 Task: Plan a trip to Settat, Morocco from 5th December, 2023 to 13th December, 2023 for 6 adults.3 bedrooms having 3 beds and 3 bathrooms. Property type can be house. Booking option can be shelf check-in. Look for 5 properties as per requirement.
Action: Mouse moved to (442, 65)
Screenshot: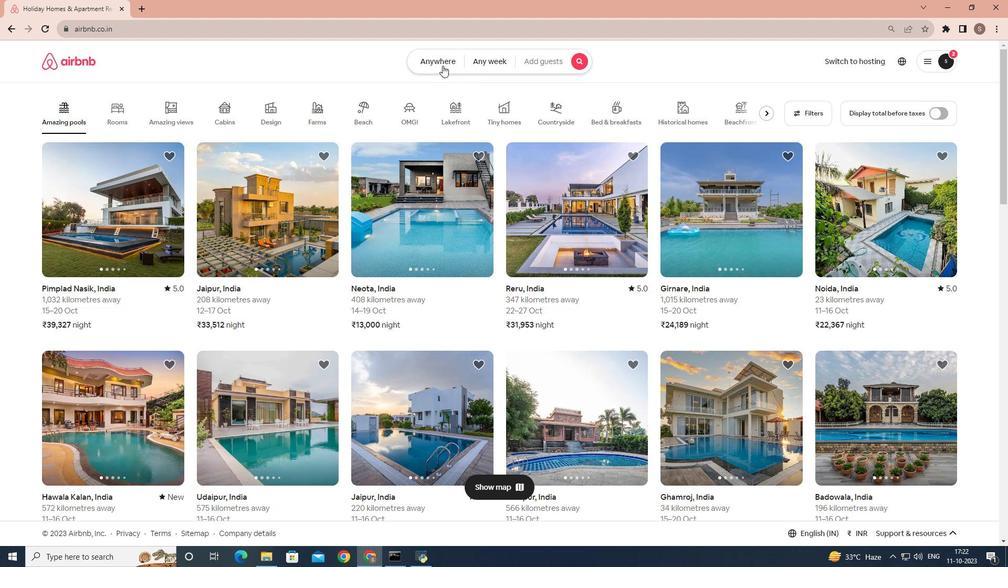 
Action: Mouse pressed left at (442, 65)
Screenshot: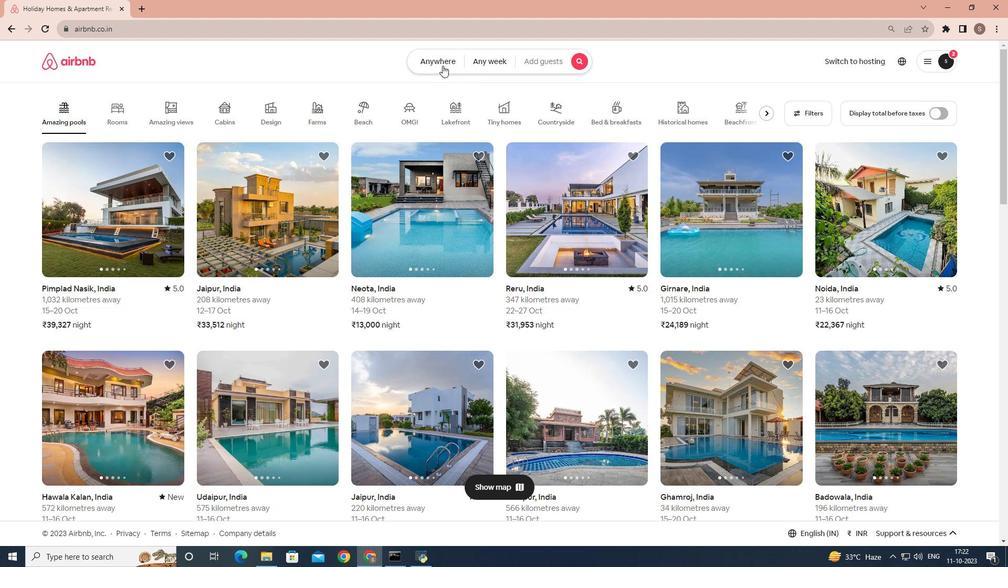 
Action: Mouse moved to (366, 101)
Screenshot: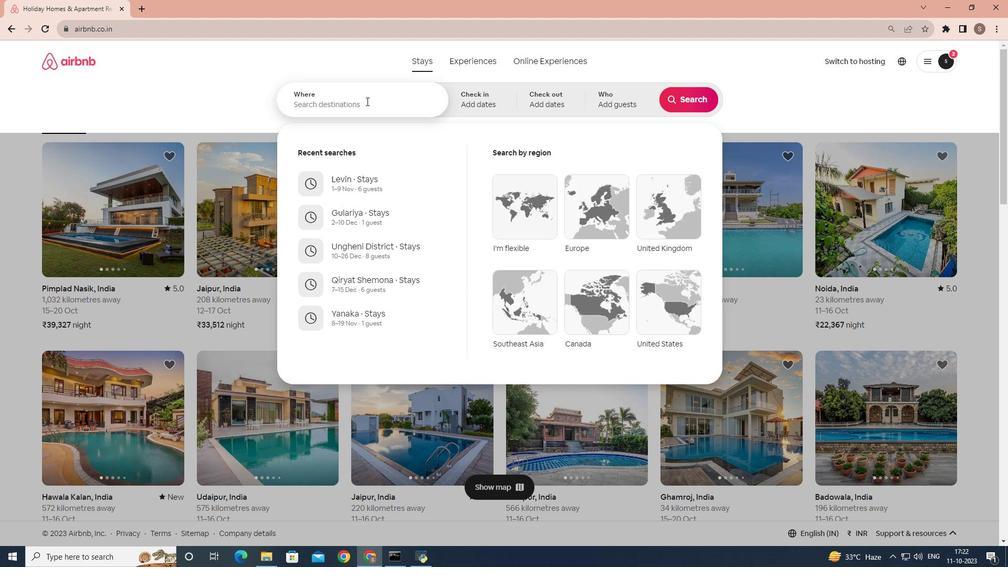 
Action: Mouse pressed left at (366, 101)
Screenshot: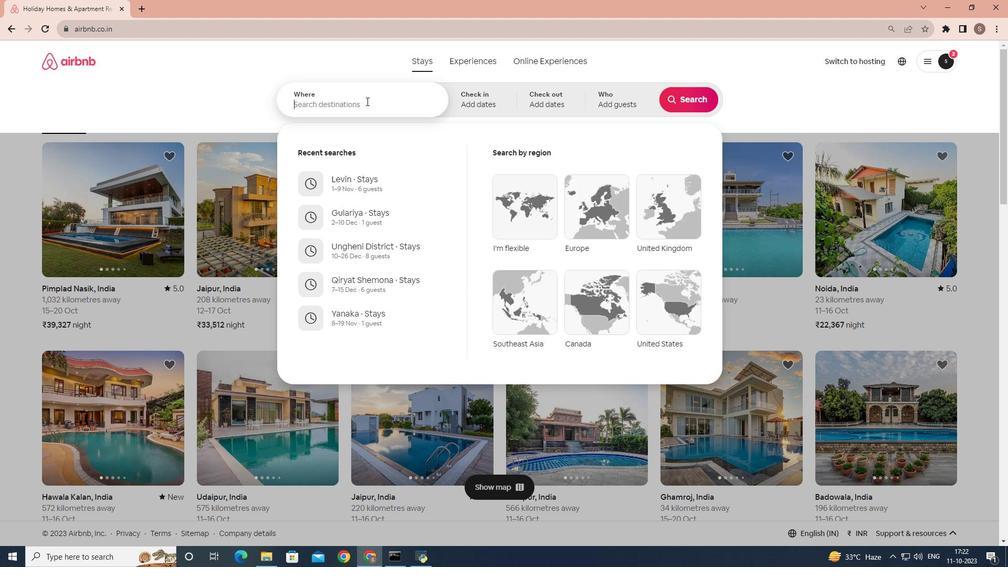 
Action: Key pressed <Key.shift>Settat,<Key.space><Key.shift>Morocco
Screenshot: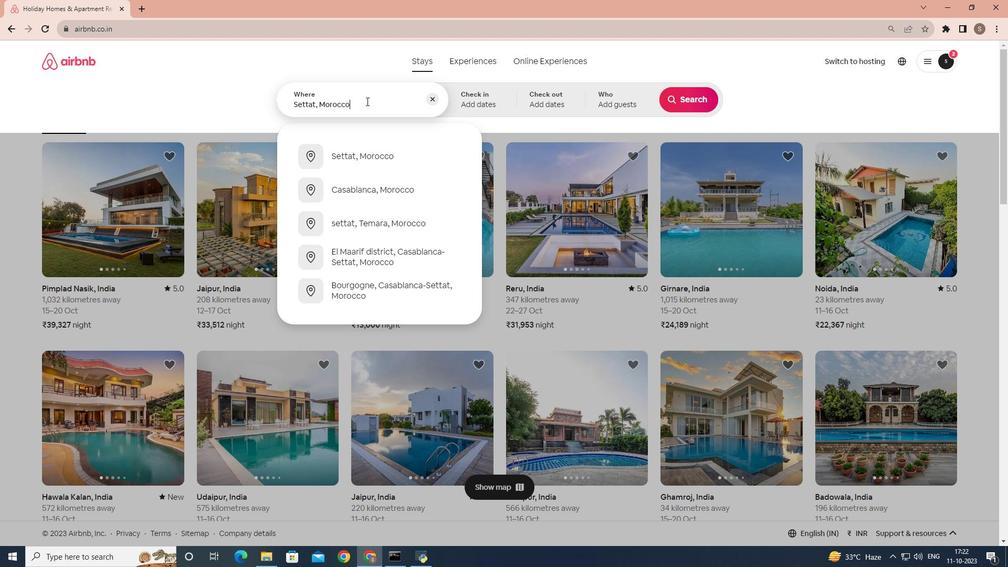 
Action: Mouse moved to (387, 152)
Screenshot: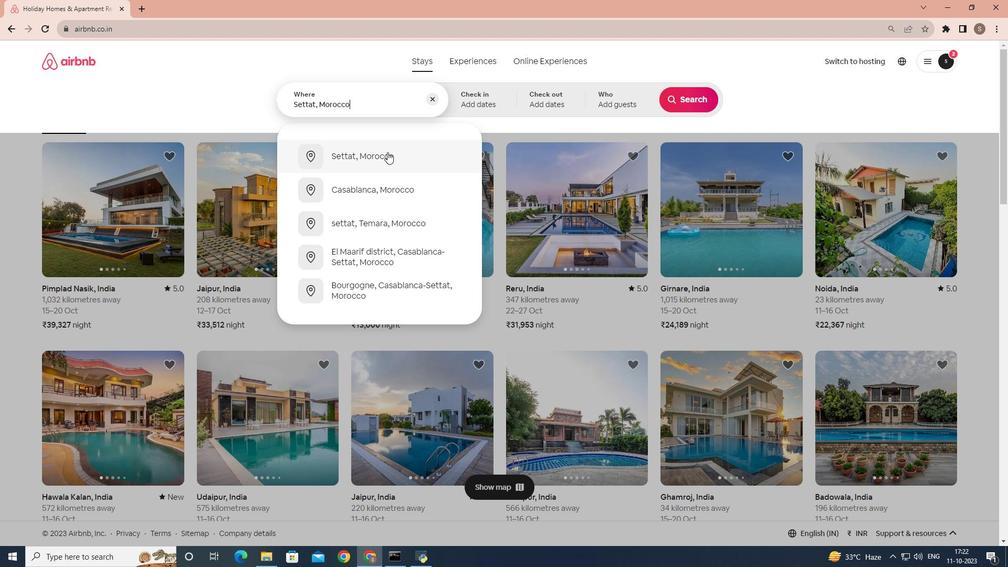 
Action: Mouse pressed left at (387, 152)
Screenshot: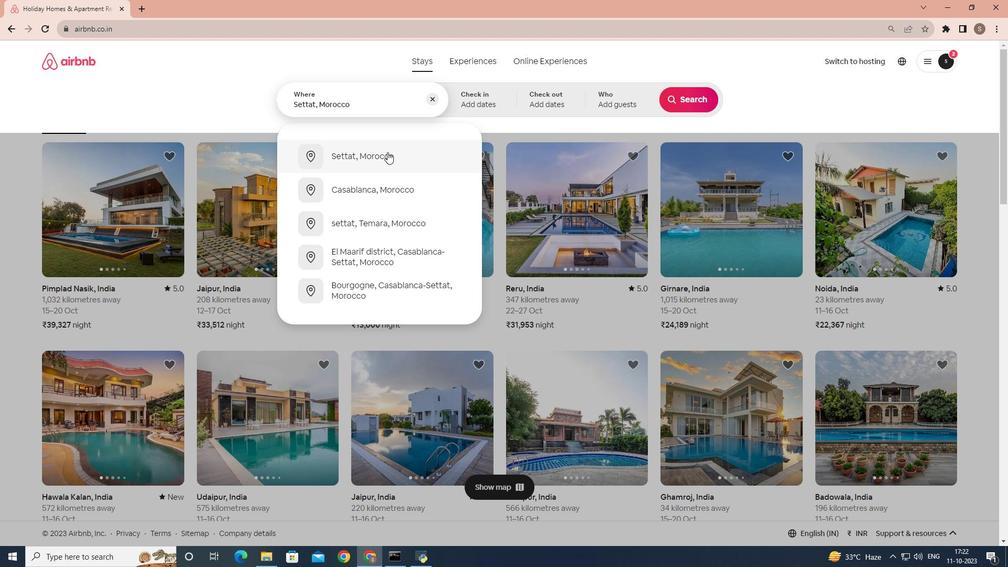 
Action: Mouse moved to (684, 184)
Screenshot: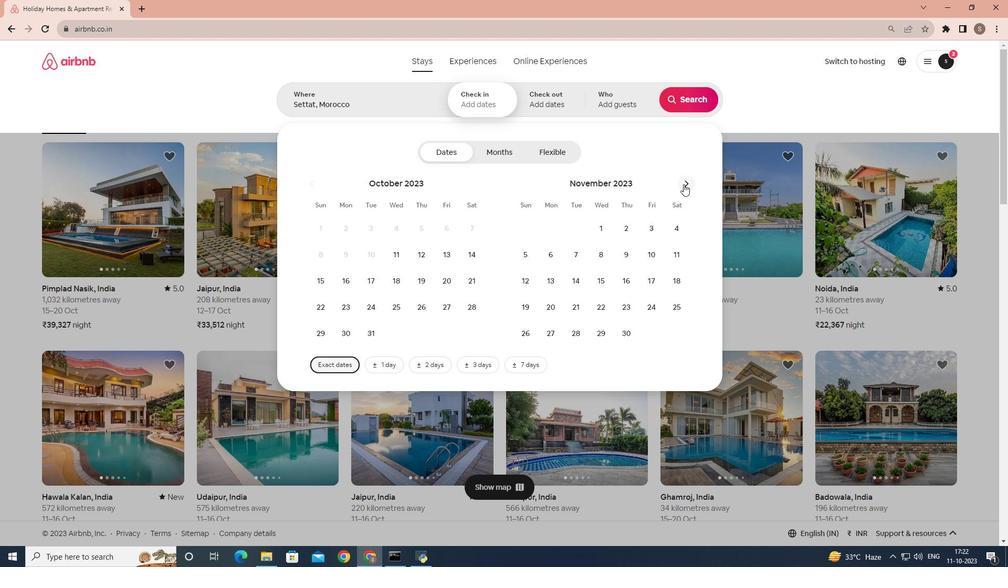 
Action: Mouse pressed left at (684, 184)
Screenshot: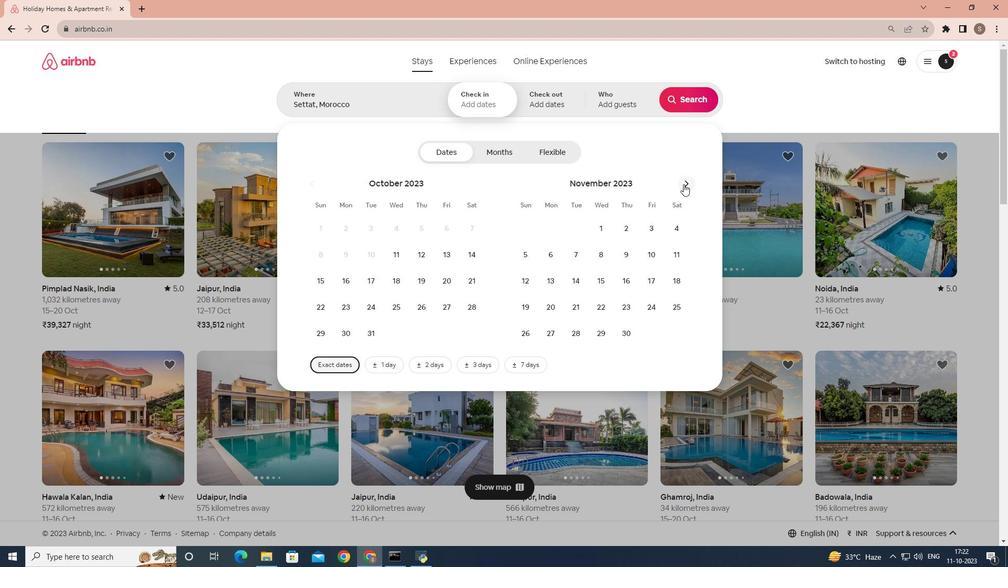 
Action: Mouse moved to (583, 258)
Screenshot: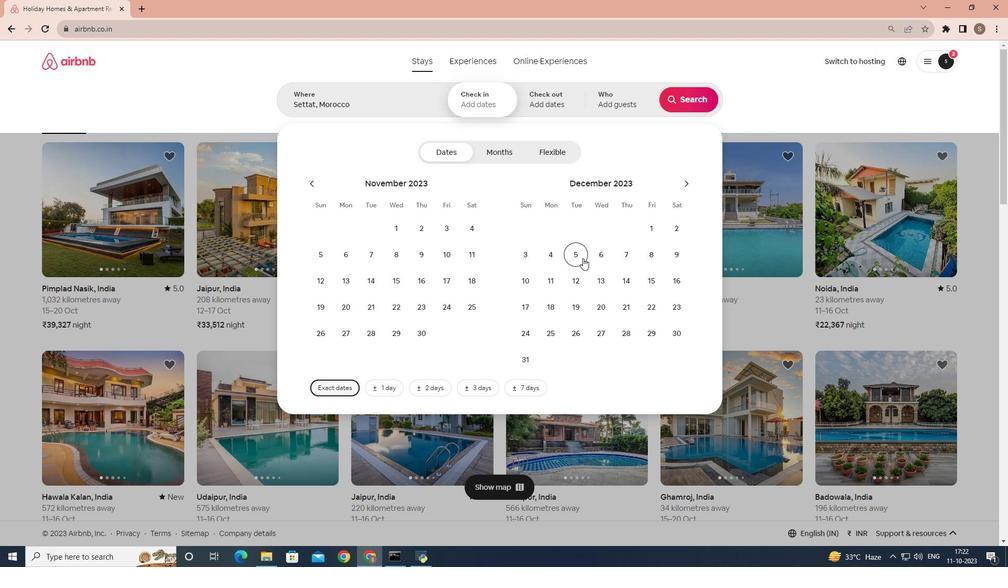 
Action: Mouse pressed left at (583, 258)
Screenshot: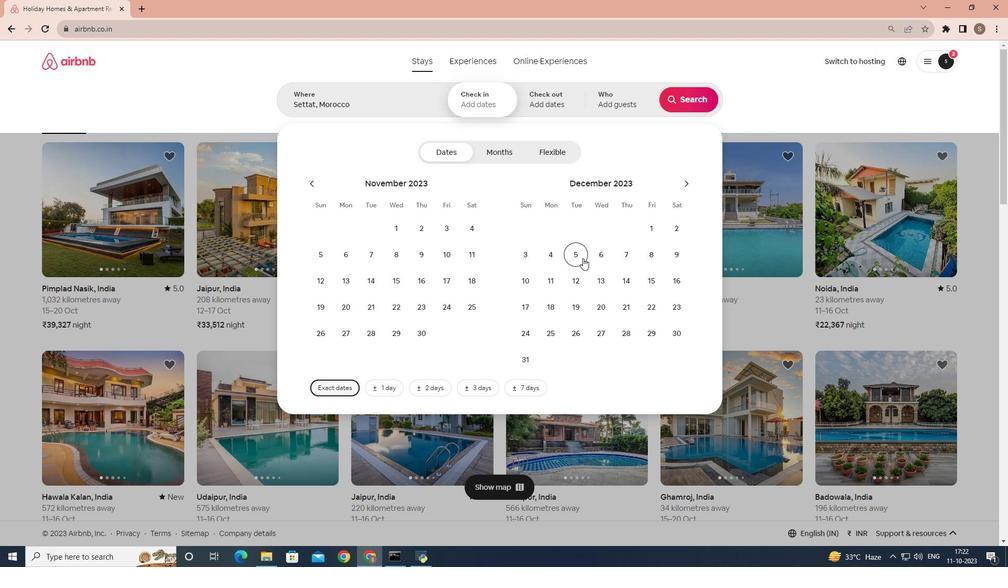 
Action: Mouse moved to (604, 284)
Screenshot: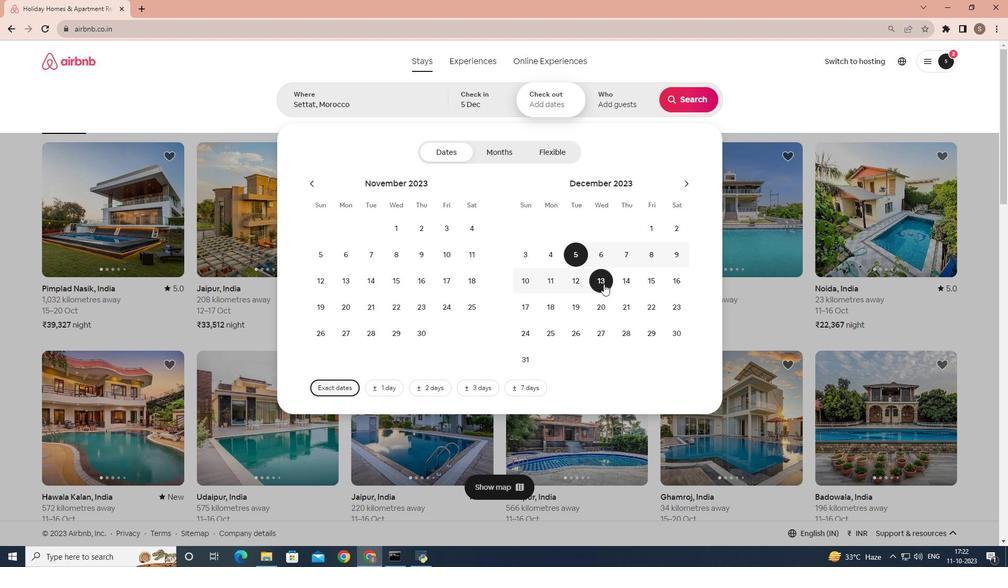 
Action: Mouse pressed left at (604, 284)
Screenshot: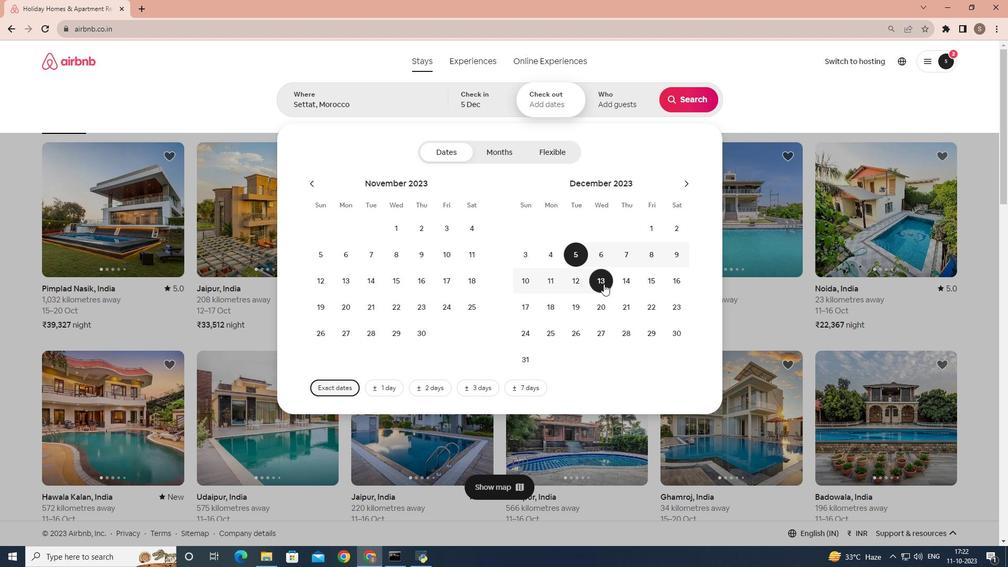 
Action: Mouse moved to (618, 106)
Screenshot: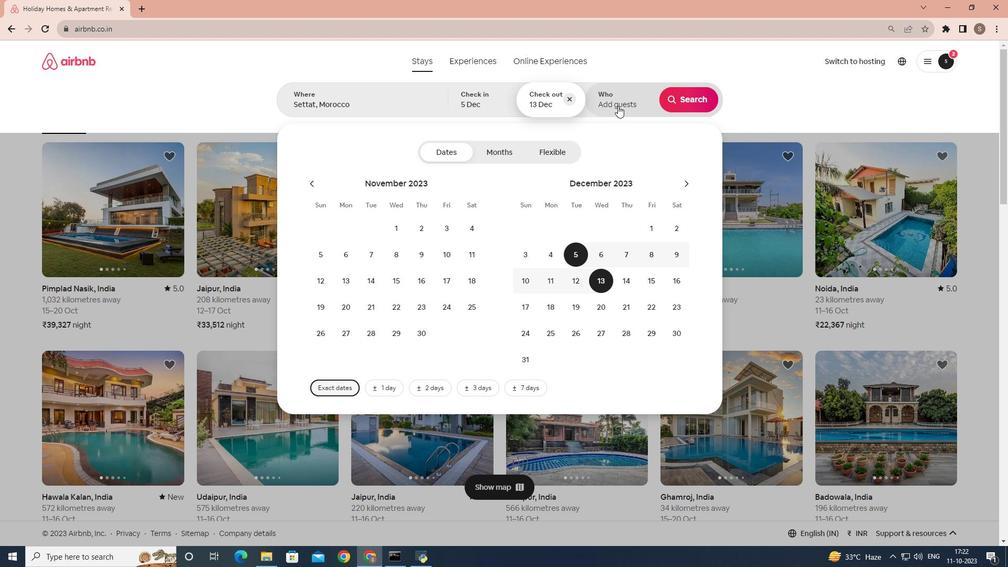 
Action: Mouse pressed left at (618, 106)
Screenshot: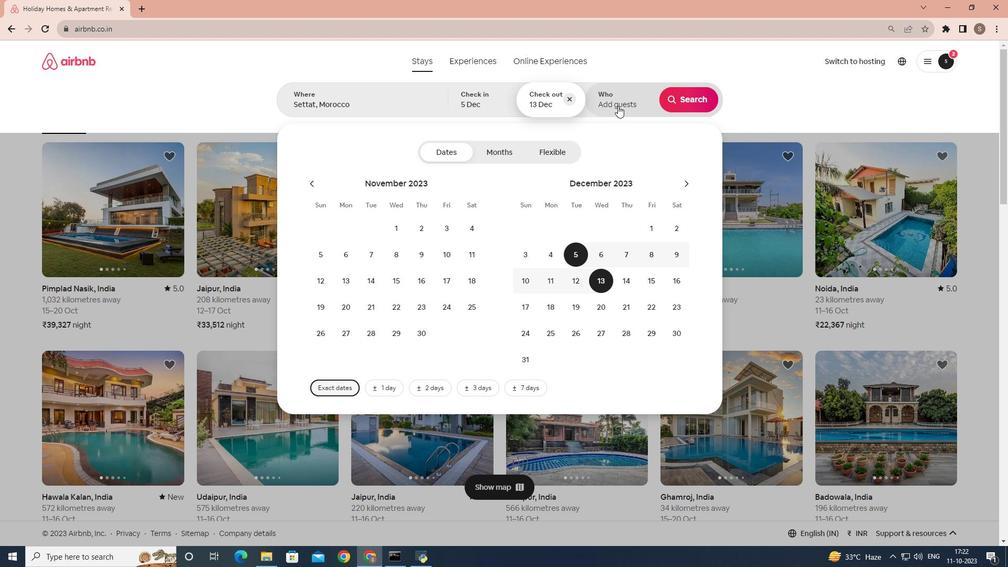
Action: Mouse moved to (692, 158)
Screenshot: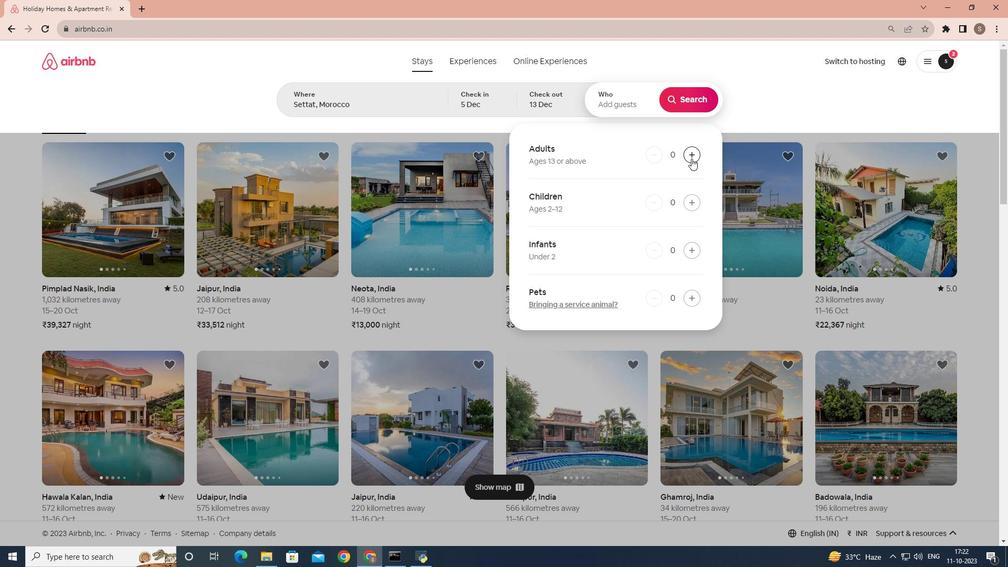 
Action: Mouse pressed left at (692, 158)
Screenshot: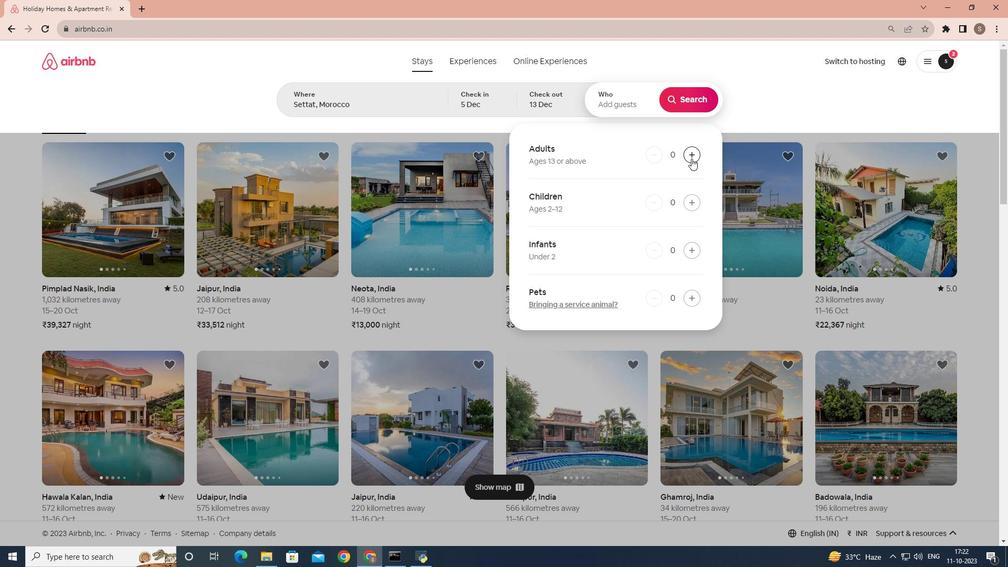 
Action: Mouse pressed left at (692, 158)
Screenshot: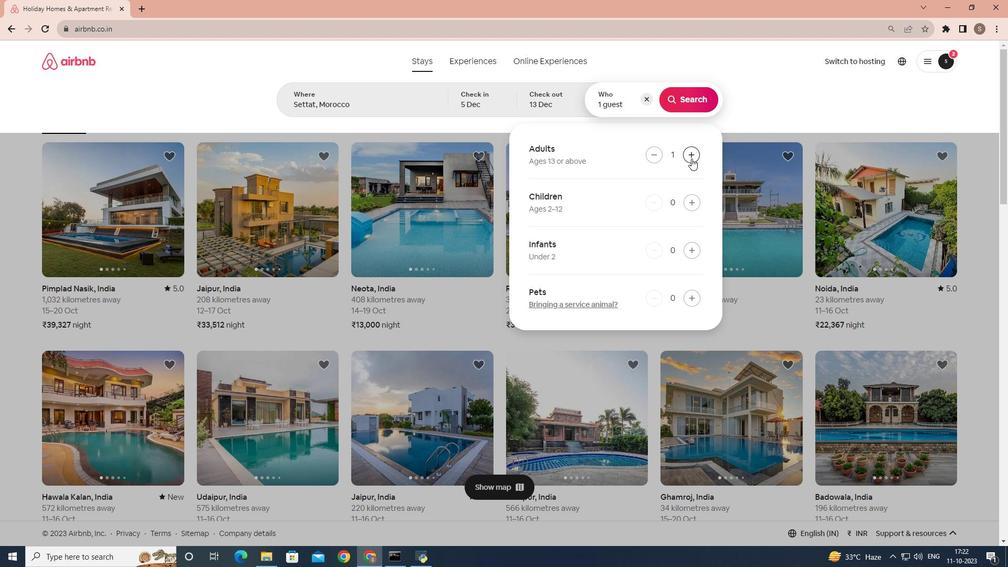 
Action: Mouse pressed left at (692, 158)
Screenshot: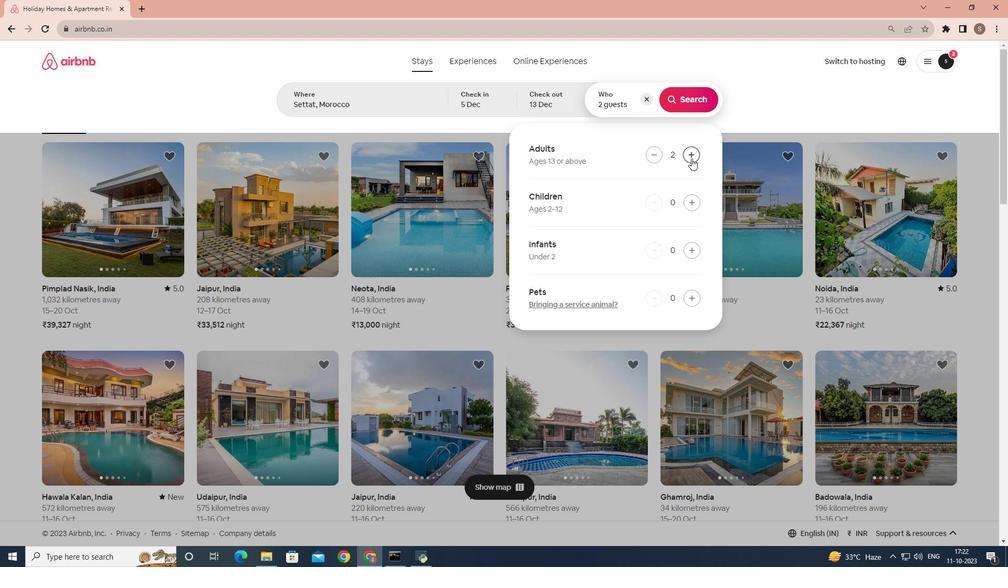 
Action: Mouse pressed left at (692, 158)
Screenshot: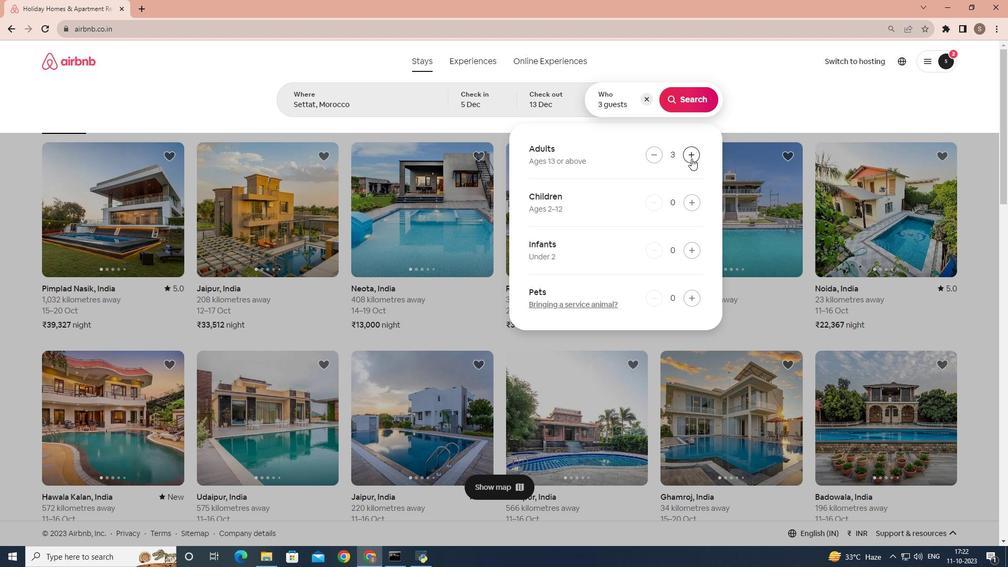 
Action: Mouse pressed left at (692, 158)
Screenshot: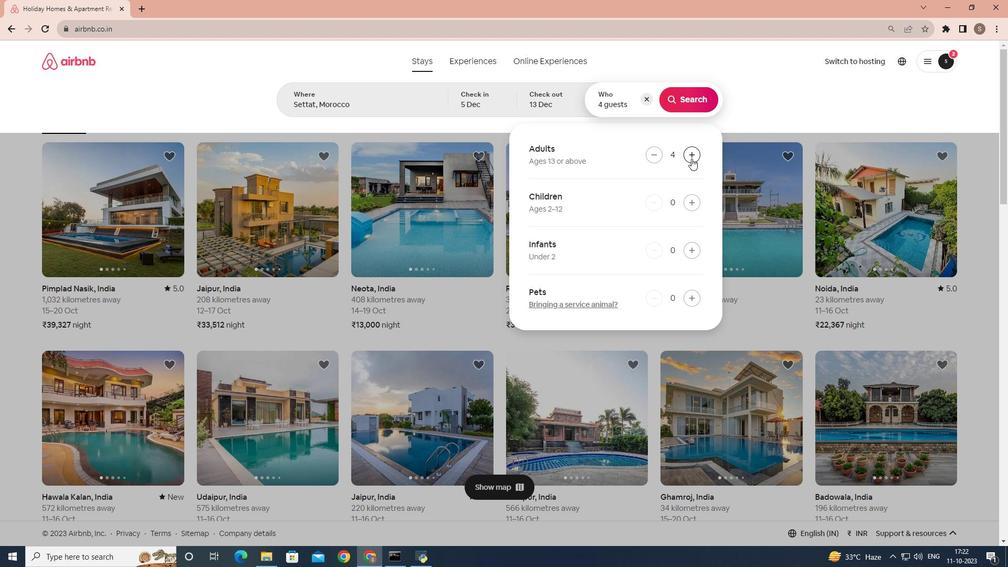 
Action: Mouse pressed left at (692, 158)
Screenshot: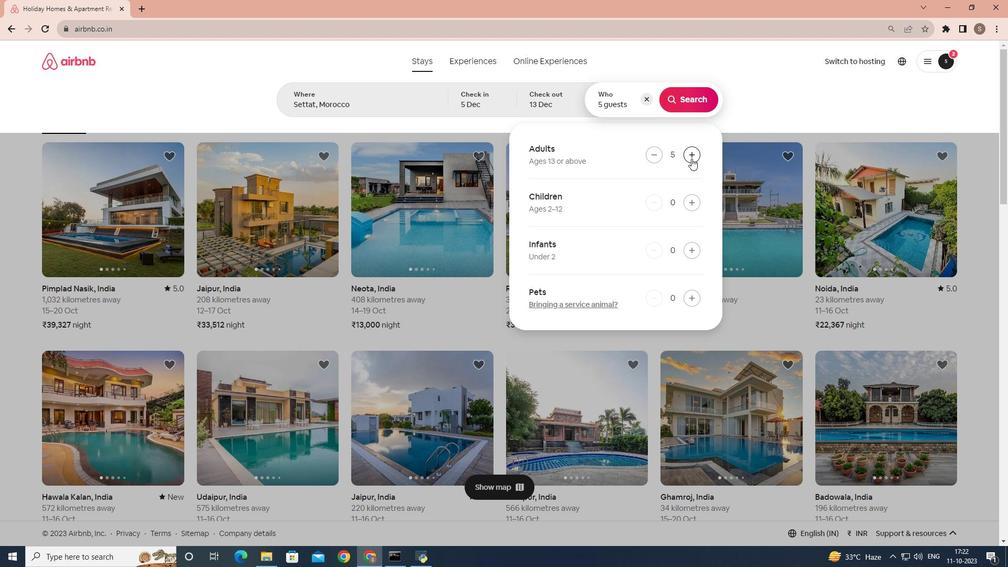
Action: Mouse moved to (688, 101)
Screenshot: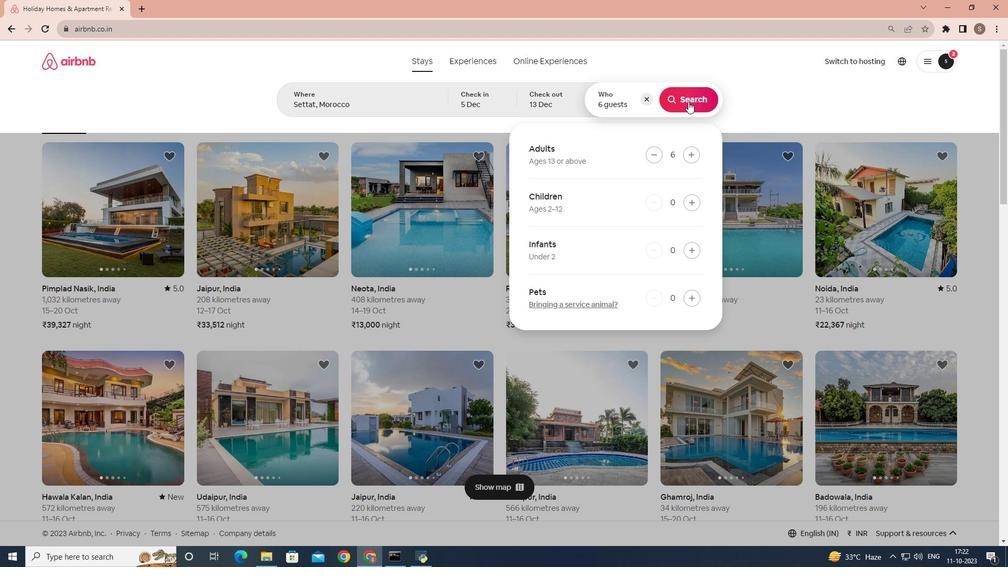 
Action: Mouse pressed left at (688, 101)
Screenshot: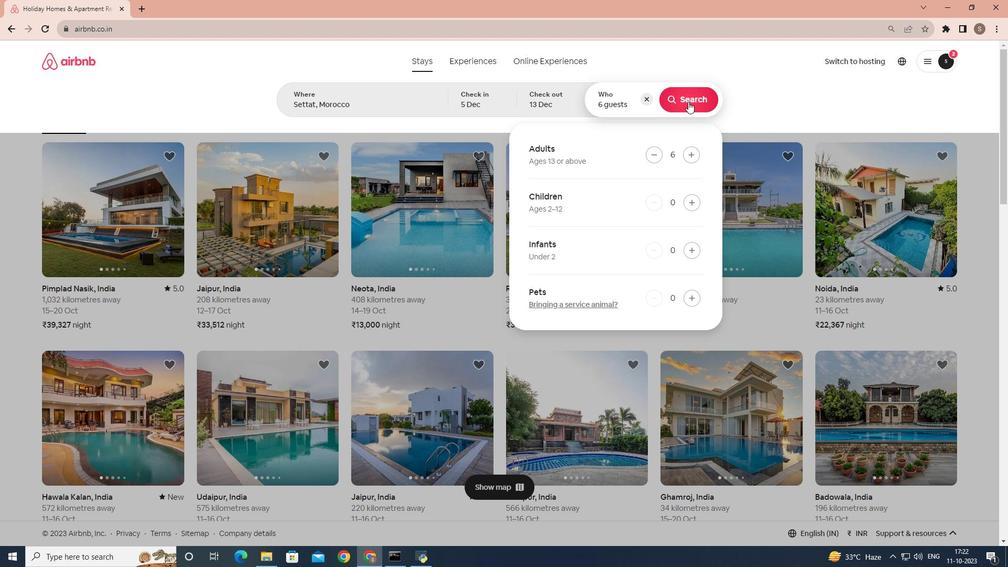 
Action: Mouse moved to (839, 98)
Screenshot: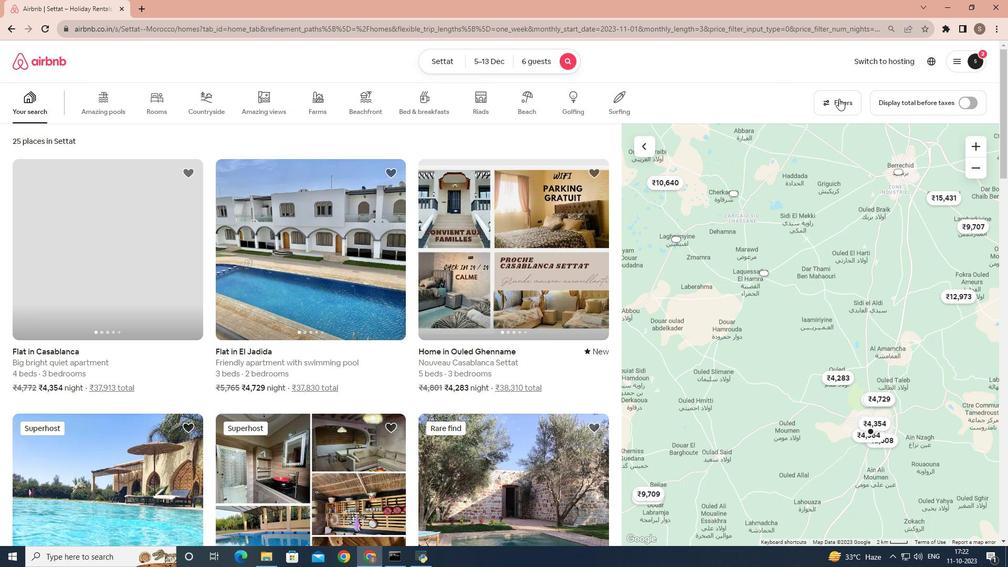 
Action: Mouse pressed left at (839, 98)
Screenshot: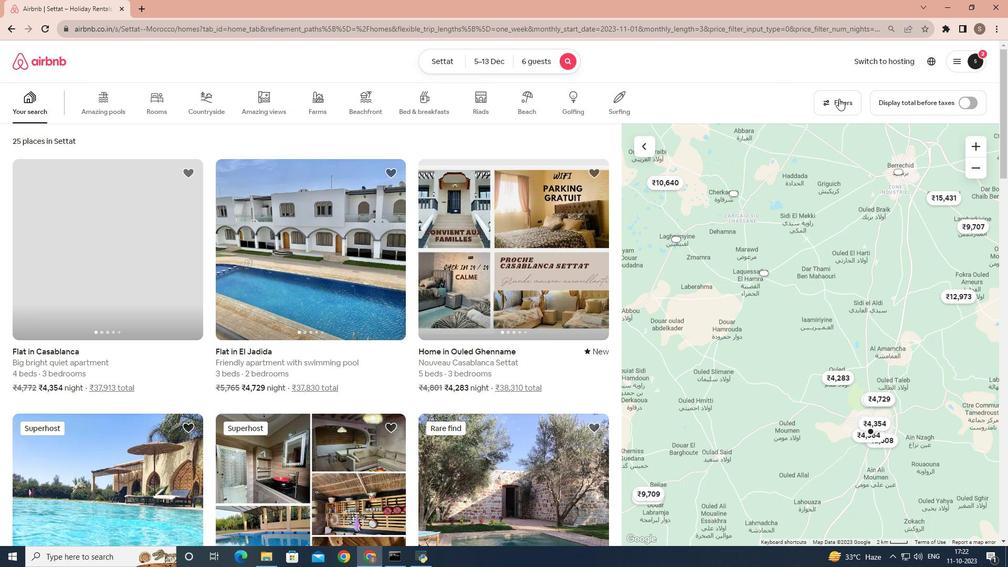 
Action: Mouse moved to (520, 306)
Screenshot: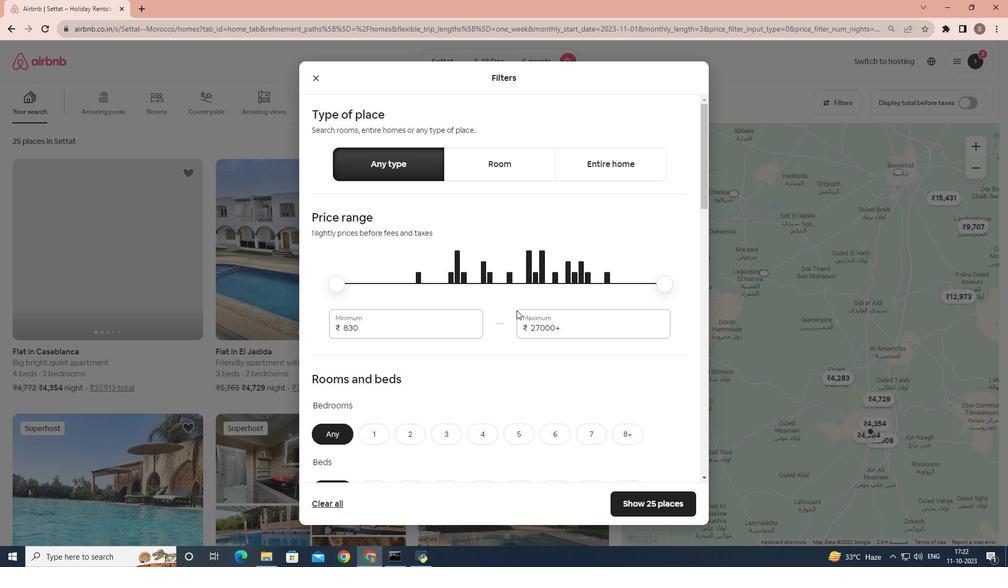 
Action: Mouse scrolled (520, 305) with delta (0, 0)
Screenshot: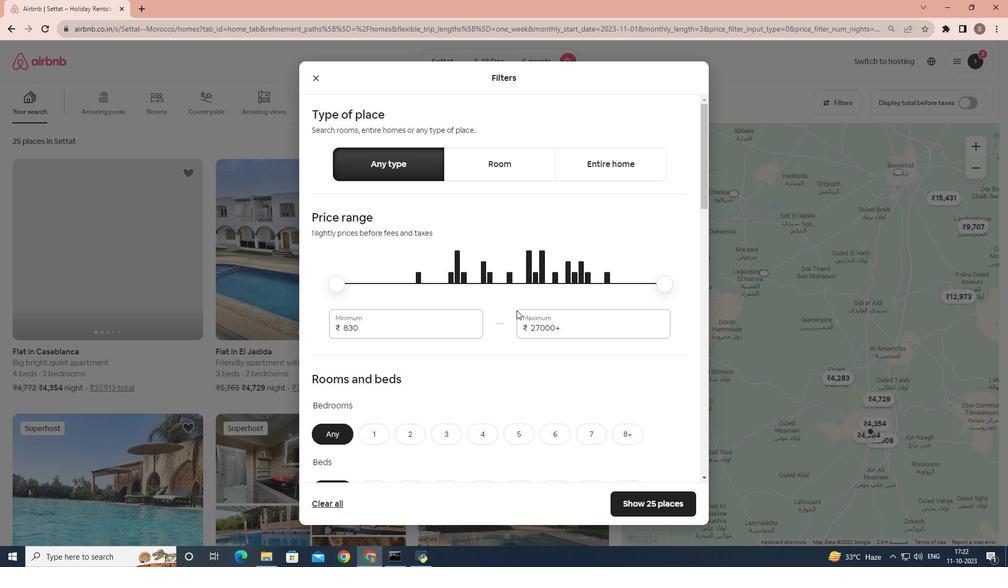 
Action: Mouse moved to (514, 312)
Screenshot: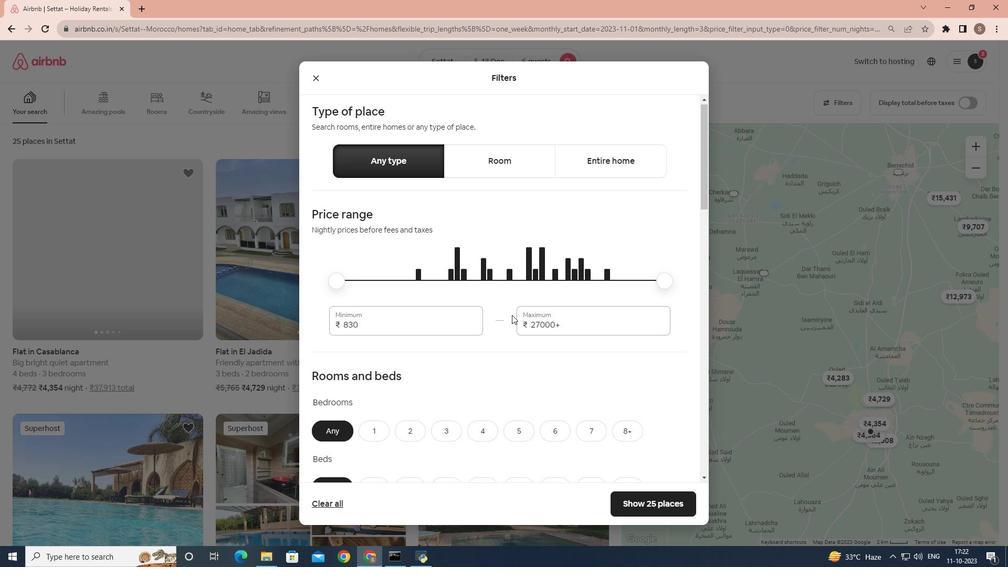 
Action: Mouse scrolled (514, 312) with delta (0, 0)
Screenshot: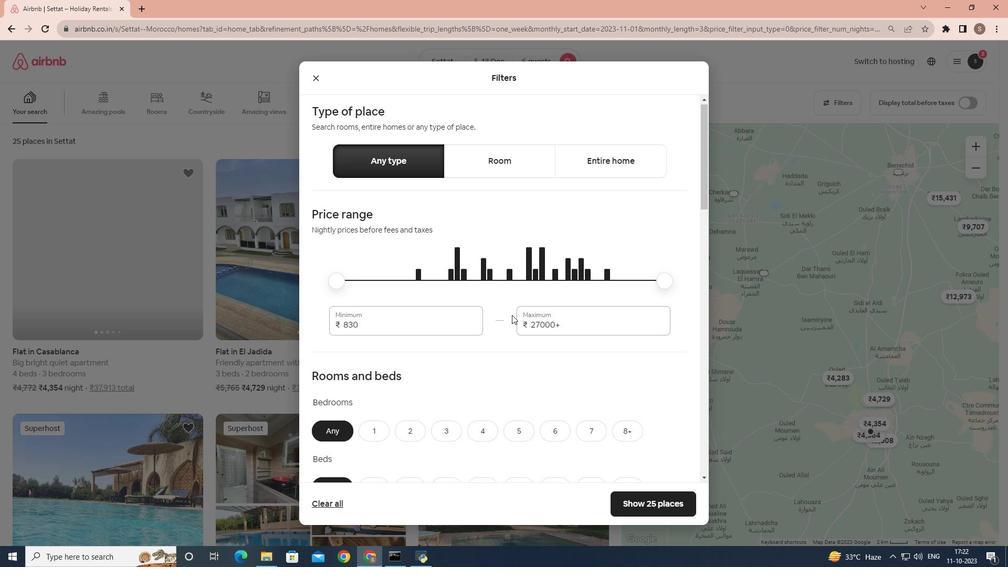 
Action: Mouse moved to (449, 326)
Screenshot: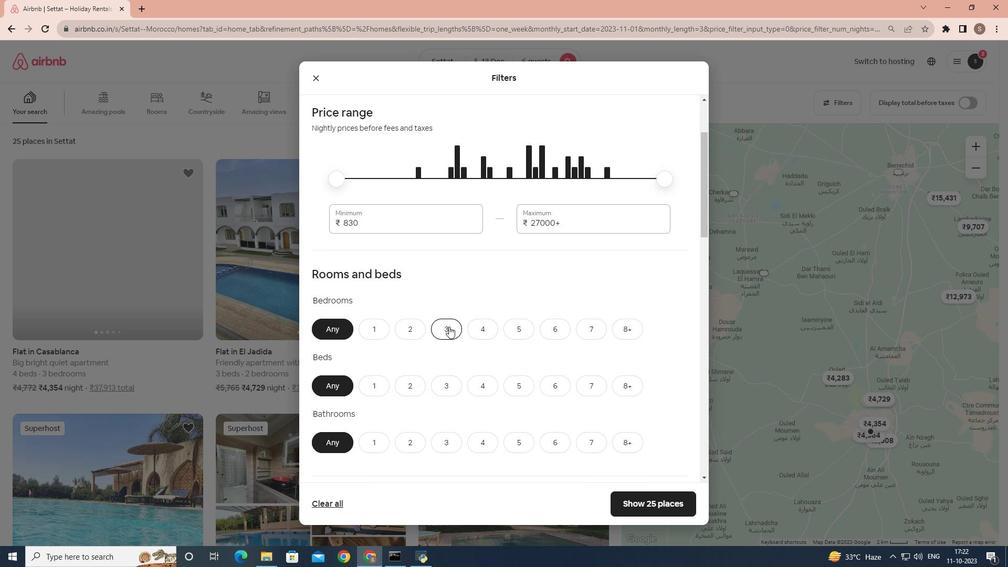 
Action: Mouse pressed left at (449, 326)
Screenshot: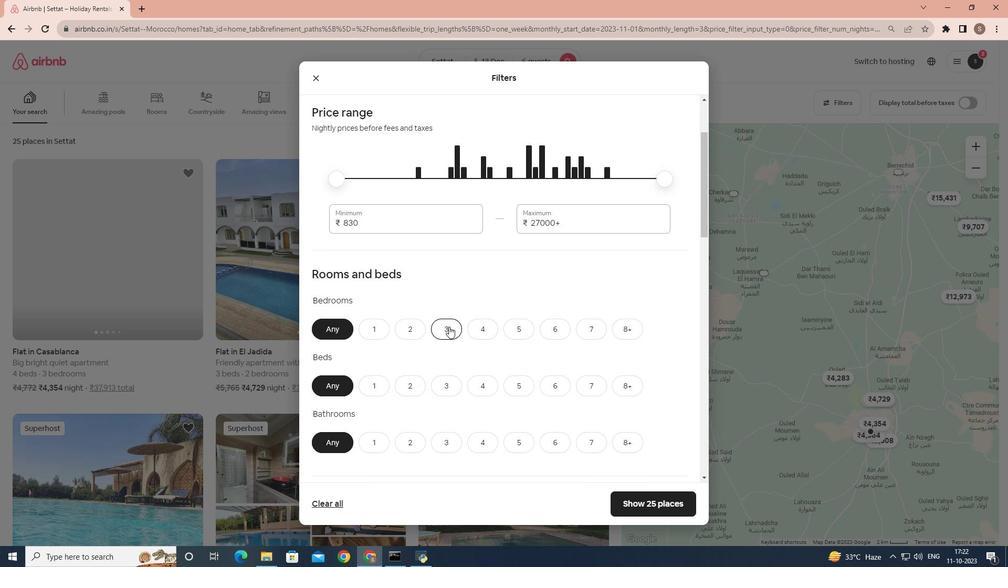 
Action: Mouse scrolled (449, 326) with delta (0, 0)
Screenshot: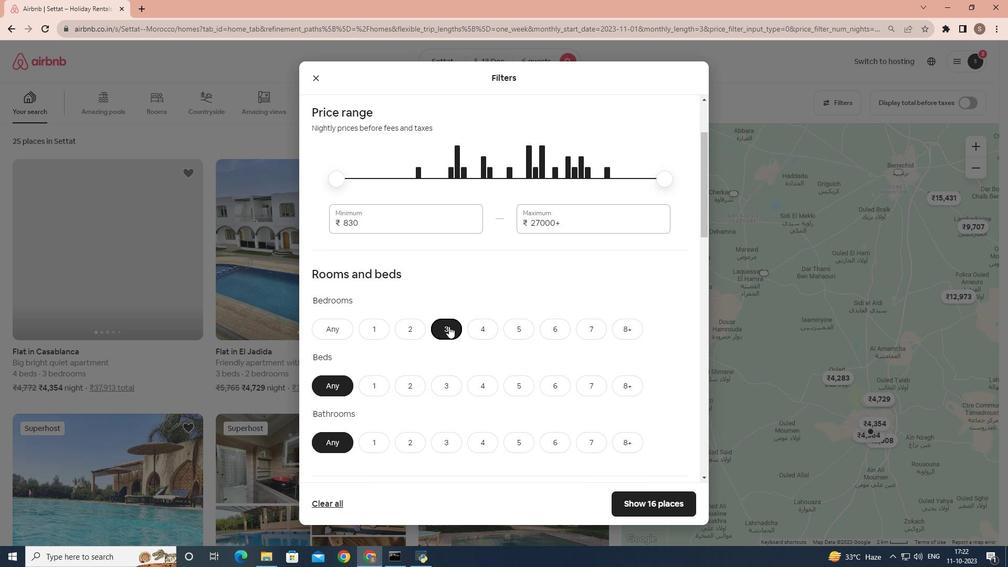 
Action: Mouse moved to (442, 336)
Screenshot: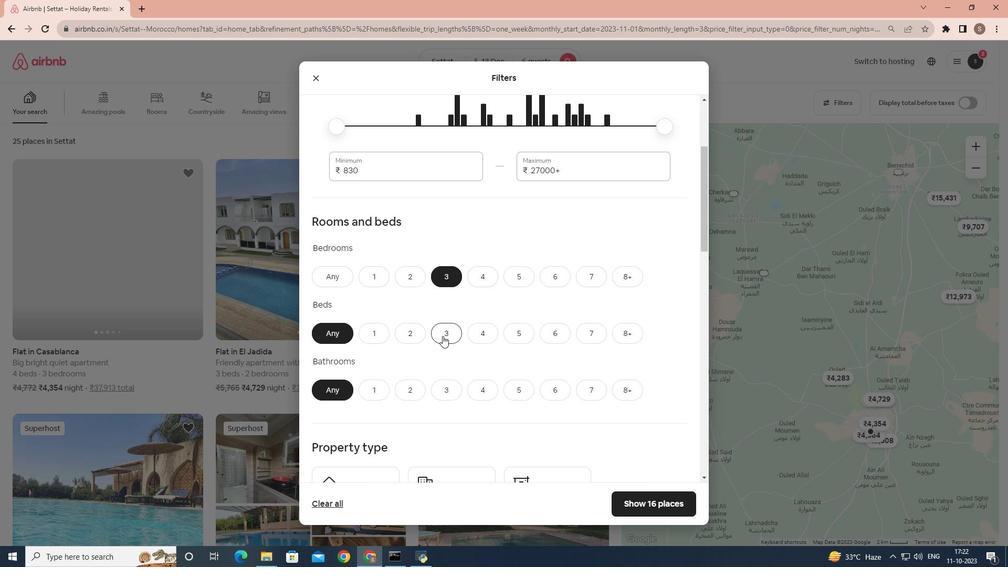 
Action: Mouse pressed left at (442, 336)
Screenshot: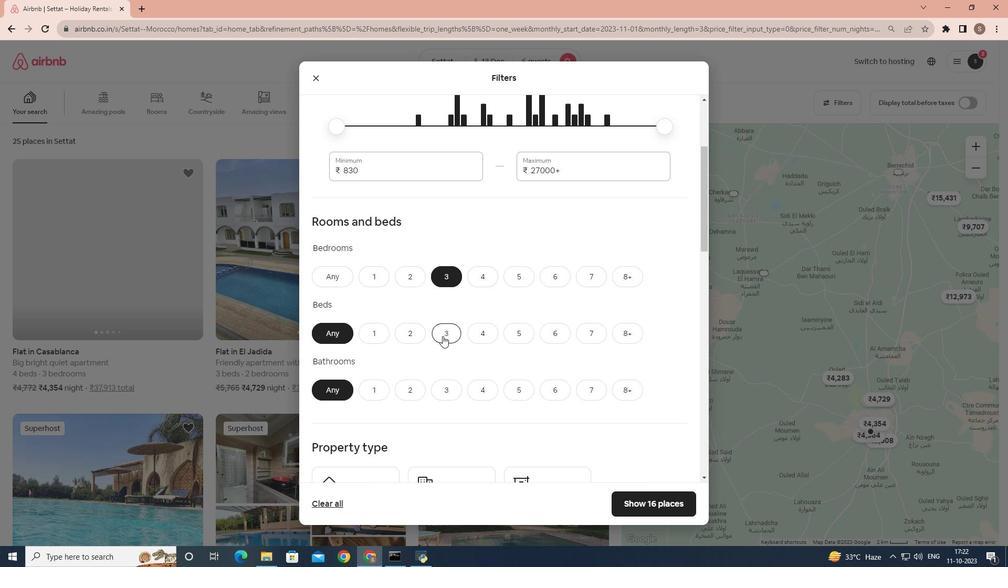 
Action: Mouse scrolled (442, 335) with delta (0, 0)
Screenshot: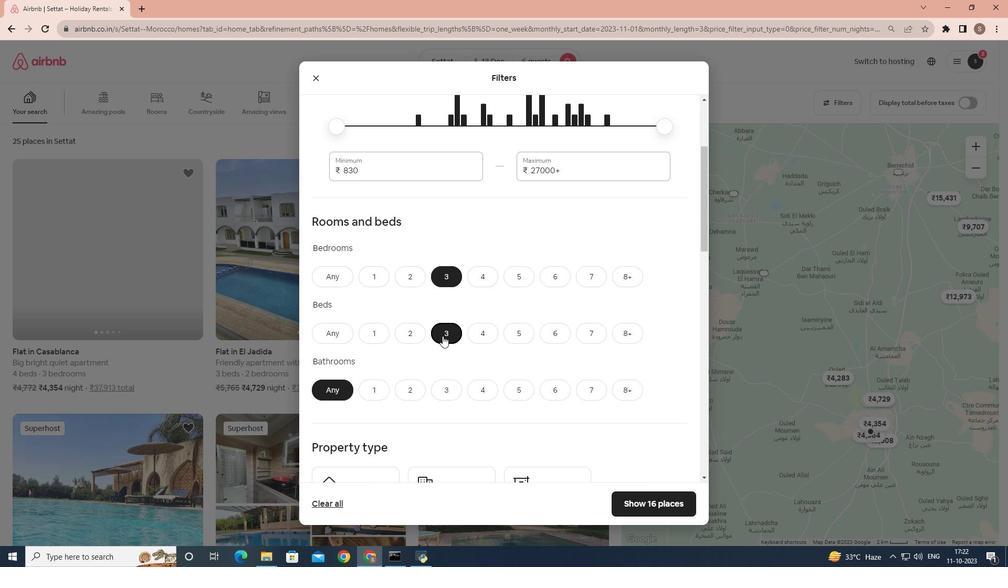 
Action: Mouse moved to (445, 331)
Screenshot: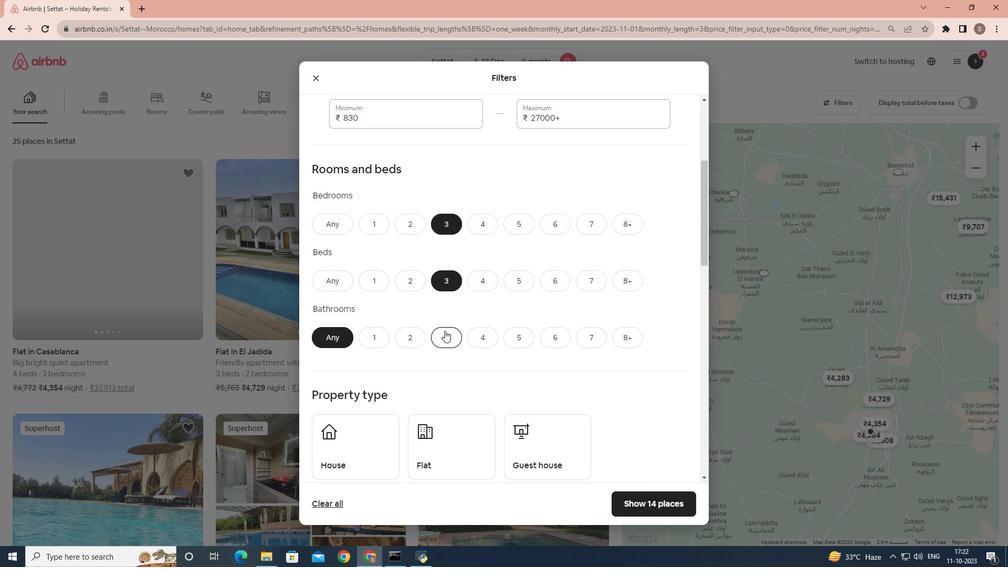 
Action: Mouse pressed left at (445, 331)
Screenshot: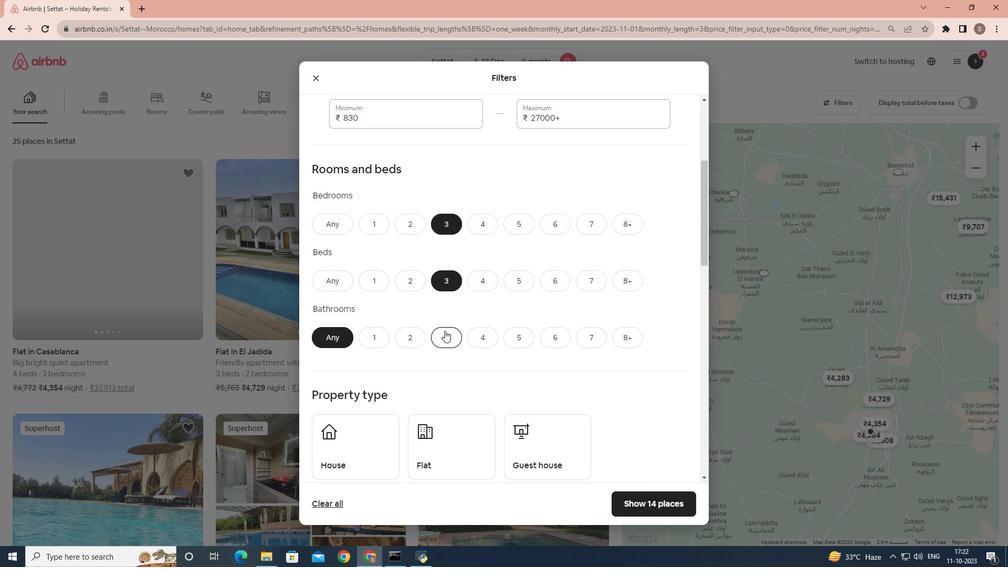 
Action: Mouse moved to (453, 355)
Screenshot: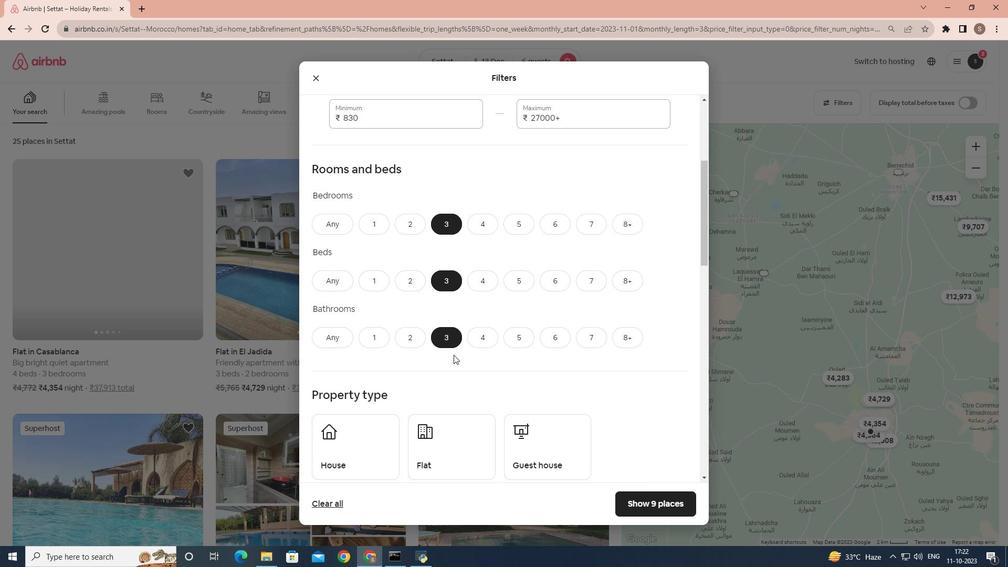 
Action: Mouse scrolled (453, 354) with delta (0, 0)
Screenshot: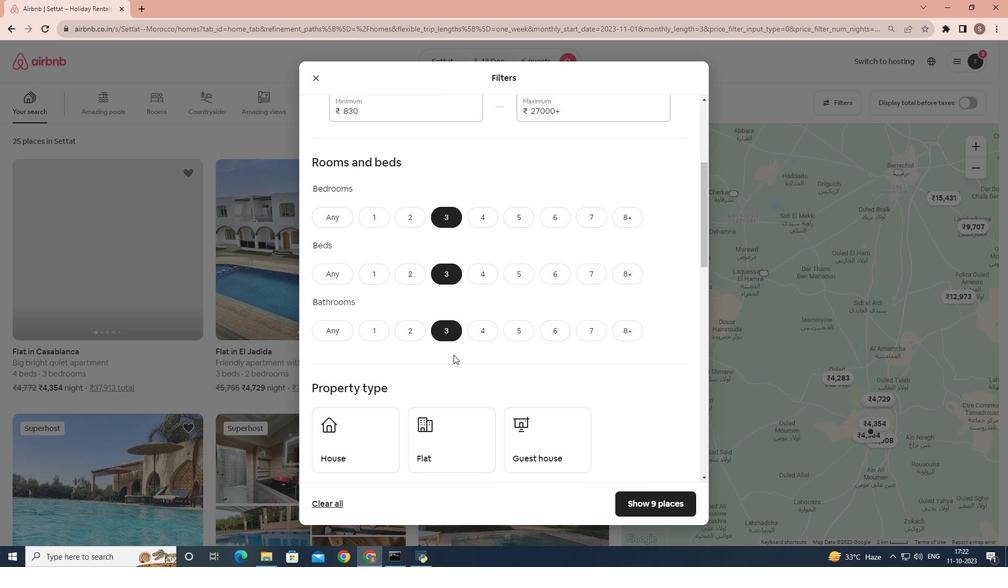 
Action: Mouse scrolled (453, 354) with delta (0, 0)
Screenshot: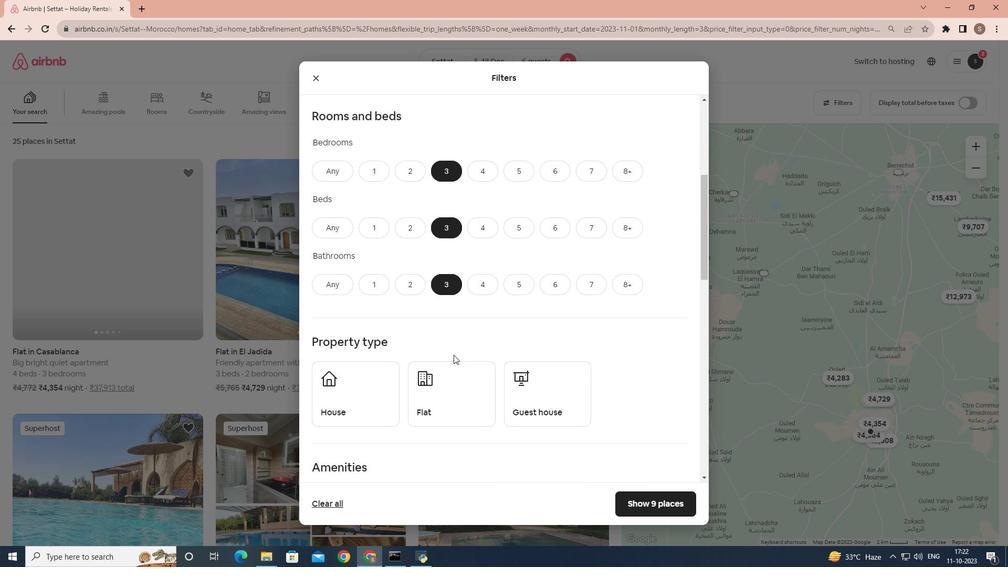 
Action: Mouse moved to (359, 348)
Screenshot: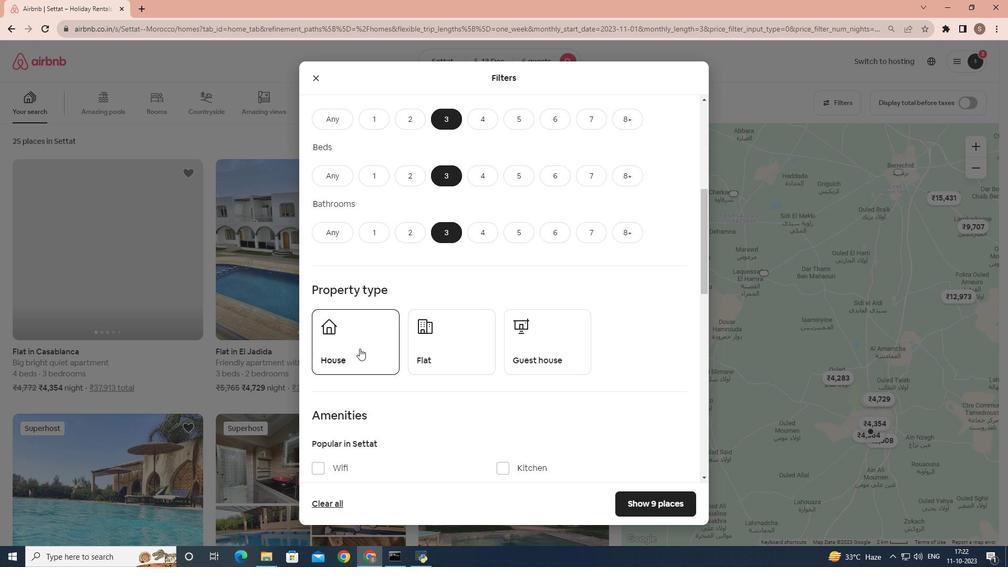 
Action: Mouse pressed left at (359, 348)
Screenshot: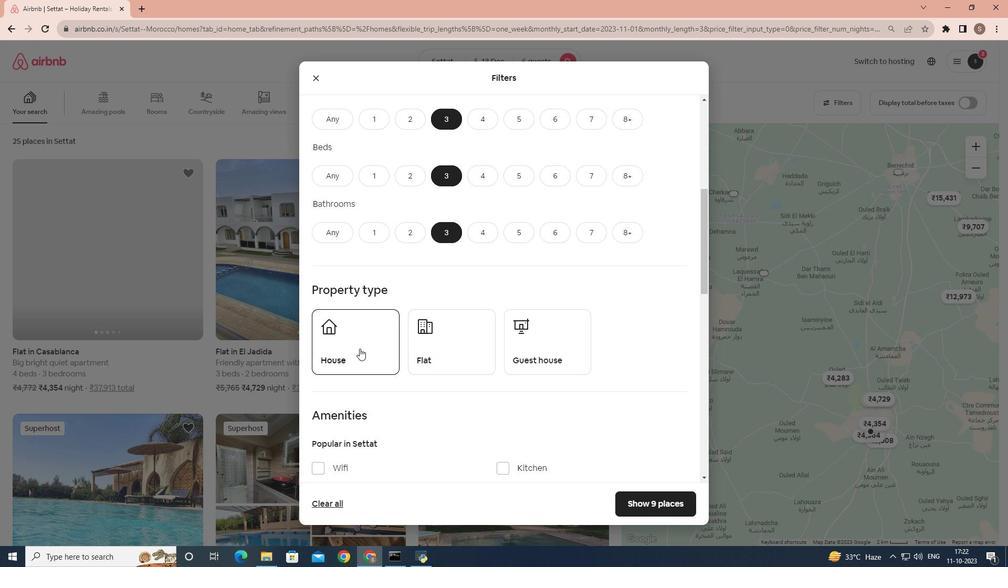 
Action: Mouse moved to (400, 327)
Screenshot: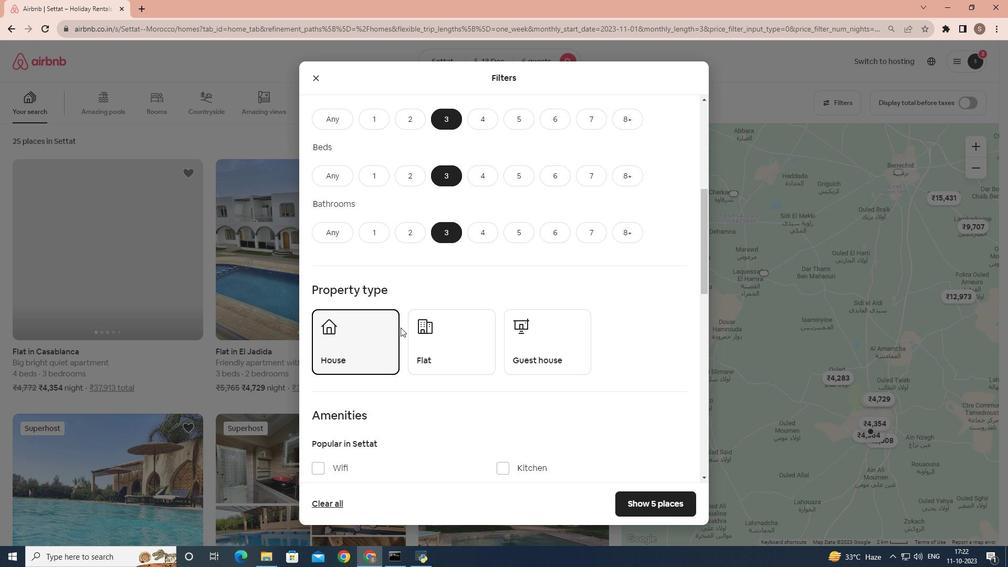 
Action: Mouse scrolled (400, 327) with delta (0, 0)
Screenshot: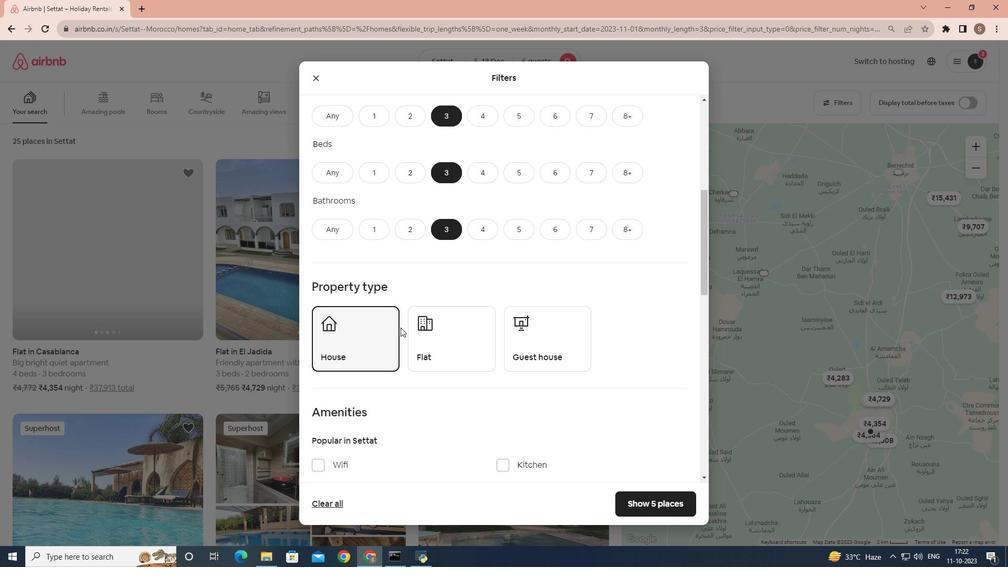
Action: Mouse scrolled (400, 327) with delta (0, 0)
Screenshot: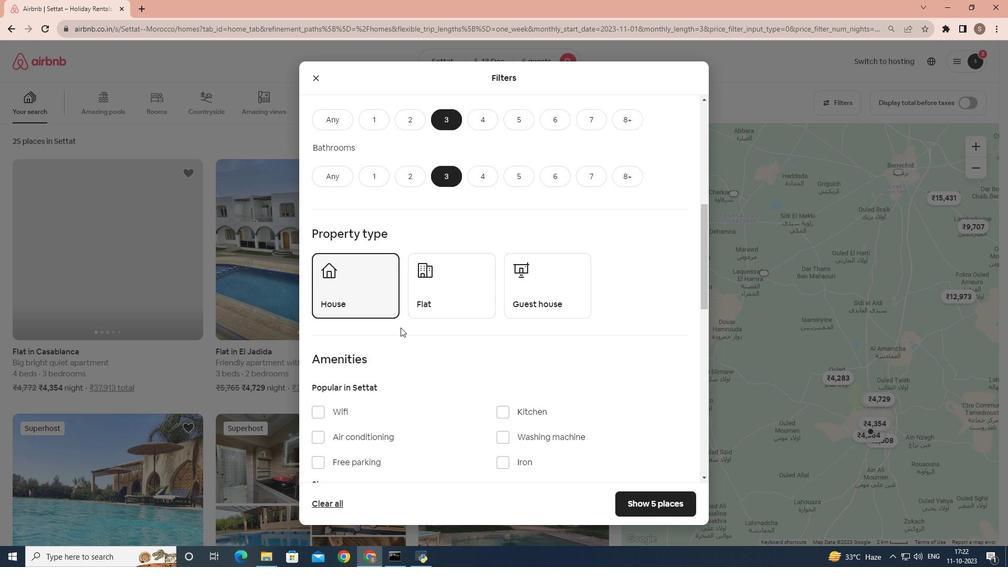 
Action: Mouse moved to (431, 333)
Screenshot: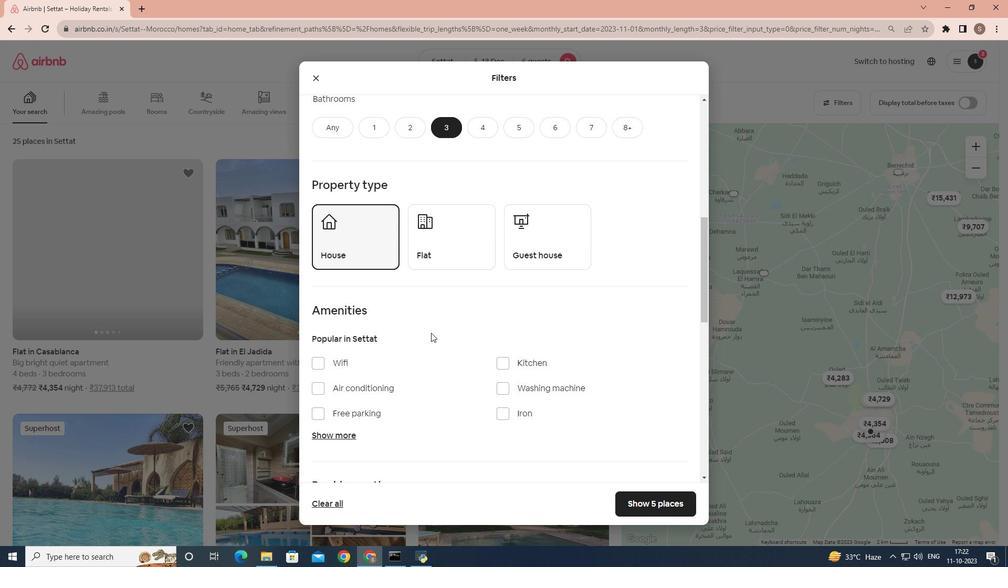 
Action: Mouse scrolled (431, 332) with delta (0, 0)
Screenshot: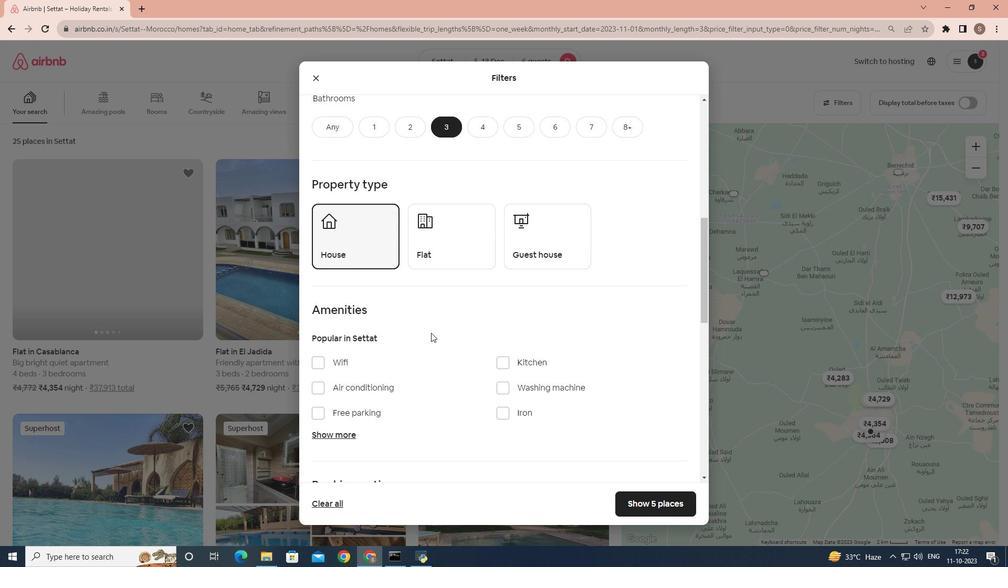 
Action: Mouse scrolled (431, 332) with delta (0, 0)
Screenshot: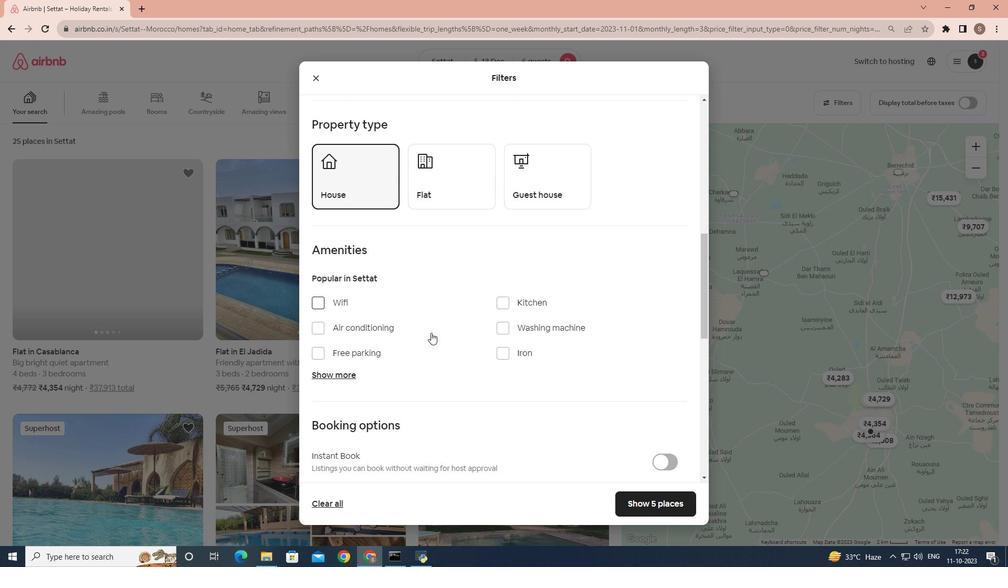 
Action: Mouse moved to (483, 331)
Screenshot: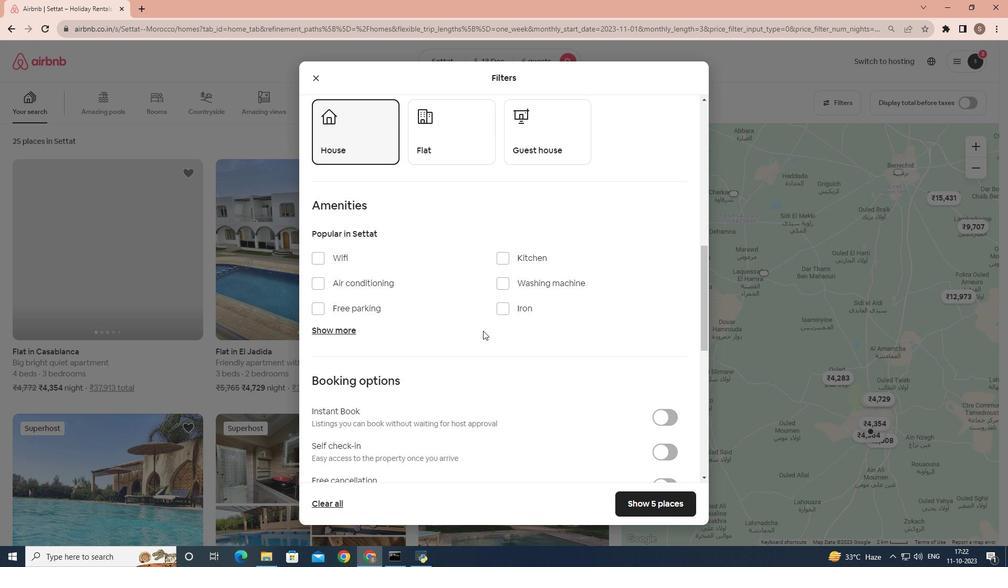 
Action: Mouse scrolled (483, 330) with delta (0, 0)
Screenshot: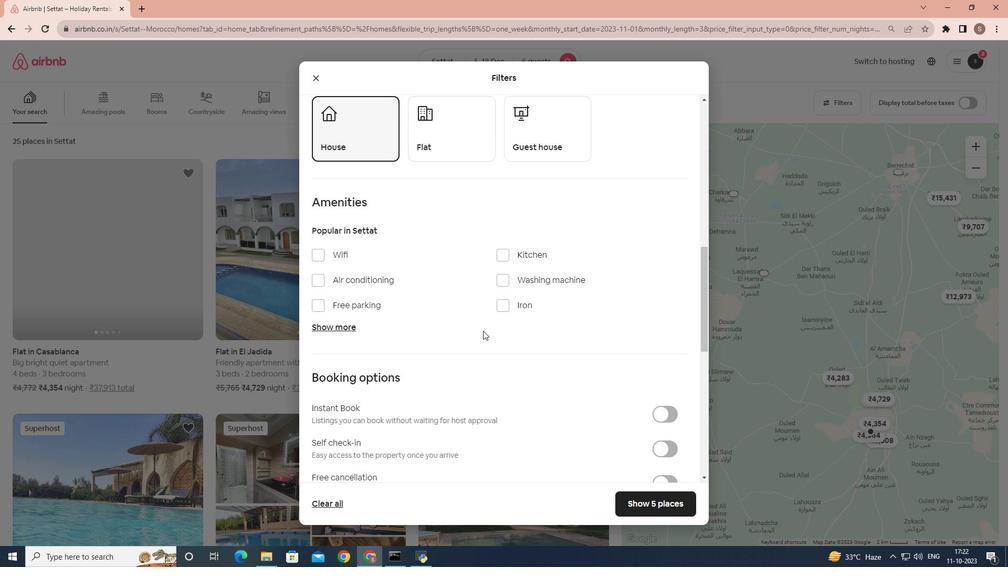 
Action: Mouse scrolled (483, 330) with delta (0, 0)
Screenshot: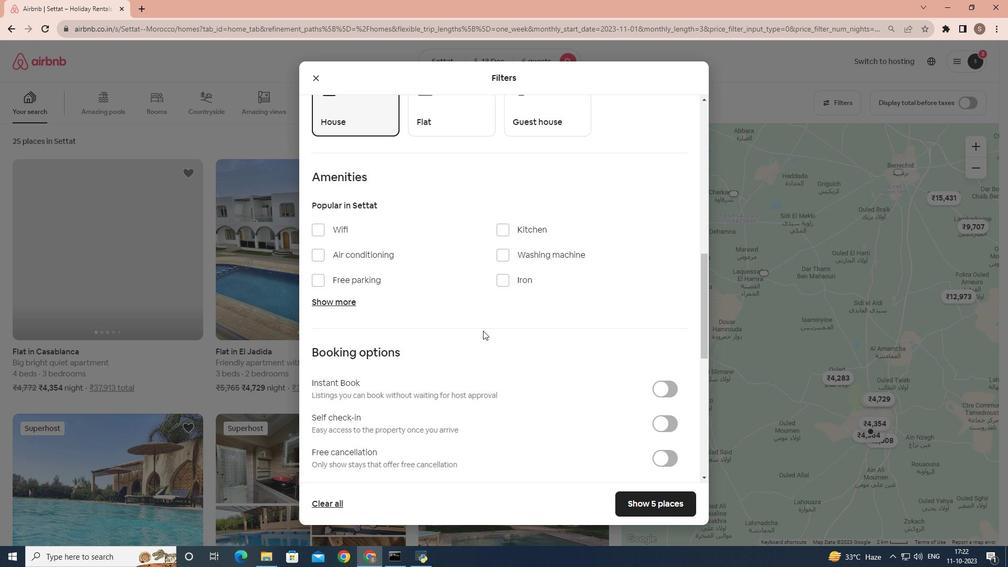 
Action: Mouse moved to (680, 342)
Screenshot: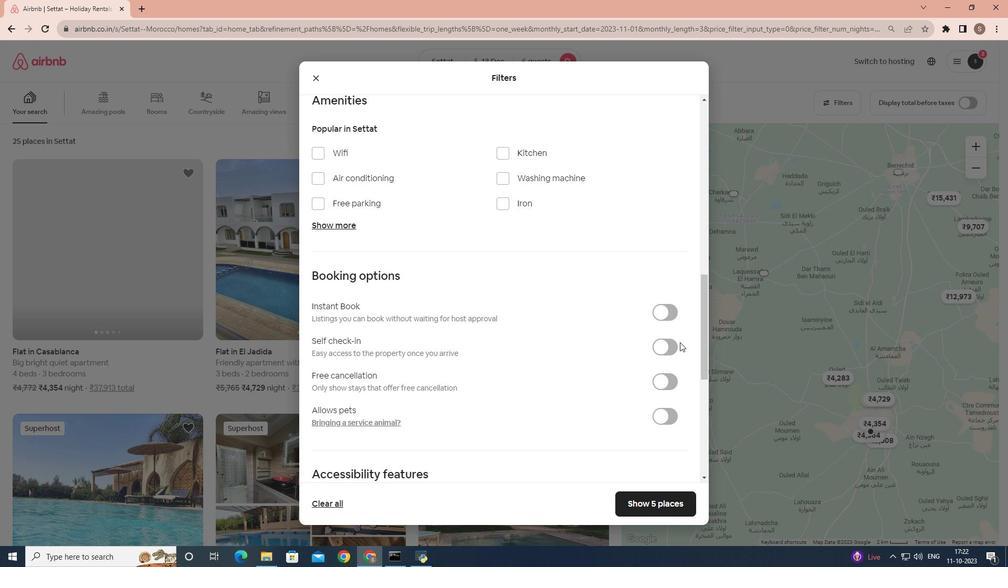 
Action: Mouse pressed left at (680, 342)
Screenshot: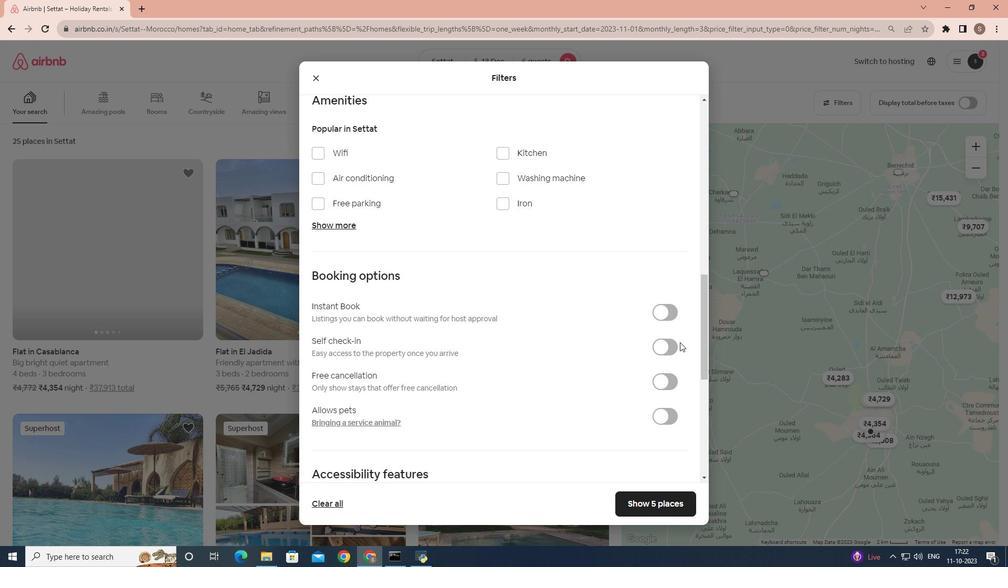 
Action: Mouse moved to (670, 348)
Screenshot: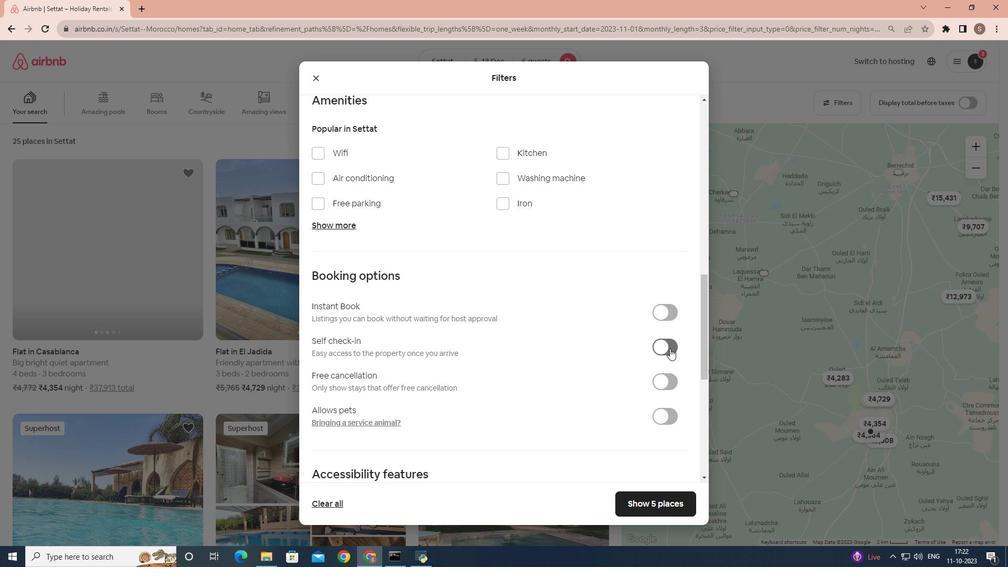 
Action: Mouse pressed left at (670, 348)
Screenshot: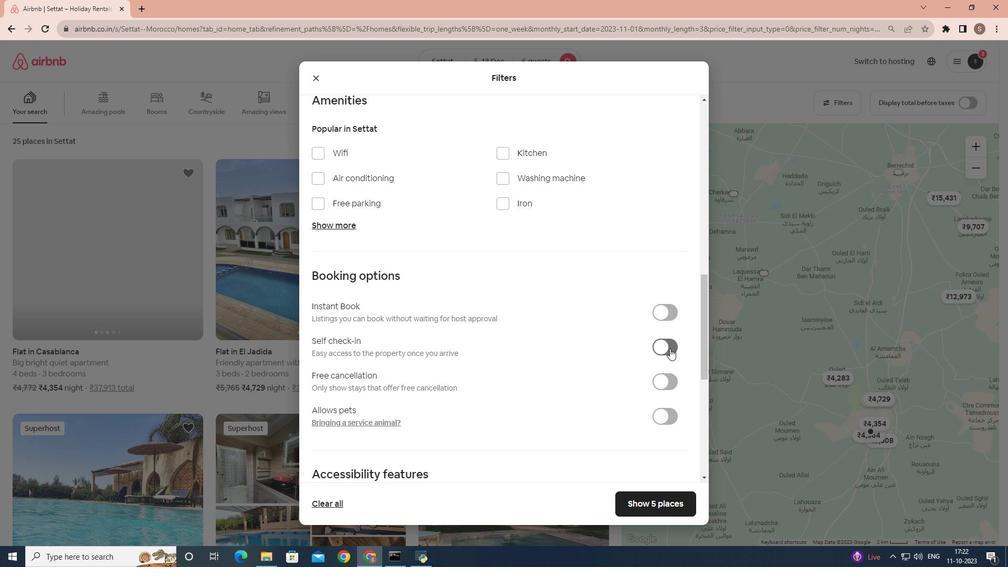 
Action: Mouse moved to (677, 504)
Screenshot: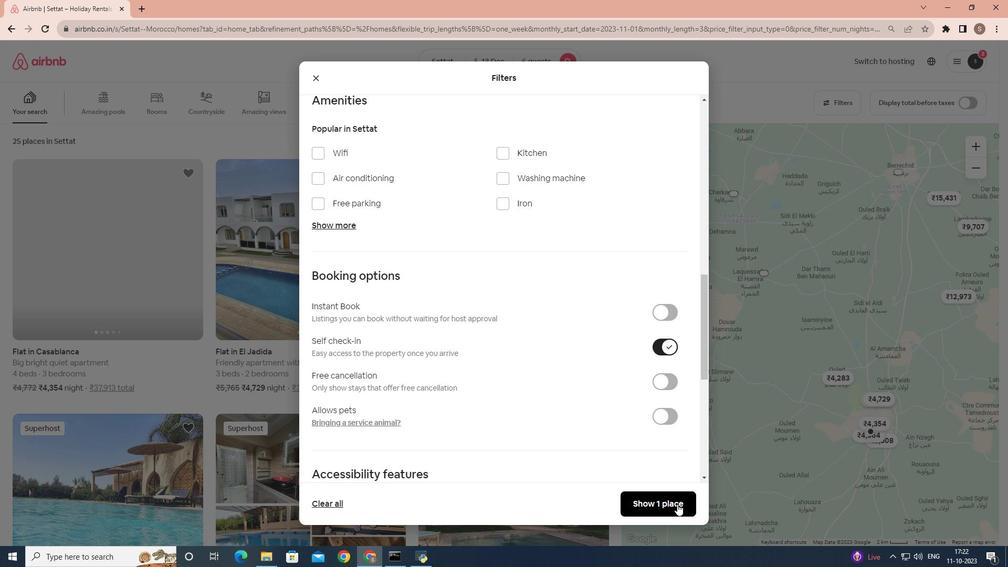 
Action: Mouse pressed left at (677, 504)
Screenshot: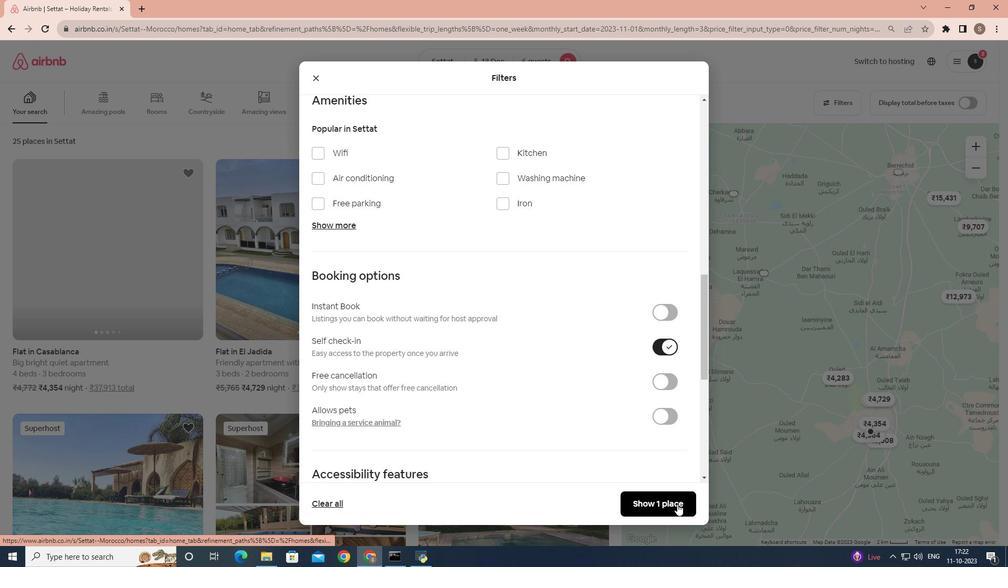 
Action: Mouse moved to (149, 291)
Screenshot: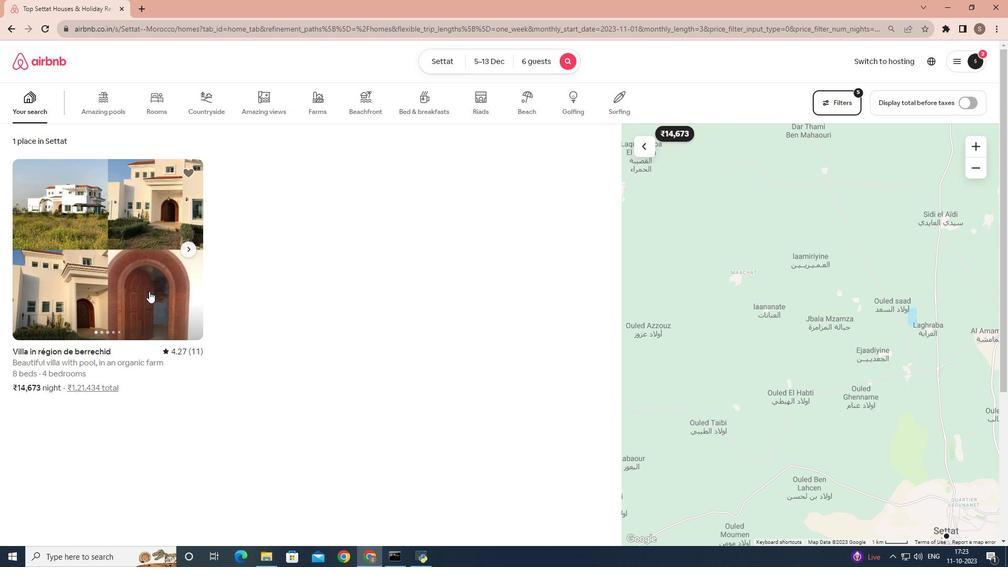 
Action: Mouse pressed left at (149, 291)
Screenshot: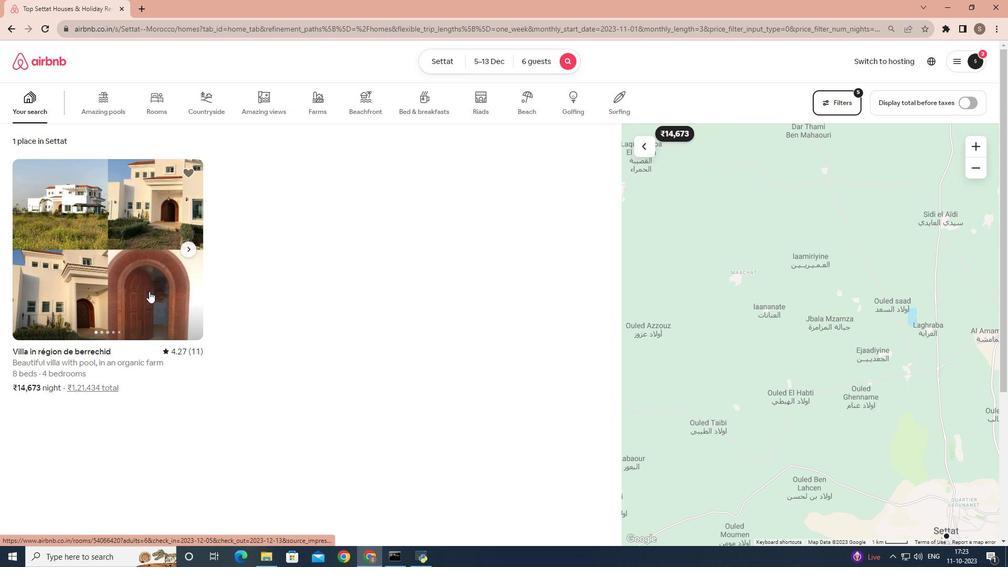 
Action: Mouse moved to (738, 388)
Screenshot: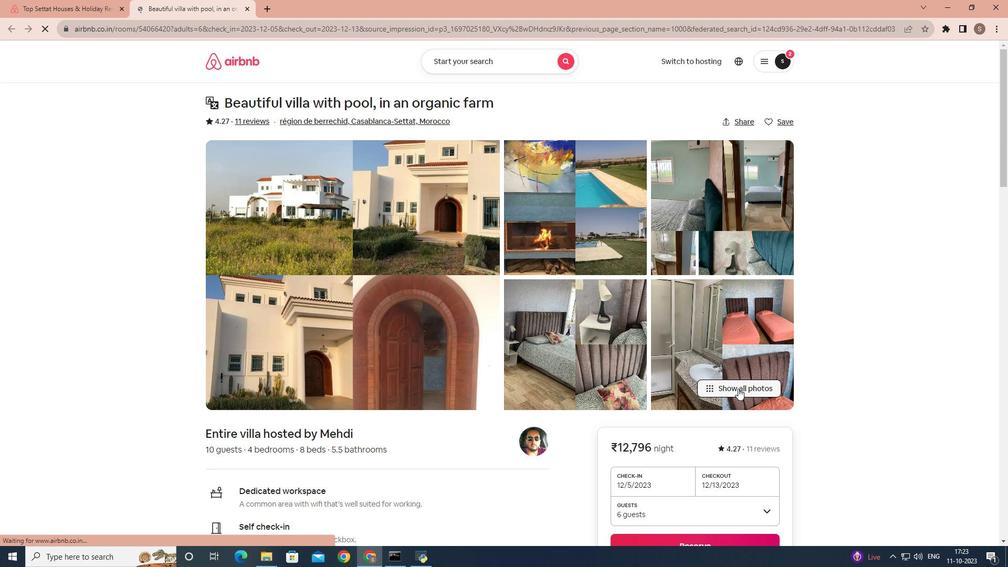 
Action: Mouse pressed left at (738, 388)
Screenshot: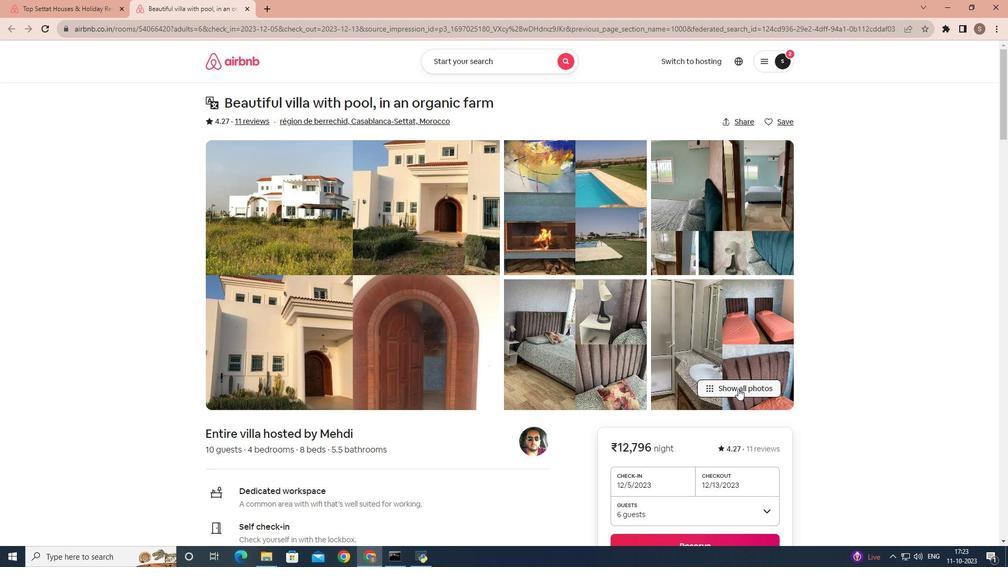 
Action: Mouse moved to (762, 354)
Screenshot: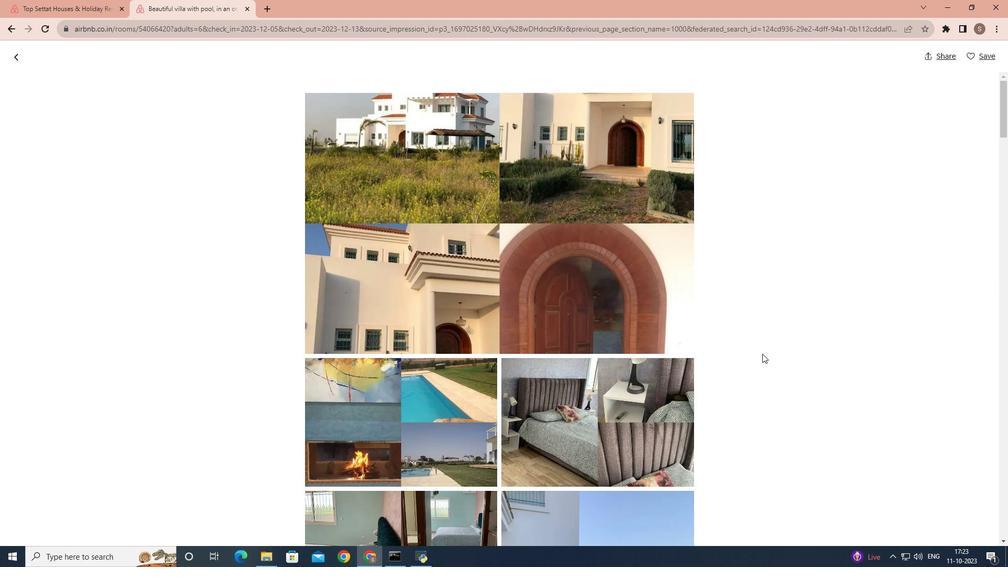 
Action: Mouse scrolled (762, 353) with delta (0, 0)
Screenshot: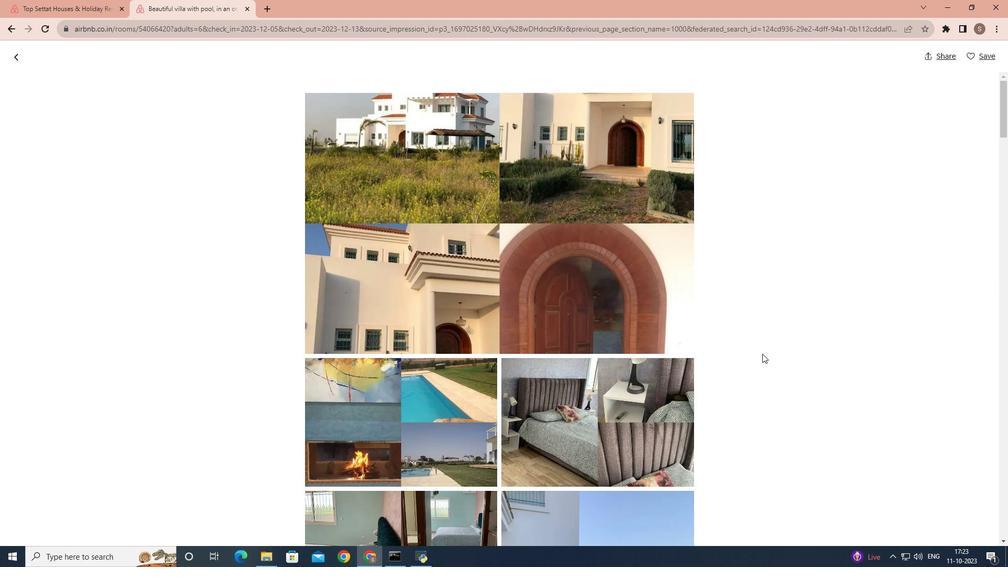 
Action: Mouse scrolled (762, 353) with delta (0, 0)
Screenshot: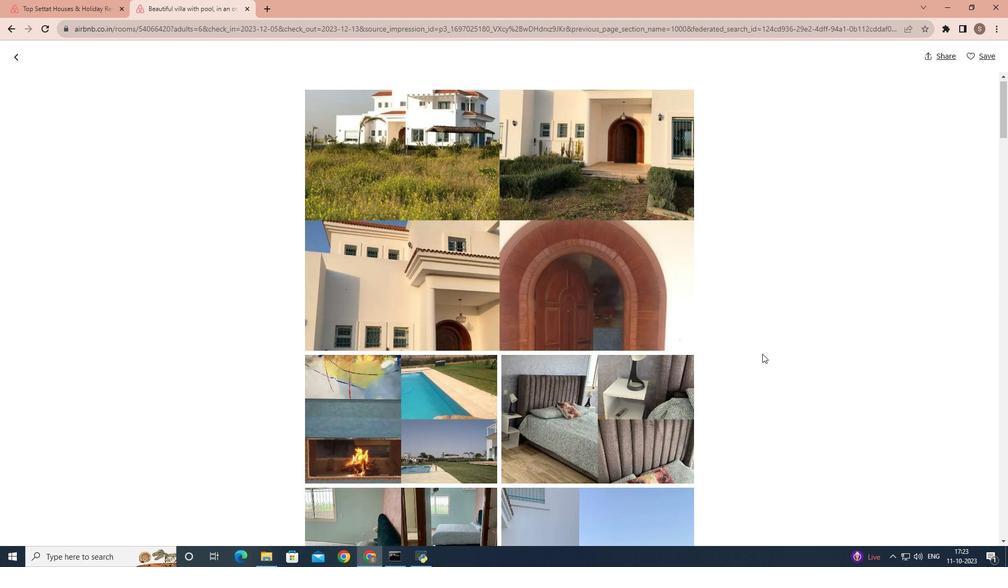 
Action: Mouse scrolled (762, 353) with delta (0, 0)
Screenshot: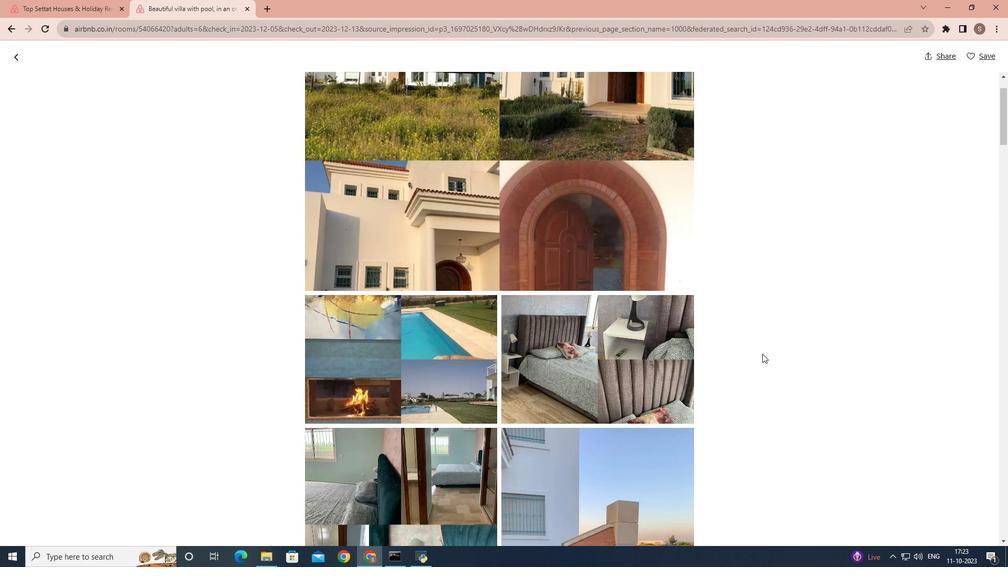 
Action: Mouse scrolled (762, 353) with delta (0, 0)
Screenshot: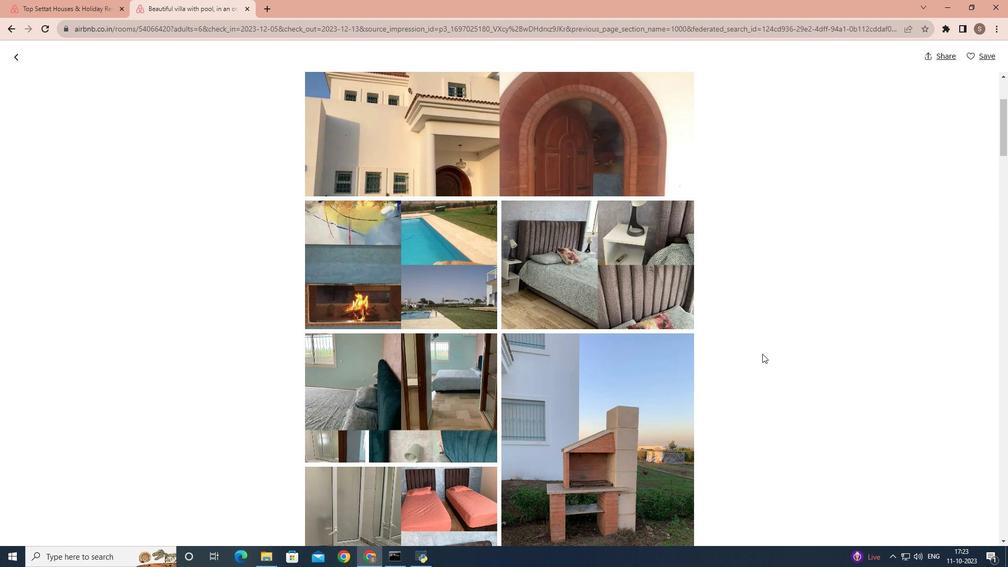 
Action: Mouse scrolled (762, 353) with delta (0, 0)
Screenshot: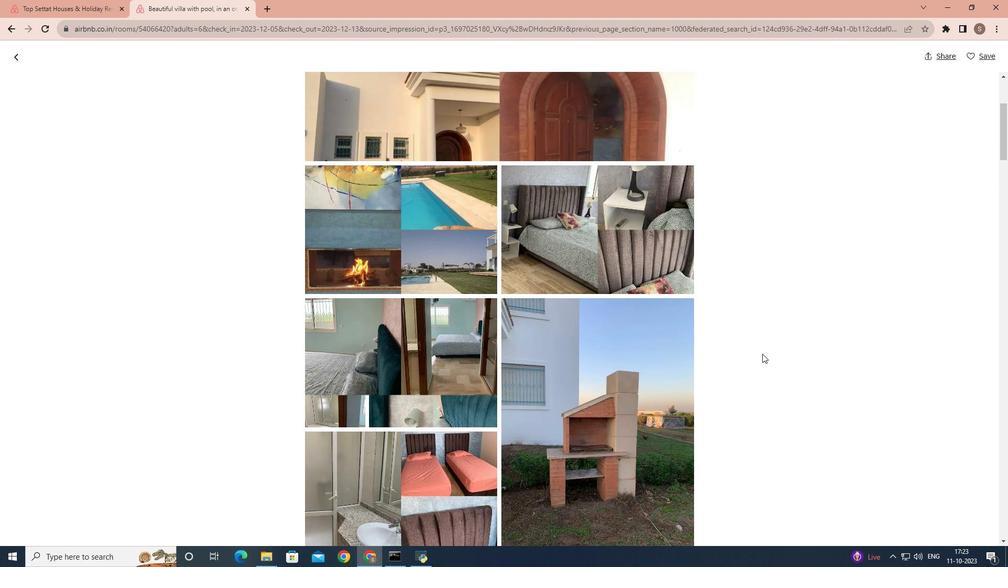 
Action: Mouse scrolled (762, 353) with delta (0, 0)
Screenshot: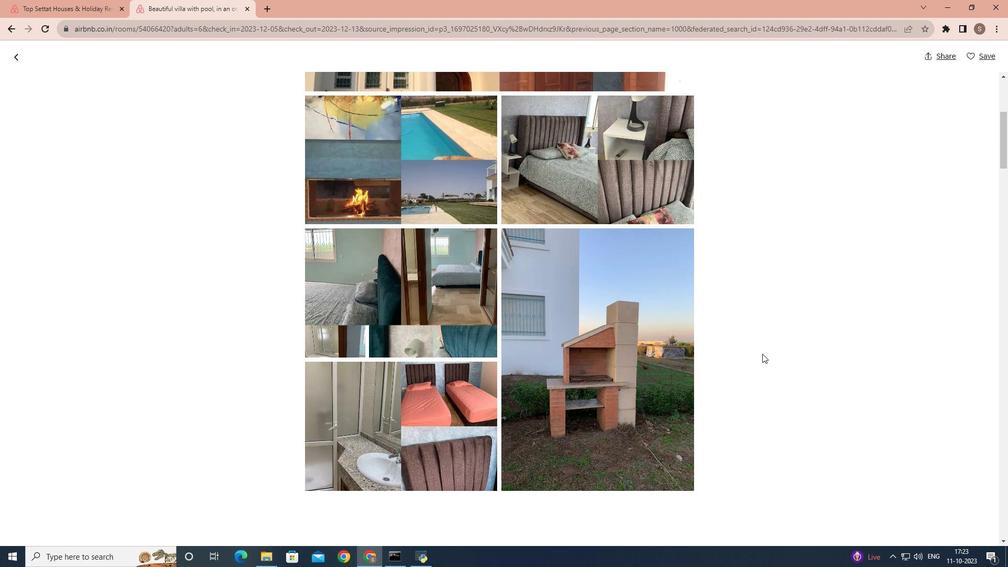 
Action: Mouse scrolled (762, 353) with delta (0, 0)
Screenshot: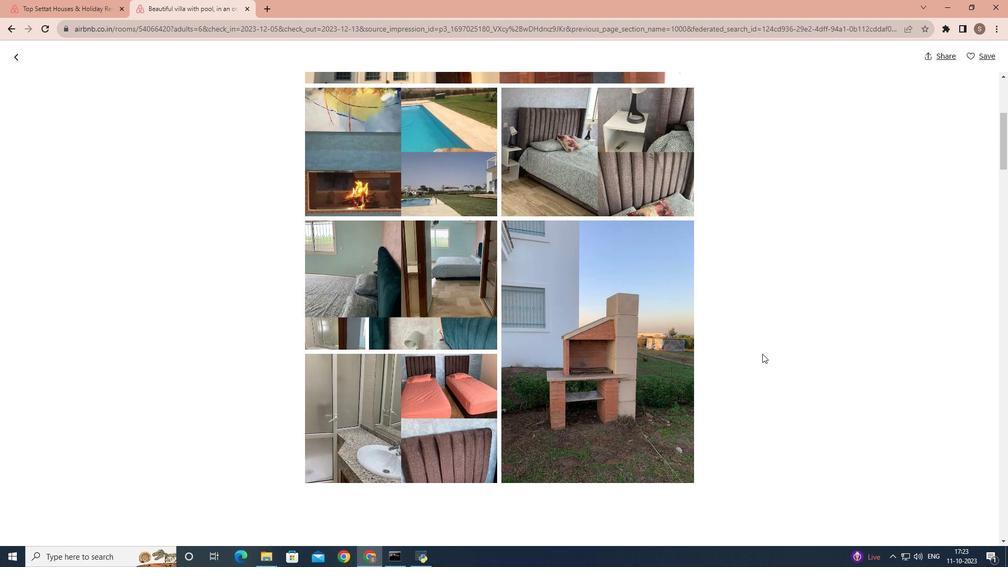 
Action: Mouse scrolled (762, 353) with delta (0, 0)
Screenshot: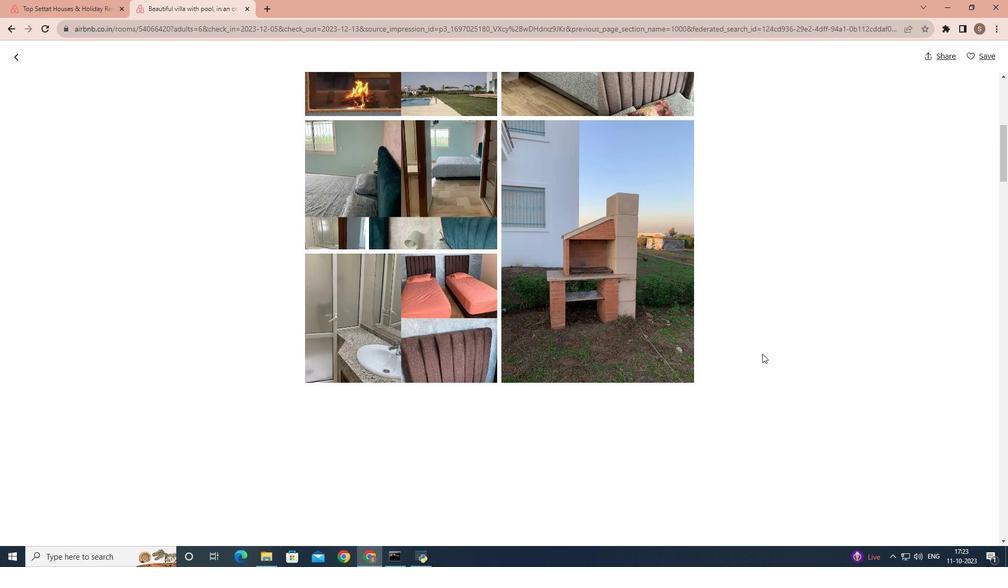 
Action: Mouse scrolled (762, 353) with delta (0, 0)
Screenshot: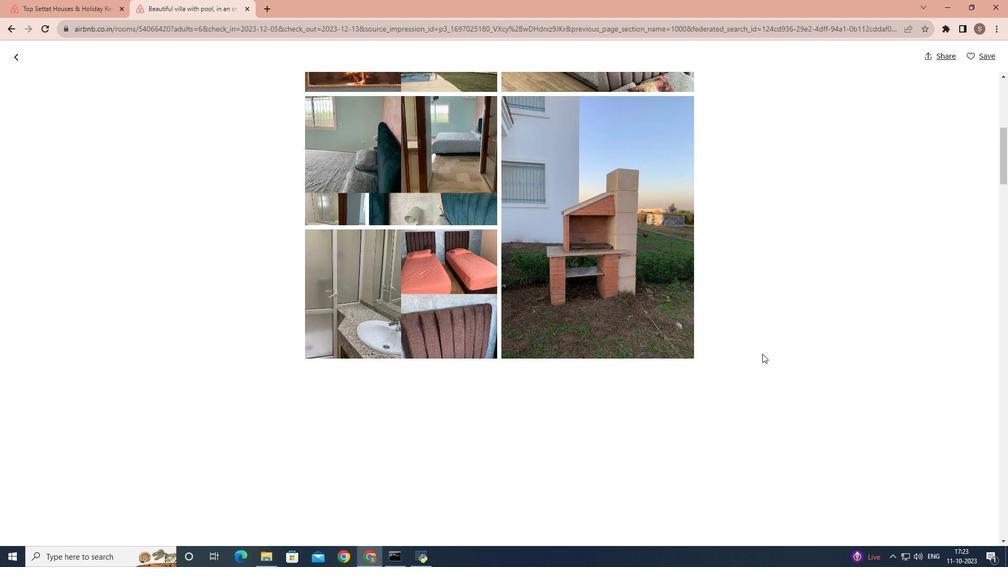 
Action: Mouse scrolled (762, 353) with delta (0, 0)
Screenshot: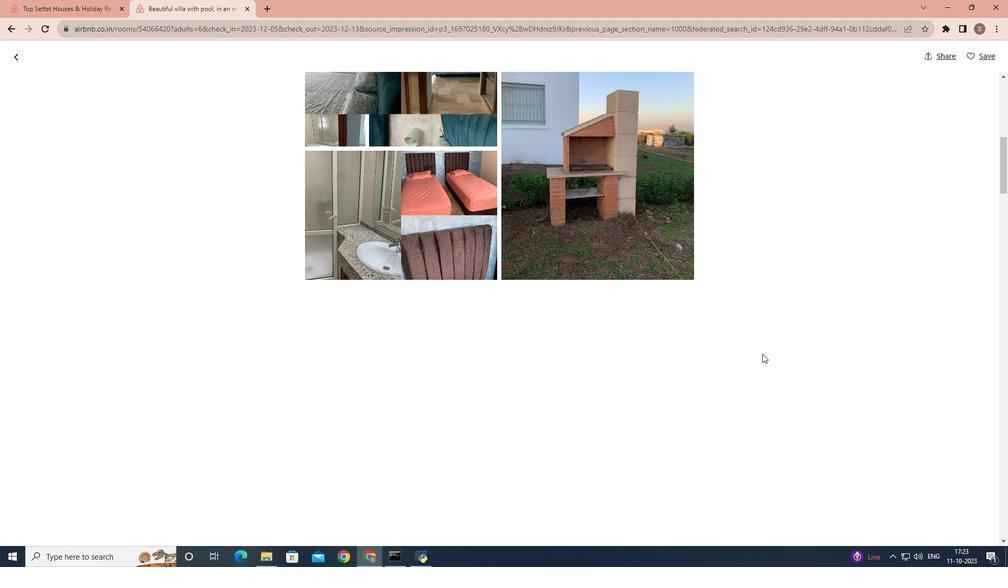 
Action: Mouse scrolled (762, 353) with delta (0, 0)
Screenshot: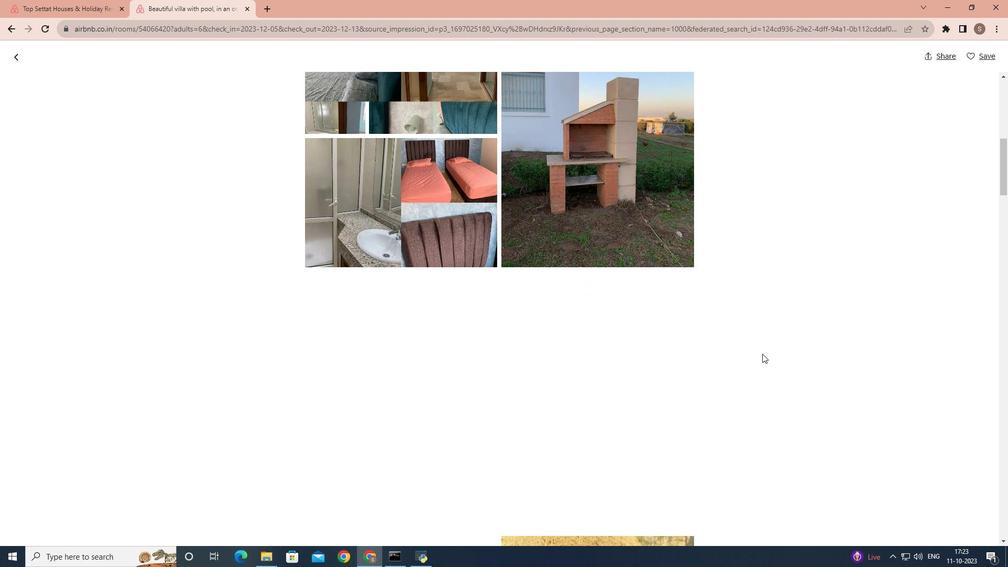 
Action: Mouse scrolled (762, 353) with delta (0, 0)
Screenshot: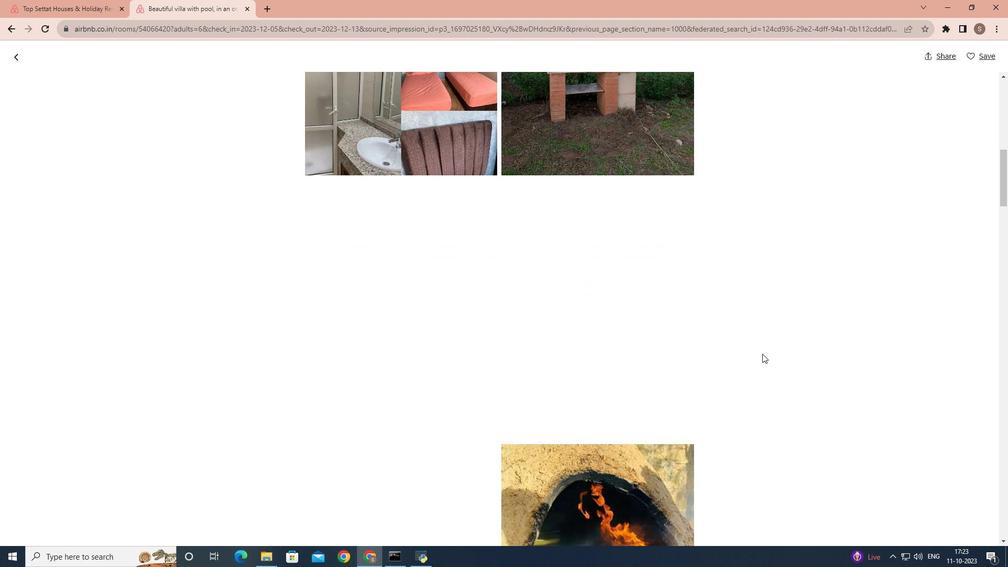 
Action: Mouse scrolled (762, 353) with delta (0, 0)
Screenshot: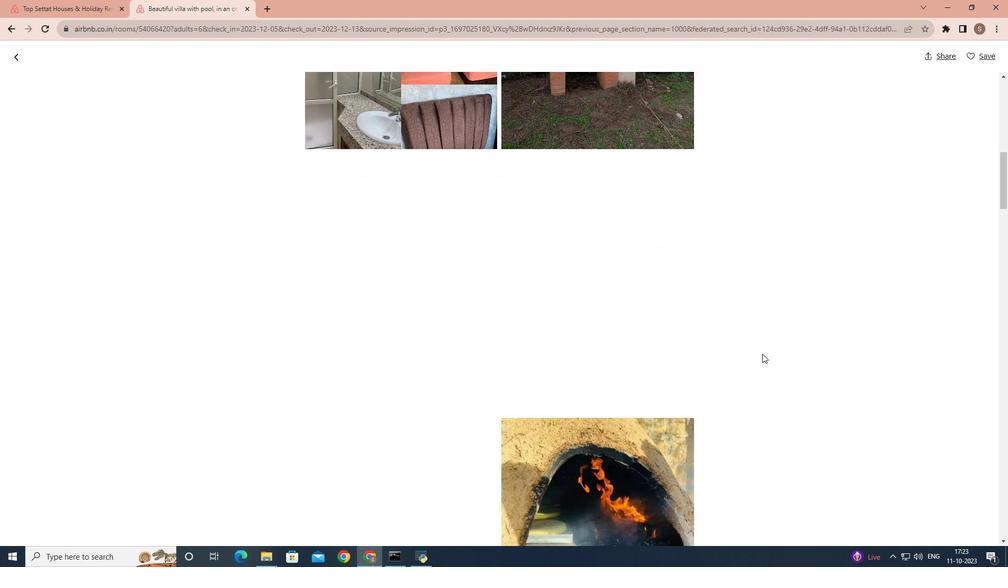 
Action: Mouse scrolled (762, 353) with delta (0, 0)
Screenshot: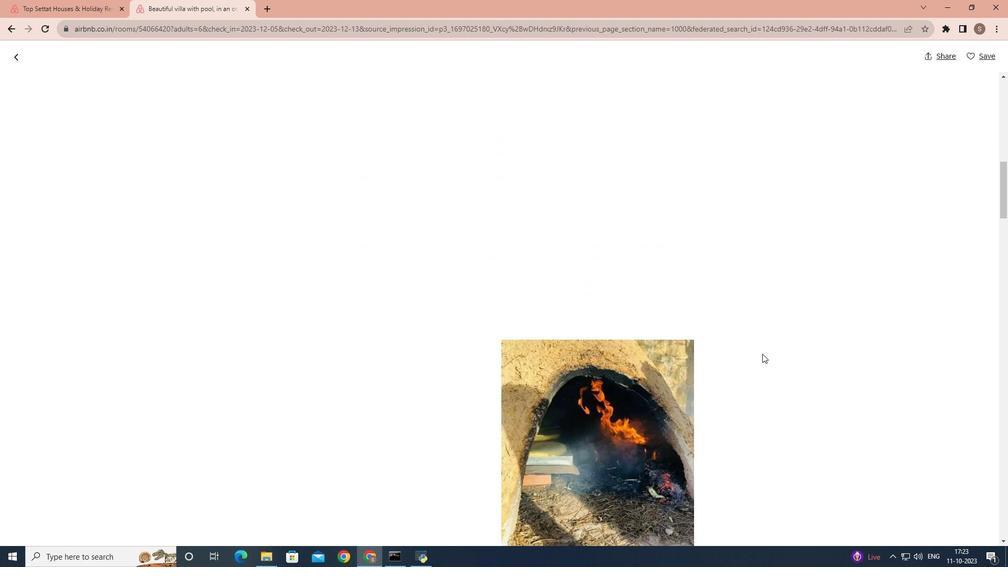 
Action: Mouse scrolled (762, 353) with delta (0, 0)
Screenshot: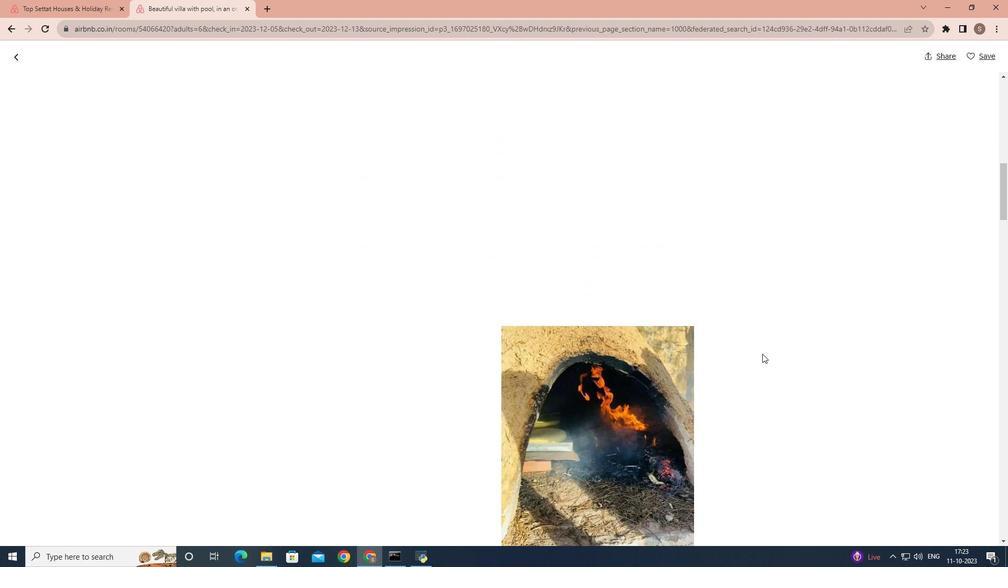 
Action: Mouse scrolled (762, 353) with delta (0, 0)
Screenshot: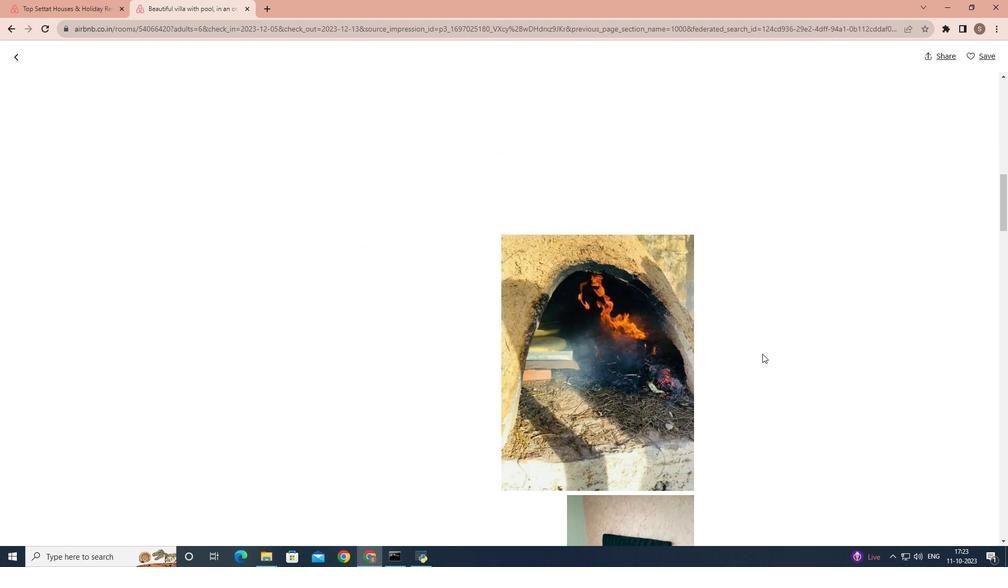 
Action: Mouse scrolled (762, 353) with delta (0, 0)
Screenshot: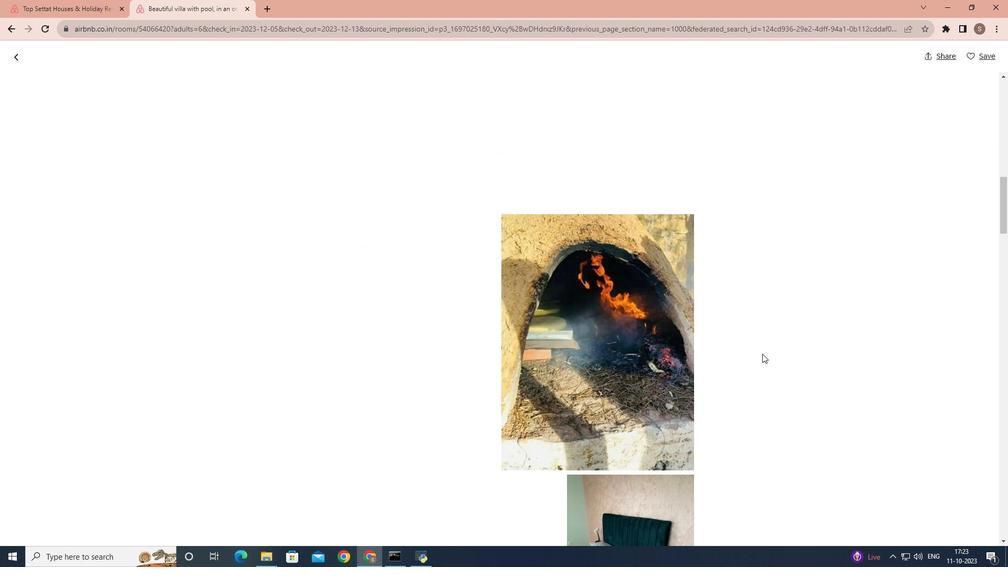 
Action: Mouse scrolled (762, 353) with delta (0, 0)
Screenshot: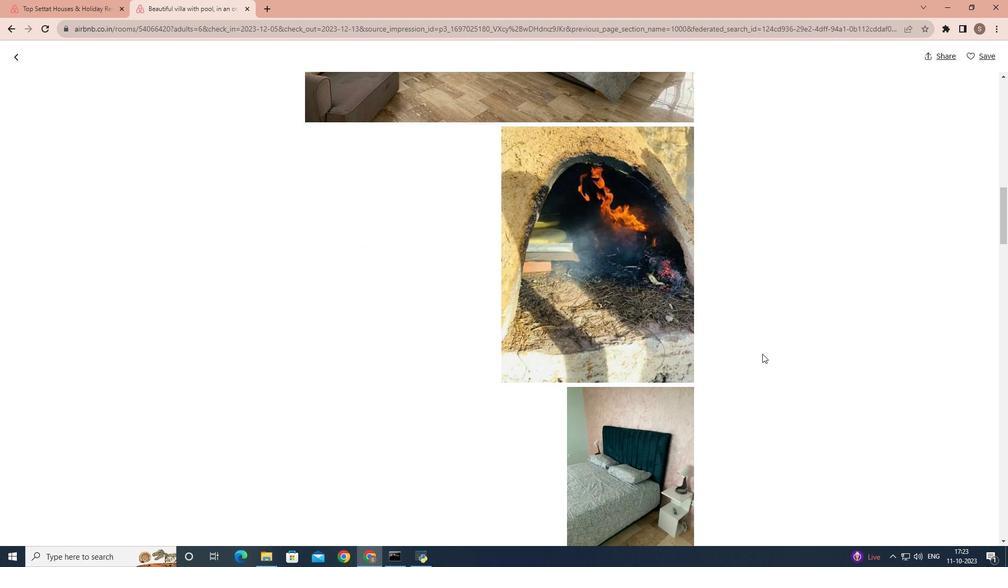 
Action: Mouse scrolled (762, 353) with delta (0, 0)
Screenshot: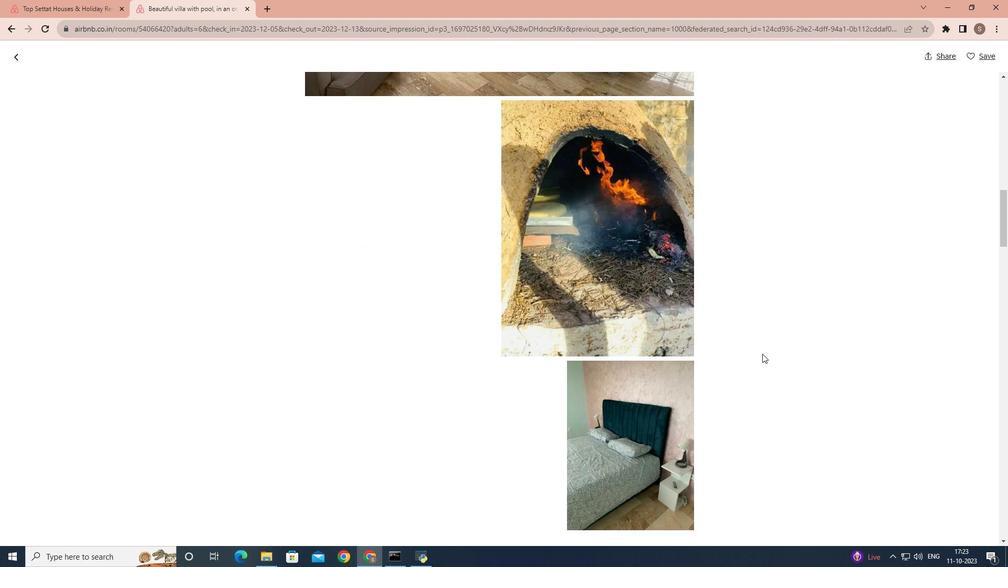 
Action: Mouse scrolled (762, 353) with delta (0, 0)
Screenshot: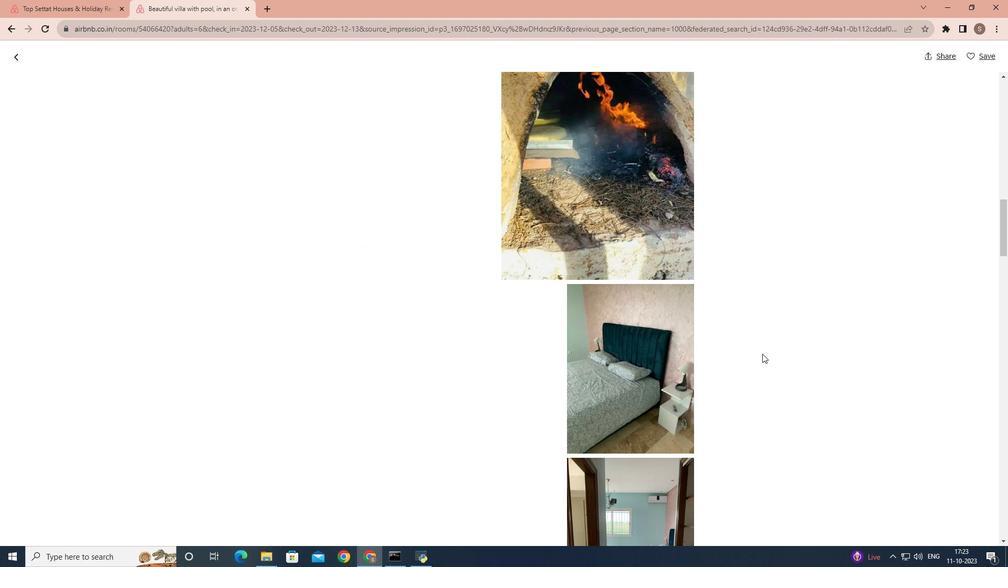 
Action: Mouse scrolled (762, 353) with delta (0, 0)
Screenshot: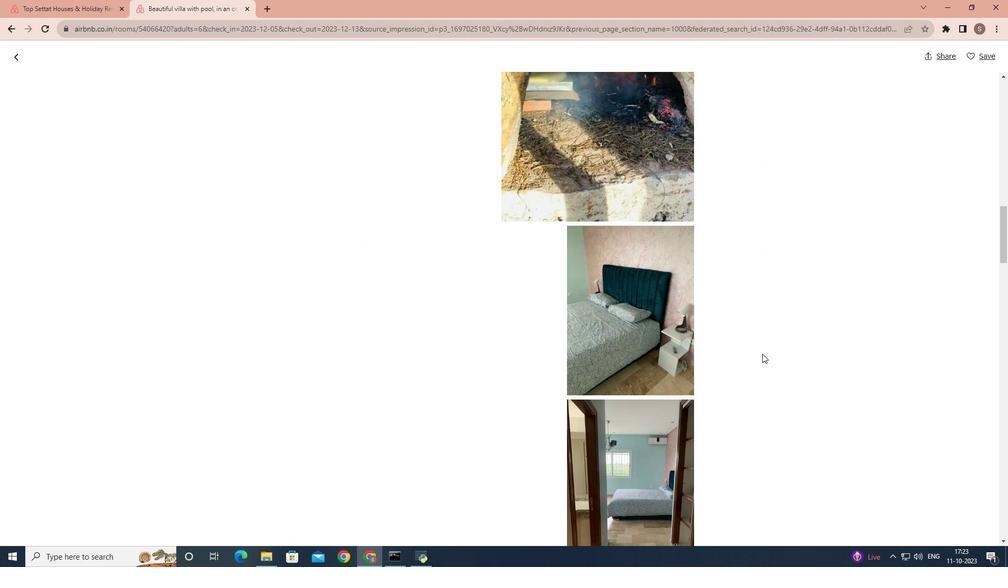
Action: Mouse scrolled (762, 353) with delta (0, 0)
Screenshot: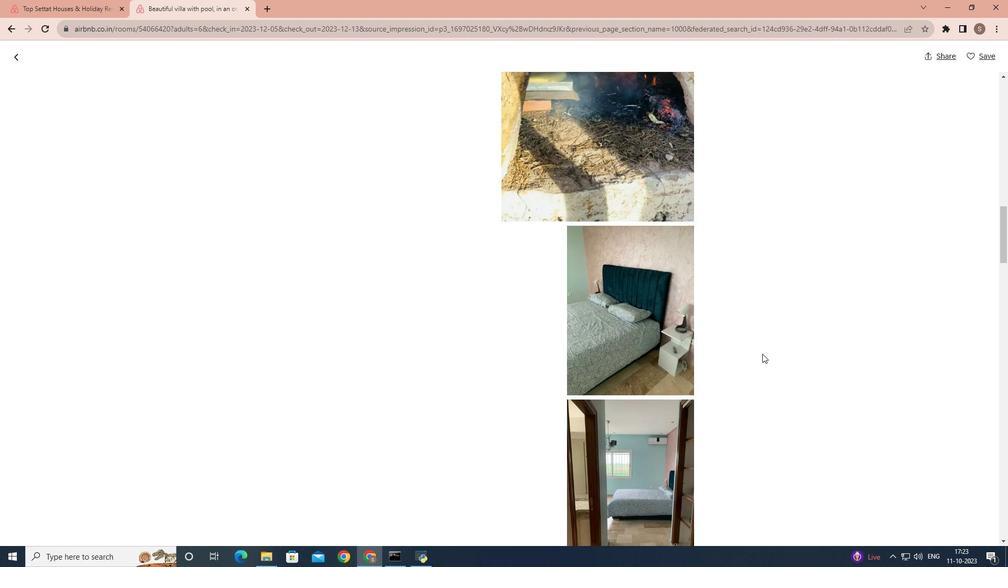 
Action: Mouse scrolled (762, 353) with delta (0, 0)
Screenshot: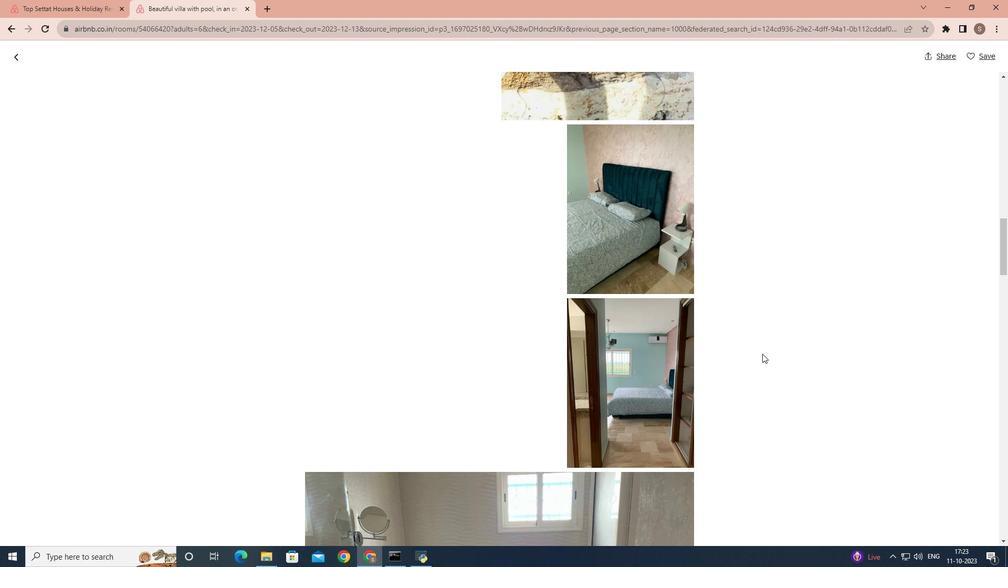 
Action: Mouse scrolled (762, 353) with delta (0, 0)
Screenshot: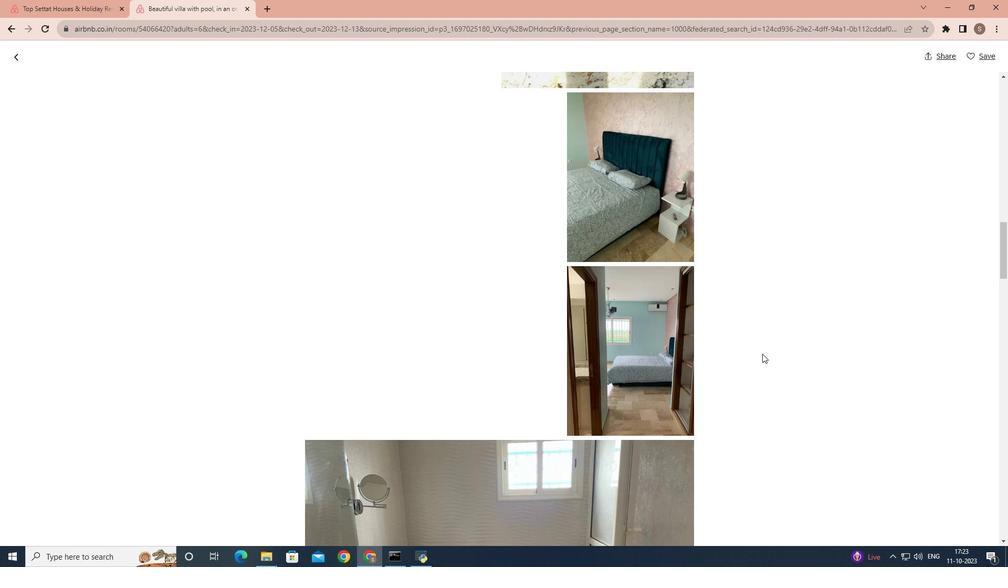 
Action: Mouse scrolled (762, 353) with delta (0, 0)
Screenshot: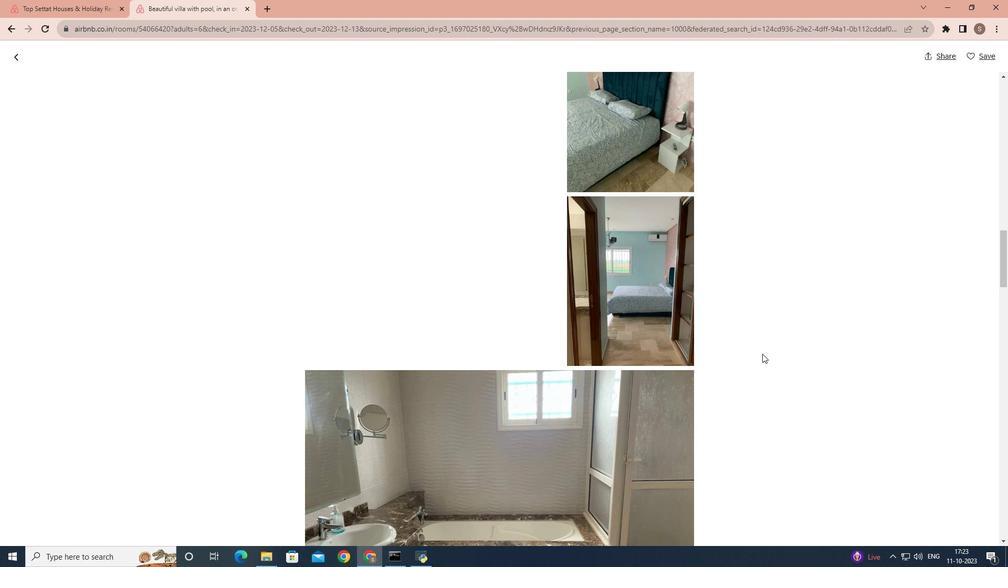 
Action: Mouse scrolled (762, 353) with delta (0, 0)
Screenshot: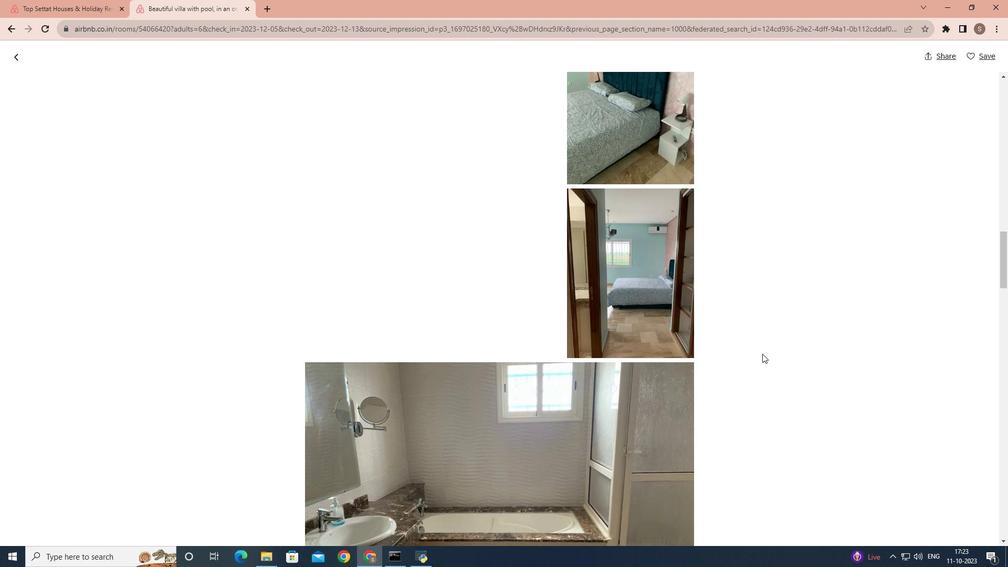 
Action: Mouse scrolled (762, 353) with delta (0, 0)
Screenshot: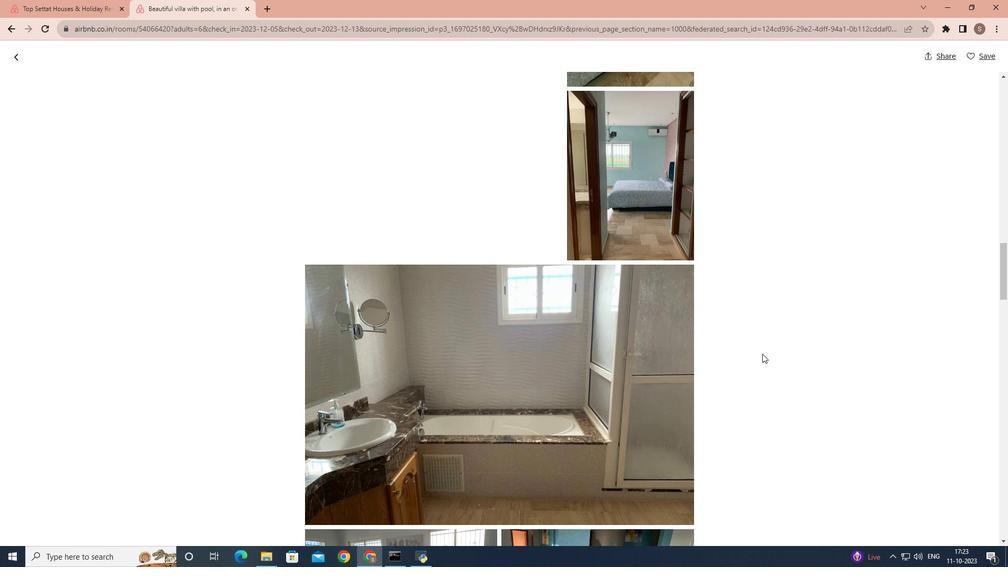 
Action: Mouse scrolled (762, 353) with delta (0, 0)
Screenshot: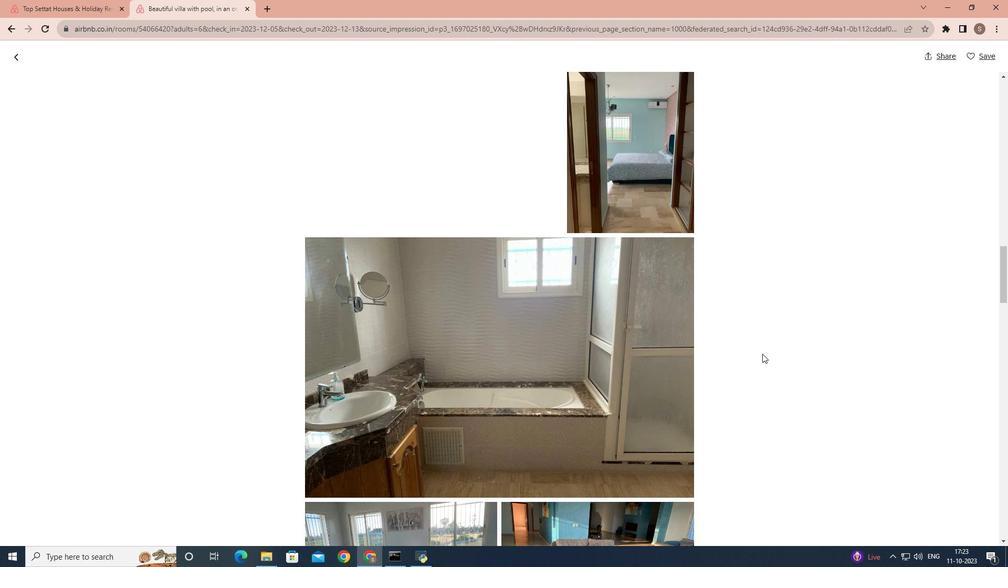 
Action: Mouse scrolled (762, 353) with delta (0, 0)
Screenshot: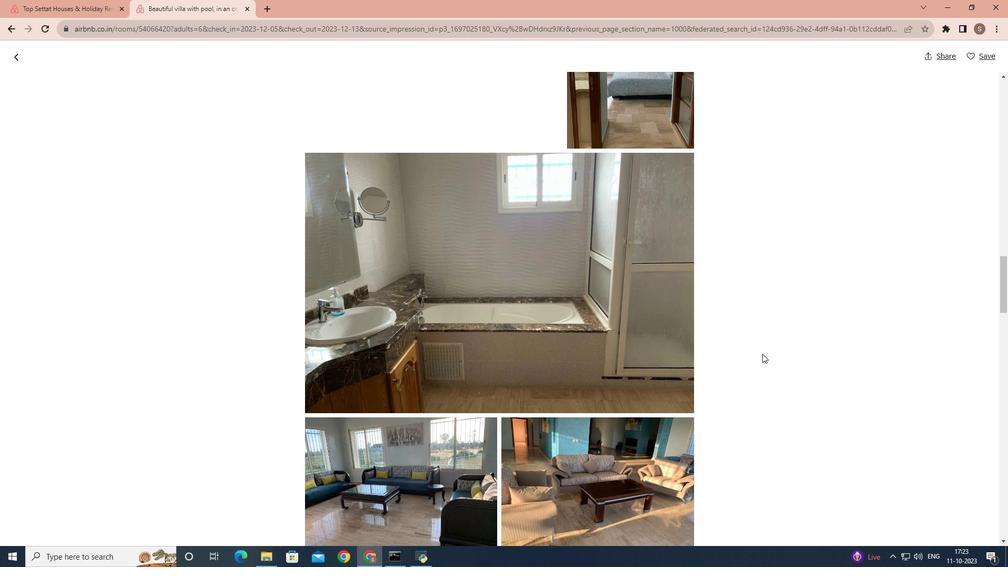 
Action: Mouse scrolled (762, 353) with delta (0, 0)
Screenshot: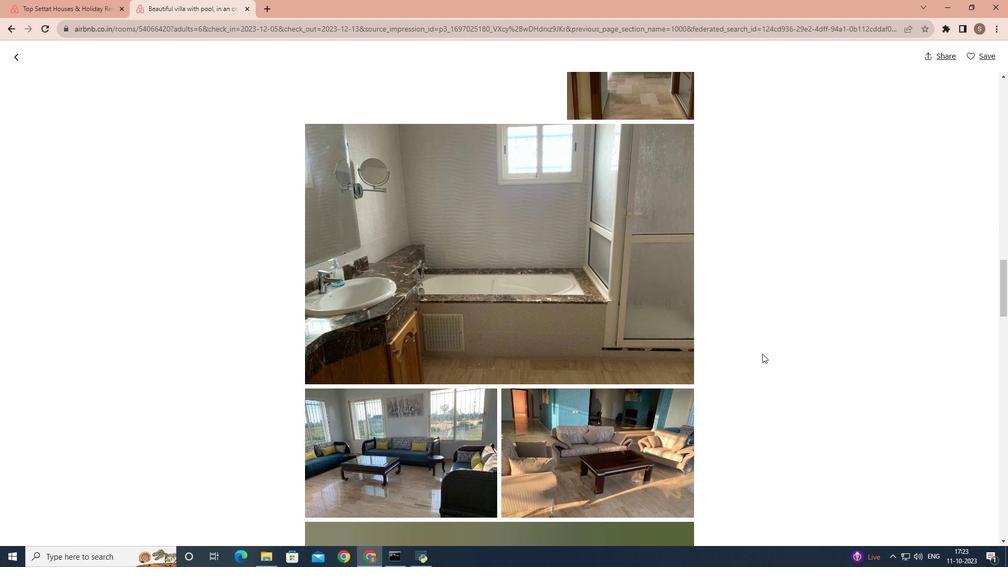 
Action: Mouse scrolled (762, 353) with delta (0, 0)
Screenshot: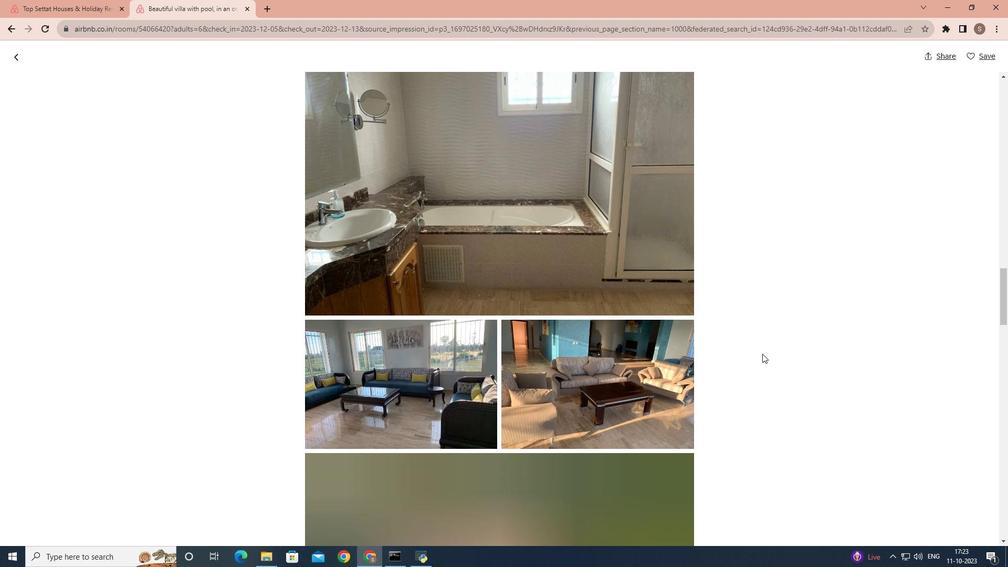 
Action: Mouse scrolled (762, 353) with delta (0, 0)
Screenshot: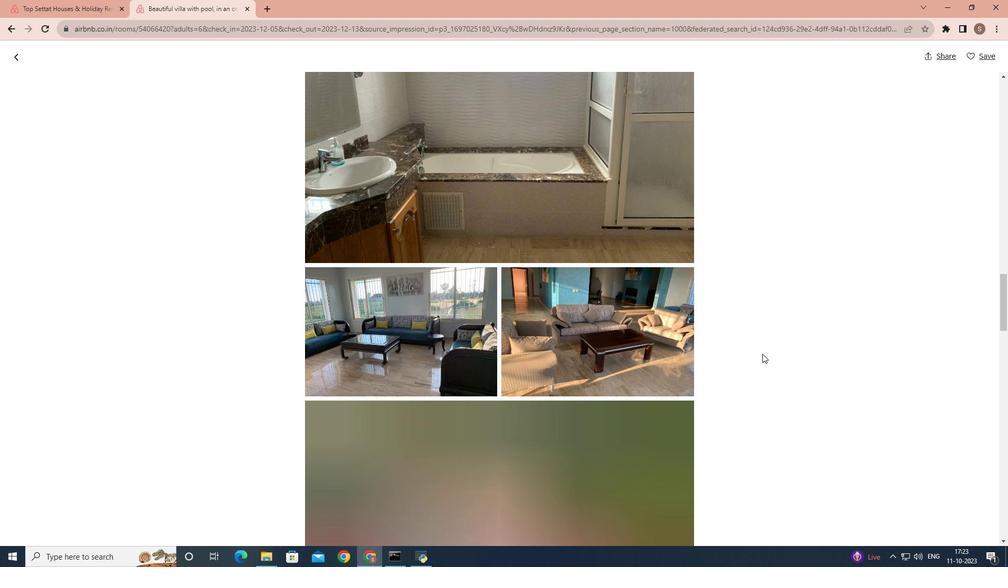 
Action: Mouse scrolled (762, 353) with delta (0, 0)
Screenshot: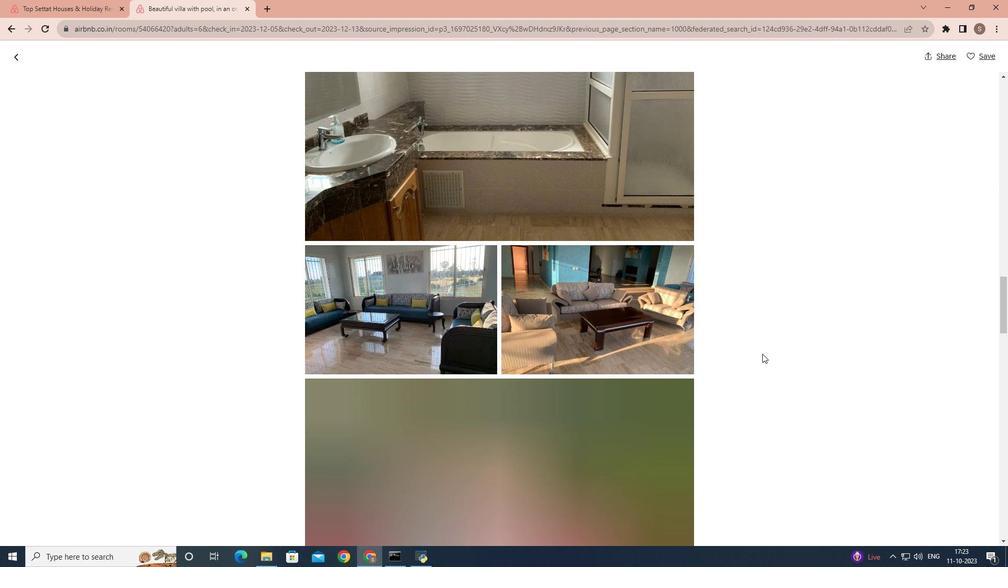 
Action: Mouse scrolled (762, 353) with delta (0, 0)
Screenshot: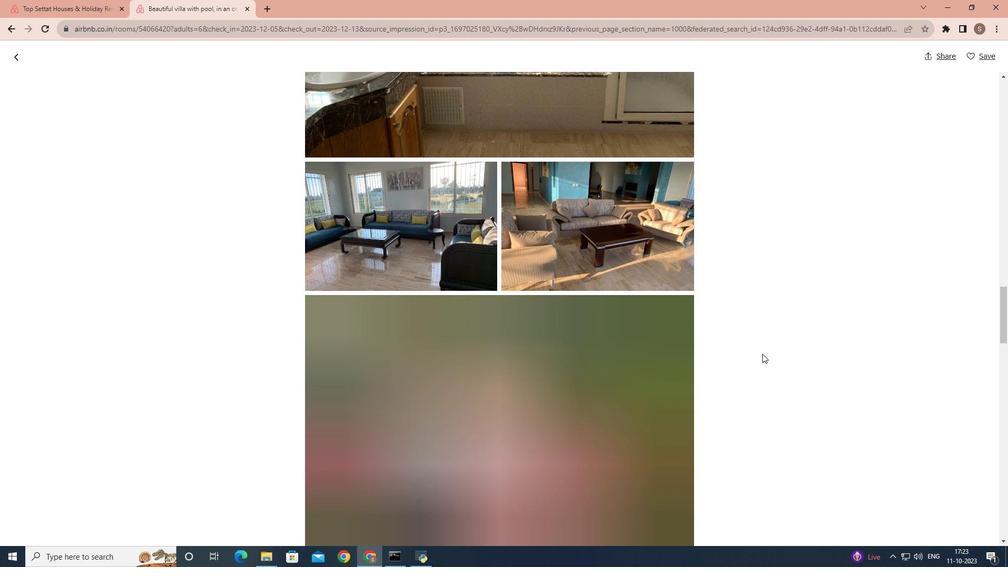 
Action: Mouse scrolled (762, 353) with delta (0, 0)
Screenshot: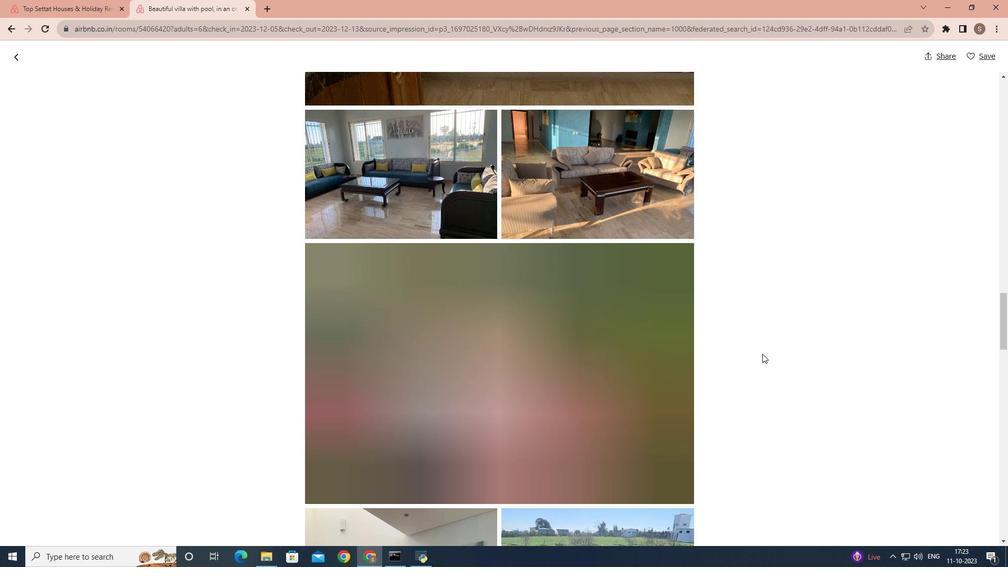 
Action: Mouse scrolled (762, 353) with delta (0, 0)
Screenshot: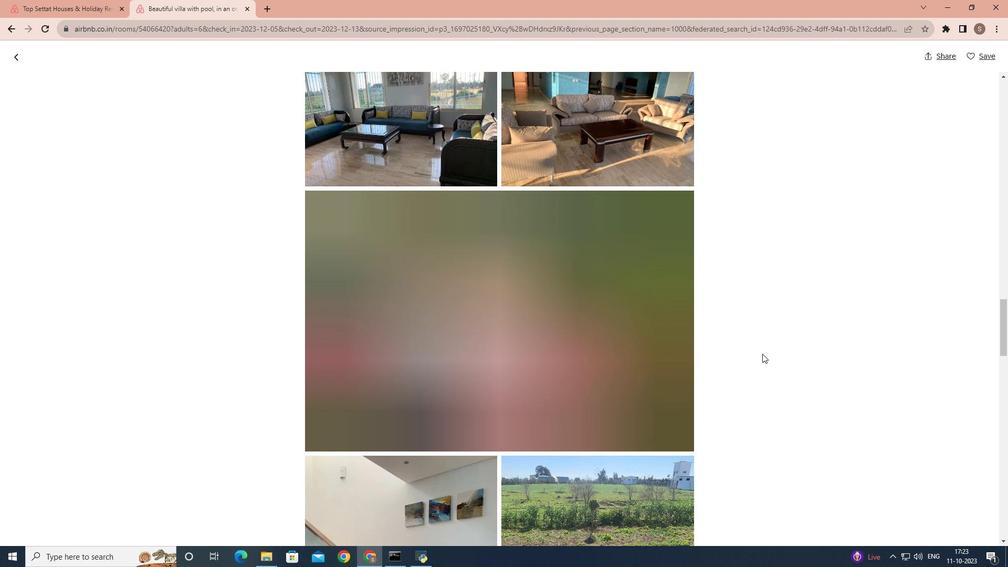 
Action: Mouse scrolled (762, 353) with delta (0, 0)
Screenshot: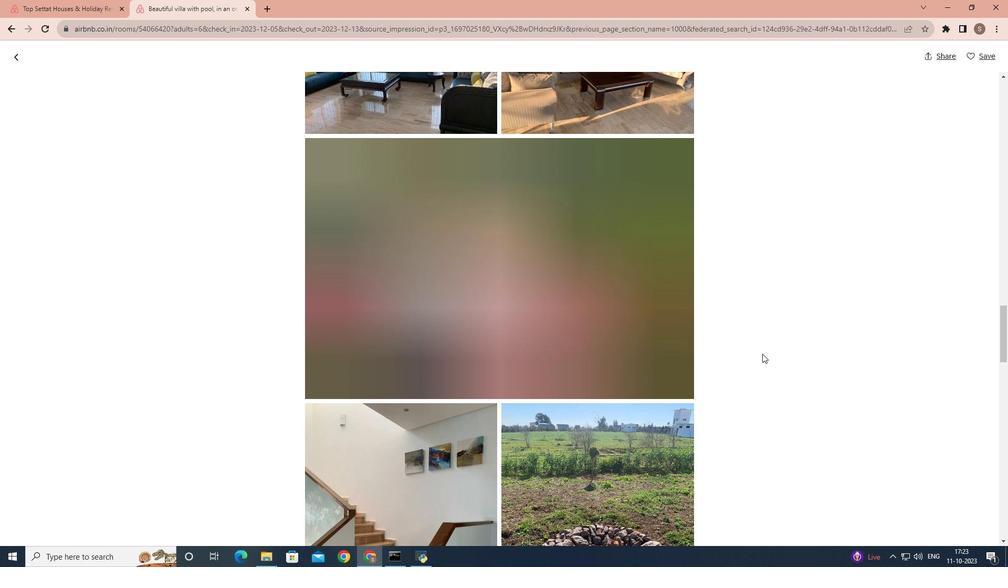 
Action: Mouse scrolled (762, 353) with delta (0, 0)
Screenshot: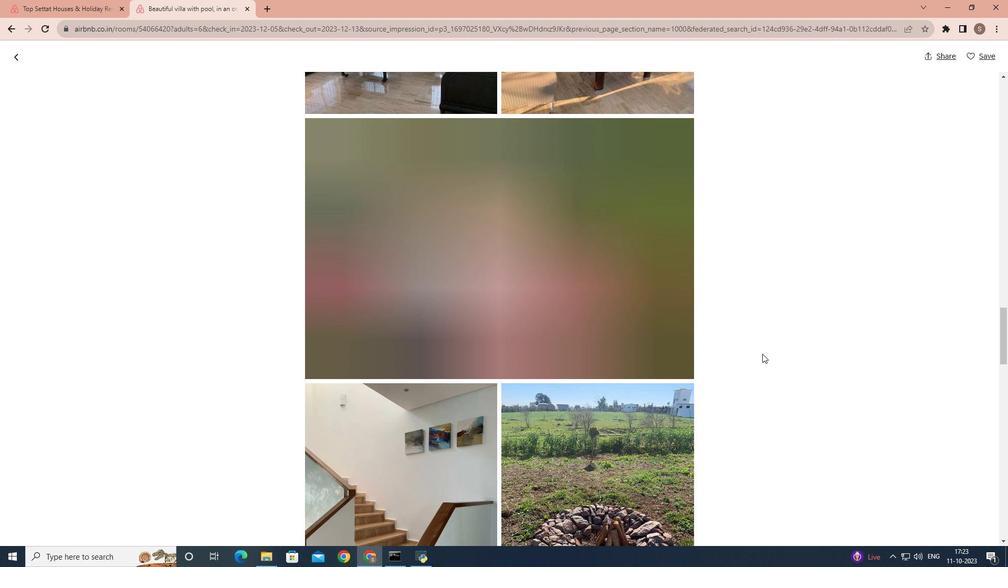 
Action: Mouse scrolled (762, 353) with delta (0, 0)
Screenshot: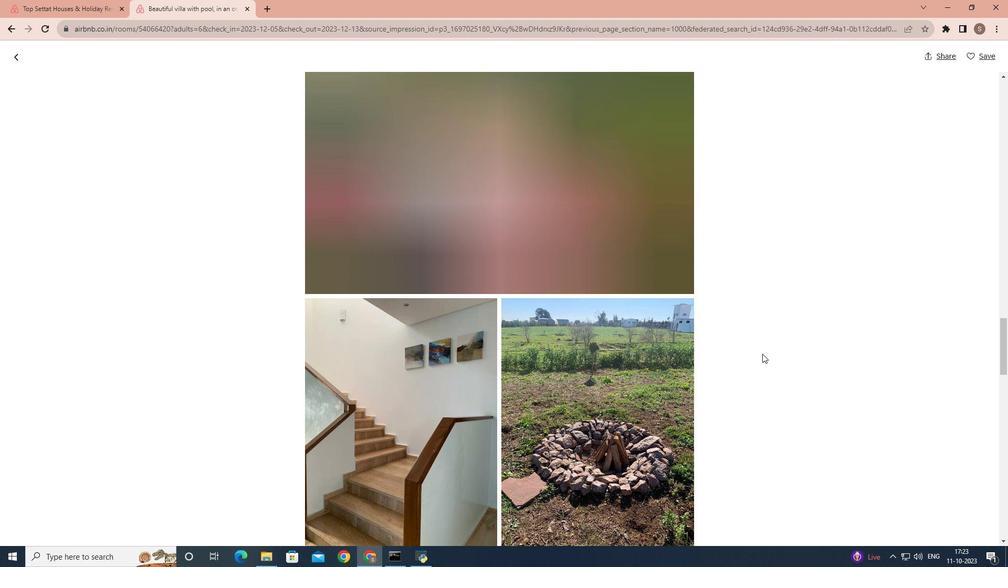 
Action: Mouse scrolled (762, 353) with delta (0, 0)
Screenshot: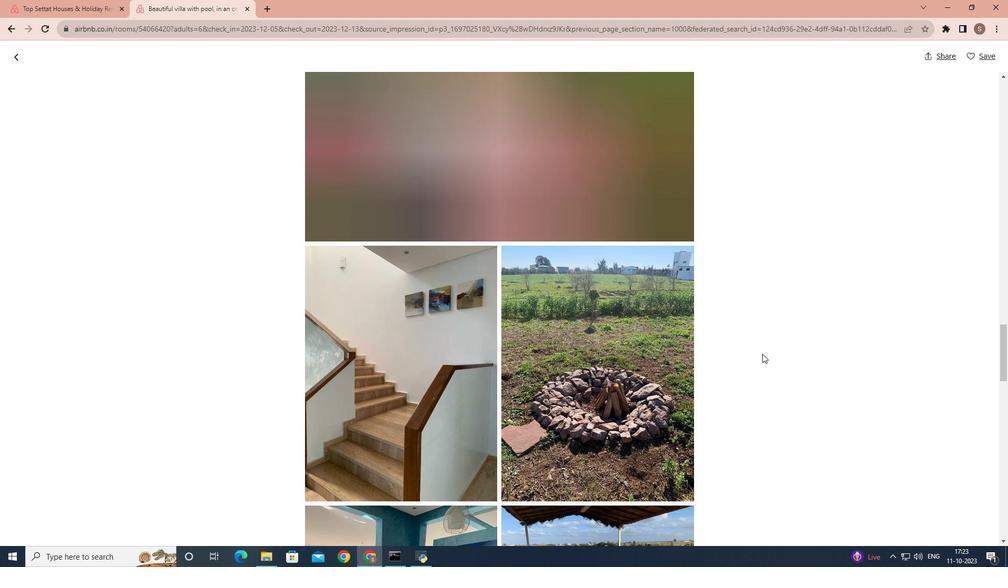 
Action: Mouse scrolled (762, 353) with delta (0, 0)
Screenshot: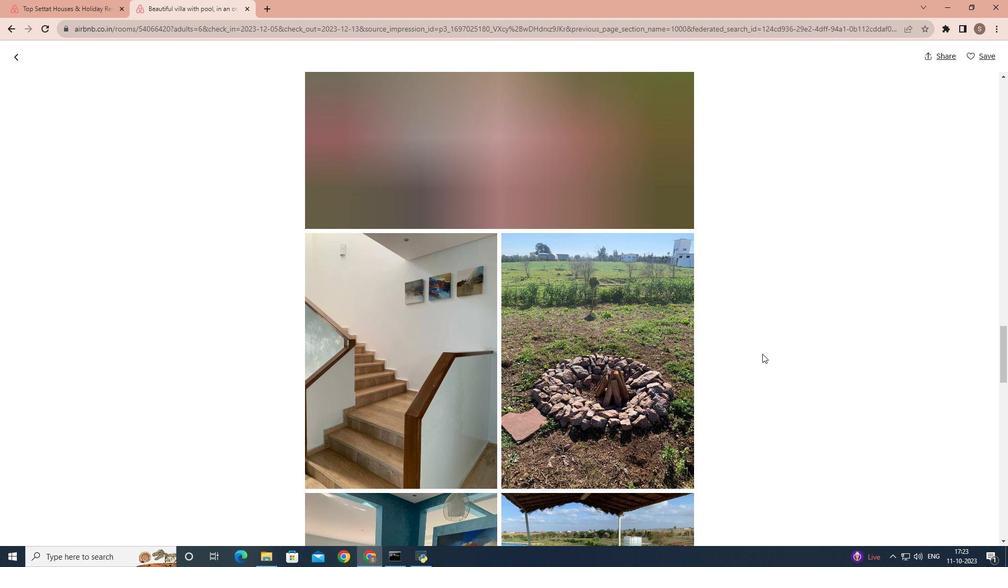 
Action: Mouse scrolled (762, 353) with delta (0, 0)
Screenshot: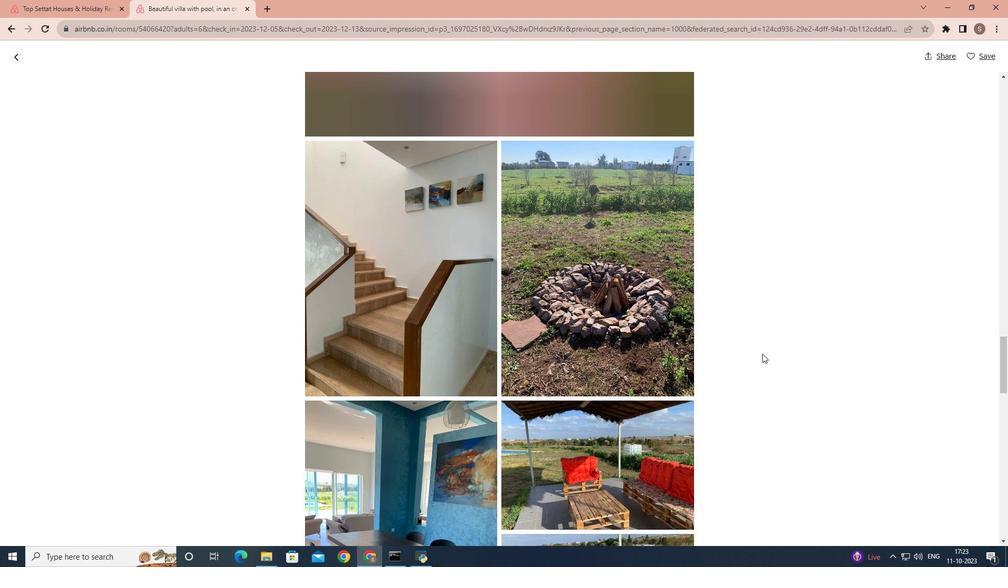 
Action: Mouse scrolled (762, 353) with delta (0, 0)
Screenshot: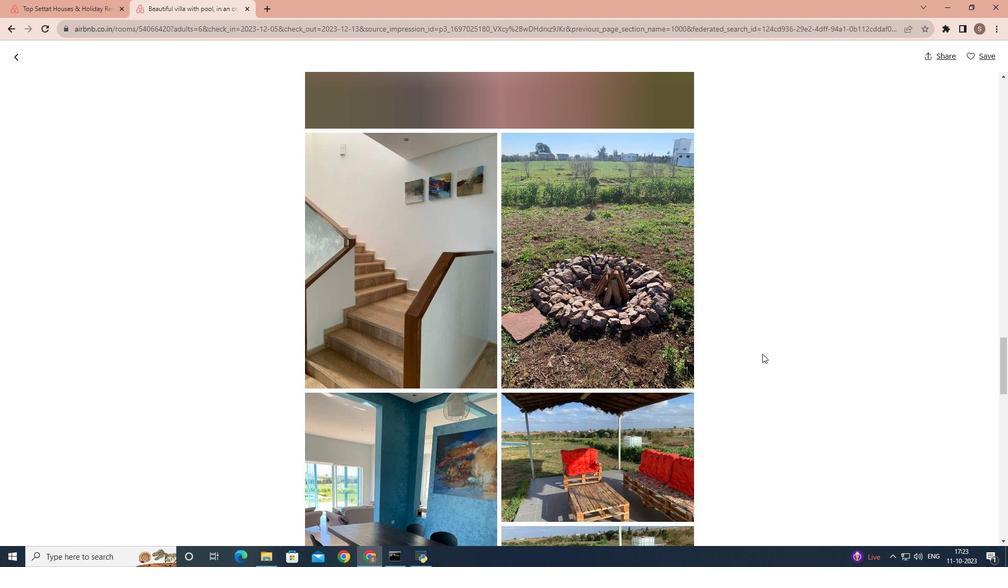 
Action: Mouse scrolled (762, 353) with delta (0, 0)
Screenshot: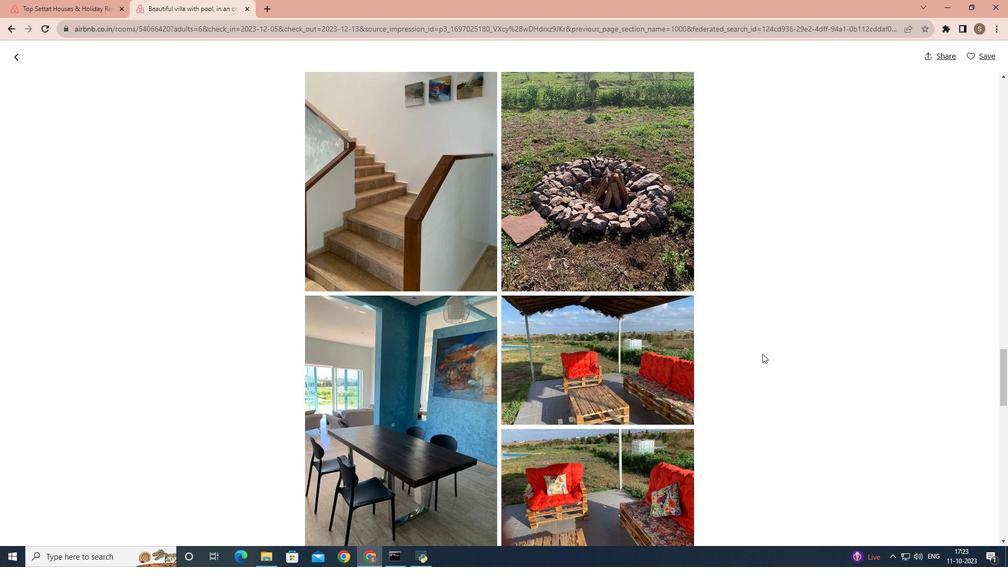 
Action: Mouse scrolled (762, 353) with delta (0, 0)
Screenshot: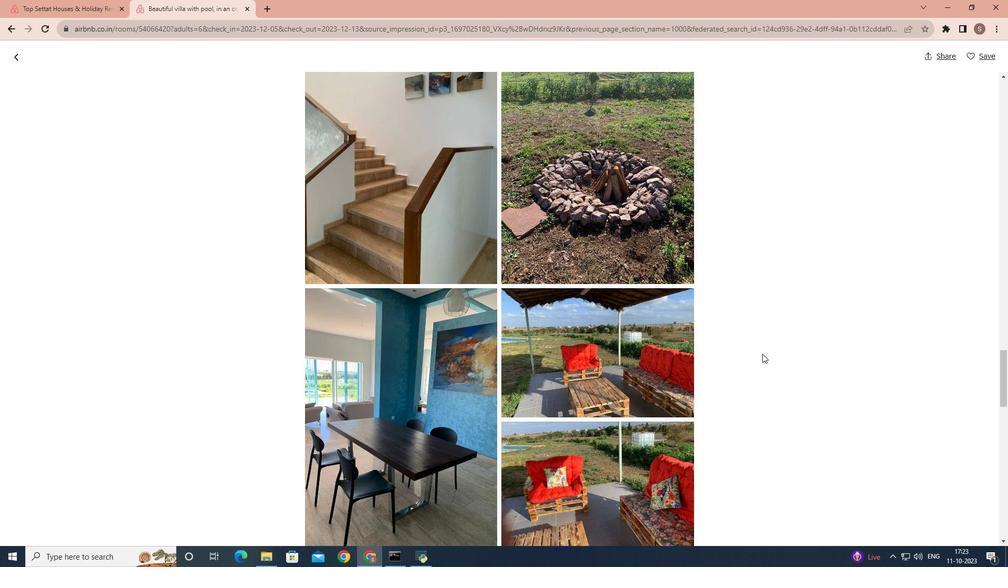 
Action: Mouse scrolled (762, 353) with delta (0, 0)
Screenshot: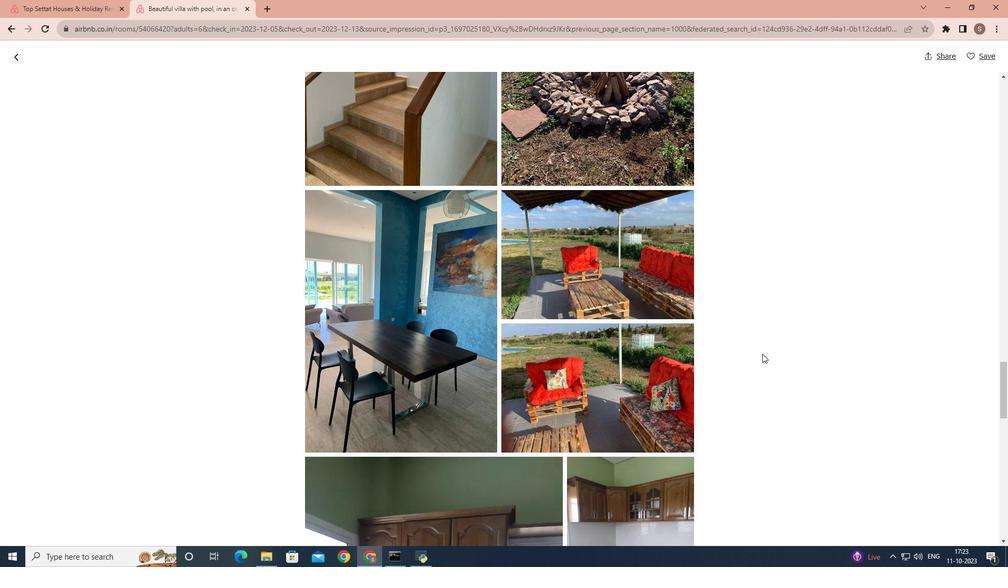 
Action: Mouse scrolled (762, 353) with delta (0, 0)
Screenshot: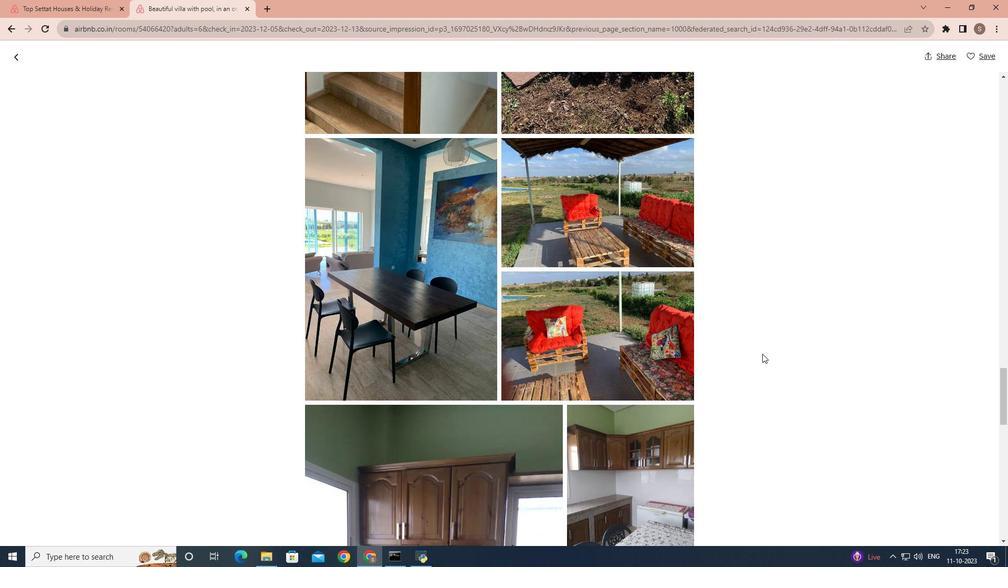 
Action: Mouse scrolled (762, 353) with delta (0, 0)
Screenshot: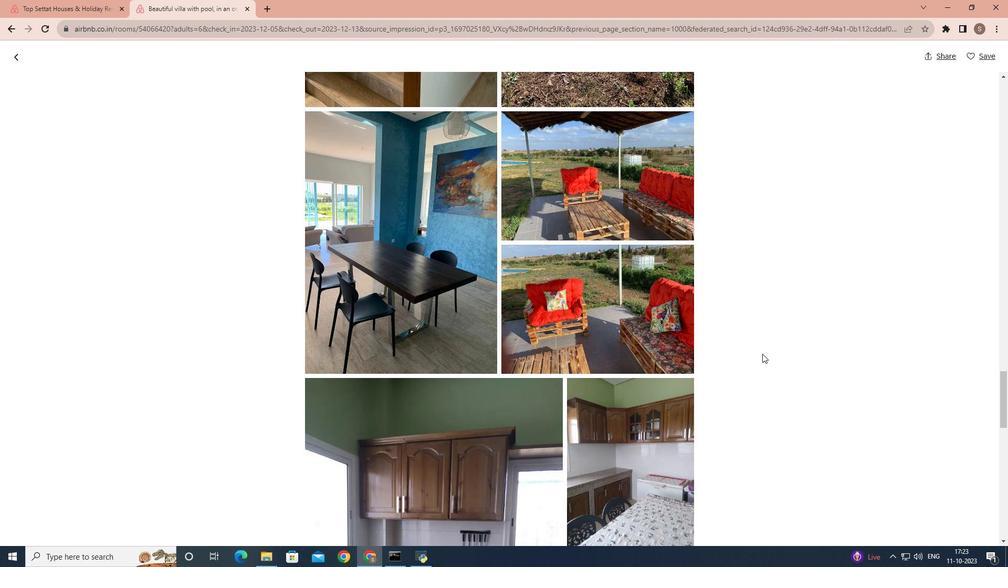 
Action: Mouse scrolled (762, 353) with delta (0, 0)
Screenshot: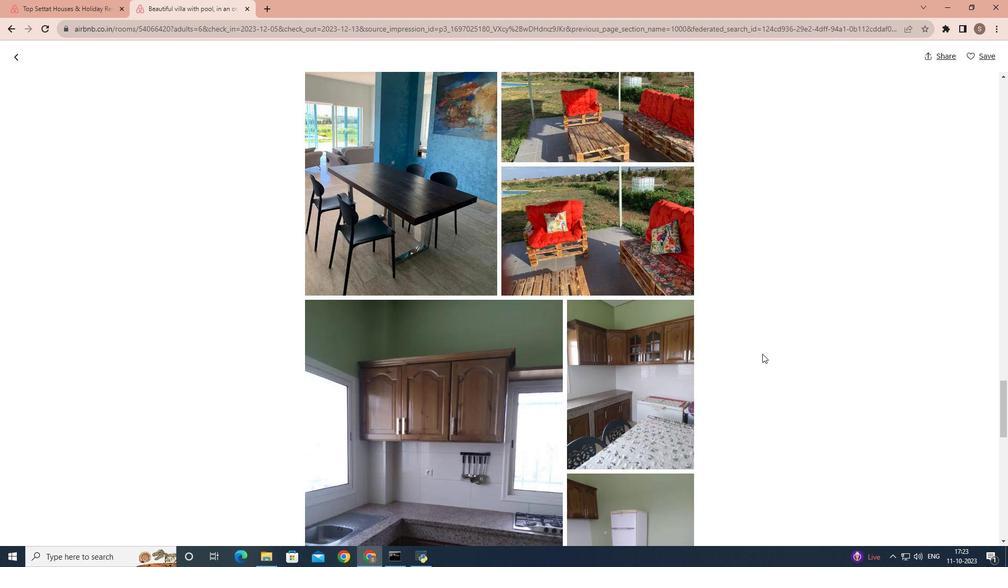 
Action: Mouse scrolled (762, 353) with delta (0, 0)
Screenshot: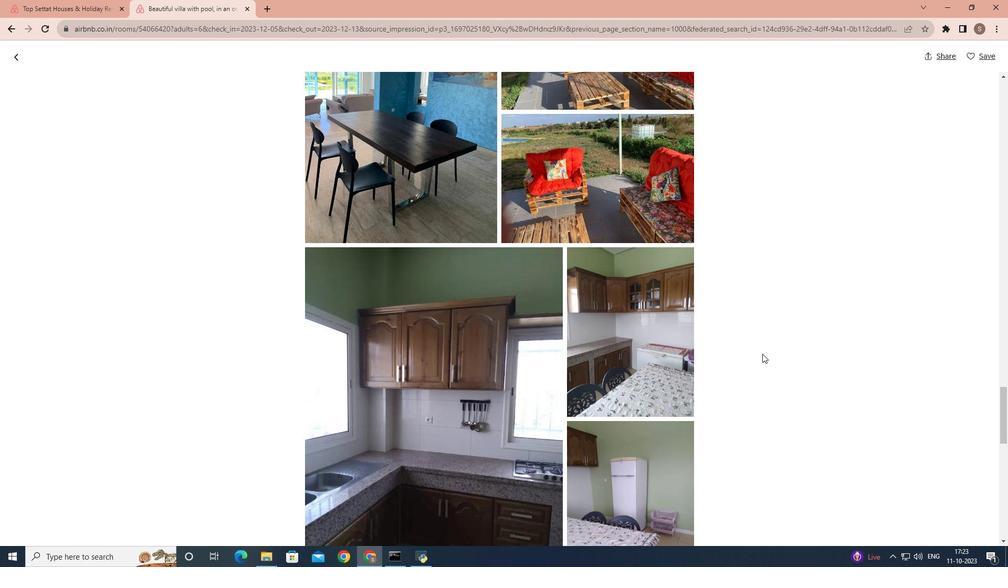 
Action: Mouse scrolled (762, 353) with delta (0, 0)
Screenshot: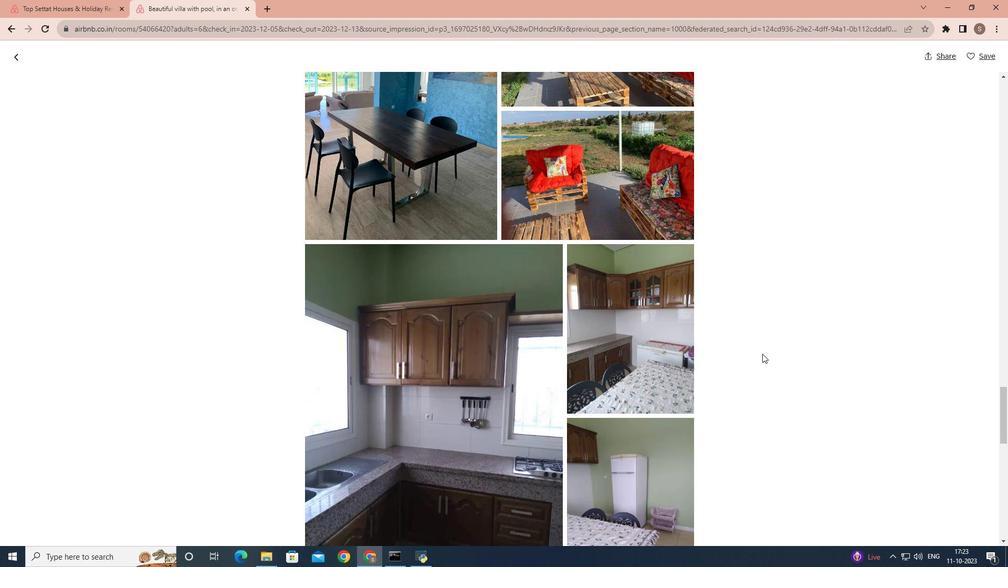 
Action: Mouse scrolled (762, 353) with delta (0, 0)
Screenshot: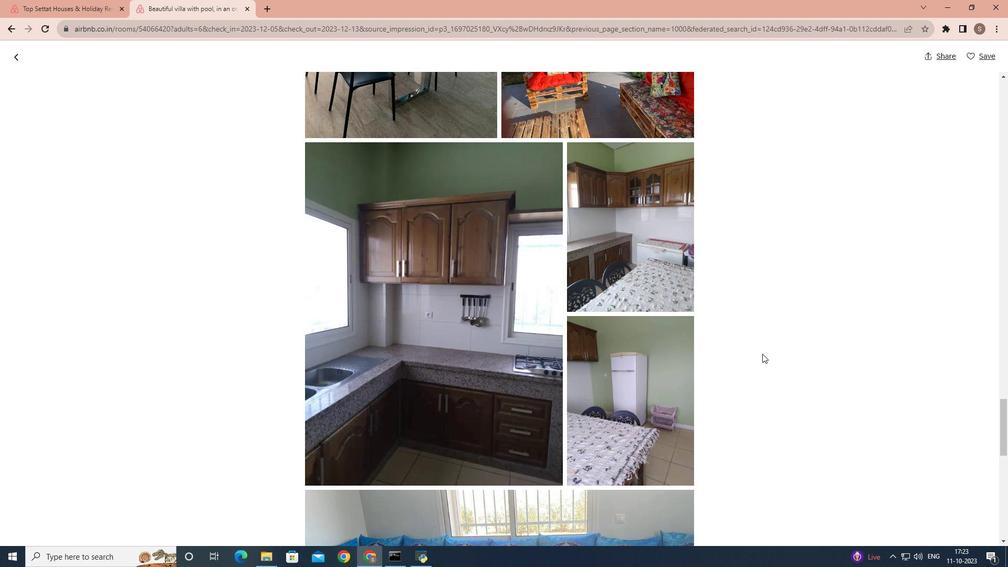 
Action: Mouse scrolled (762, 353) with delta (0, 0)
Screenshot: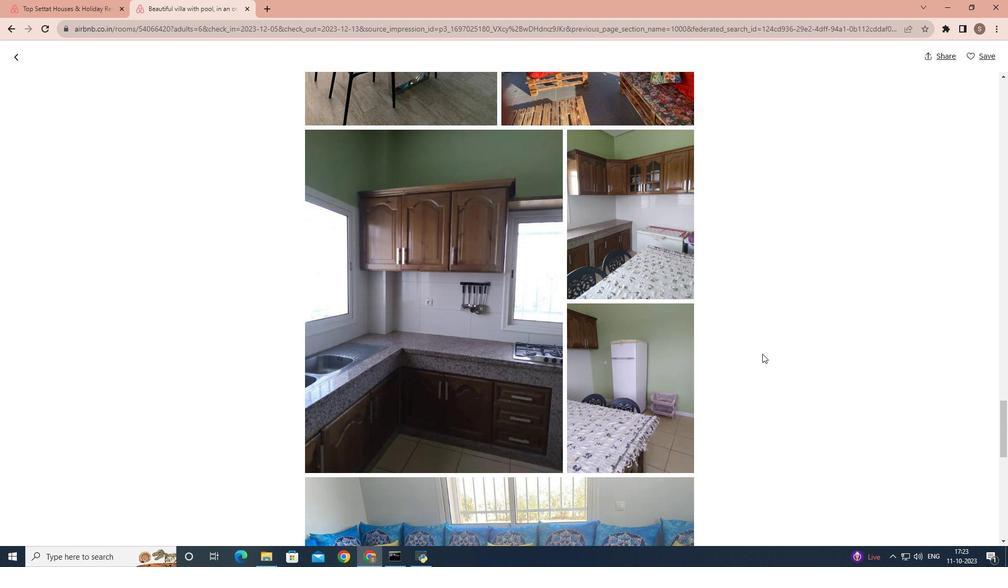 
Action: Mouse scrolled (762, 353) with delta (0, 0)
Screenshot: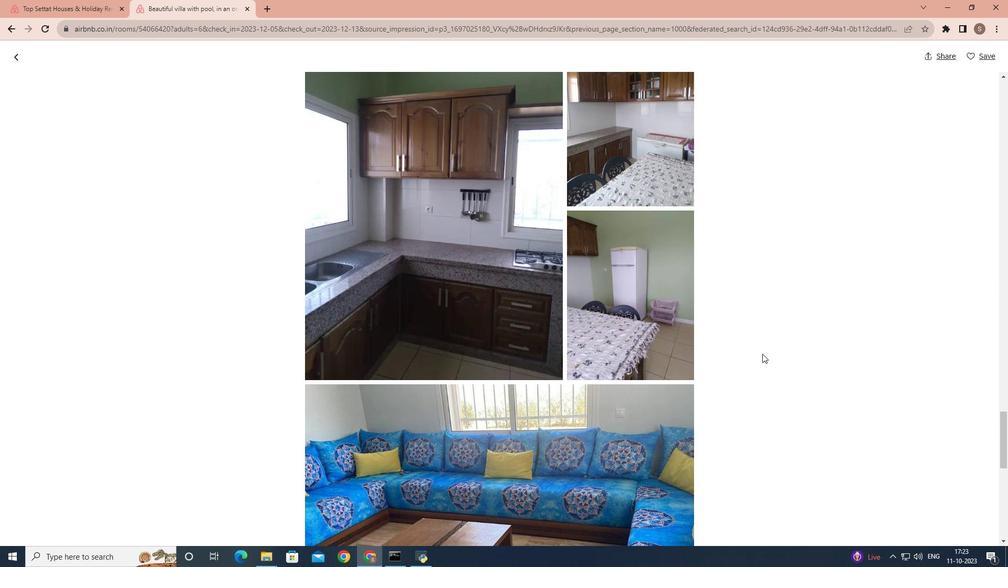 
Action: Mouse scrolled (762, 353) with delta (0, 0)
Screenshot: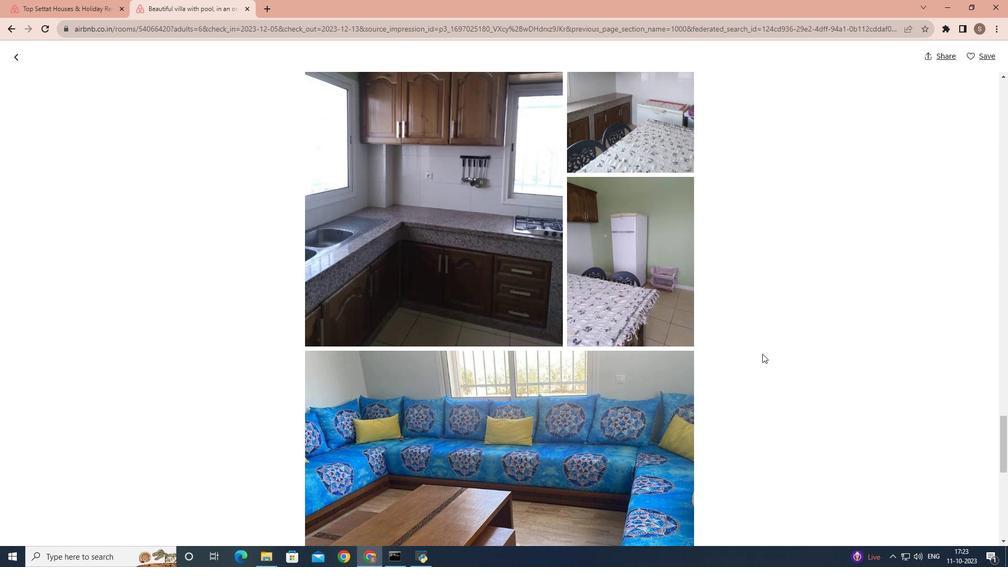 
Action: Mouse scrolled (762, 353) with delta (0, 0)
Screenshot: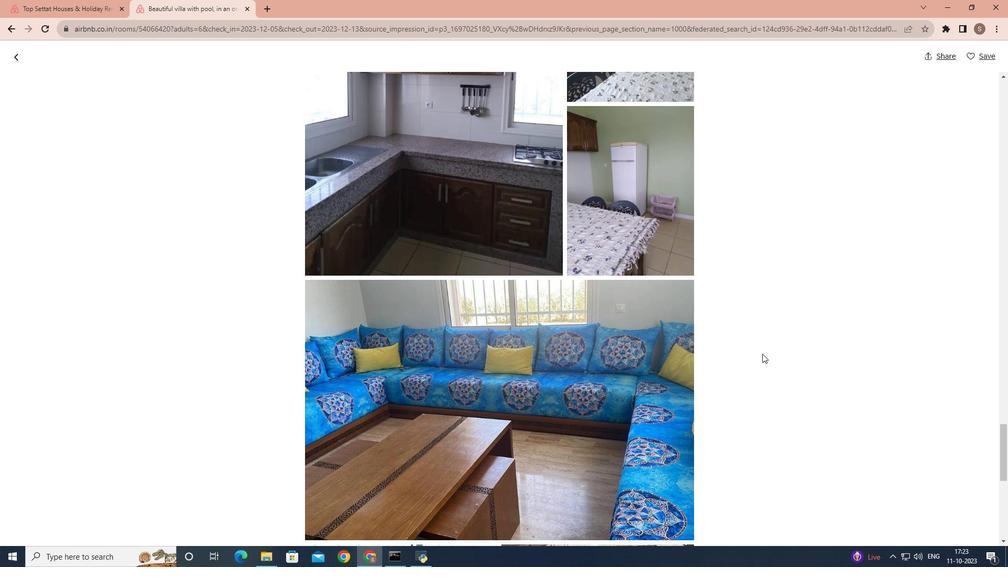 
Action: Mouse scrolled (762, 353) with delta (0, 0)
Screenshot: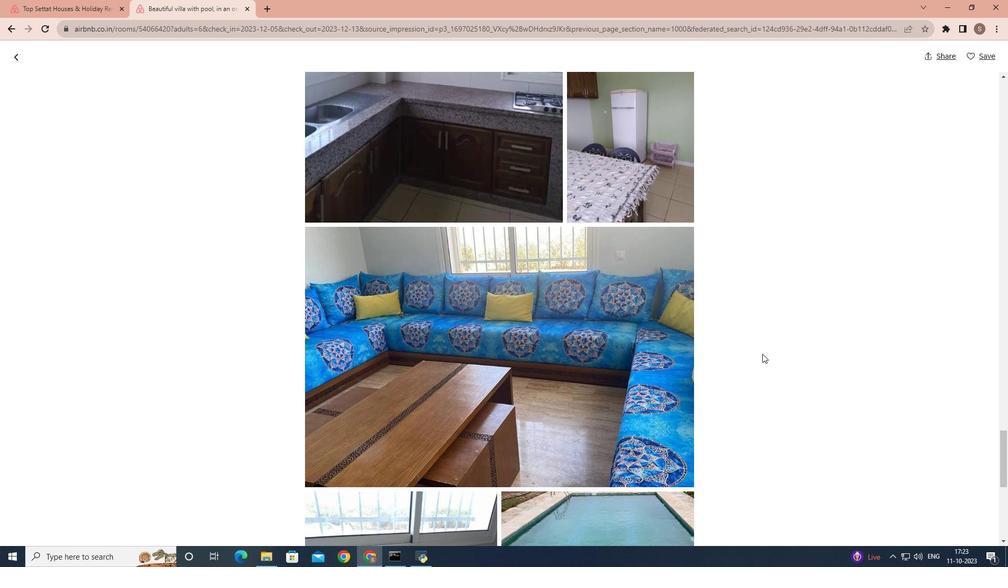 
Action: Mouse scrolled (762, 353) with delta (0, 0)
Screenshot: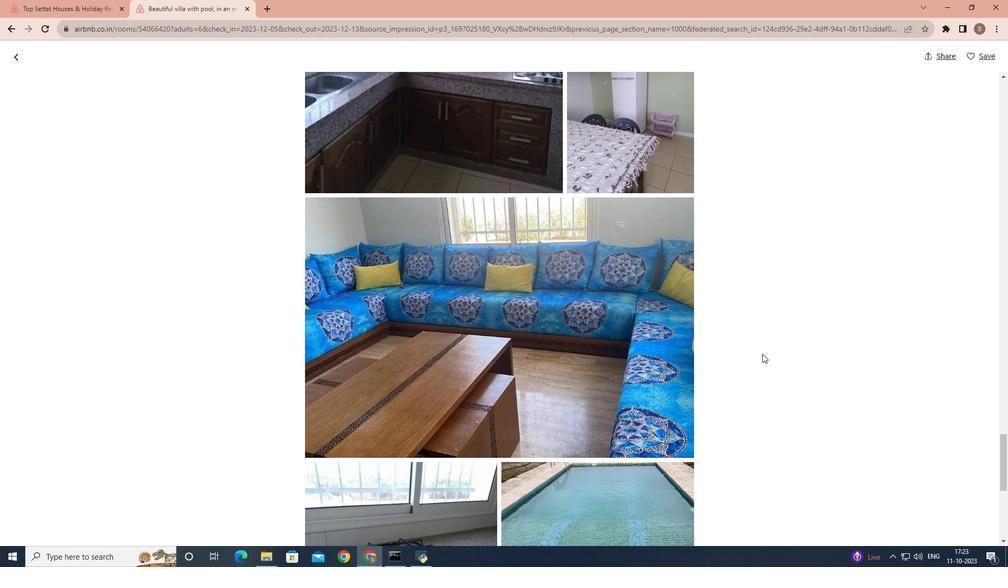 
Action: Mouse scrolled (762, 353) with delta (0, 0)
Screenshot: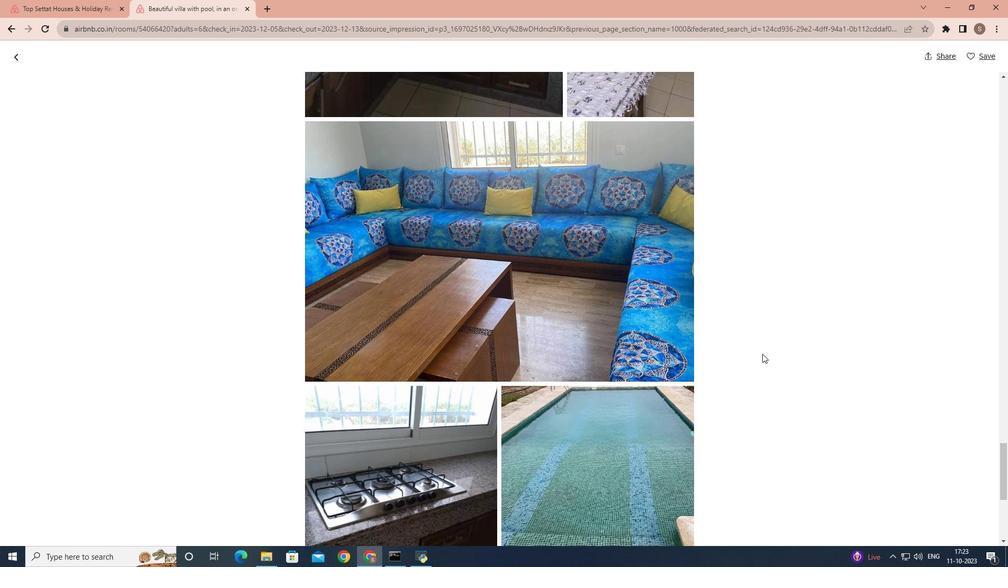
Action: Mouse scrolled (762, 353) with delta (0, 0)
Screenshot: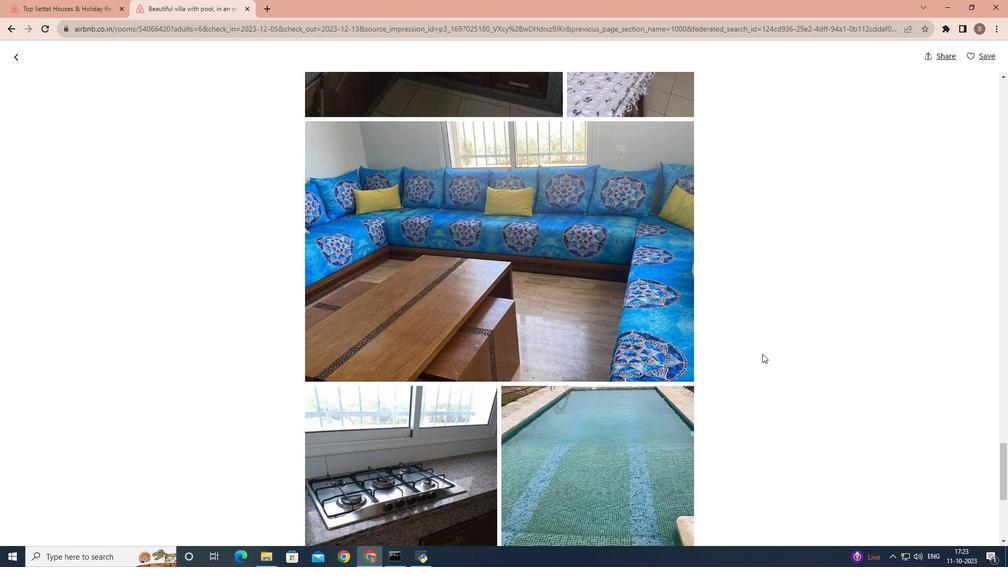 
Action: Mouse scrolled (762, 353) with delta (0, 0)
Screenshot: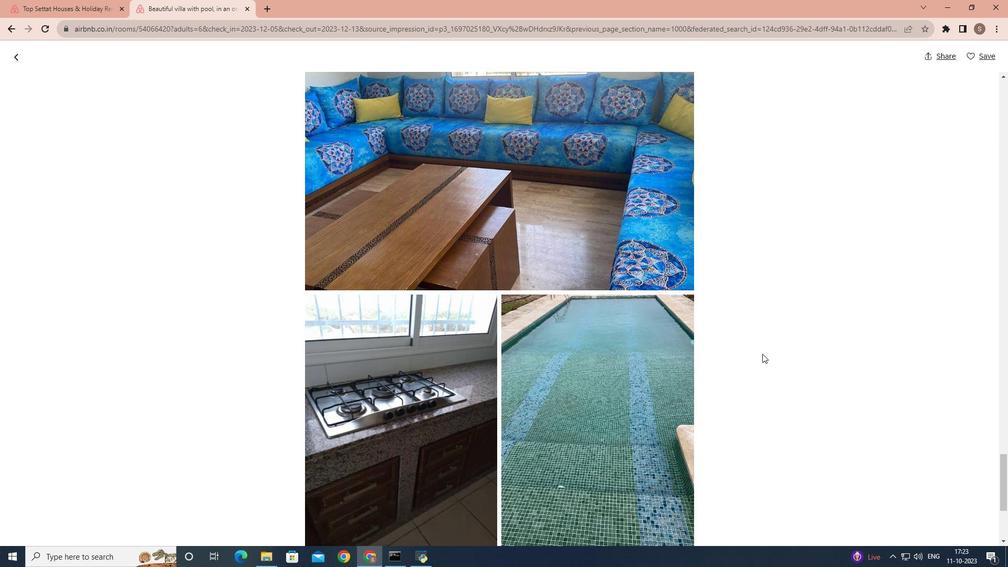 
Action: Mouse scrolled (762, 353) with delta (0, 0)
Screenshot: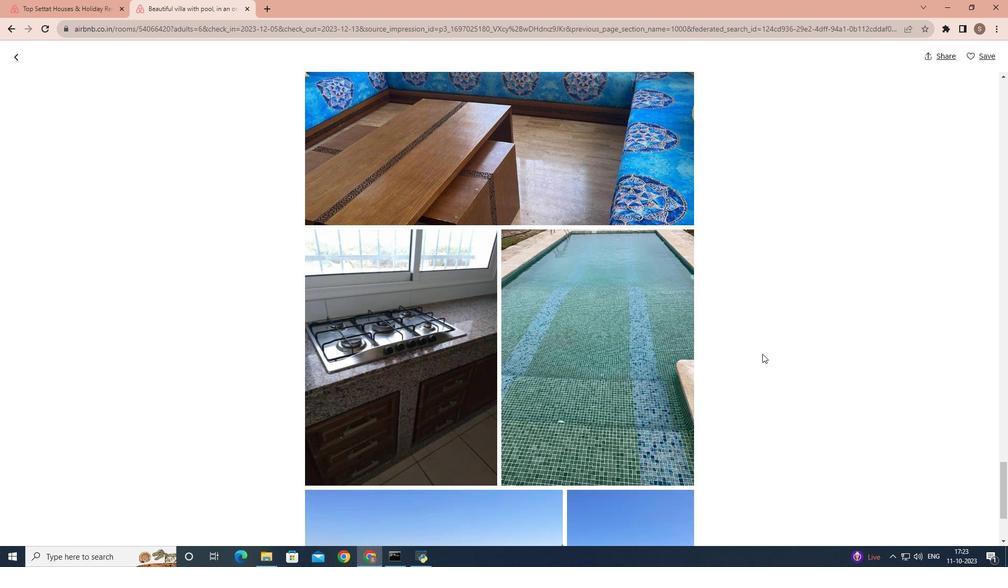 
Action: Mouse scrolled (762, 353) with delta (0, 0)
Screenshot: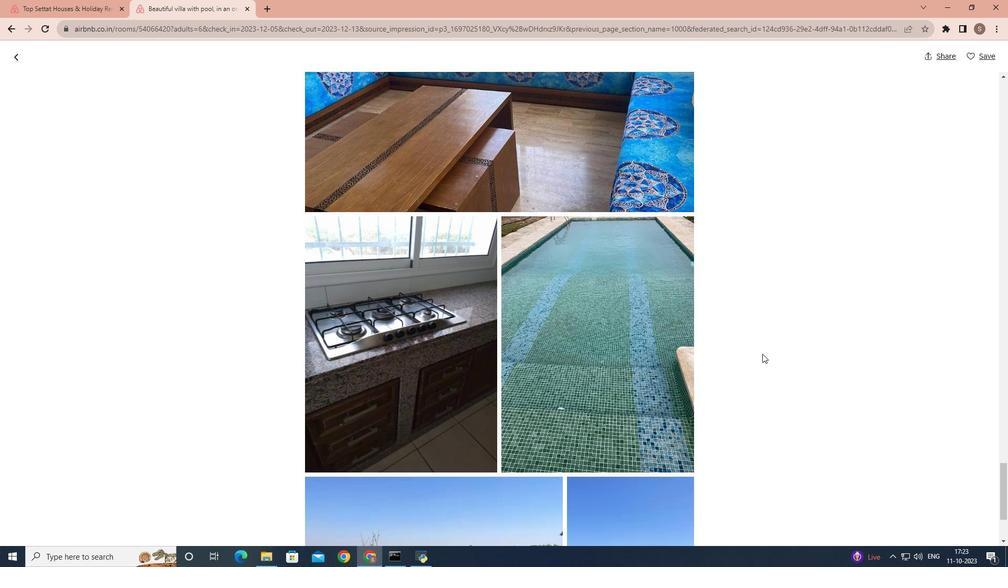 
Action: Mouse scrolled (762, 353) with delta (0, 0)
Screenshot: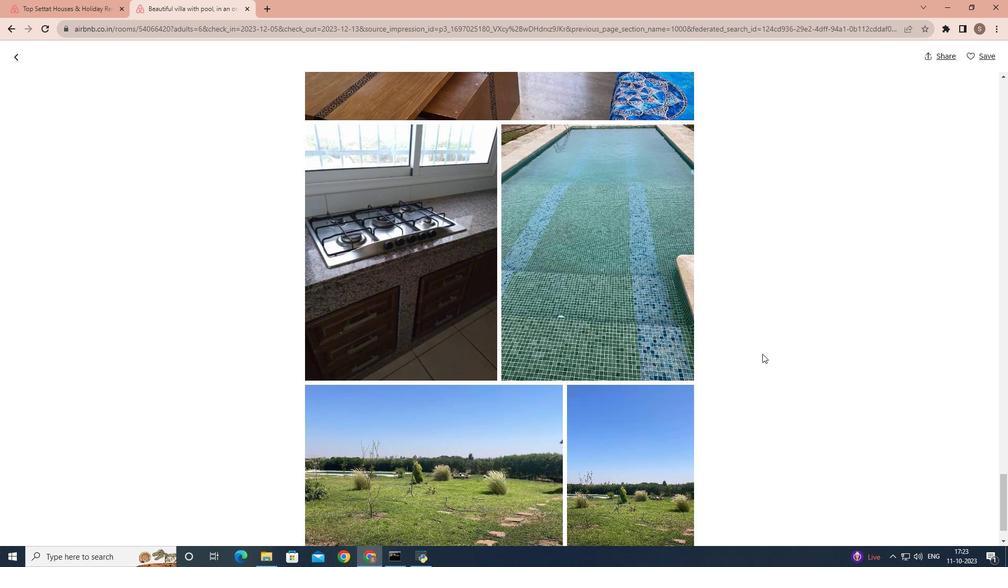 
Action: Mouse scrolled (762, 353) with delta (0, 0)
Screenshot: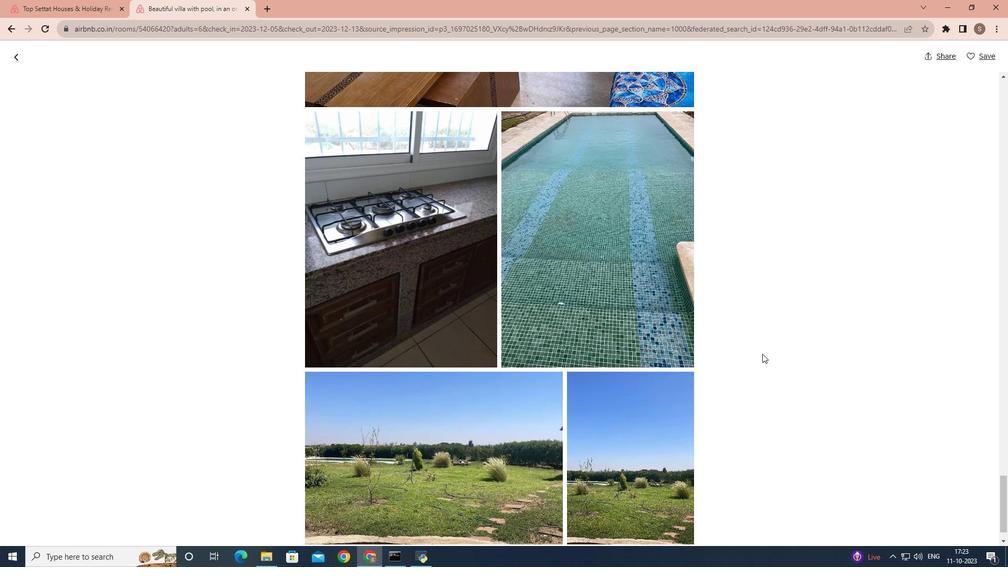 
Action: Mouse scrolled (762, 353) with delta (0, 0)
Screenshot: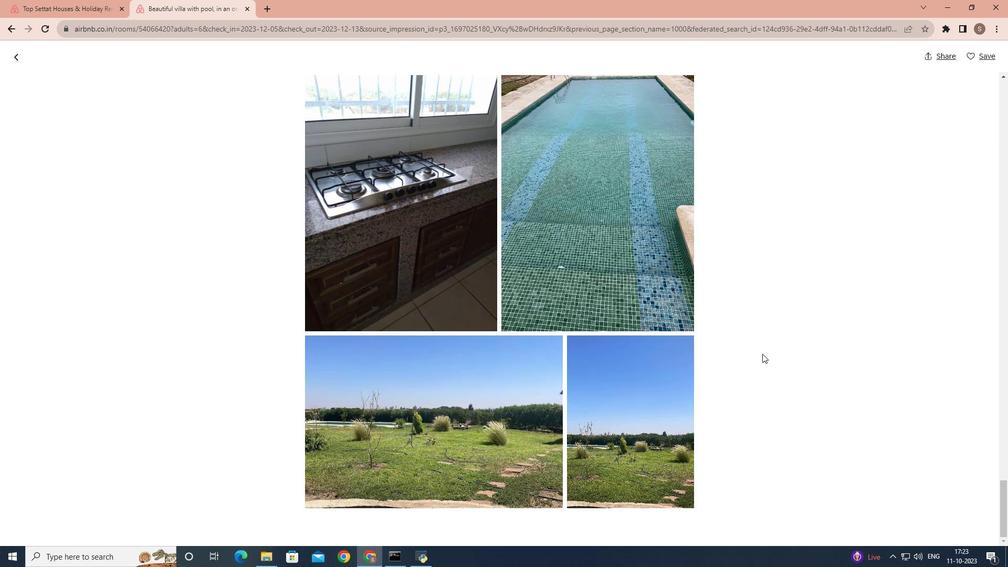 
Action: Mouse scrolled (762, 353) with delta (0, 0)
Screenshot: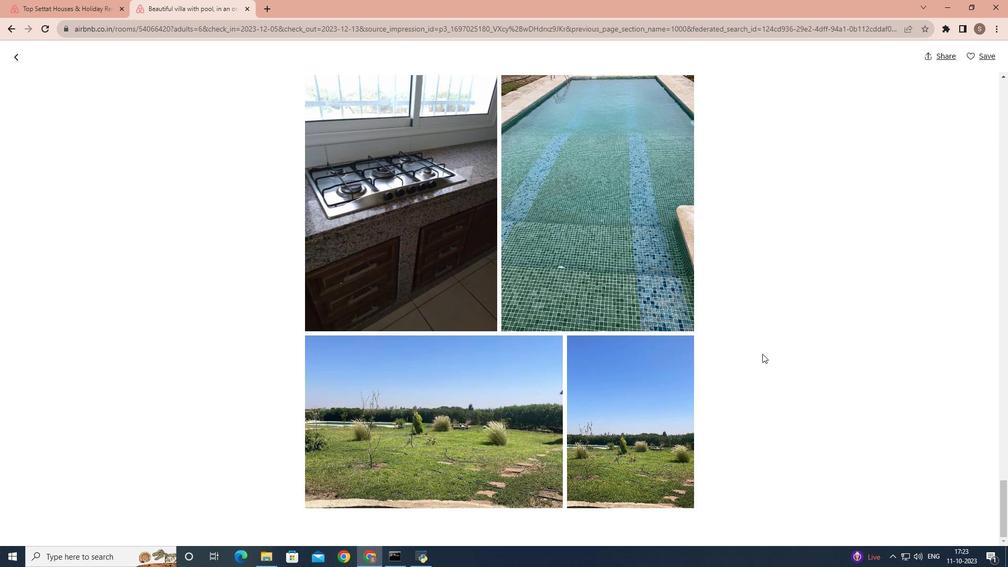 
Action: Mouse scrolled (762, 353) with delta (0, 0)
Screenshot: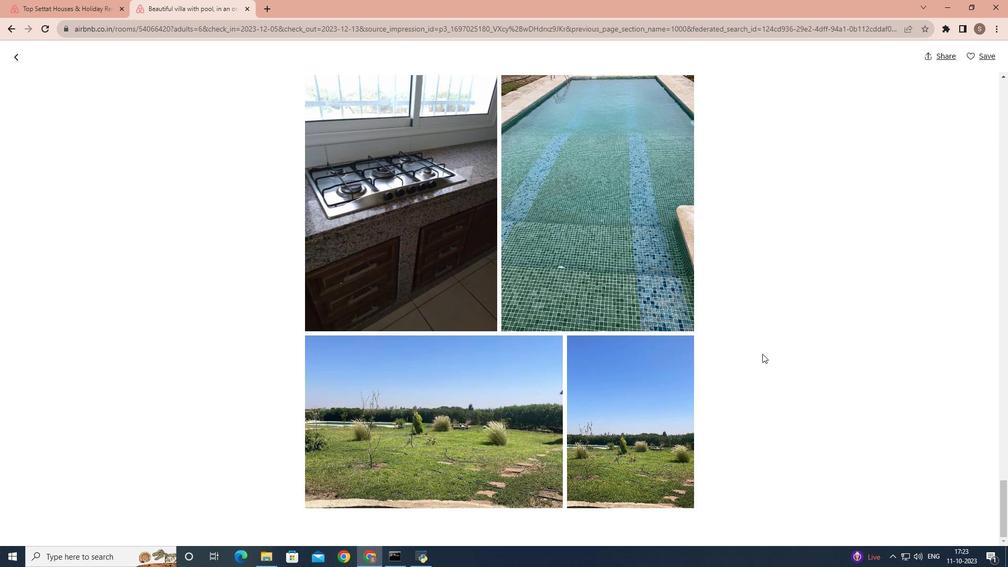 
Action: Mouse scrolled (762, 353) with delta (0, 0)
Screenshot: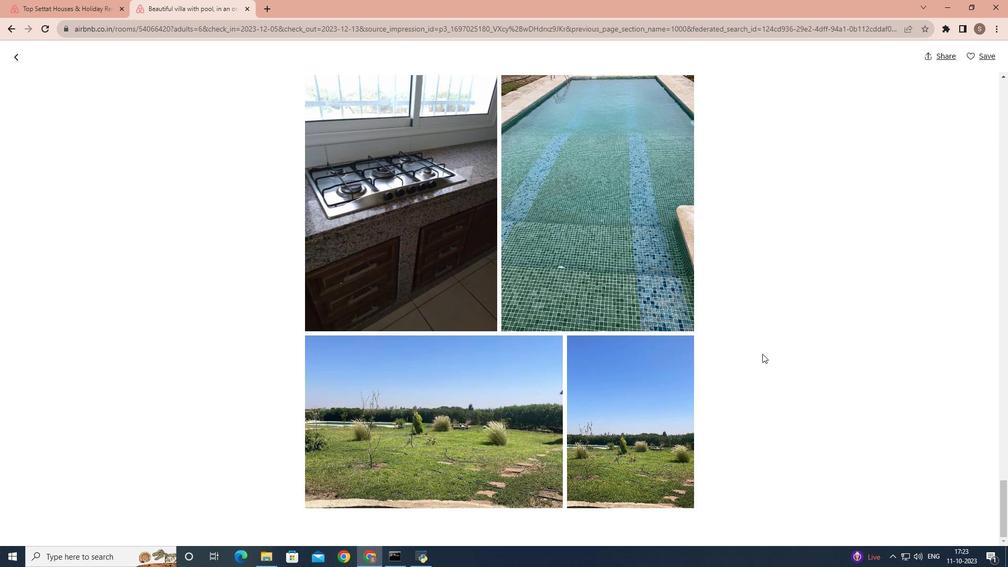 
Action: Mouse moved to (13, 58)
Screenshot: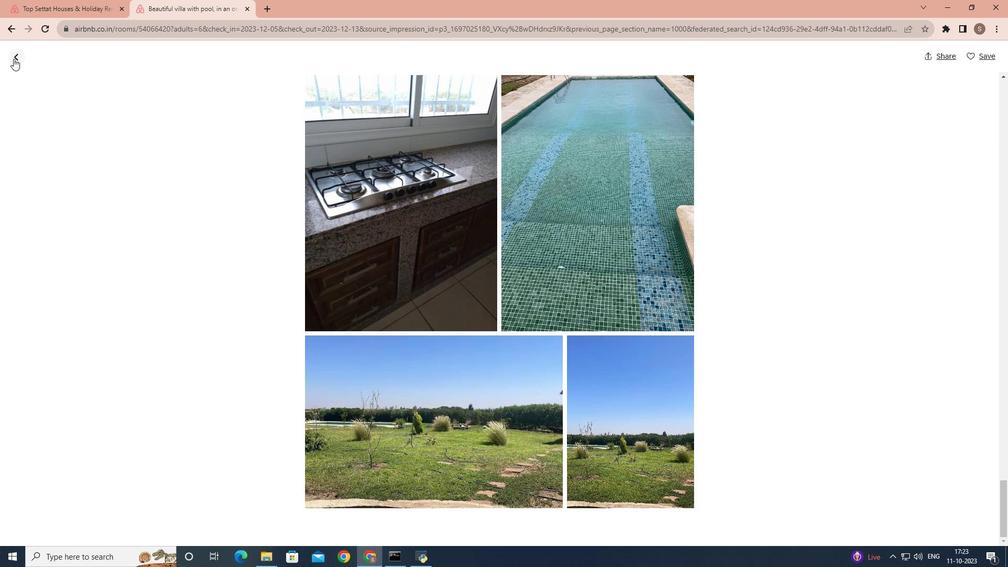 
Action: Mouse pressed left at (13, 58)
Screenshot: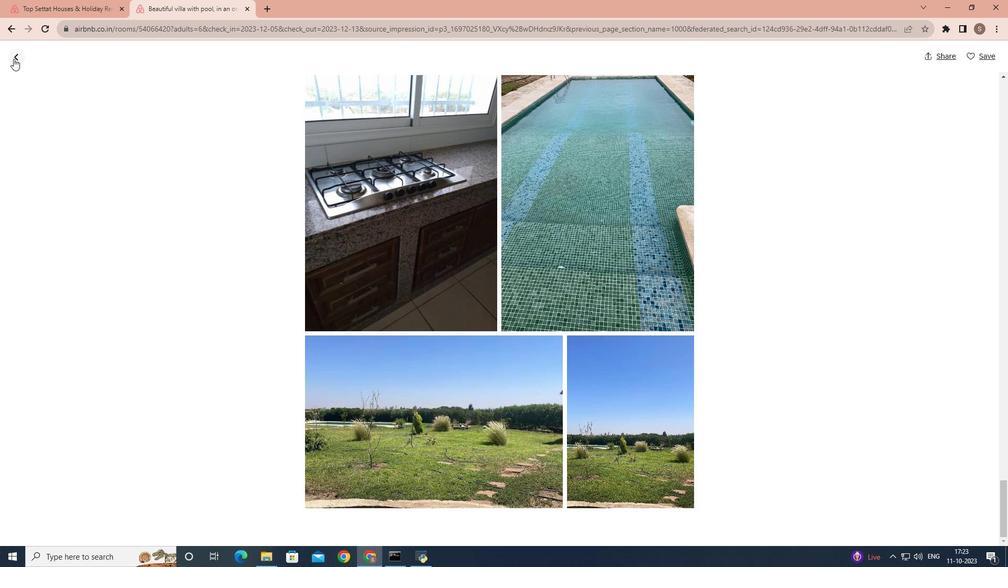 
Action: Mouse moved to (290, 243)
Screenshot: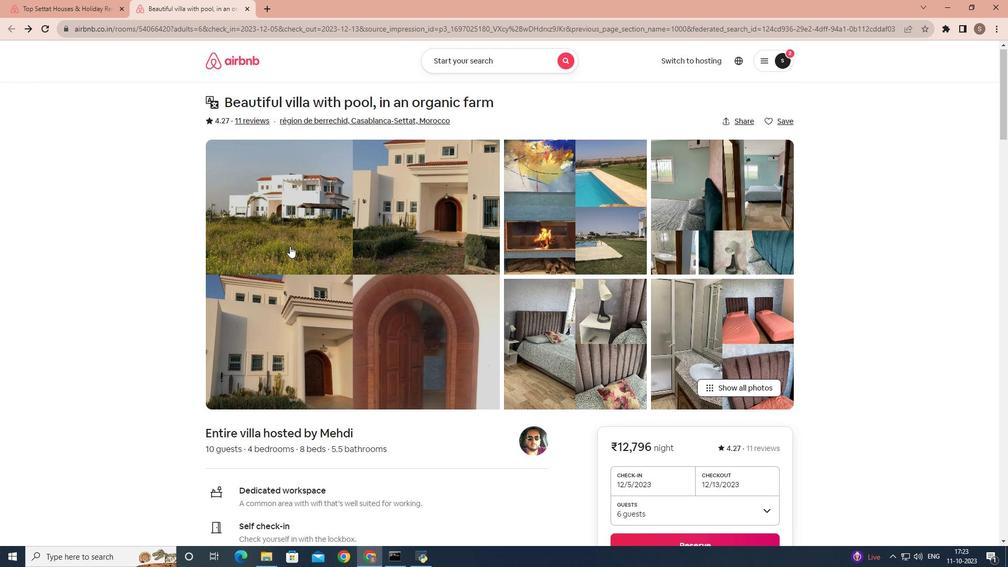 
Action: Mouse scrolled (290, 243) with delta (0, 0)
Screenshot: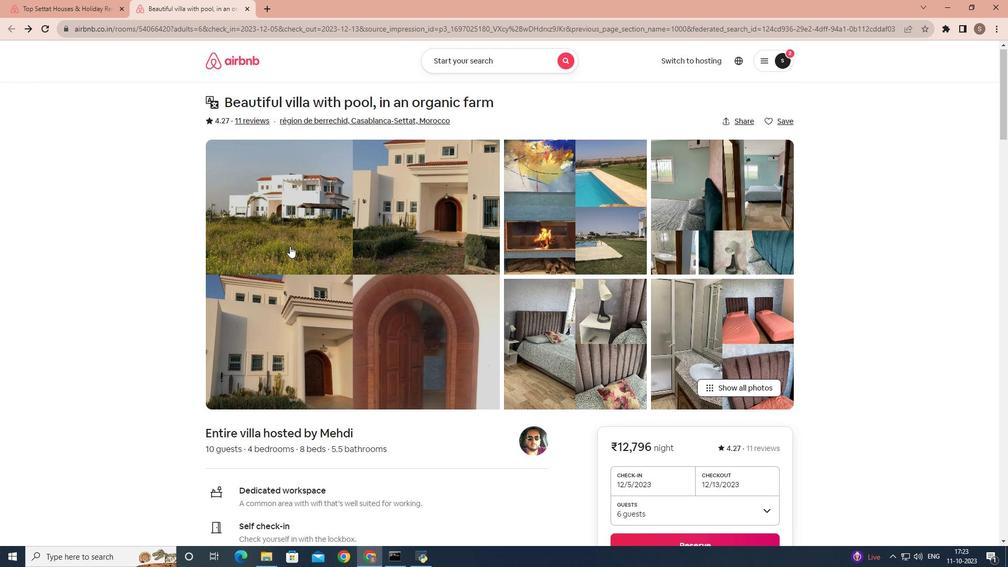 
Action: Mouse moved to (290, 246)
Screenshot: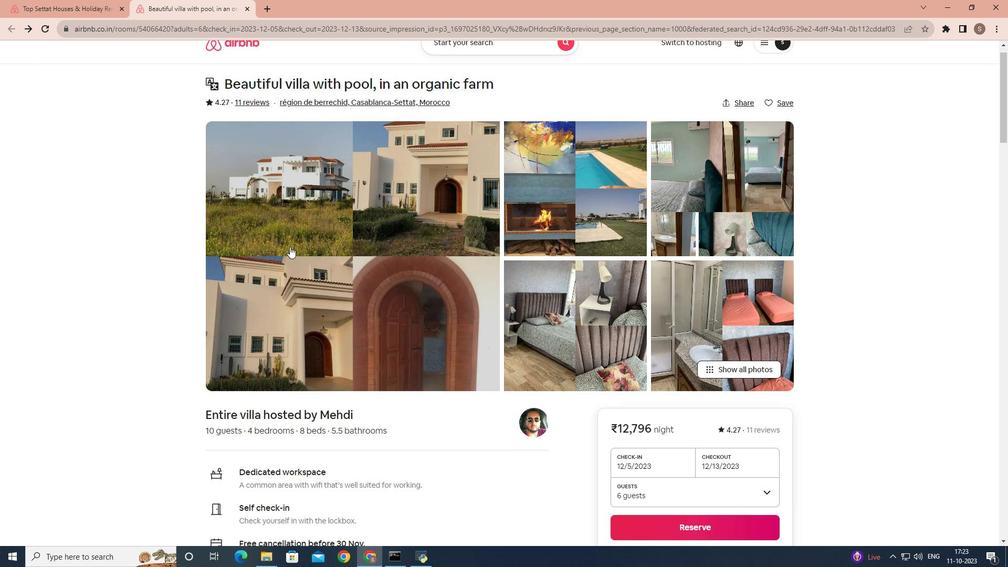 
Action: Mouse scrolled (290, 246) with delta (0, 0)
Screenshot: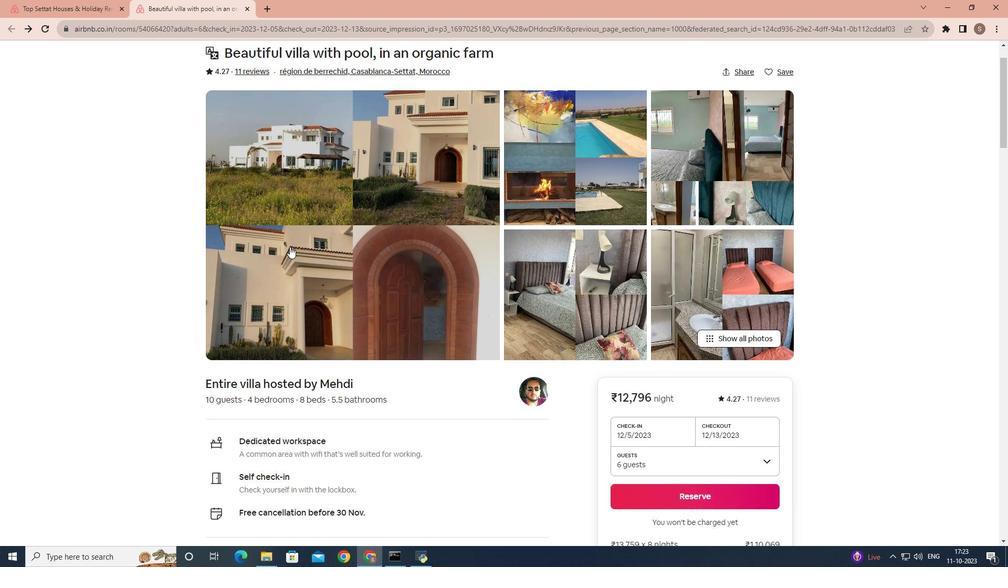 
Action: Mouse scrolled (290, 246) with delta (0, 0)
Screenshot: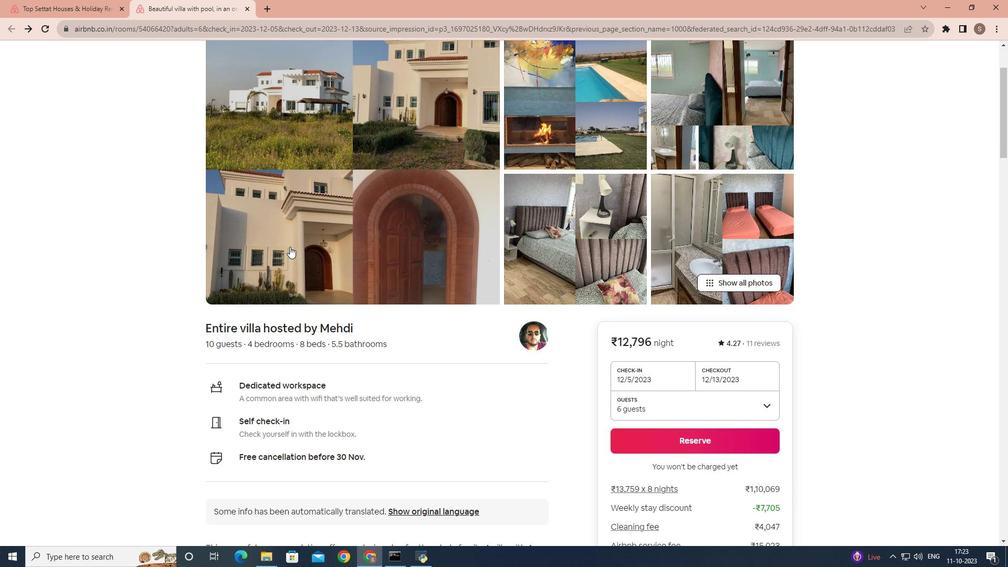 
Action: Mouse scrolled (290, 246) with delta (0, 0)
Screenshot: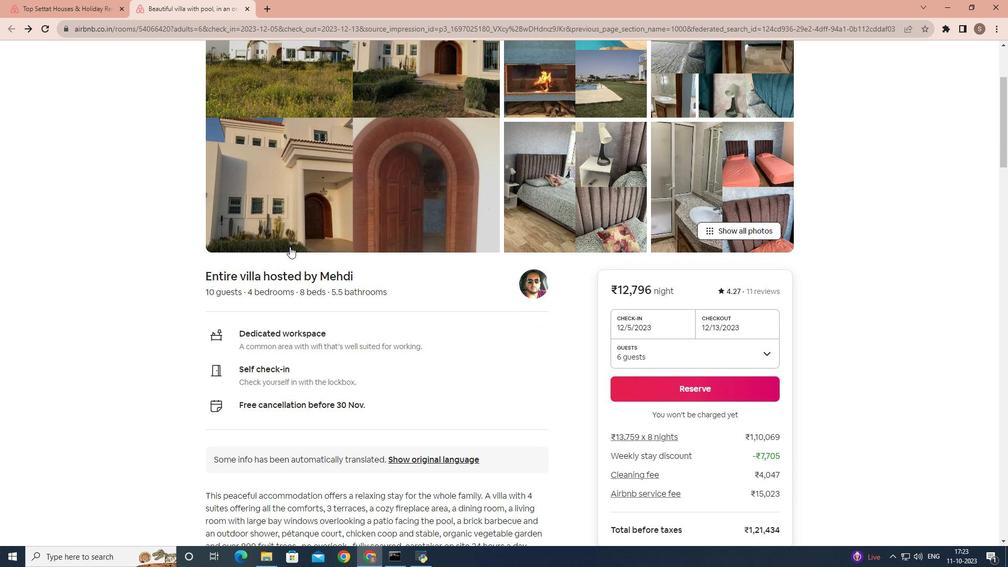 
Action: Mouse scrolled (290, 246) with delta (0, 0)
Screenshot: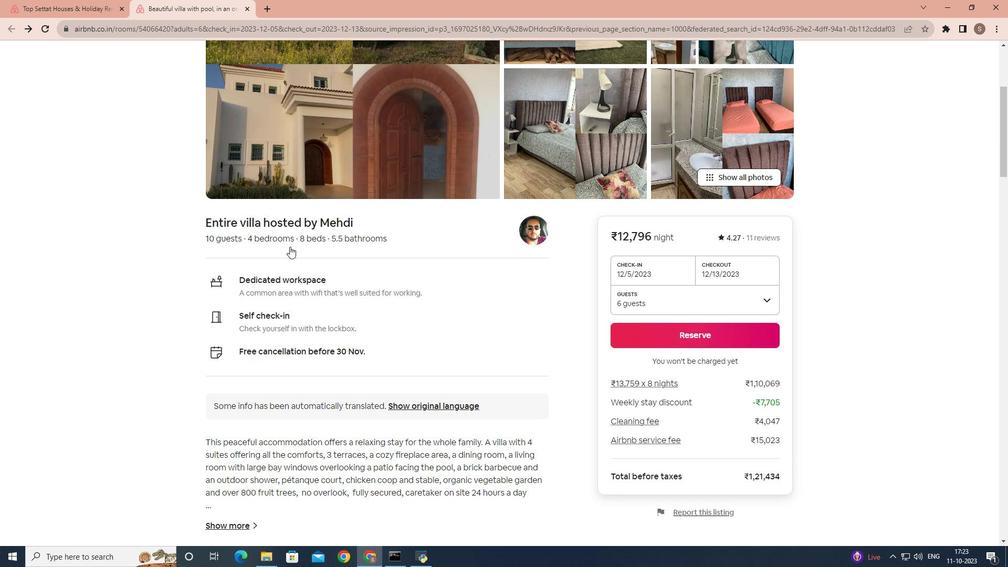 
Action: Mouse scrolled (290, 246) with delta (0, 0)
Screenshot: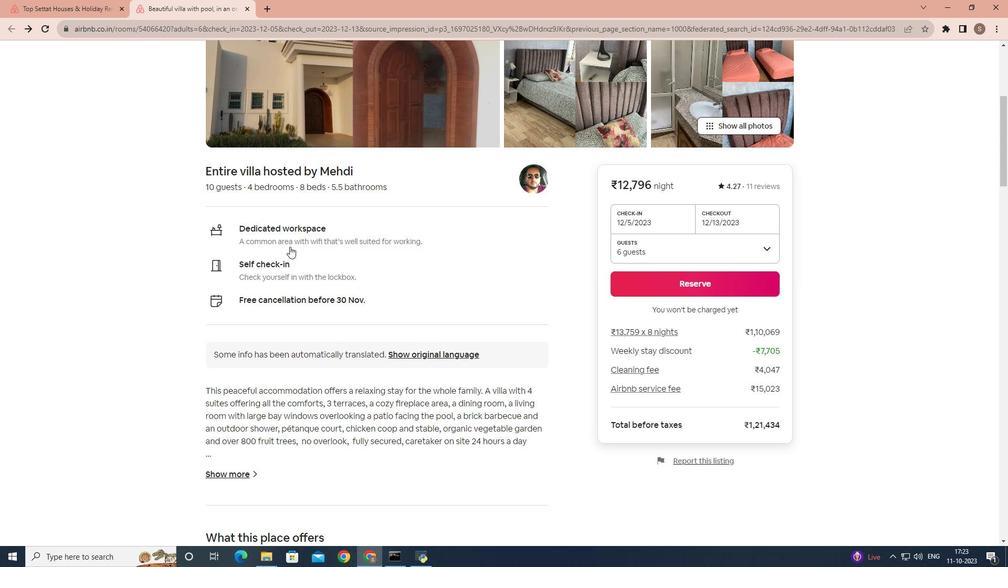 
Action: Mouse scrolled (290, 246) with delta (0, 0)
Screenshot: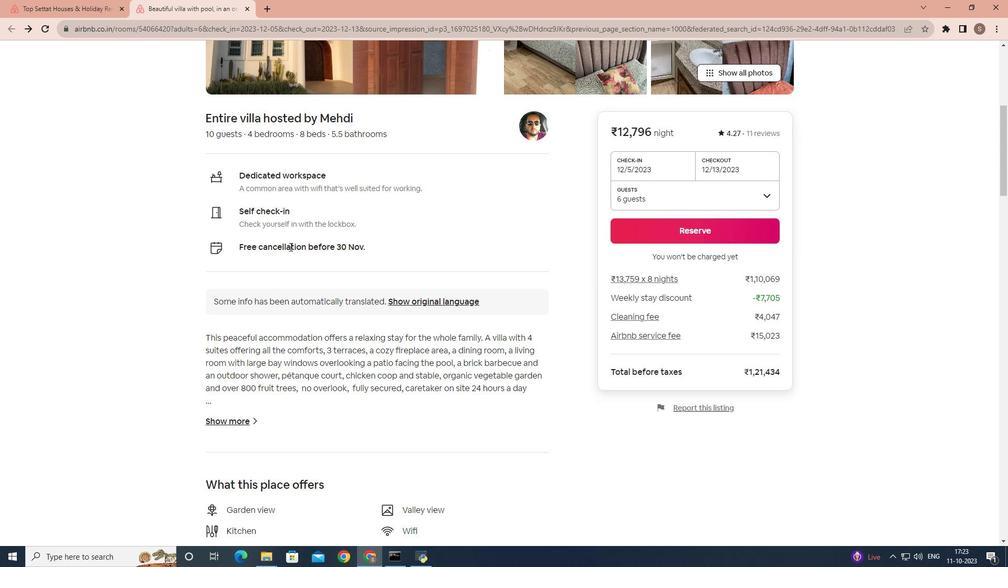 
Action: Mouse scrolled (290, 246) with delta (0, 0)
Screenshot: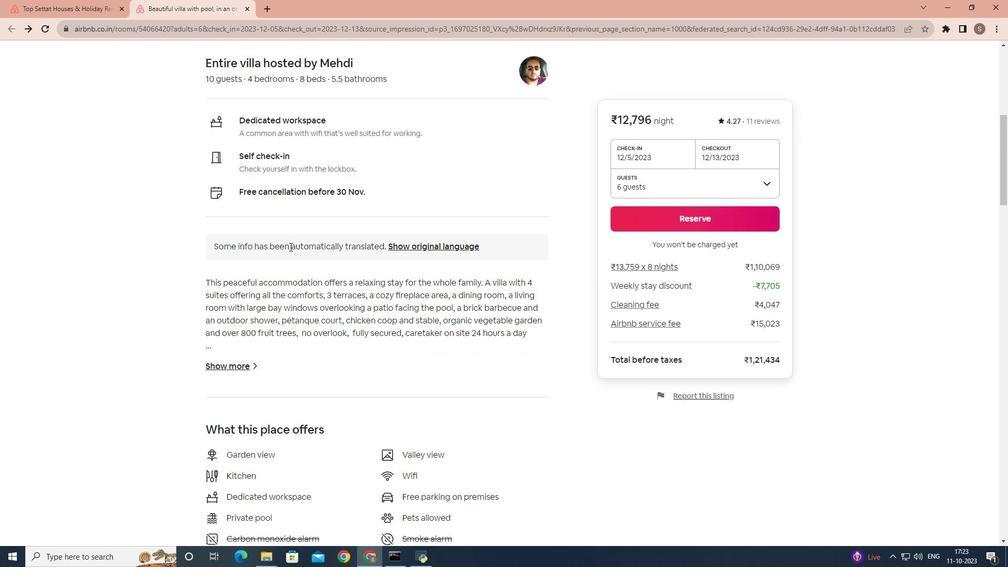 
Action: Mouse scrolled (290, 246) with delta (0, 0)
Screenshot: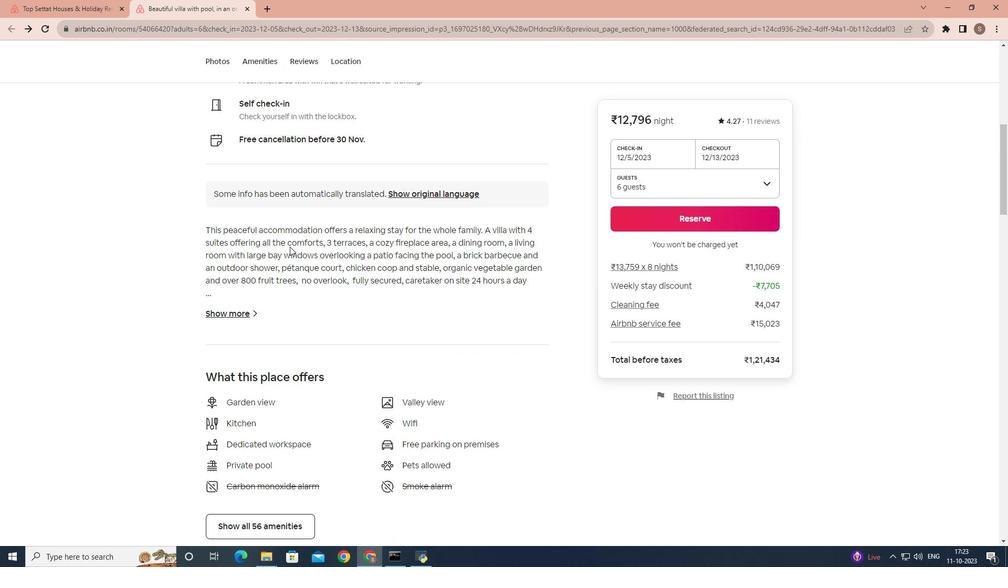 
Action: Mouse moved to (231, 266)
Screenshot: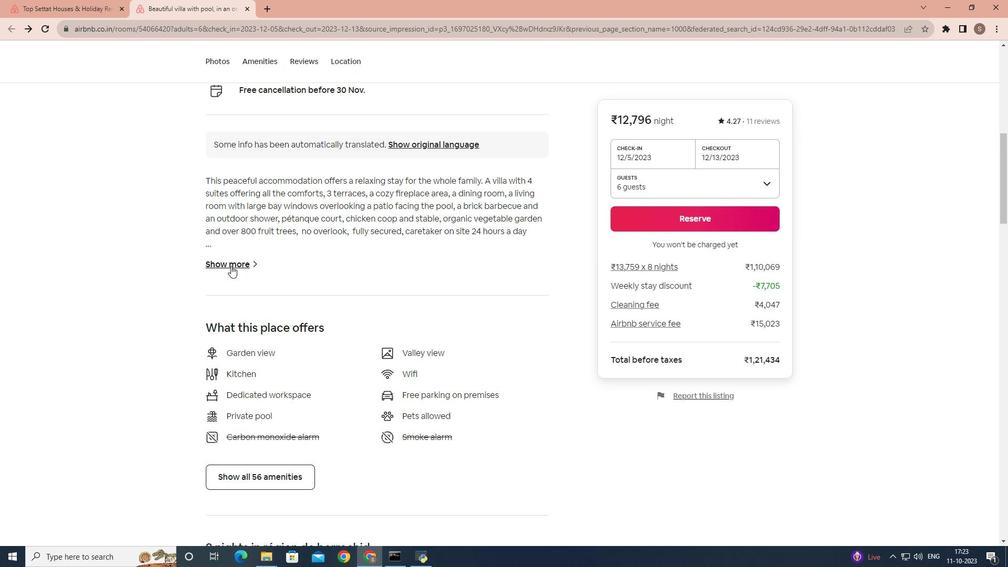 
Action: Mouse pressed left at (231, 266)
Screenshot: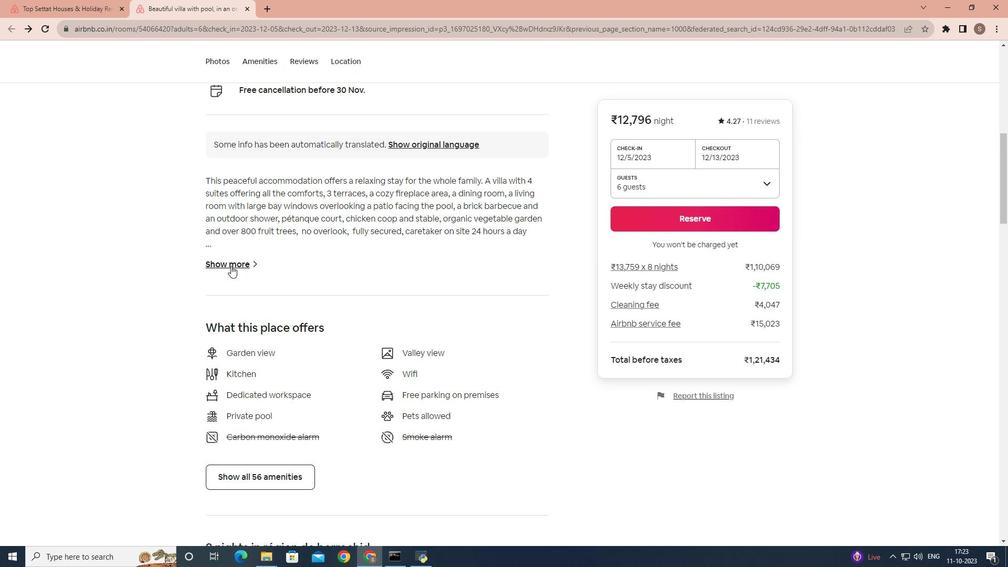 
Action: Mouse moved to (367, 273)
Screenshot: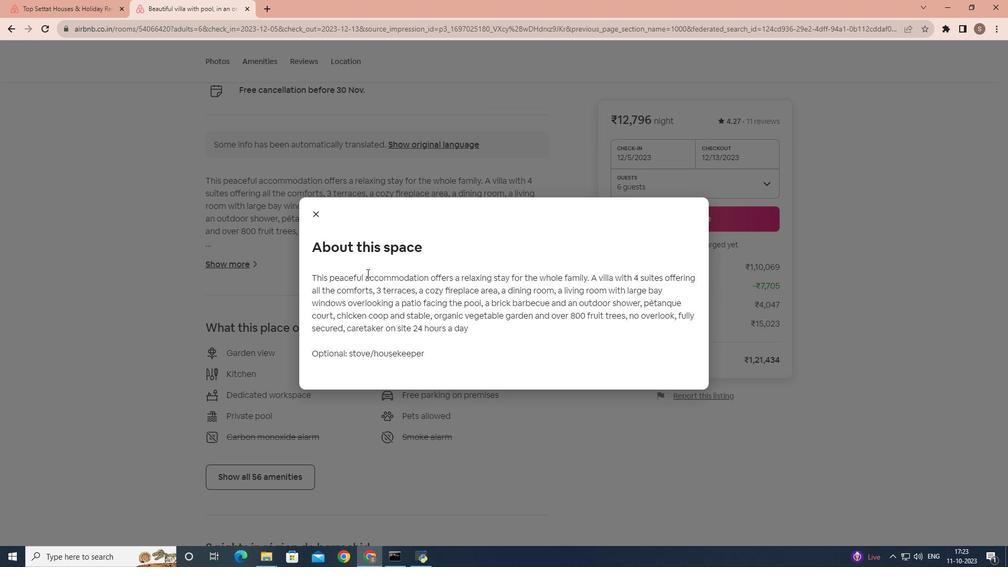 
Action: Mouse scrolled (367, 272) with delta (0, 0)
Screenshot: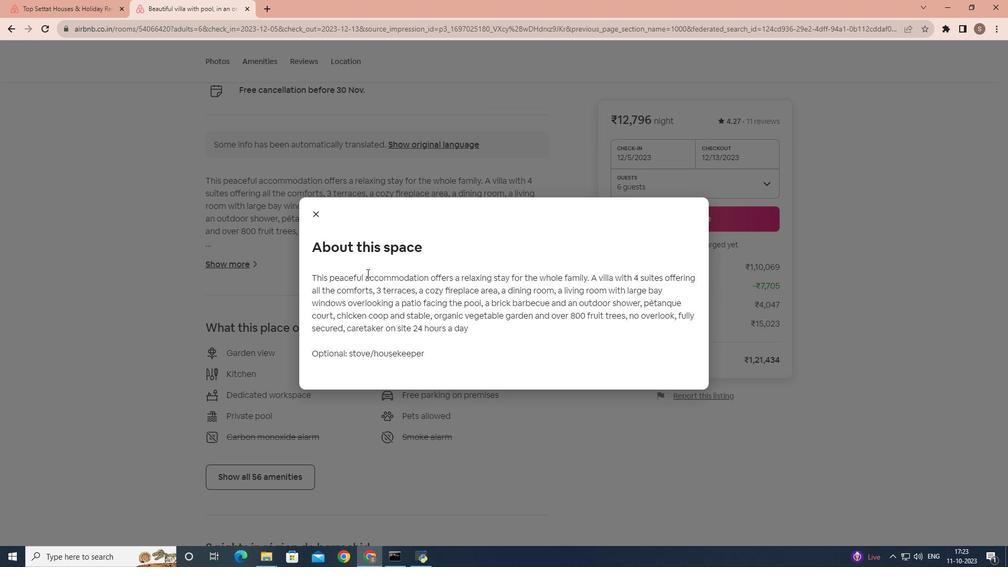 
Action: Mouse moved to (317, 217)
Screenshot: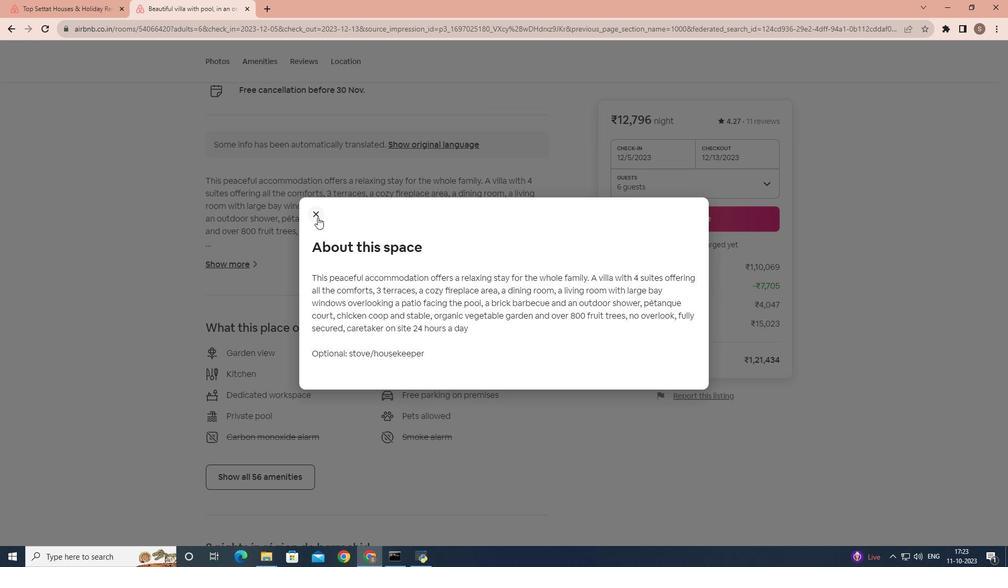 
Action: Mouse pressed left at (317, 217)
Screenshot: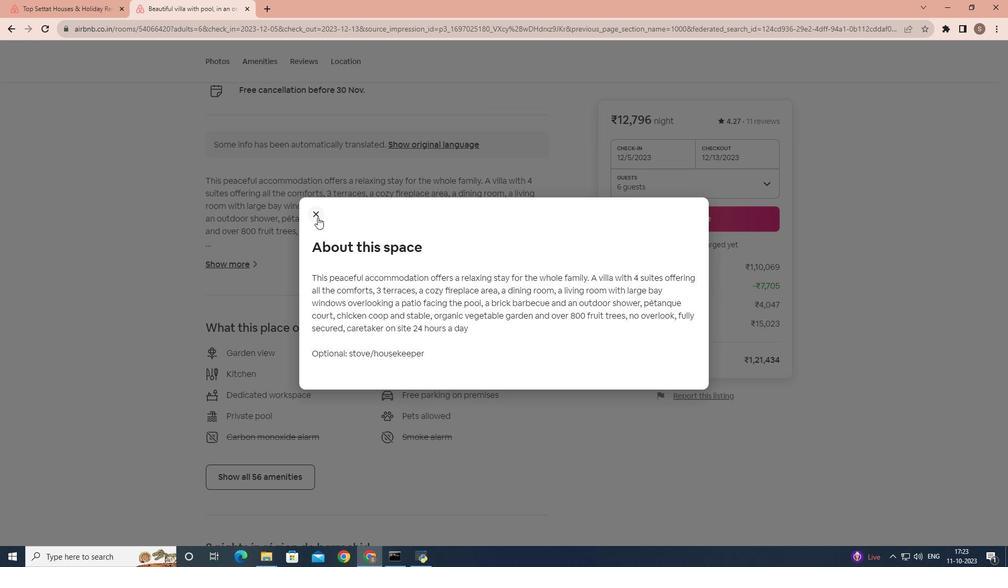 
Action: Mouse moved to (301, 269)
Screenshot: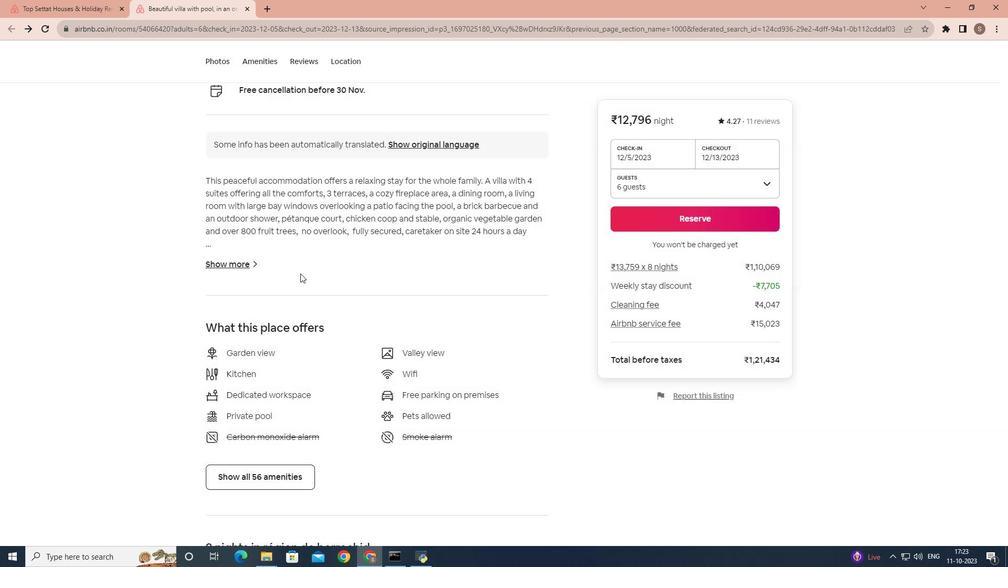 
Action: Mouse scrolled (301, 268) with delta (0, 0)
Screenshot: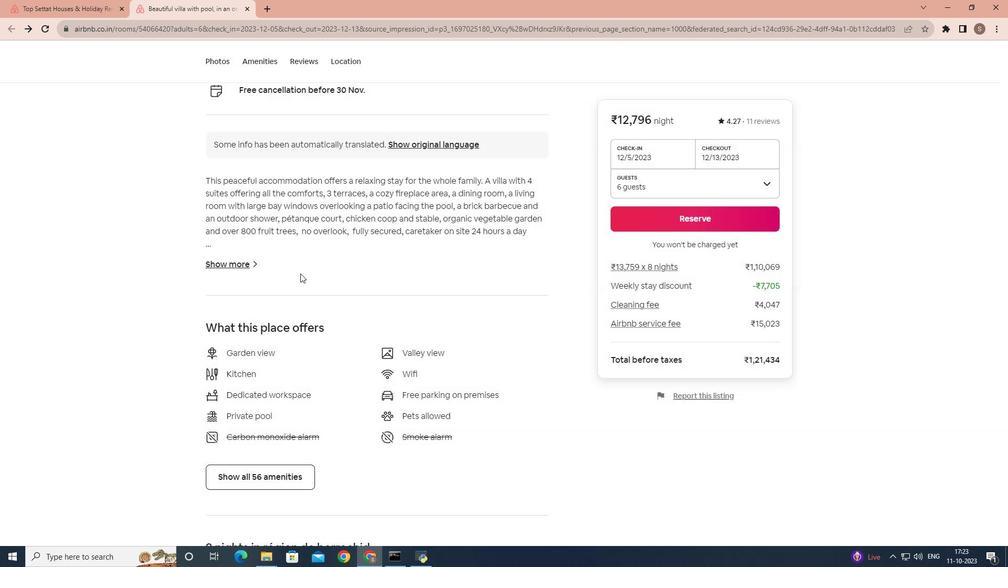 
Action: Mouse moved to (300, 275)
Screenshot: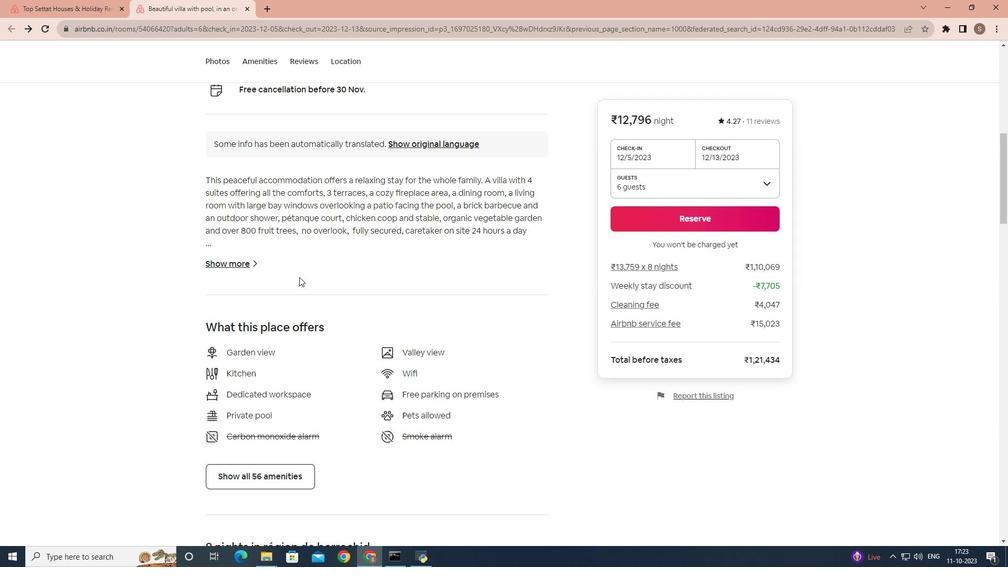 
Action: Mouse scrolled (300, 274) with delta (0, 0)
Screenshot: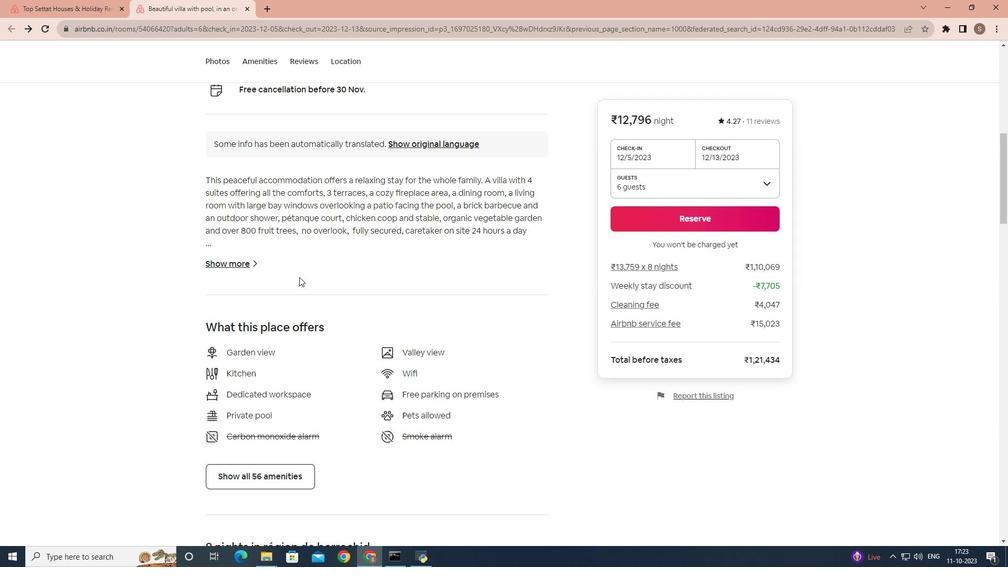 
Action: Mouse moved to (299, 277)
Screenshot: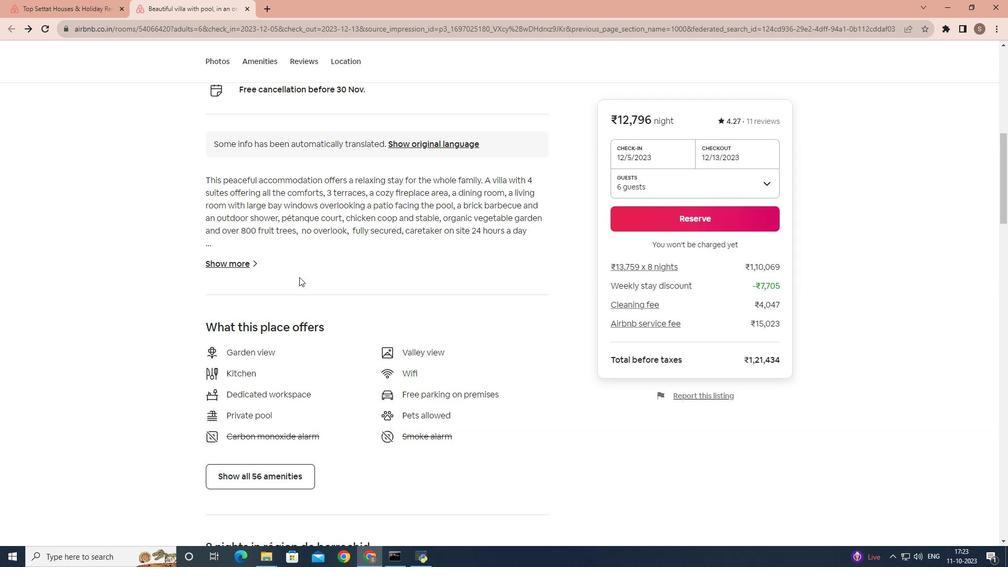 
Action: Mouse scrolled (299, 276) with delta (0, 0)
Screenshot: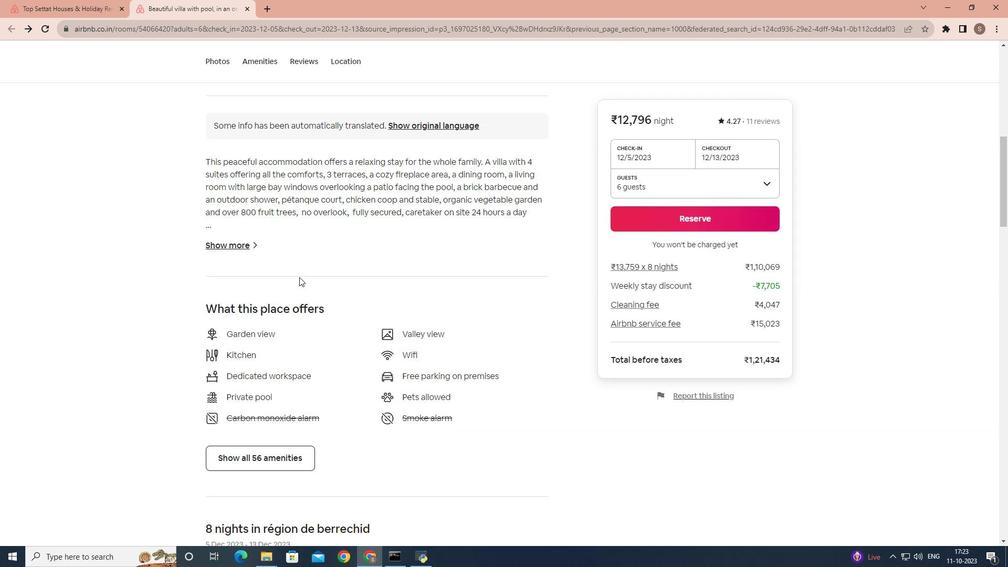 
Action: Mouse moved to (297, 280)
Screenshot: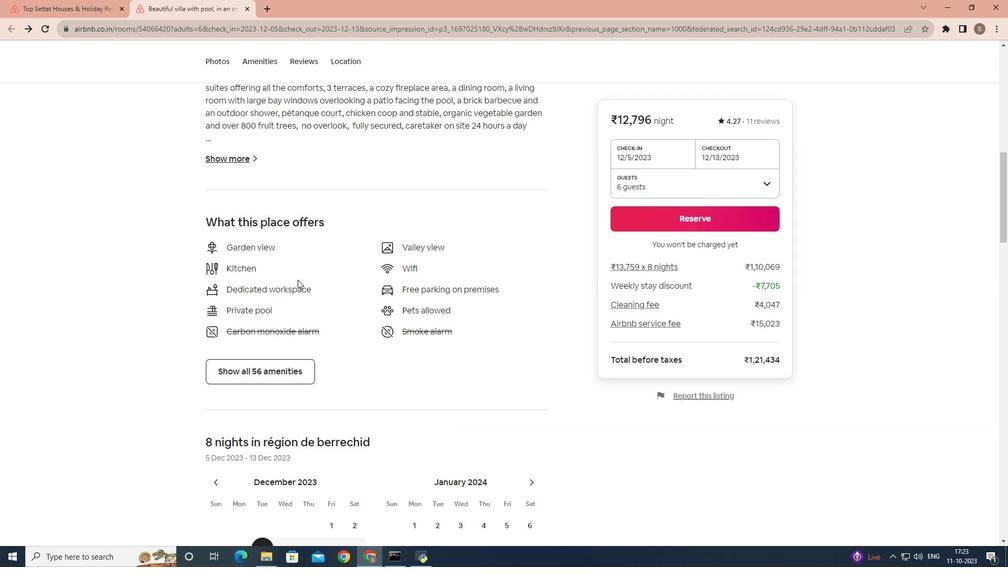 
Action: Mouse scrolled (297, 279) with delta (0, 0)
Screenshot: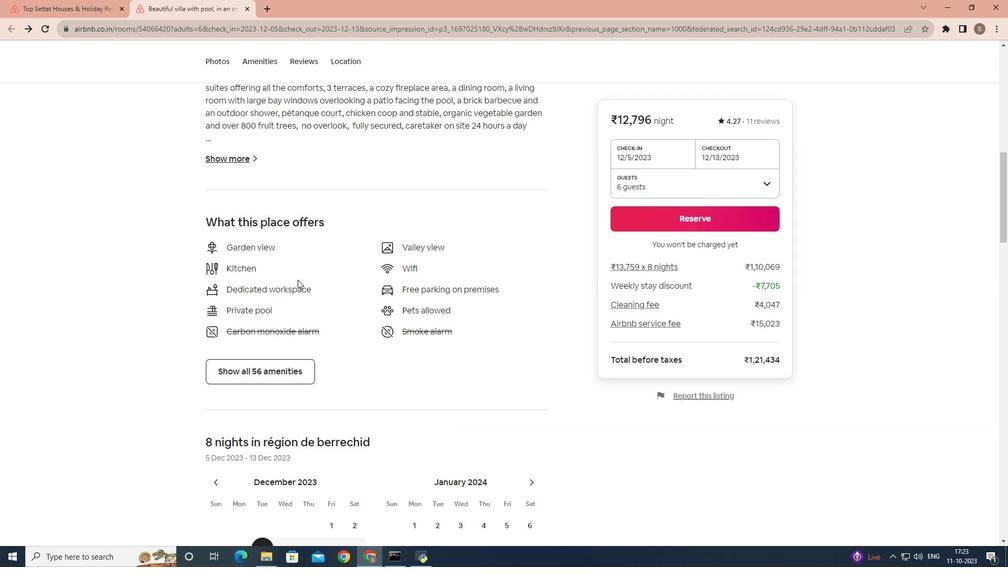 
Action: Mouse moved to (285, 317)
Screenshot: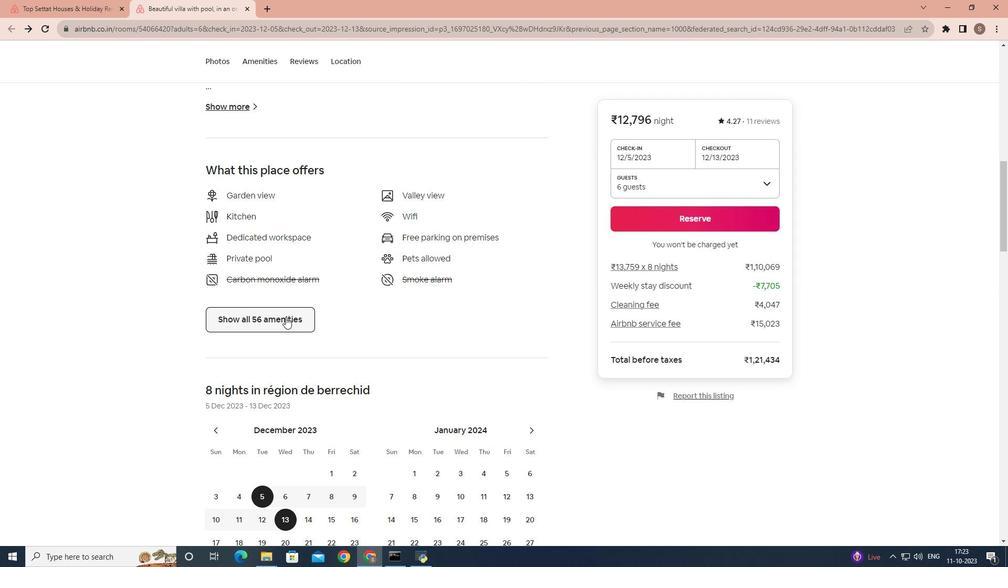 
Action: Mouse pressed left at (285, 317)
Screenshot: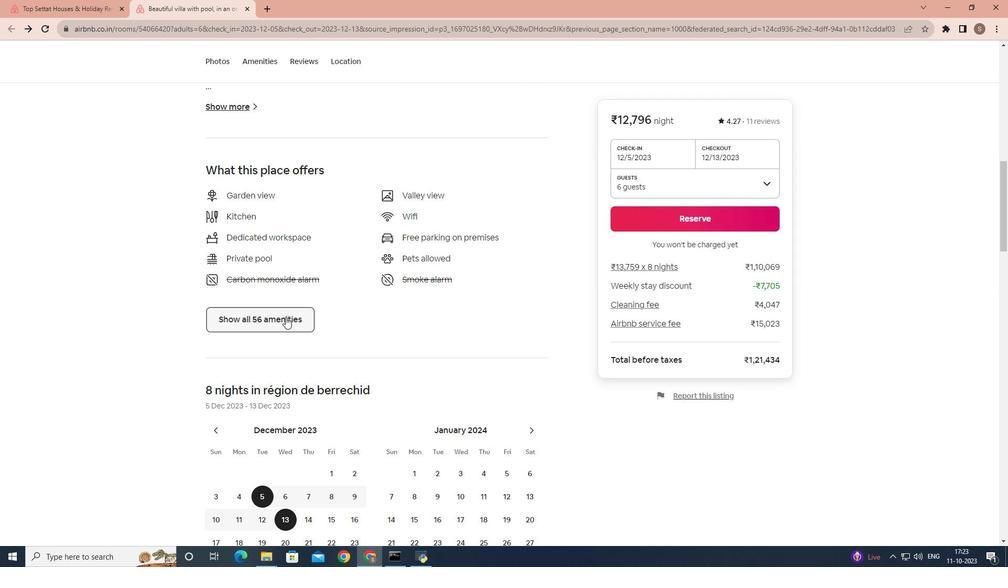 
Action: Mouse moved to (405, 298)
Screenshot: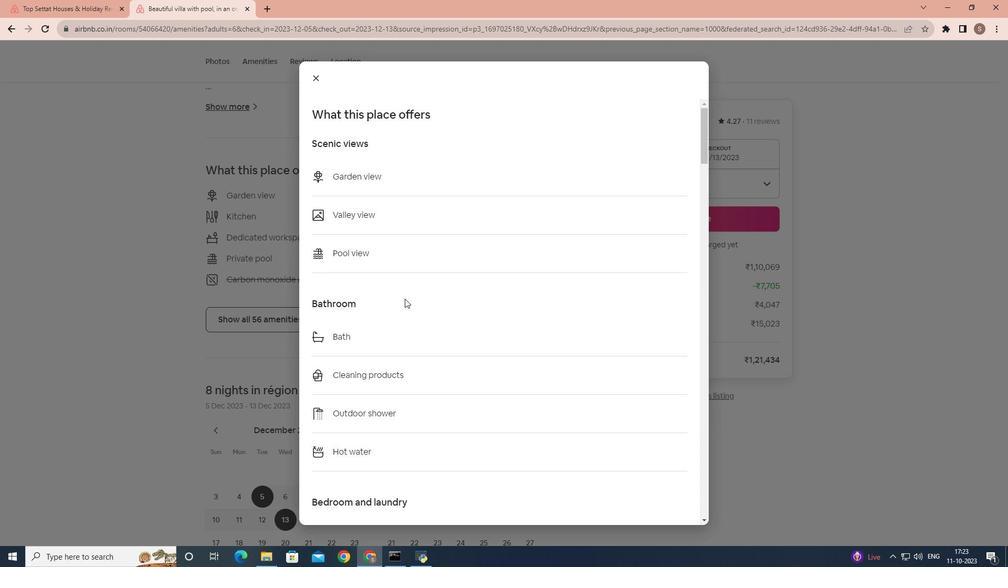 
Action: Mouse scrolled (405, 298) with delta (0, 0)
Screenshot: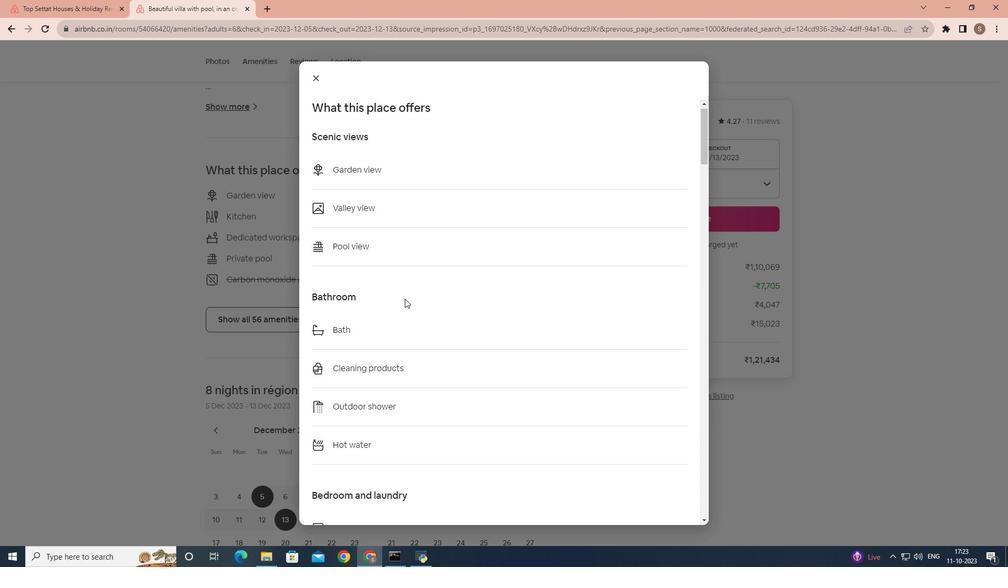 
Action: Mouse scrolled (405, 298) with delta (0, 0)
Screenshot: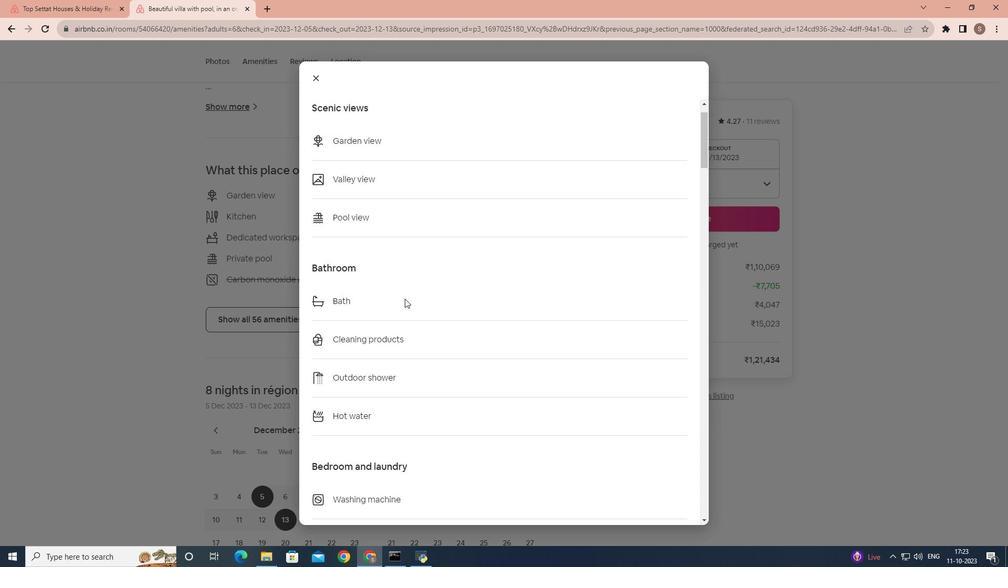 
Action: Mouse scrolled (405, 298) with delta (0, 0)
Screenshot: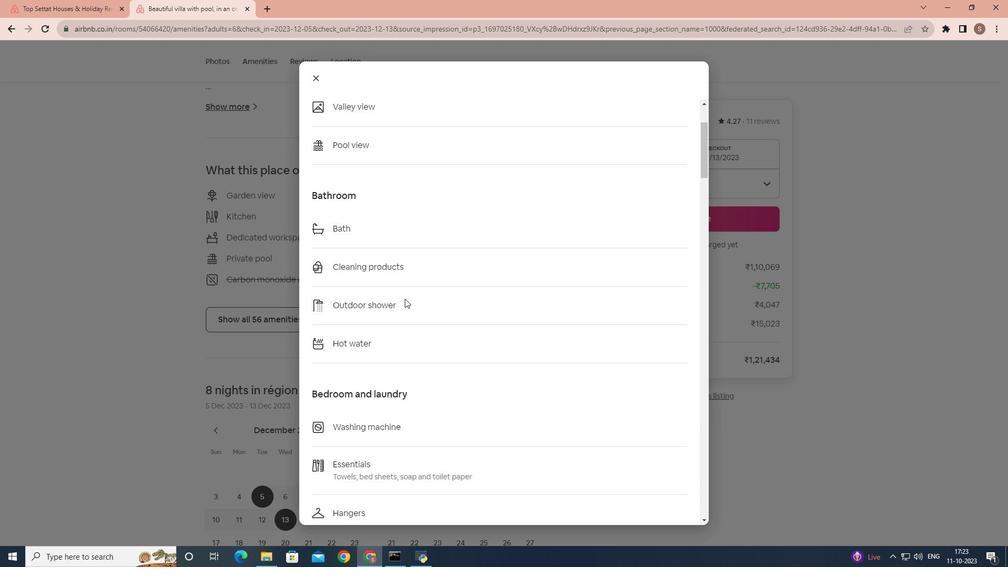 
Action: Mouse scrolled (405, 298) with delta (0, 0)
Screenshot: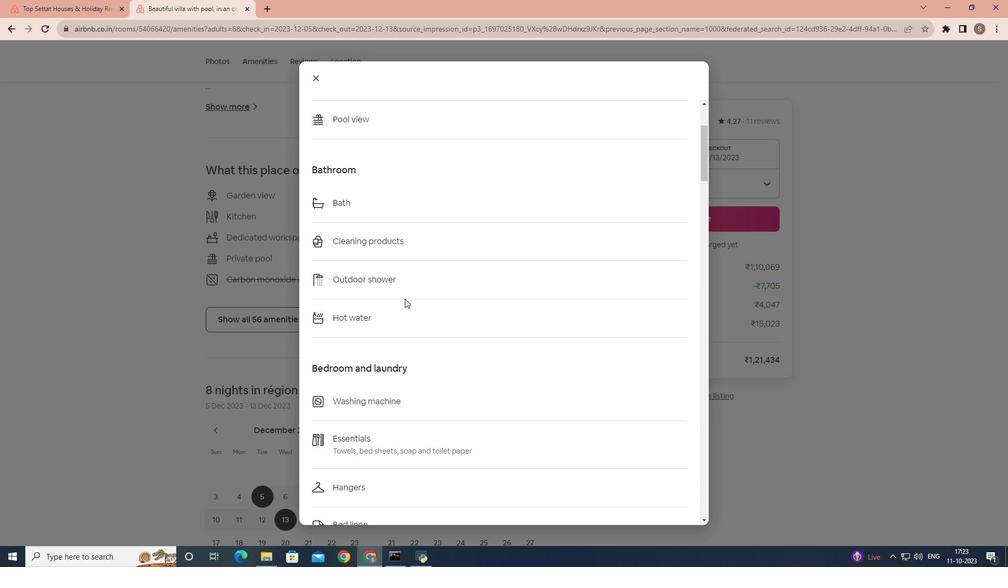 
Action: Mouse scrolled (405, 298) with delta (0, 0)
Screenshot: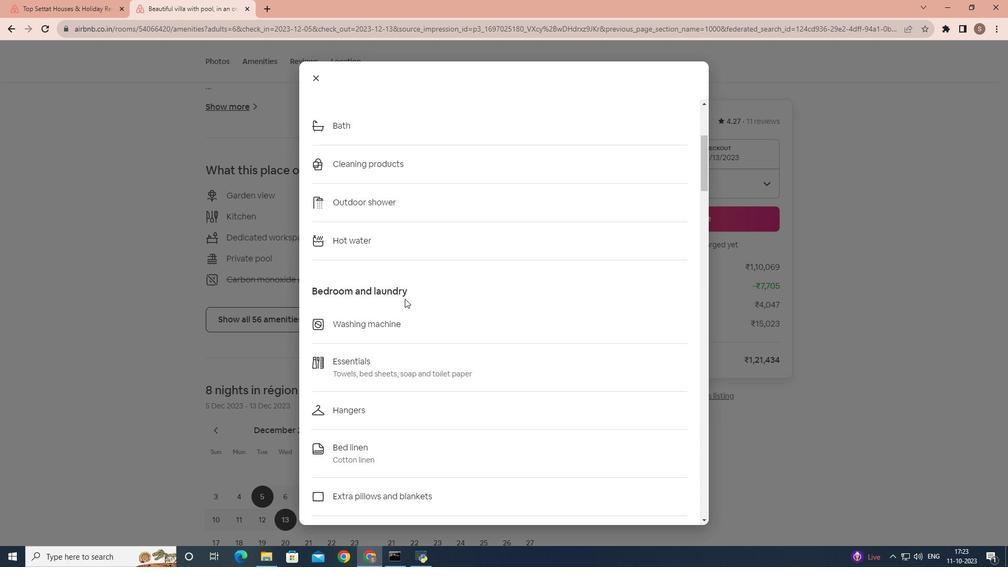 
Action: Mouse scrolled (405, 298) with delta (0, 0)
Screenshot: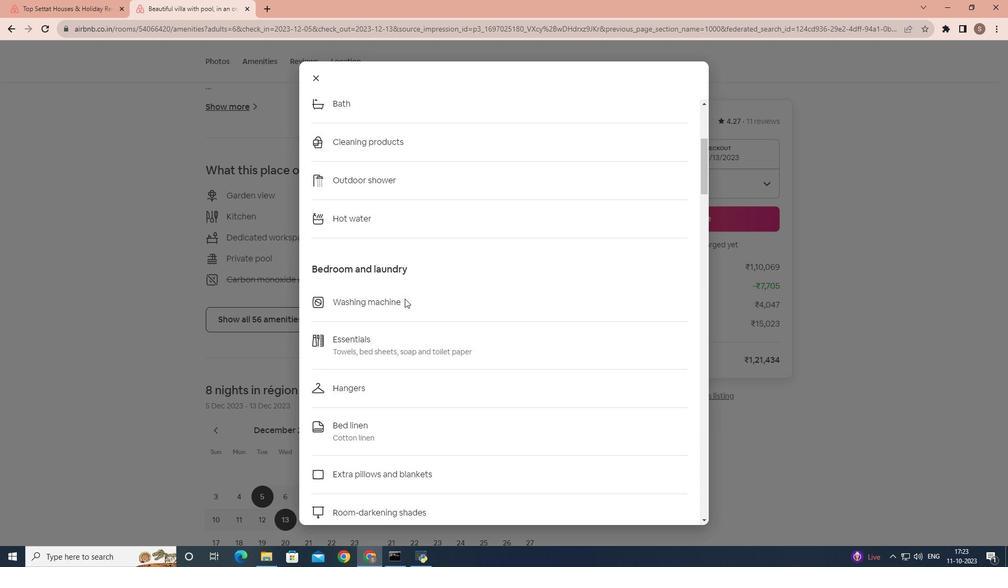 
Action: Mouse scrolled (405, 298) with delta (0, 0)
Screenshot: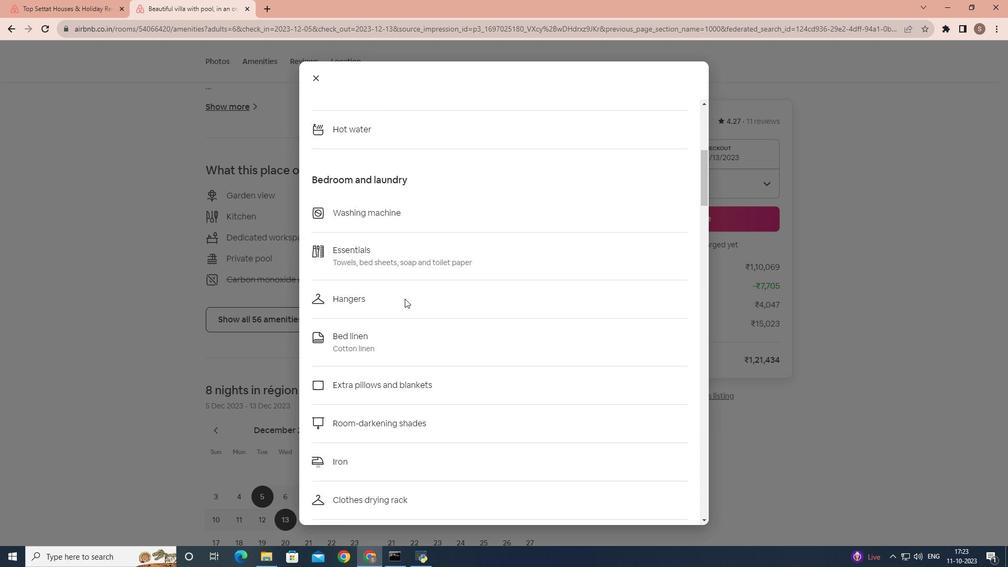 
Action: Mouse scrolled (405, 298) with delta (0, 0)
Screenshot: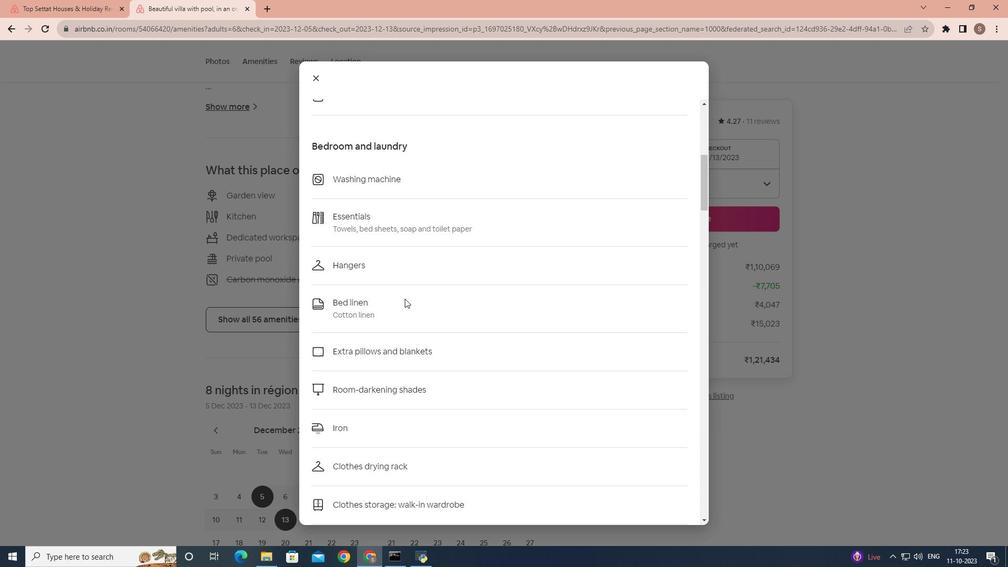 
Action: Mouse scrolled (405, 298) with delta (0, 0)
Screenshot: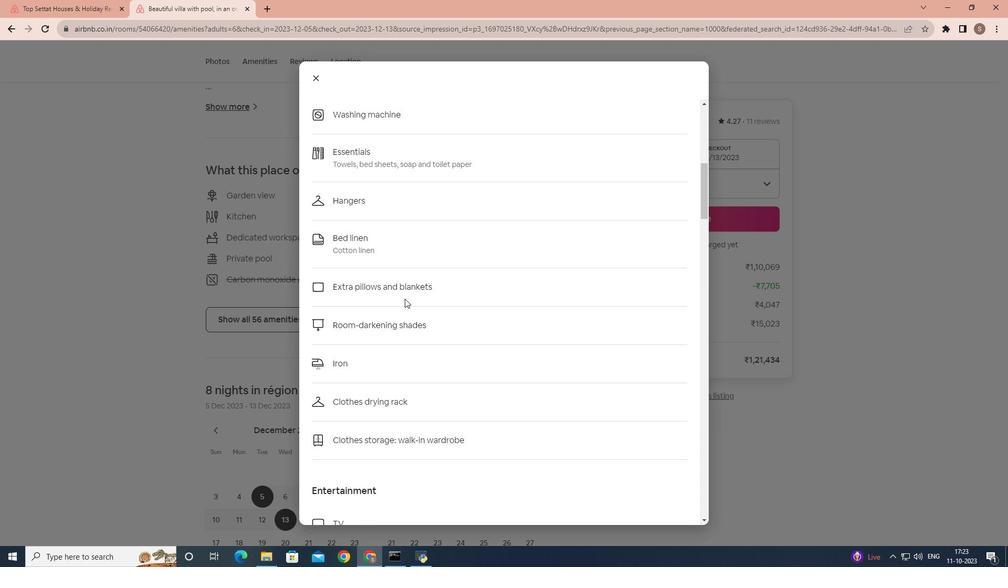 
Action: Mouse scrolled (405, 298) with delta (0, 0)
Screenshot: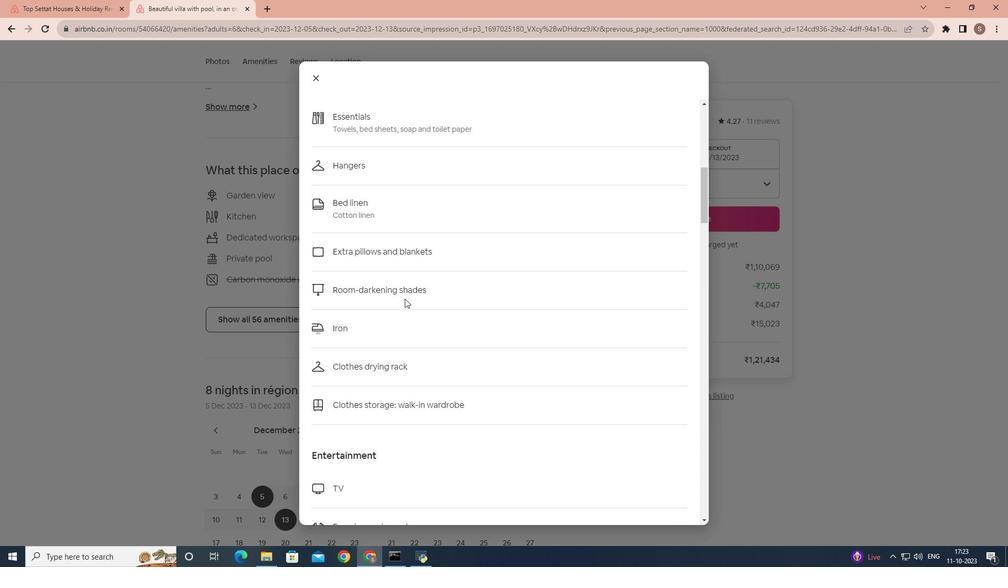 
Action: Mouse scrolled (405, 298) with delta (0, 0)
Screenshot: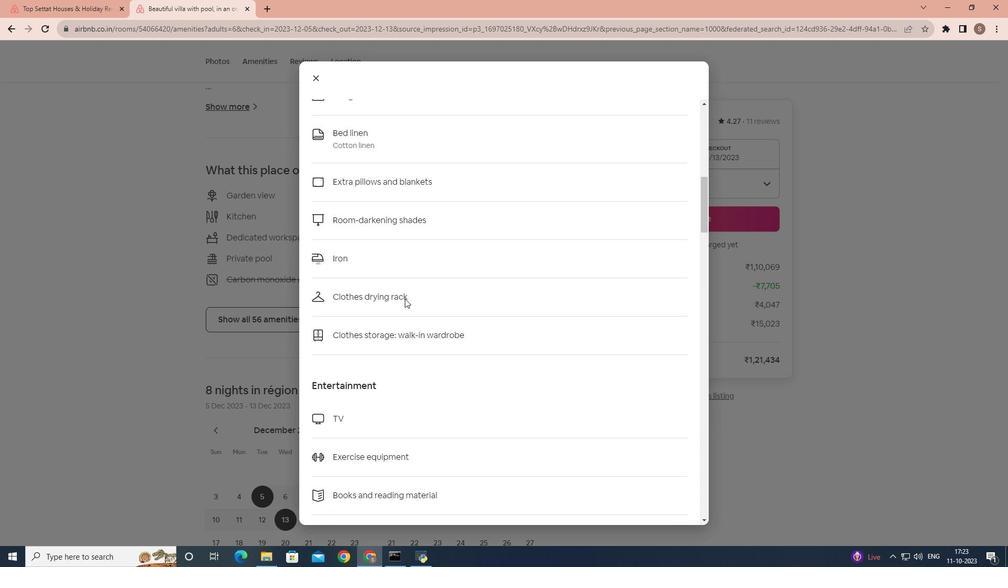 
Action: Mouse scrolled (405, 298) with delta (0, 0)
Screenshot: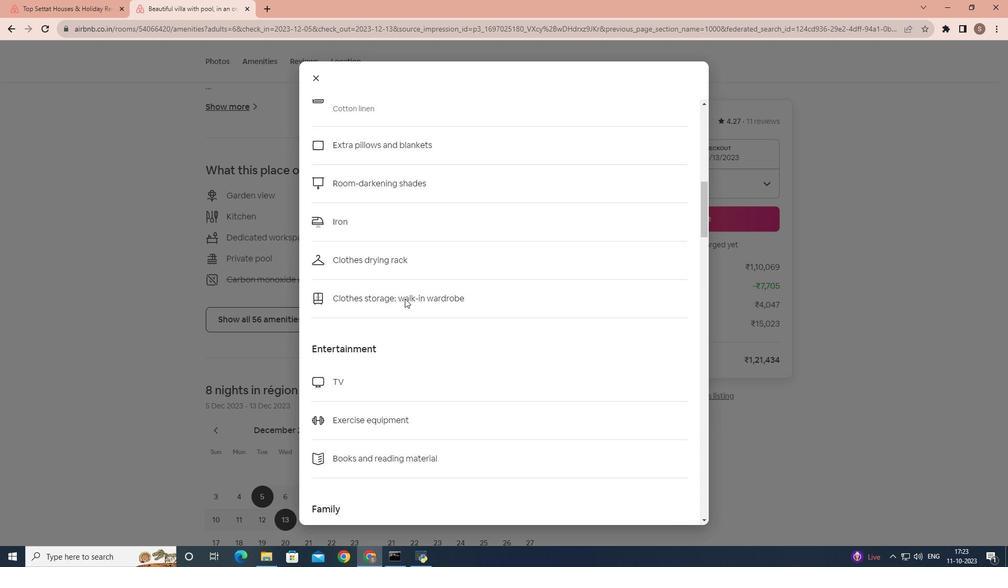 
Action: Mouse scrolled (405, 298) with delta (0, 0)
Screenshot: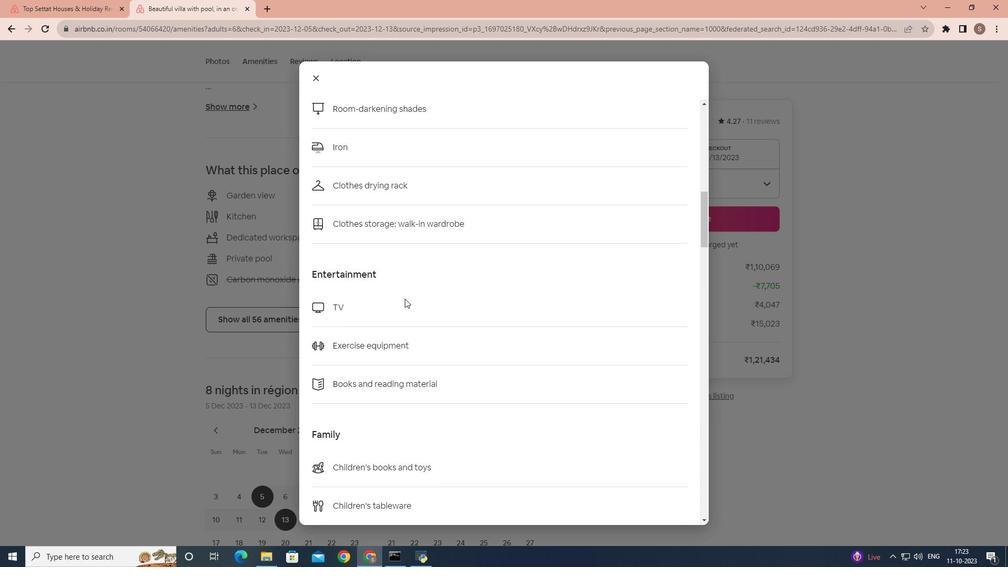 
Action: Mouse scrolled (405, 298) with delta (0, 0)
Screenshot: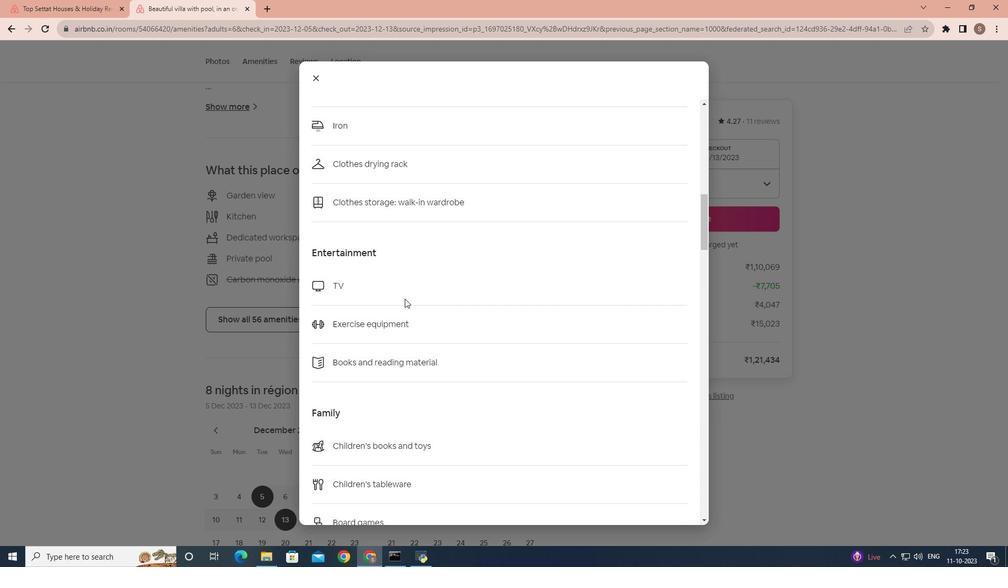 
Action: Mouse scrolled (405, 298) with delta (0, 0)
Screenshot: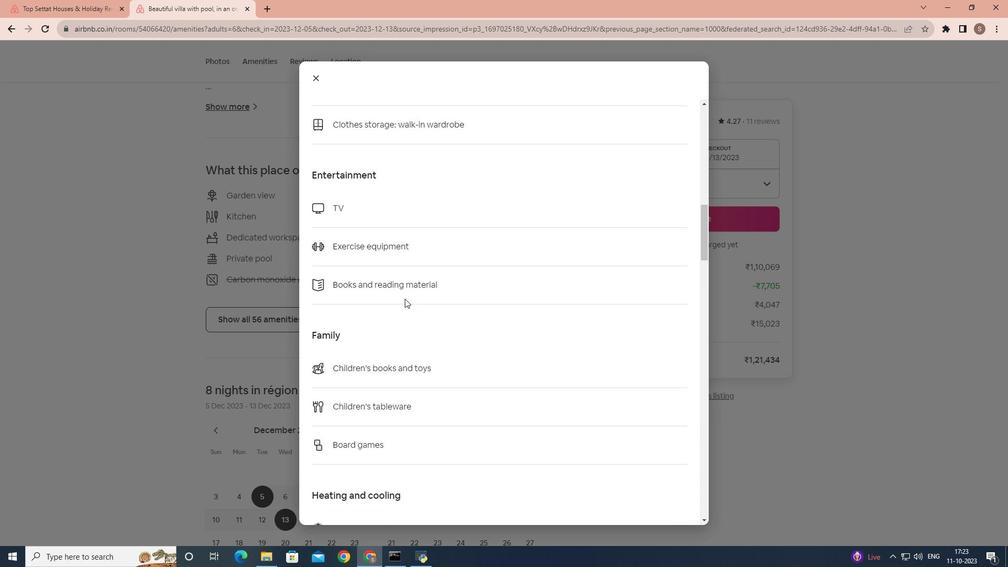 
Action: Mouse scrolled (405, 298) with delta (0, 0)
Screenshot: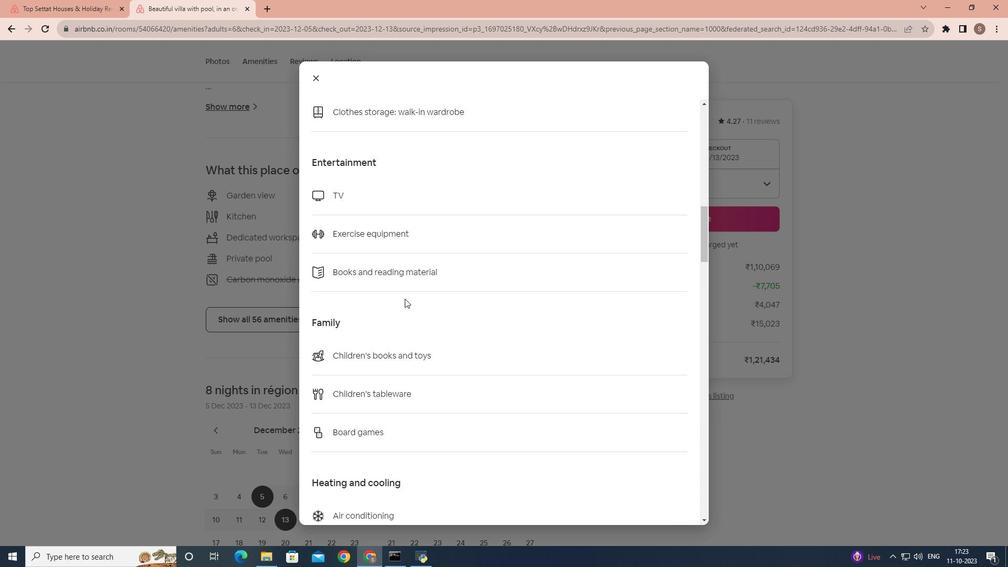 
Action: Mouse scrolled (405, 298) with delta (0, 0)
Screenshot: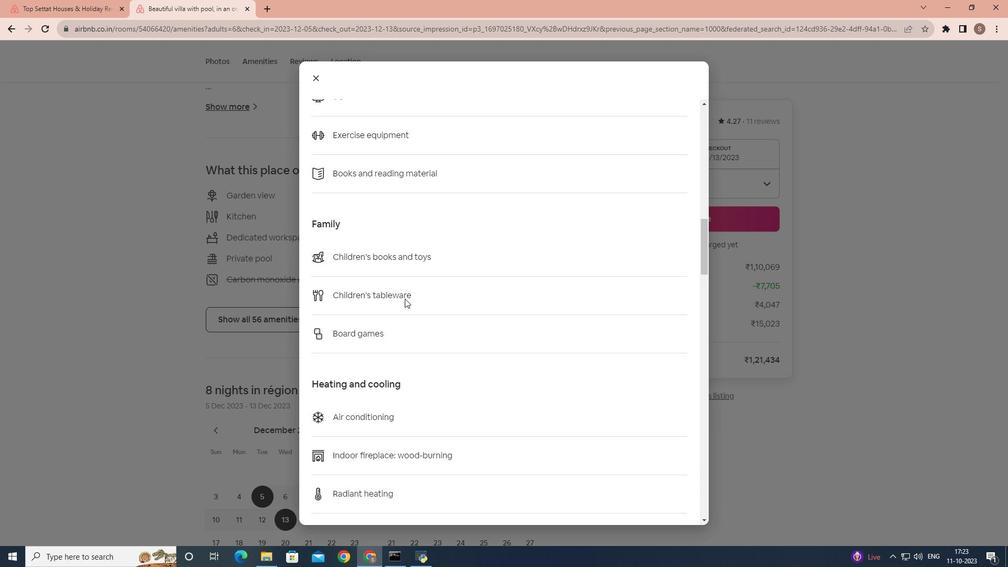 
Action: Mouse scrolled (405, 298) with delta (0, 0)
Screenshot: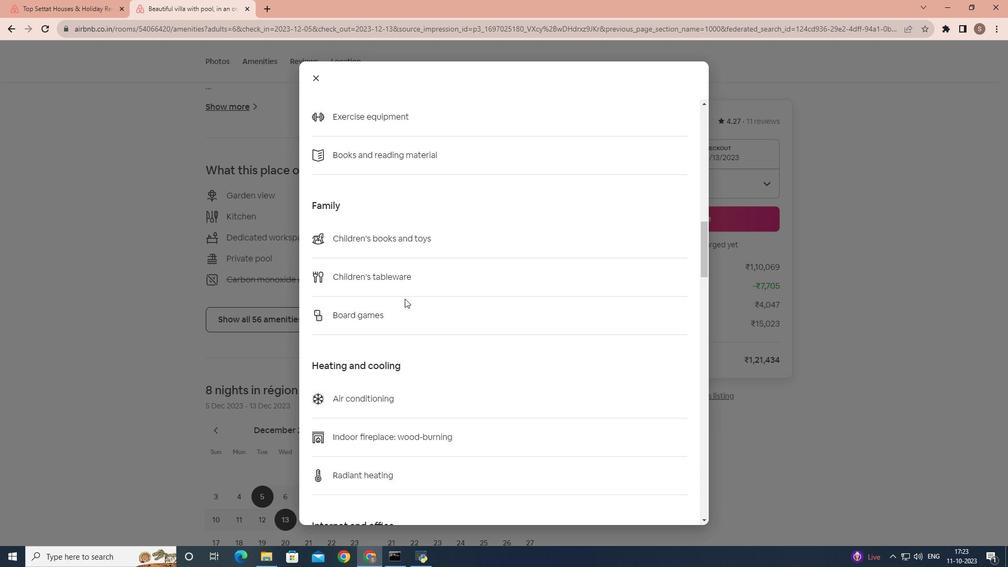 
Action: Mouse scrolled (405, 298) with delta (0, 0)
Screenshot: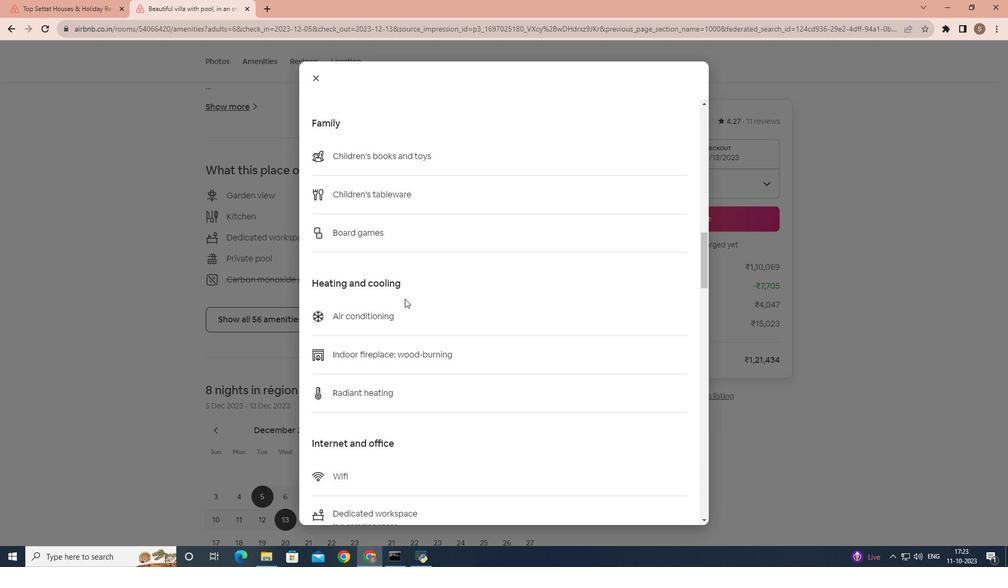 
Action: Mouse scrolled (405, 298) with delta (0, 0)
Screenshot: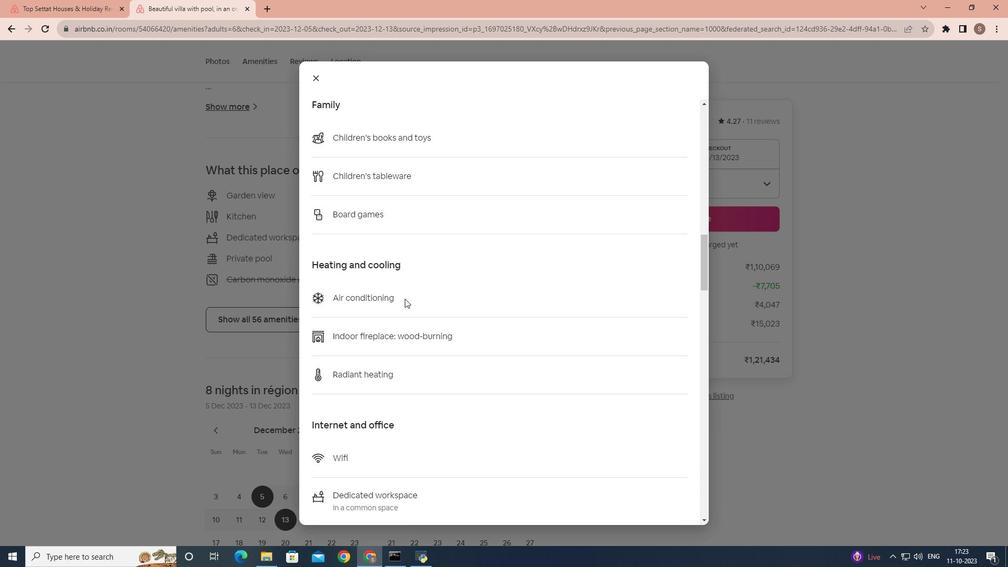 
Action: Mouse scrolled (405, 298) with delta (0, 0)
Screenshot: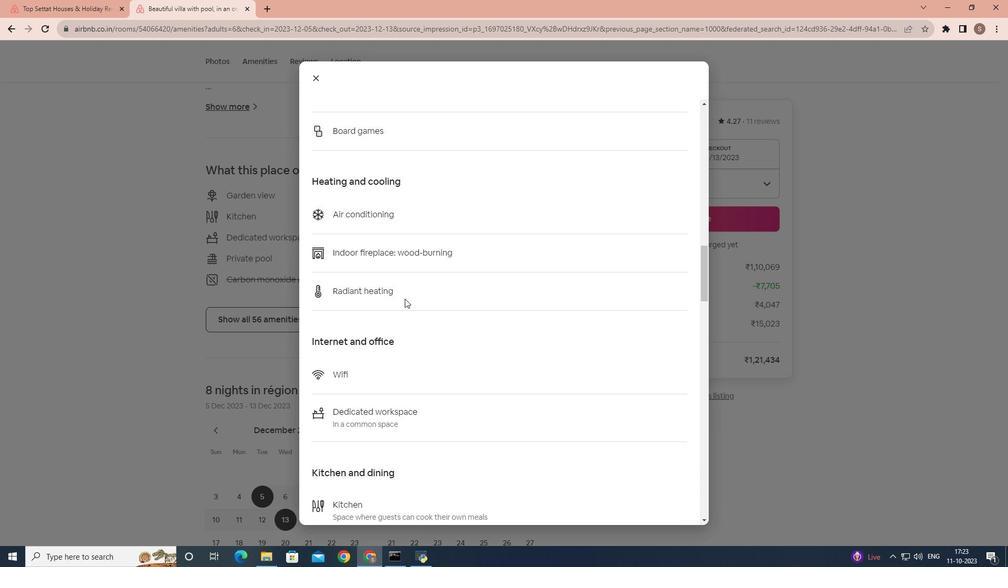 
Action: Mouse scrolled (405, 298) with delta (0, 0)
Screenshot: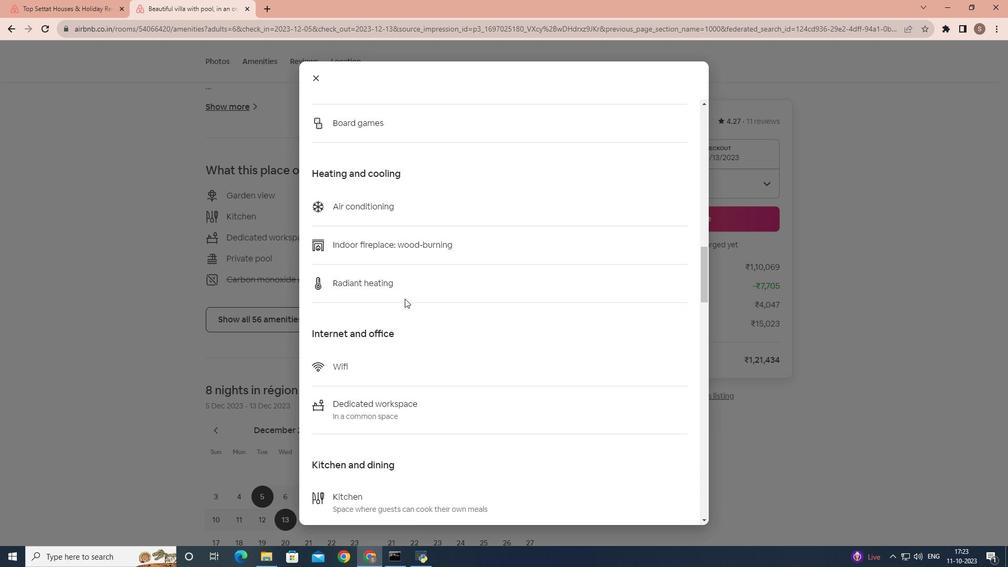 
Action: Mouse scrolled (405, 298) with delta (0, 0)
Screenshot: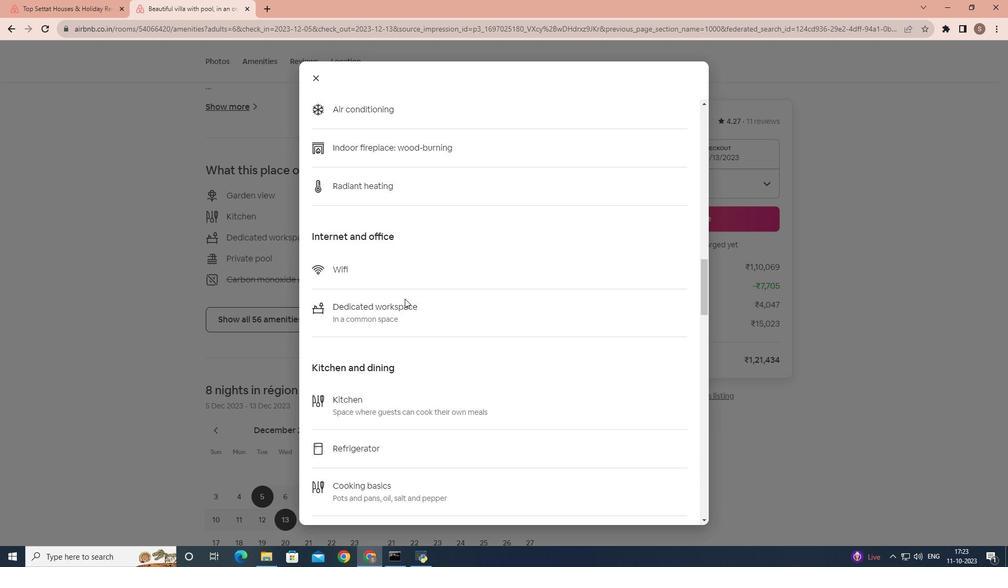 
Action: Mouse scrolled (405, 298) with delta (0, 0)
Screenshot: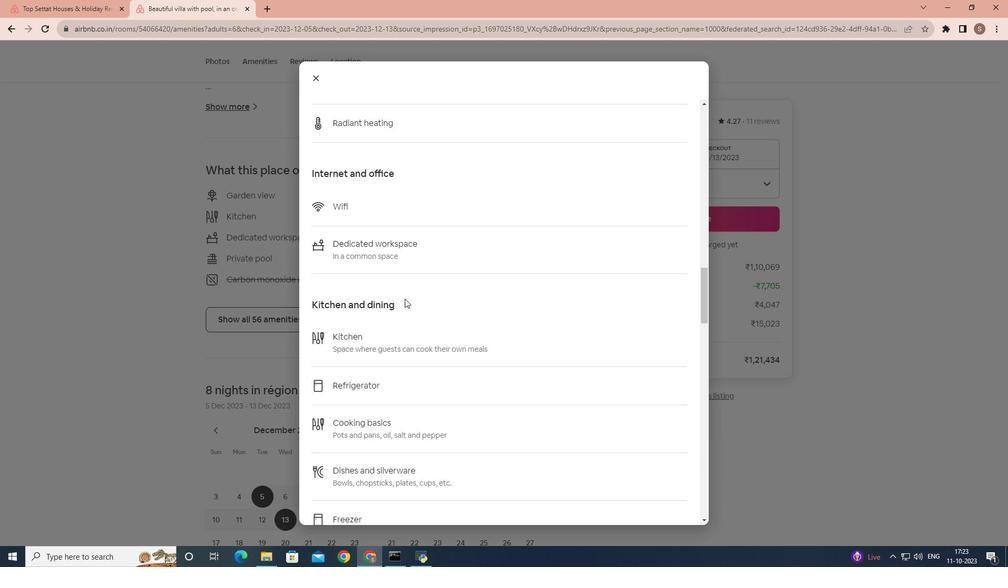 
Action: Mouse scrolled (405, 298) with delta (0, 0)
Screenshot: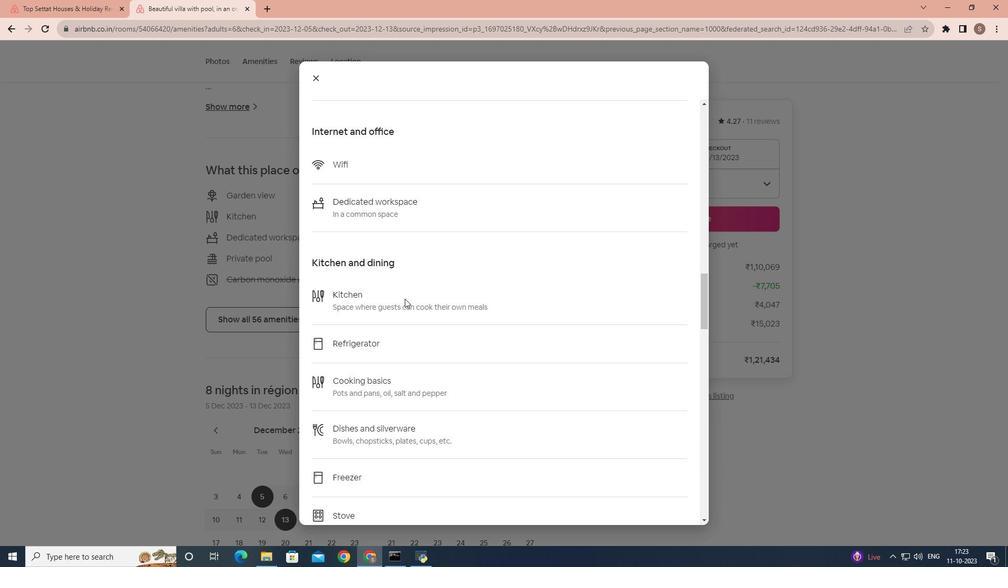 
Action: Mouse scrolled (405, 298) with delta (0, 0)
Screenshot: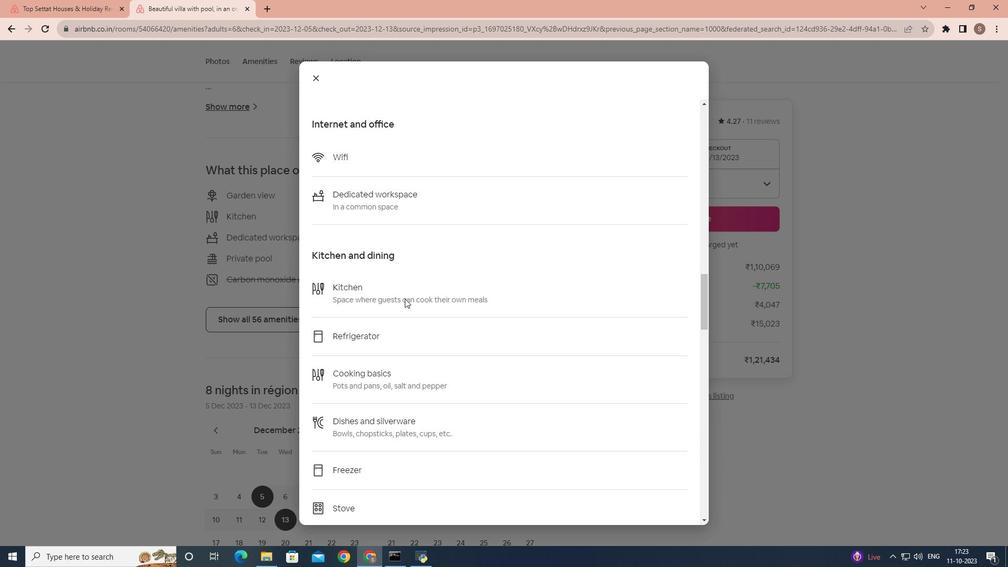 
Action: Mouse scrolled (405, 298) with delta (0, 0)
Screenshot: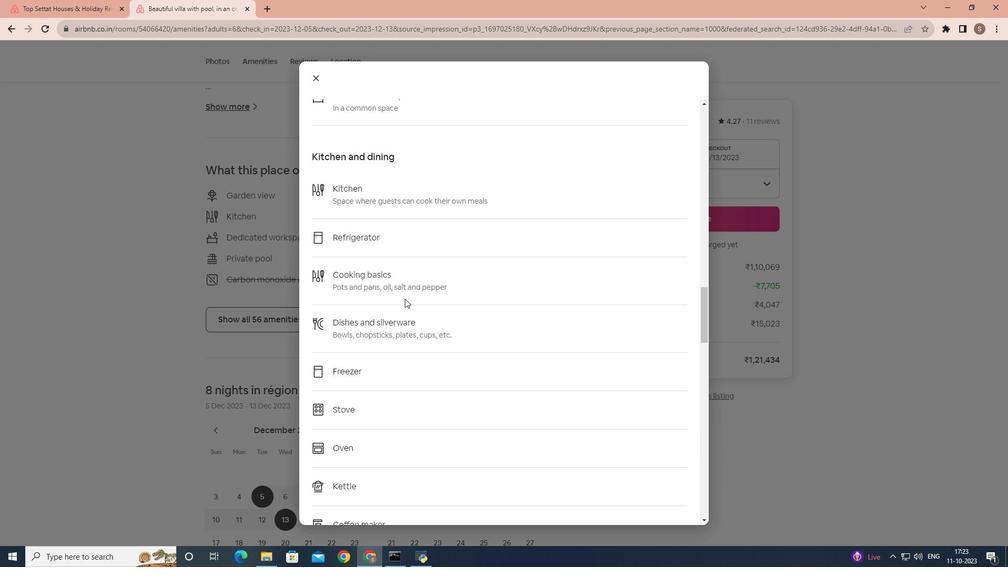 
Action: Mouse scrolled (405, 298) with delta (0, 0)
Screenshot: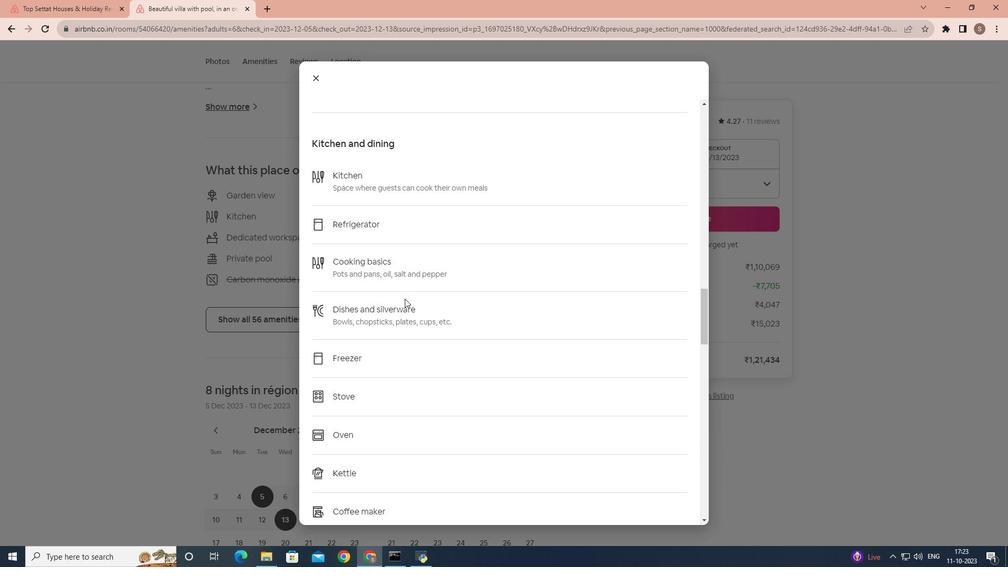 
Action: Mouse scrolled (405, 298) with delta (0, 0)
Screenshot: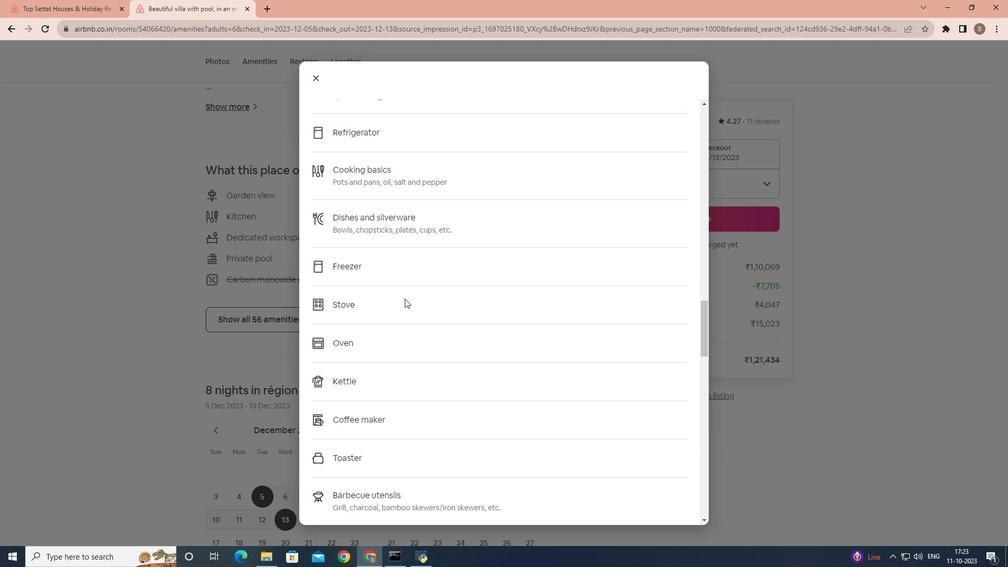 
Action: Mouse scrolled (405, 298) with delta (0, 0)
Screenshot: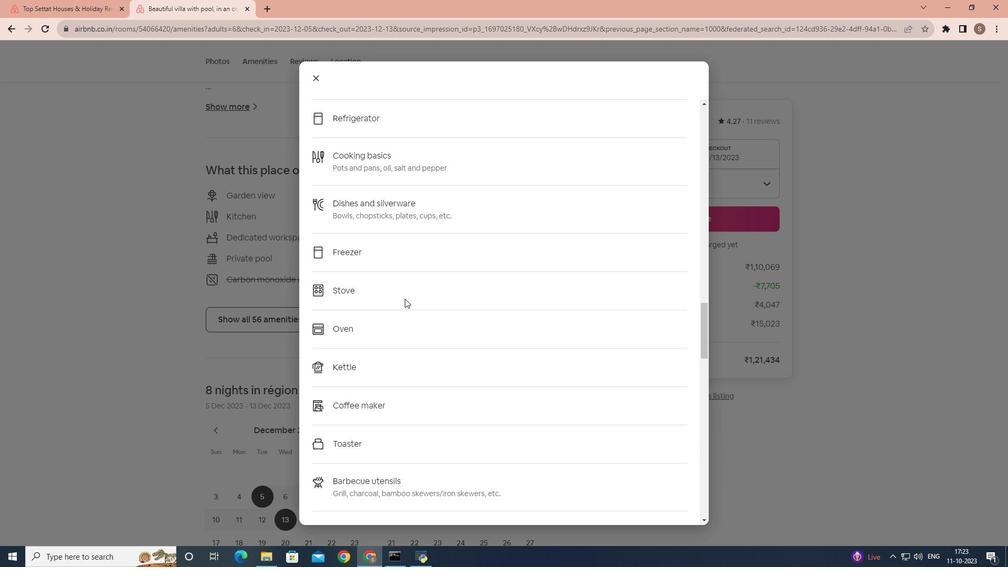 
Action: Mouse scrolled (405, 298) with delta (0, 0)
Screenshot: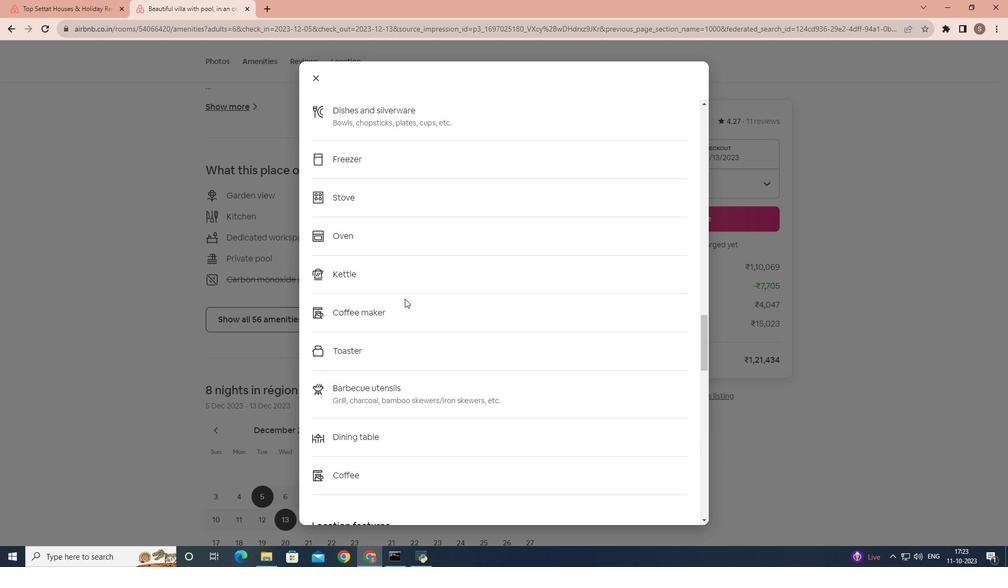
Action: Mouse scrolled (405, 298) with delta (0, 0)
Screenshot: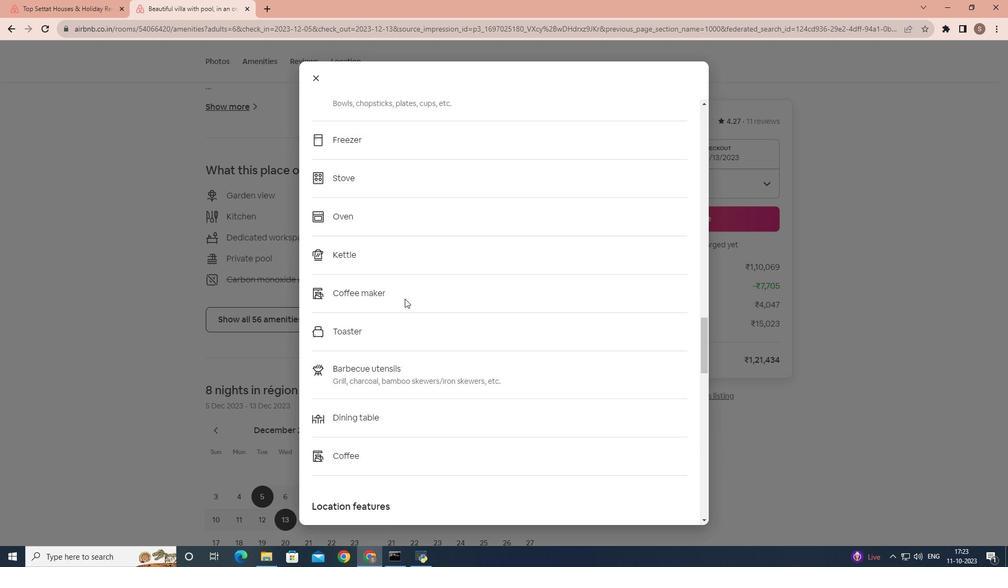 
Action: Mouse scrolled (405, 298) with delta (0, 0)
Screenshot: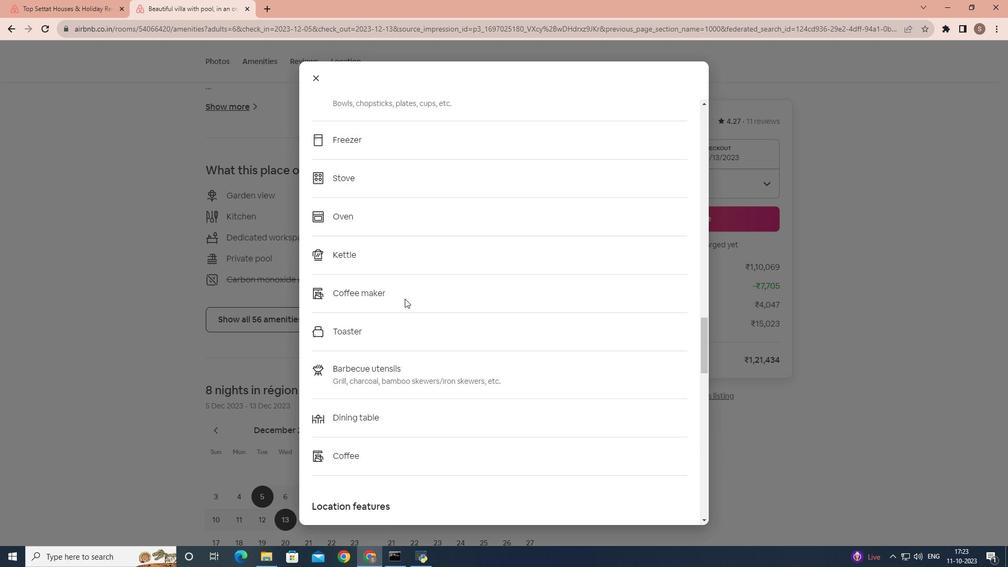 
Action: Mouse scrolled (405, 298) with delta (0, 0)
Screenshot: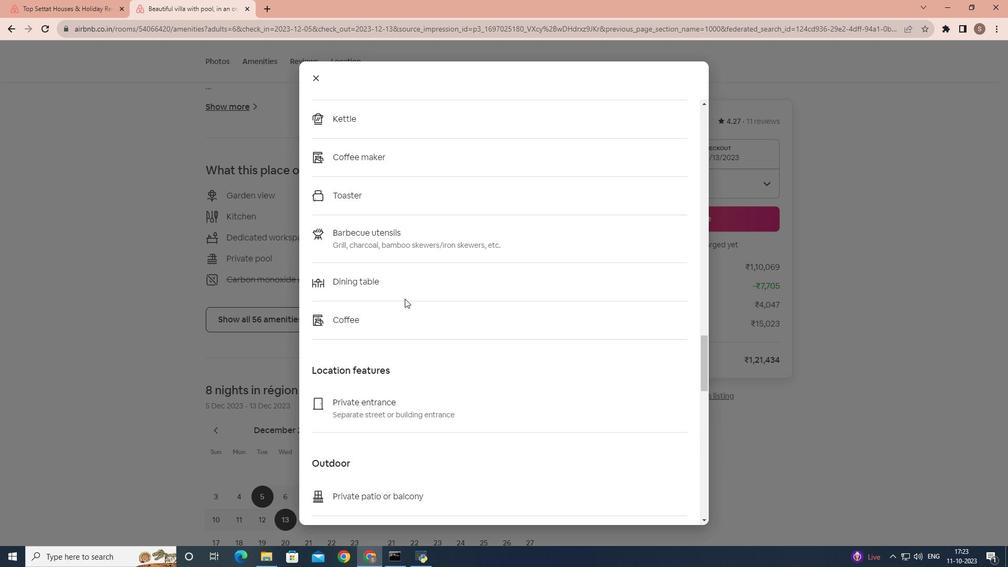 
Action: Mouse scrolled (405, 298) with delta (0, 0)
Screenshot: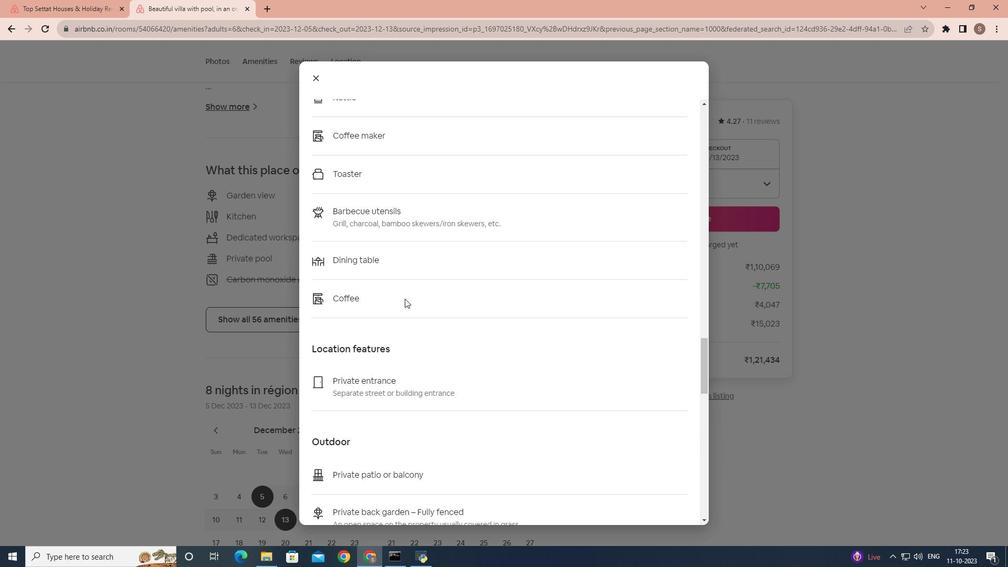 
Action: Mouse scrolled (405, 298) with delta (0, 0)
Screenshot: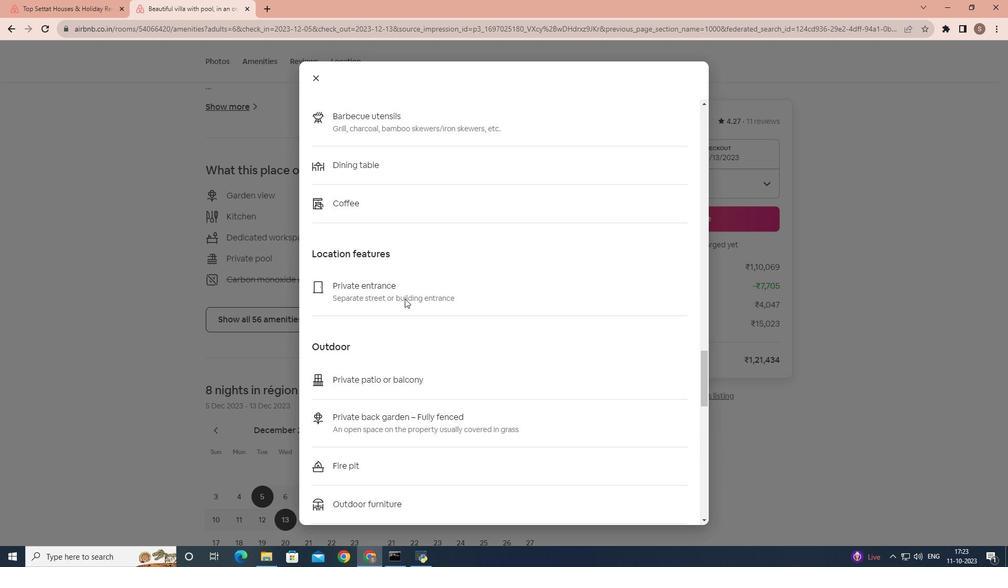 
Action: Mouse scrolled (405, 298) with delta (0, 0)
Screenshot: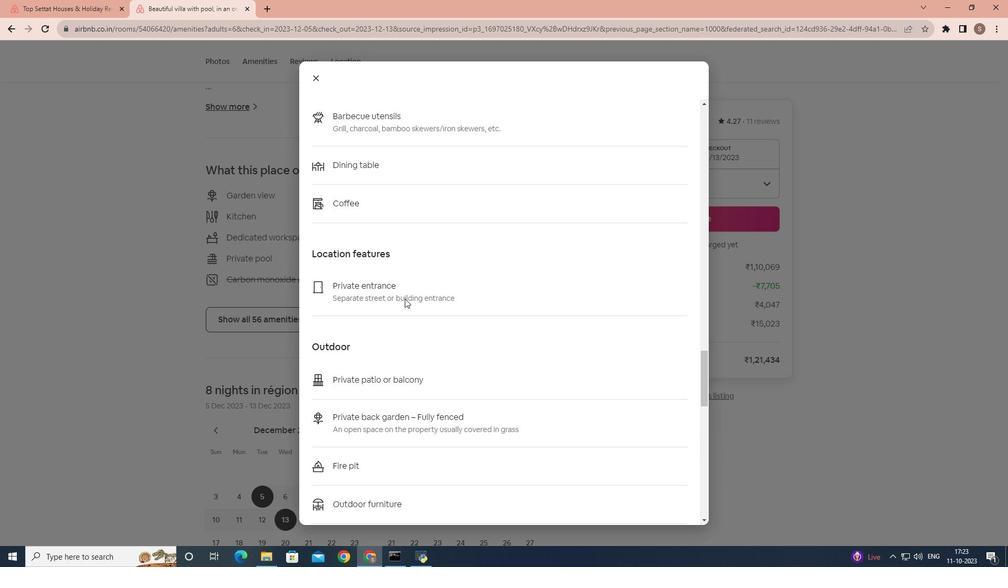 
Action: Mouse scrolled (405, 298) with delta (0, 0)
Screenshot: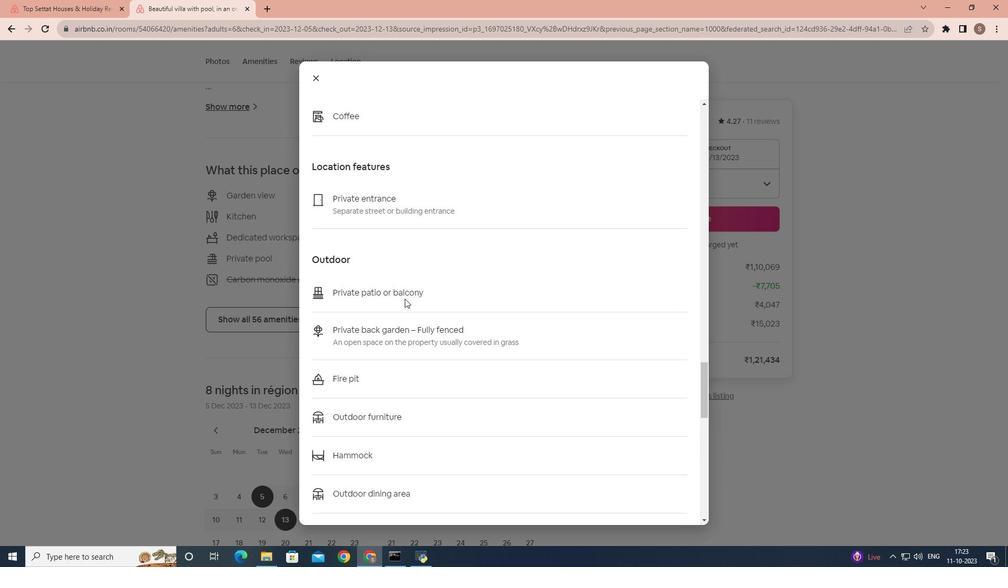 
Action: Mouse scrolled (405, 298) with delta (0, 0)
Screenshot: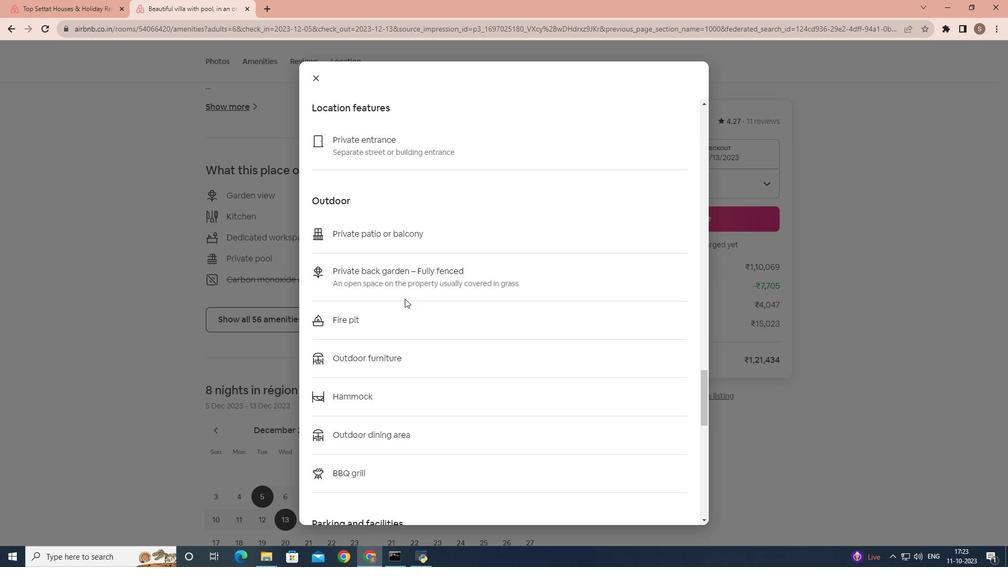 
Action: Mouse scrolled (405, 298) with delta (0, 0)
Screenshot: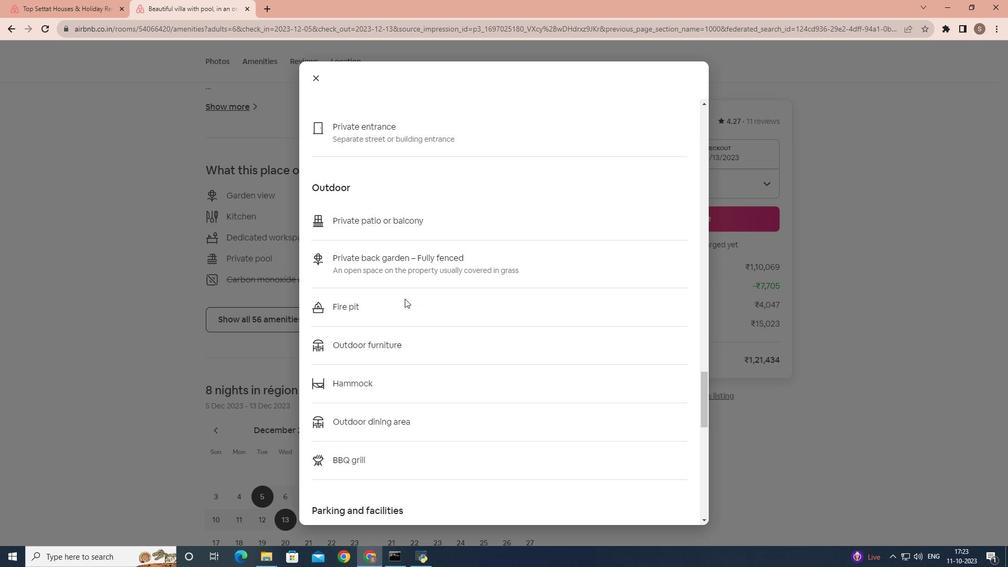 
Action: Mouse scrolled (405, 298) with delta (0, 0)
Screenshot: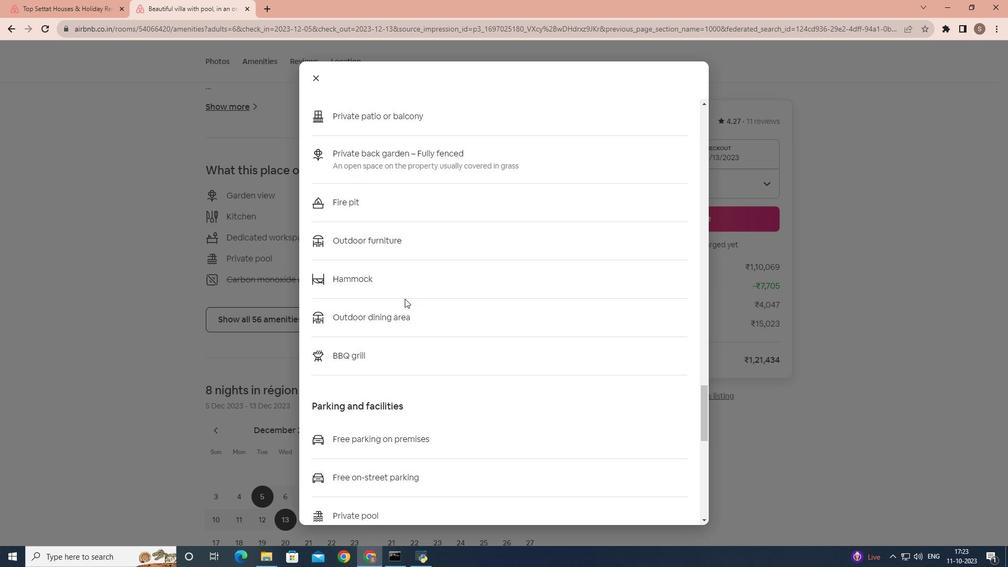 
Action: Mouse scrolled (405, 298) with delta (0, 0)
Screenshot: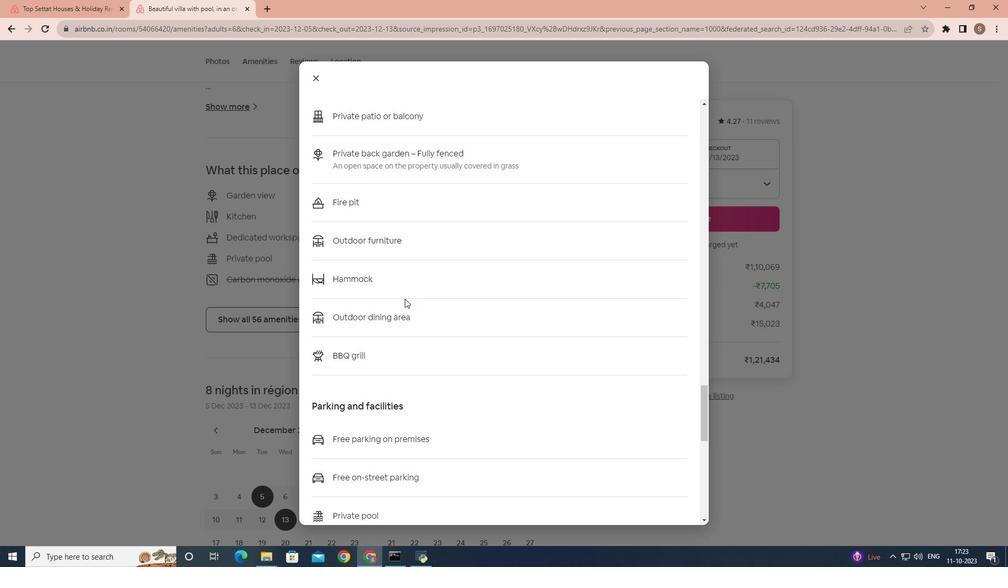 
Action: Mouse scrolled (405, 298) with delta (0, 0)
Screenshot: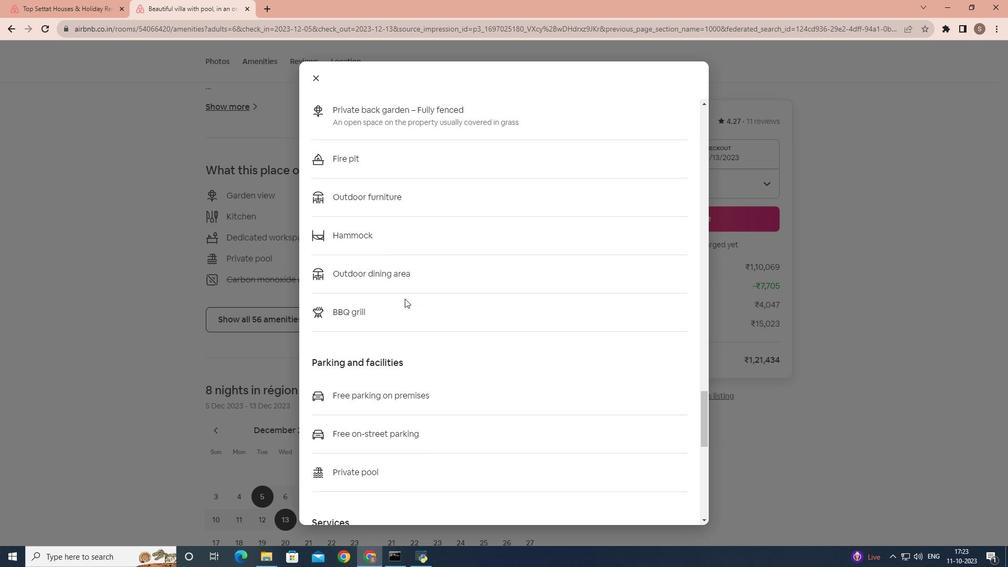 
Action: Mouse scrolled (405, 298) with delta (0, 0)
Screenshot: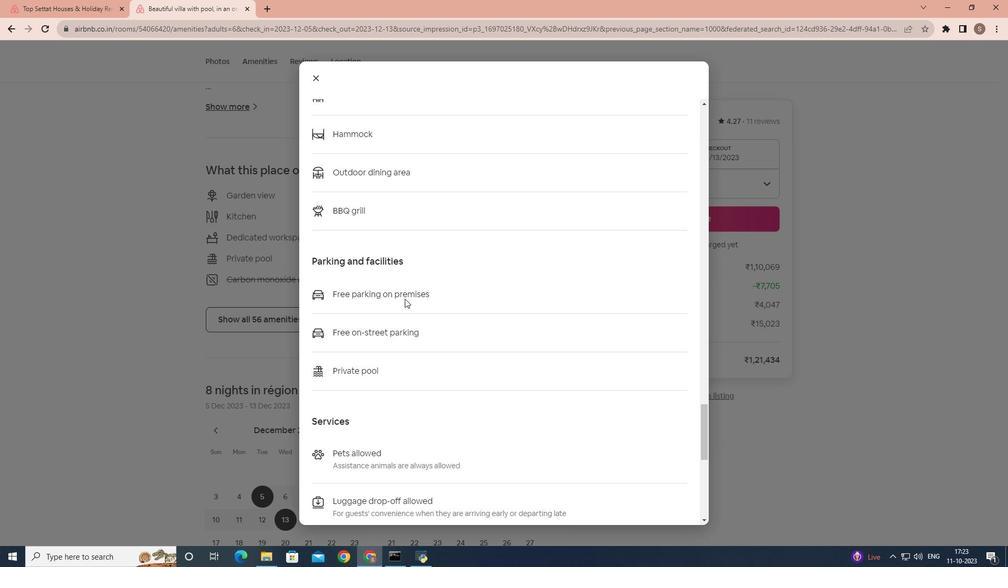
Action: Mouse scrolled (405, 298) with delta (0, 0)
Screenshot: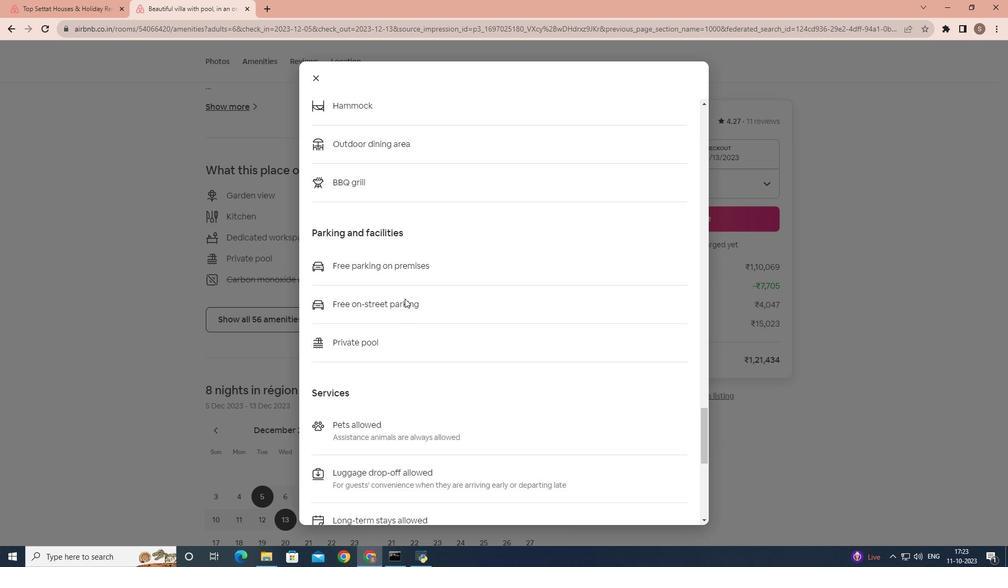
Action: Mouse scrolled (405, 298) with delta (0, 0)
Screenshot: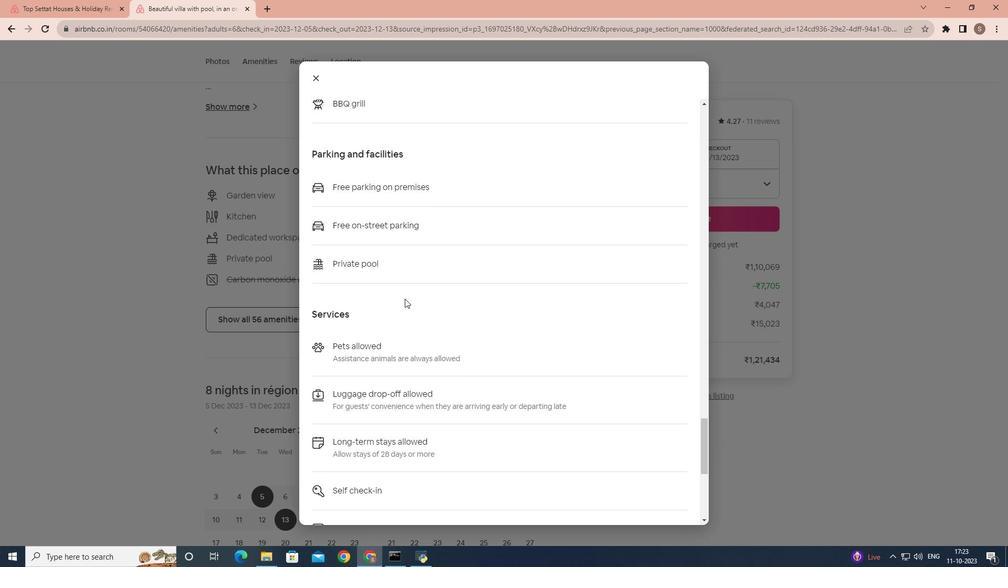 
Action: Mouse scrolled (405, 298) with delta (0, 0)
Screenshot: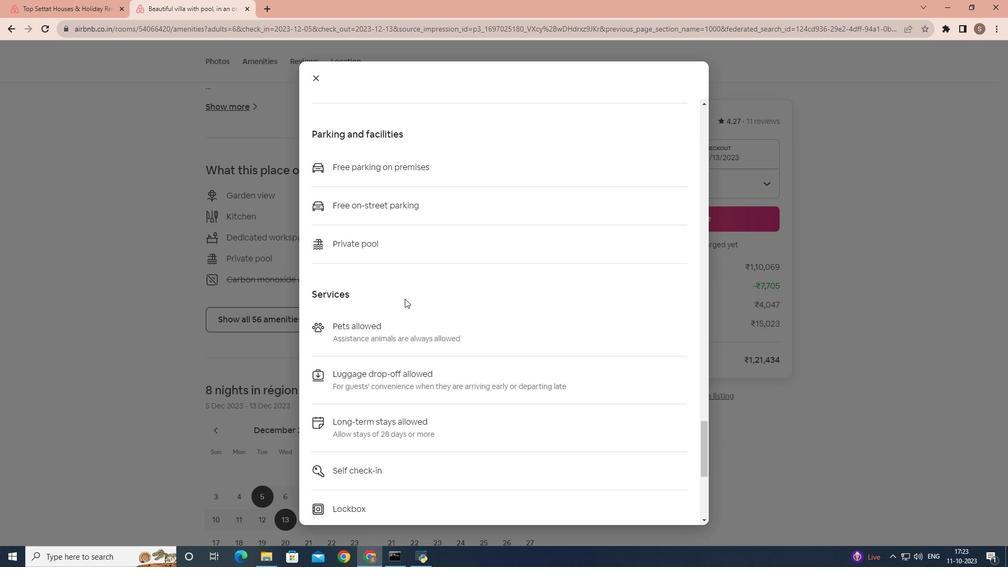 
Action: Mouse scrolled (405, 298) with delta (0, 0)
Screenshot: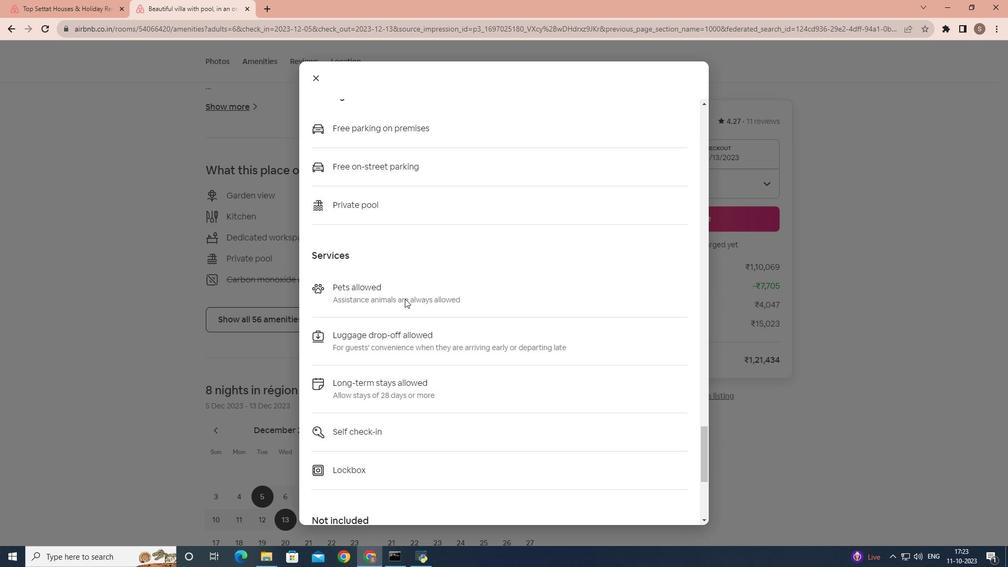 
Action: Mouse scrolled (405, 298) with delta (0, 0)
Screenshot: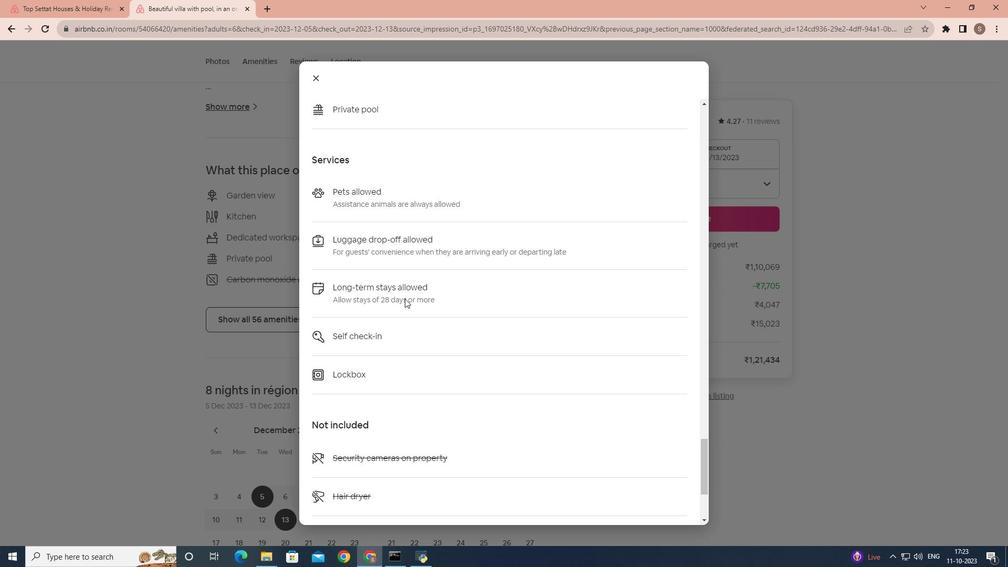 
Action: Mouse scrolled (405, 298) with delta (0, 0)
Screenshot: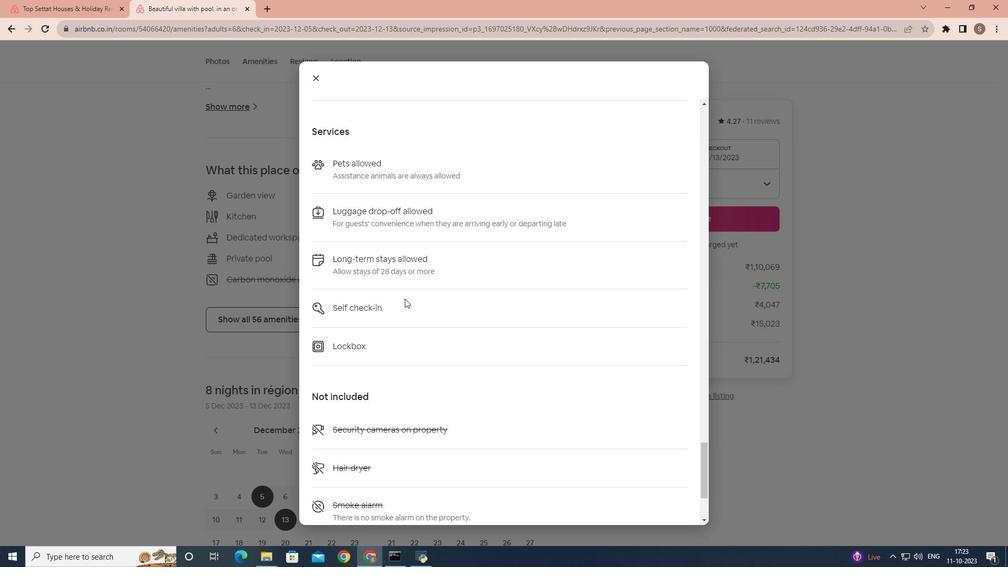 
Action: Mouse scrolled (405, 298) with delta (0, 0)
Screenshot: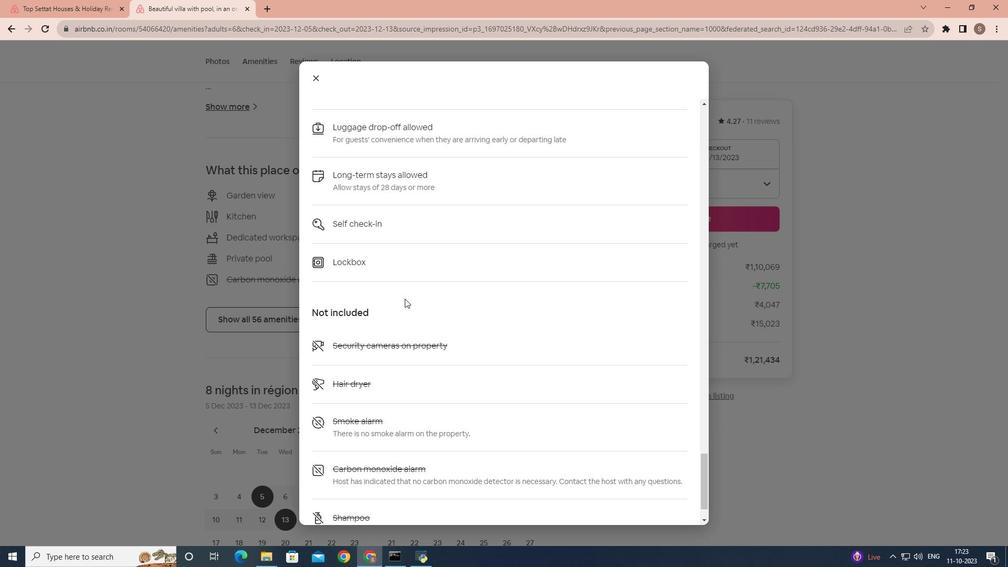 
Action: Mouse scrolled (405, 298) with delta (0, 0)
Screenshot: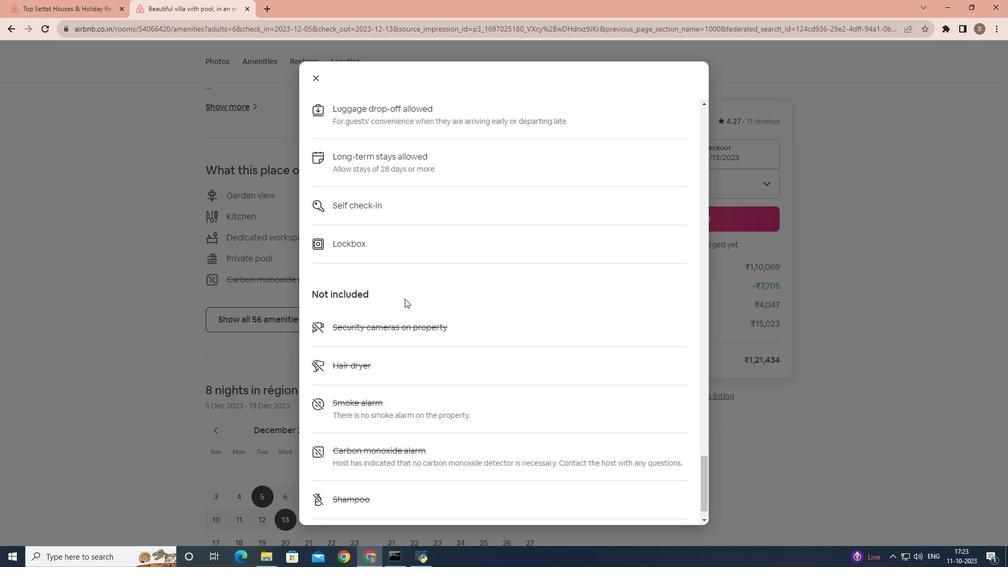 
Action: Mouse scrolled (405, 298) with delta (0, 0)
Screenshot: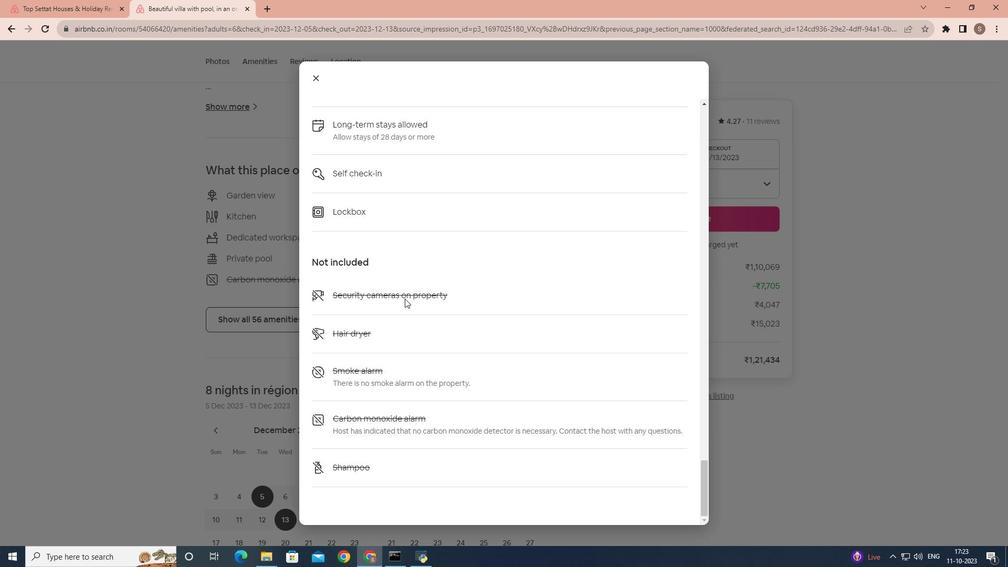 
Action: Mouse scrolled (405, 298) with delta (0, 0)
Screenshot: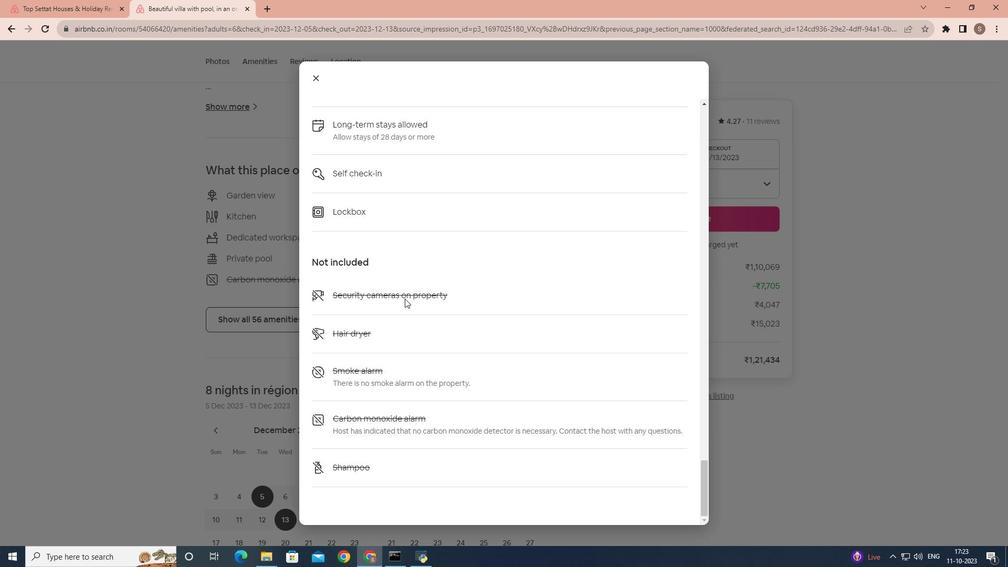 
Action: Mouse scrolled (405, 298) with delta (0, 0)
Screenshot: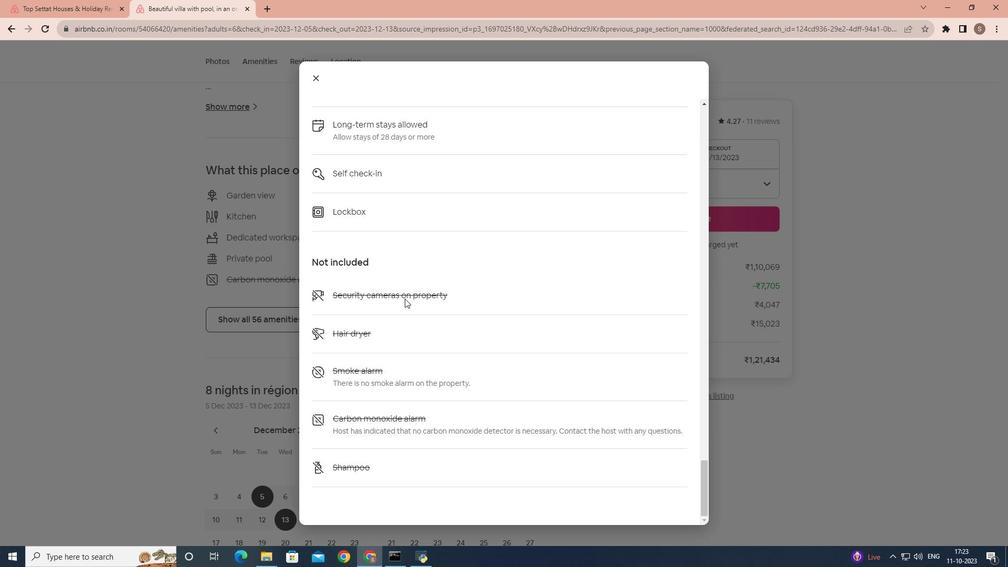
Action: Mouse scrolled (405, 298) with delta (0, 0)
Screenshot: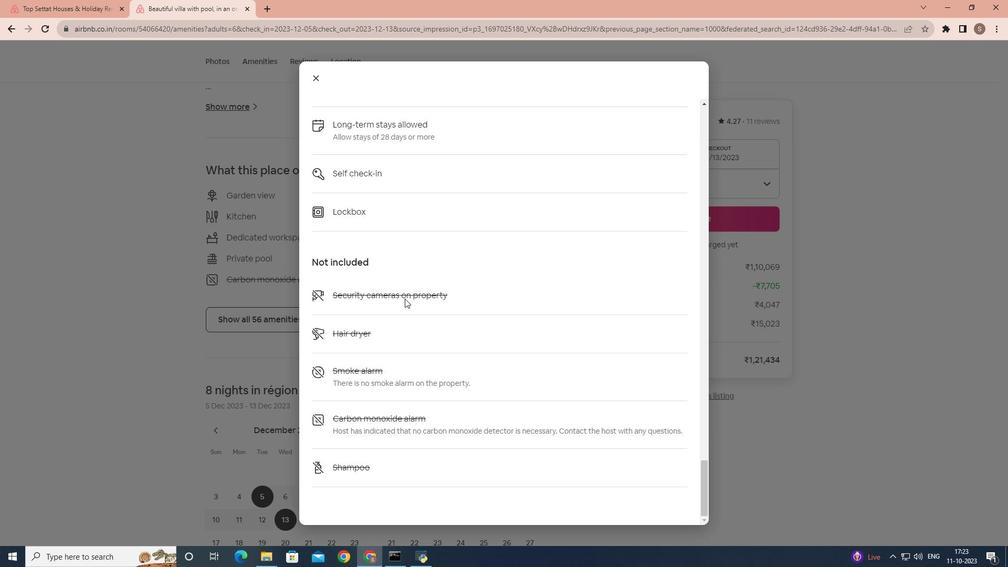 
Action: Mouse scrolled (405, 298) with delta (0, 0)
Screenshot: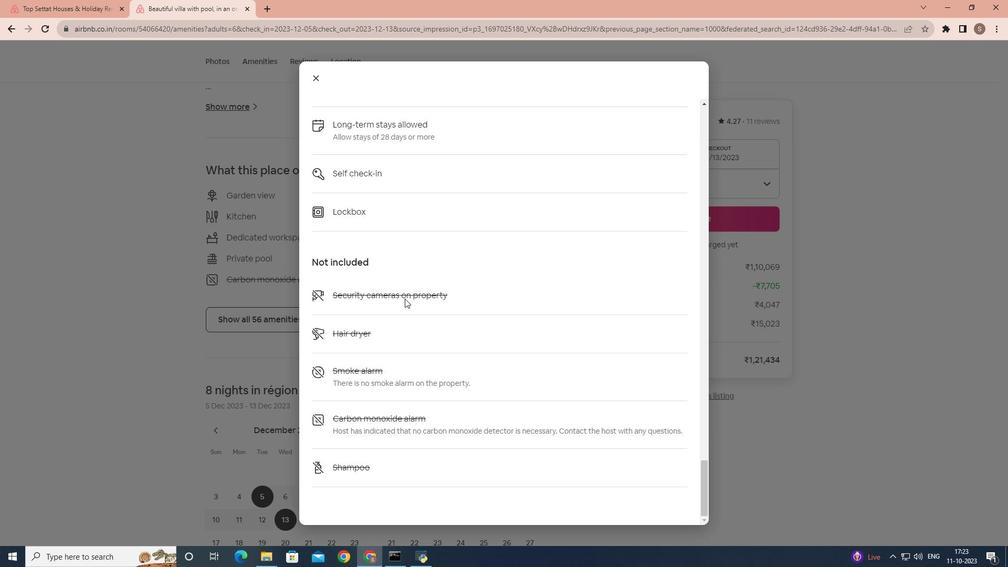 
Action: Mouse moved to (316, 77)
Screenshot: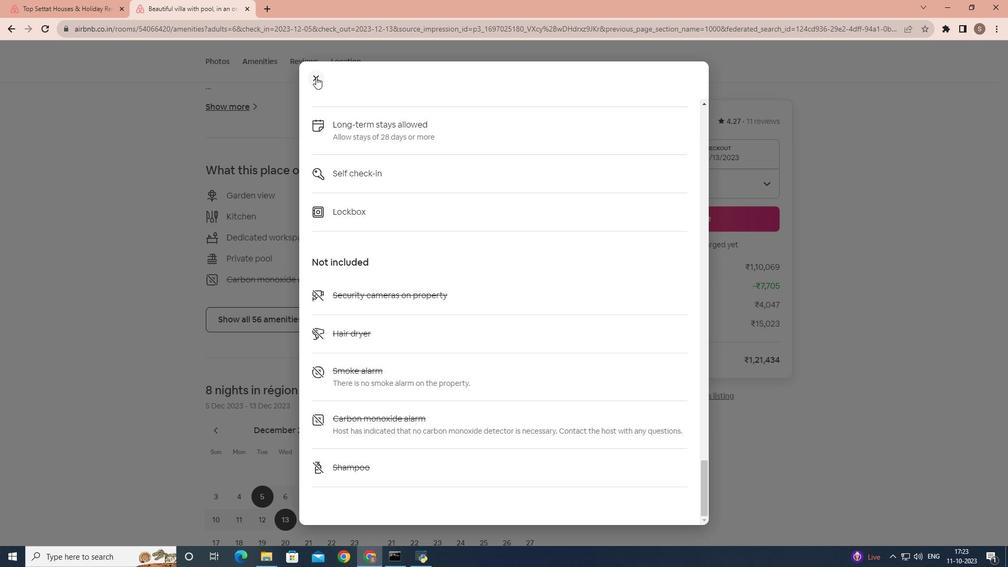 
Action: Mouse pressed left at (316, 77)
Screenshot: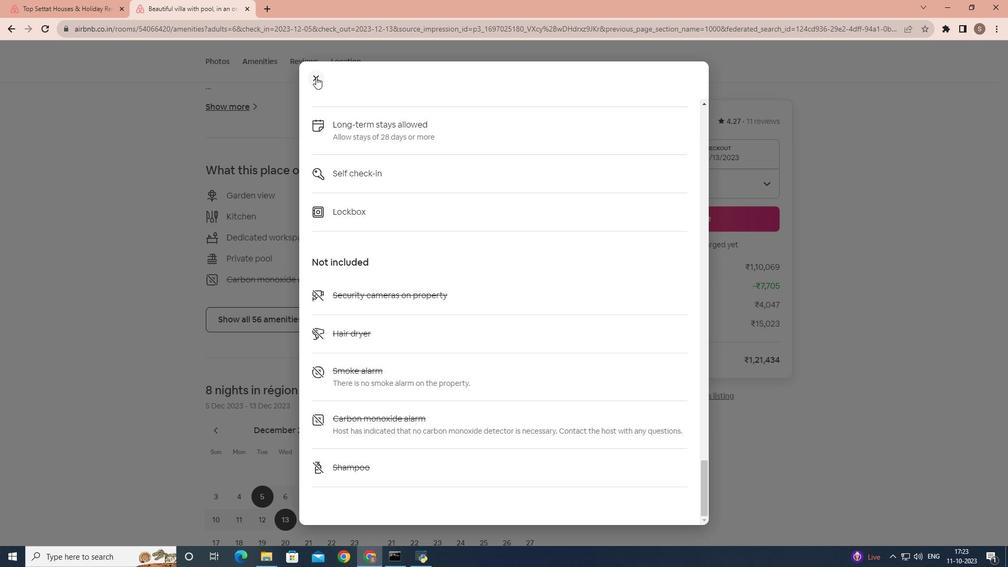 
Action: Mouse moved to (321, 315)
Screenshot: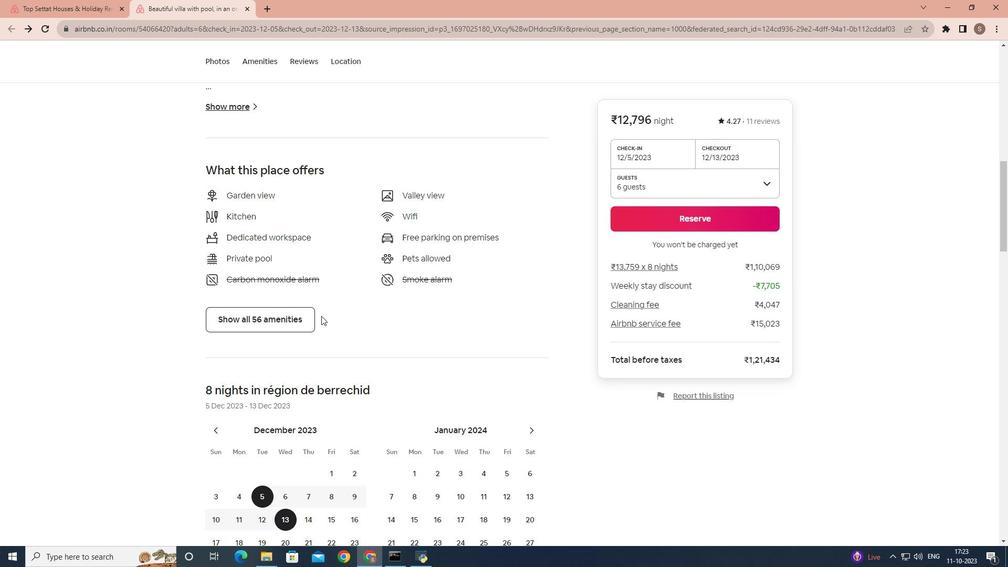 
Action: Mouse scrolled (321, 314) with delta (0, 0)
Screenshot: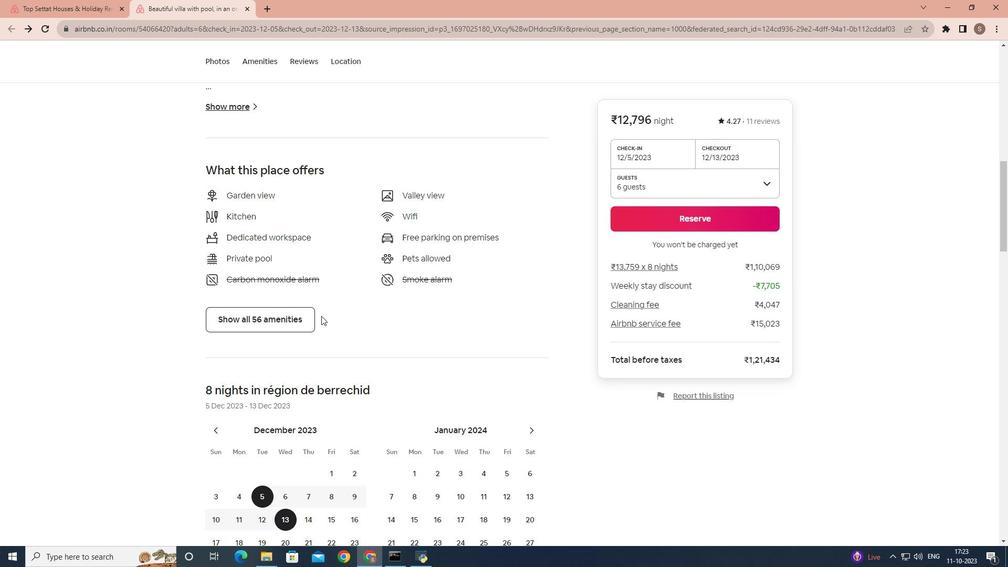
Action: Mouse moved to (321, 316)
Screenshot: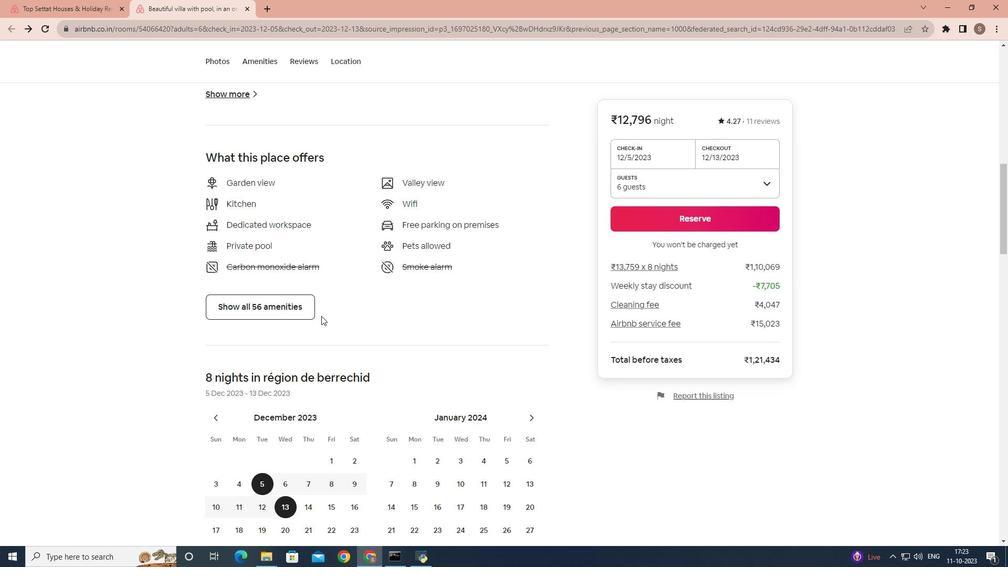 
Action: Mouse scrolled (321, 315) with delta (0, 0)
Screenshot: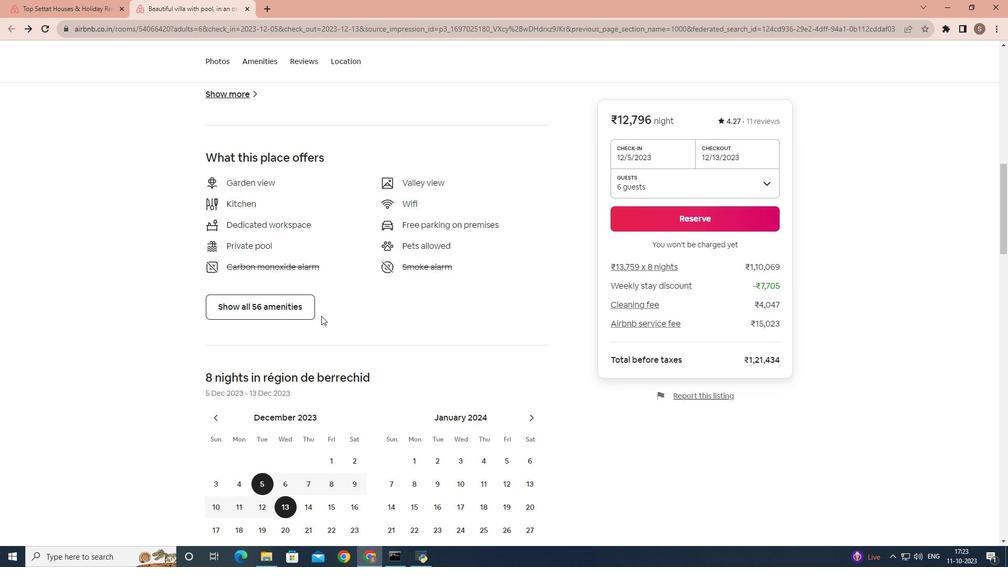 
Action: Mouse scrolled (321, 315) with delta (0, 0)
Screenshot: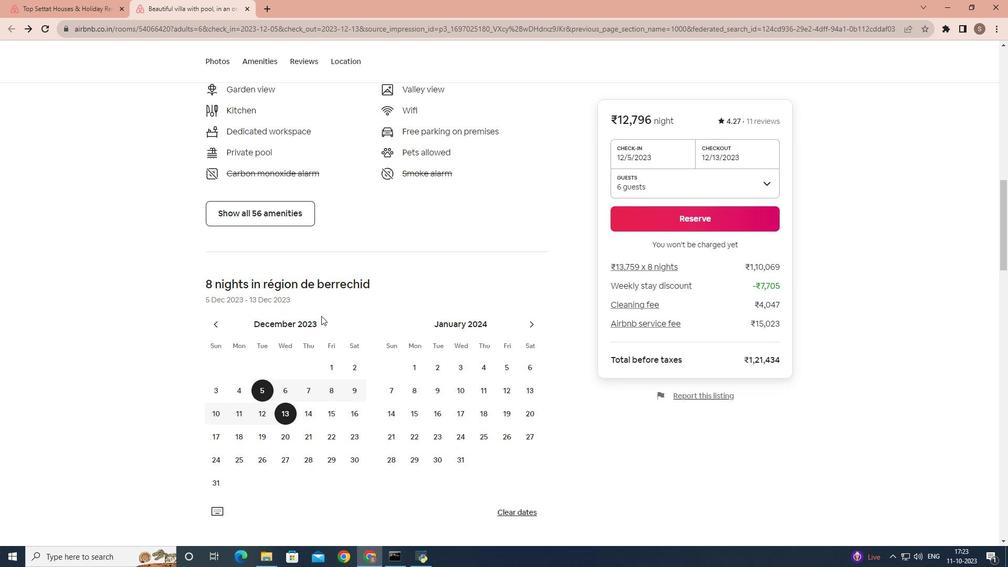
Action: Mouse scrolled (321, 315) with delta (0, 0)
Screenshot: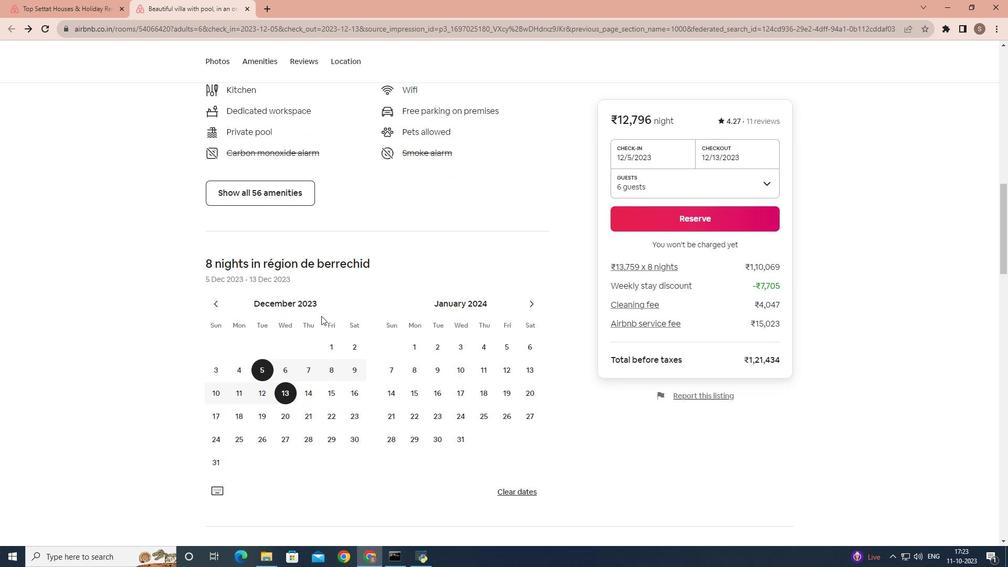 
Action: Mouse scrolled (321, 315) with delta (0, 0)
Screenshot: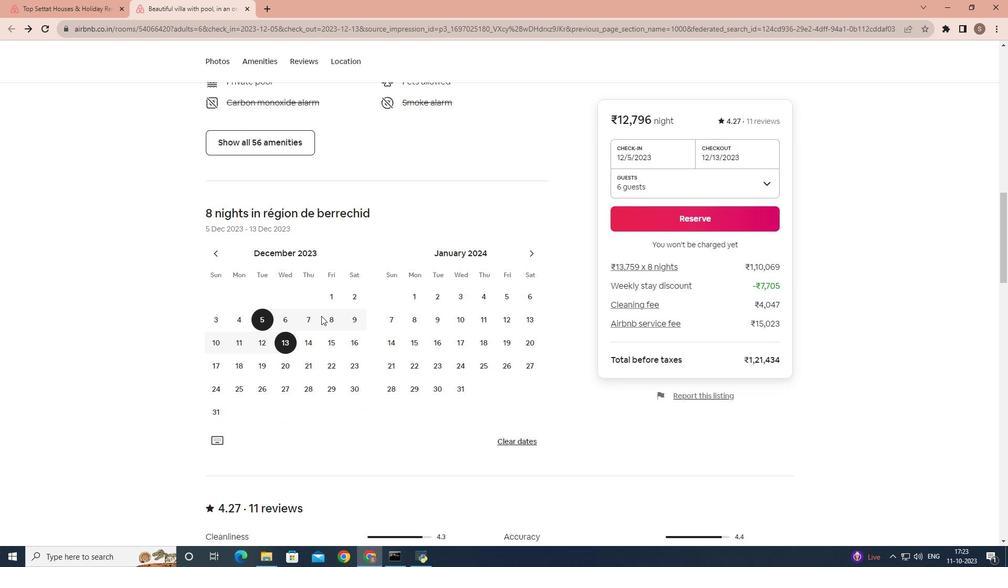 
Action: Mouse scrolled (321, 315) with delta (0, 0)
Screenshot: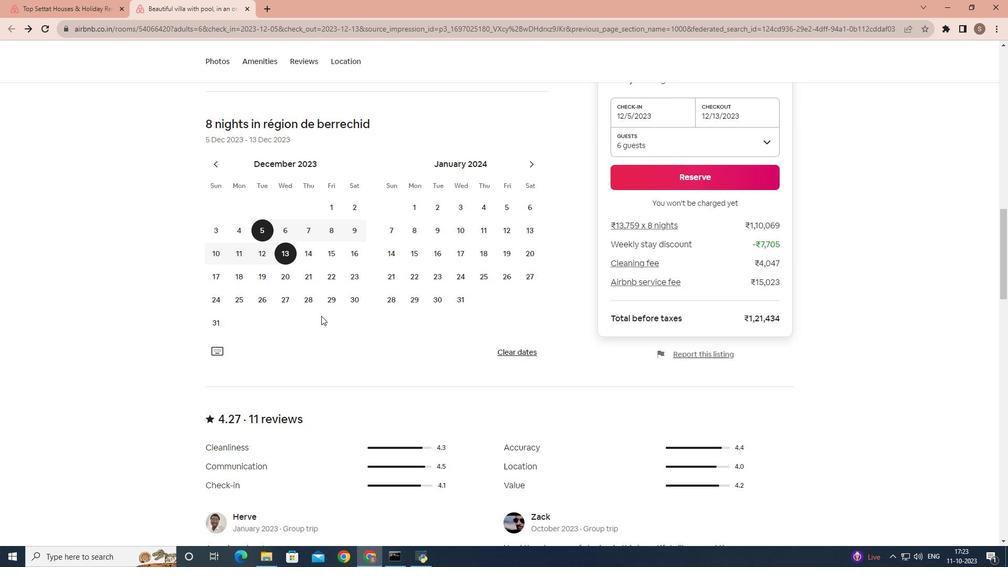 
Action: Mouse scrolled (321, 315) with delta (0, 0)
Screenshot: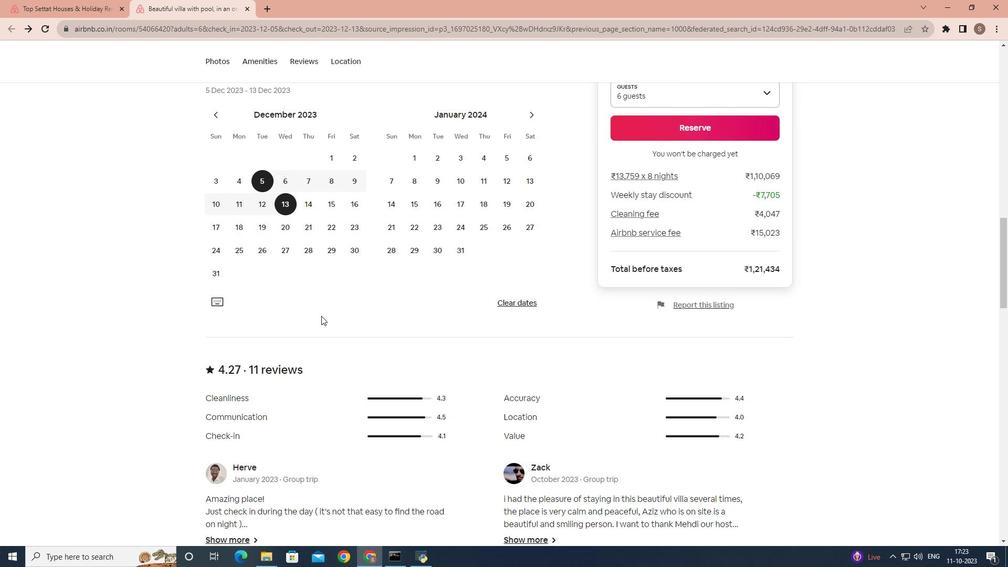 
Action: Mouse scrolled (321, 315) with delta (0, 0)
Screenshot: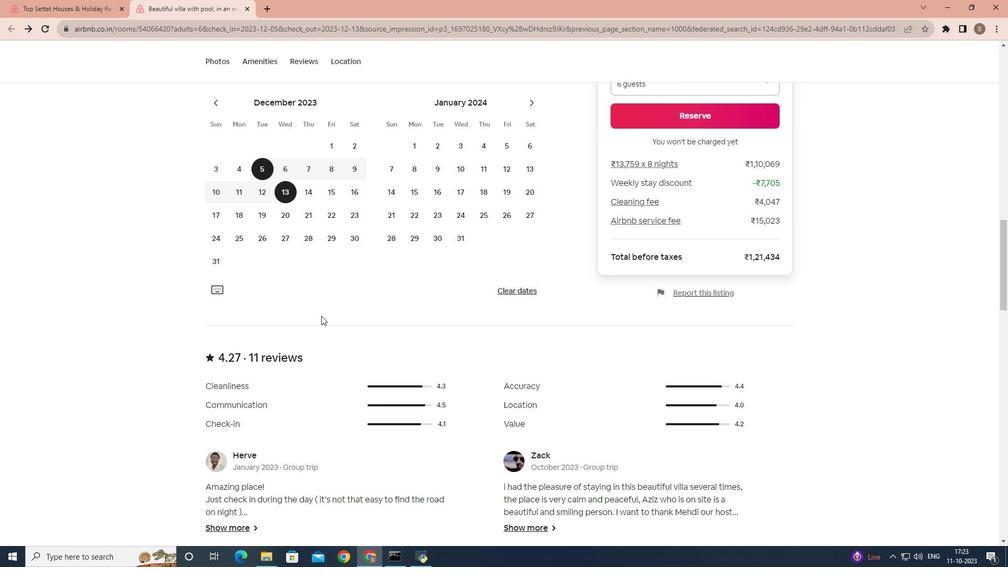 
Action: Mouse scrolled (321, 315) with delta (0, 0)
Screenshot: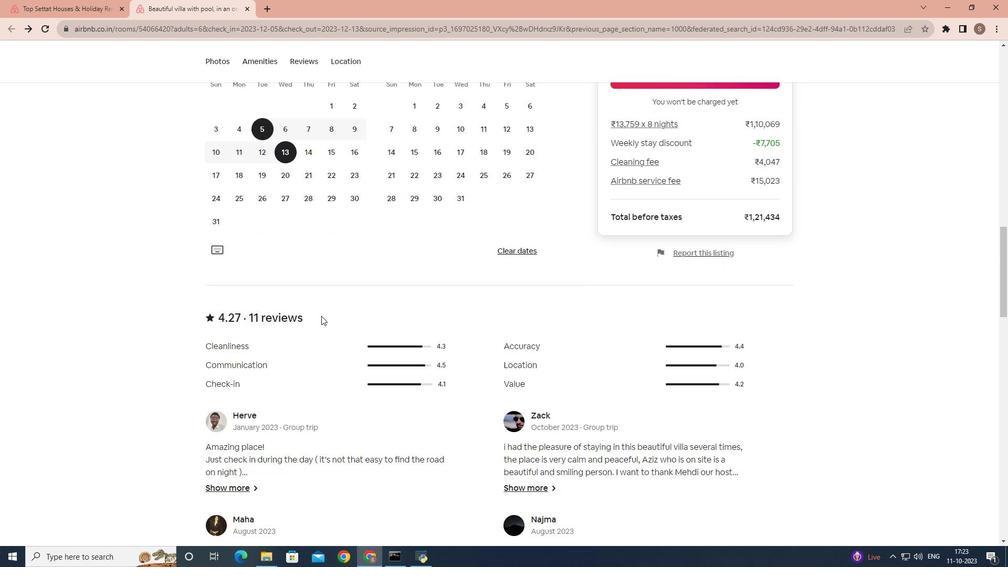 
Action: Mouse scrolled (321, 315) with delta (0, 0)
Screenshot: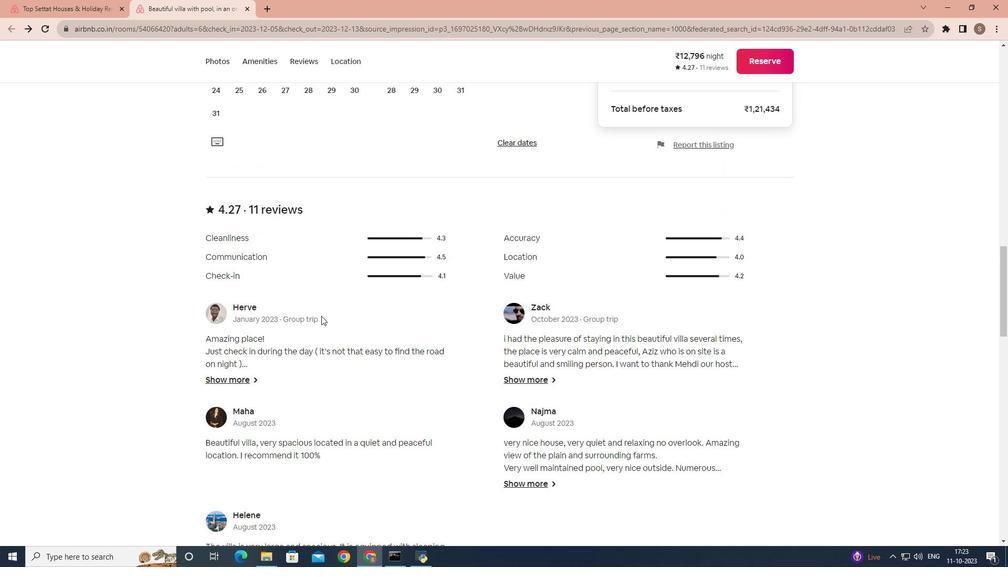
Action: Mouse scrolled (321, 315) with delta (0, 0)
Screenshot: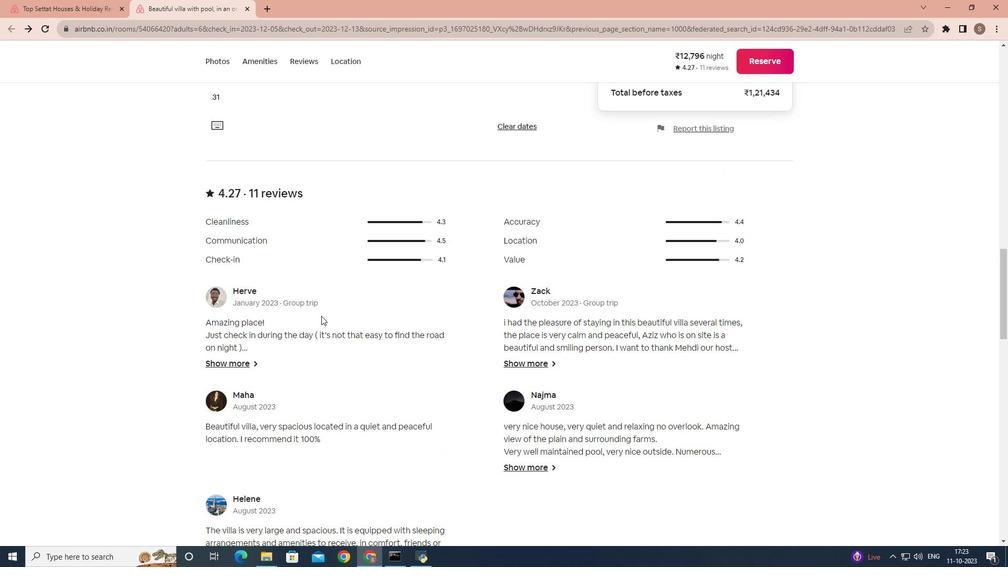 
Action: Mouse scrolled (321, 315) with delta (0, 0)
Screenshot: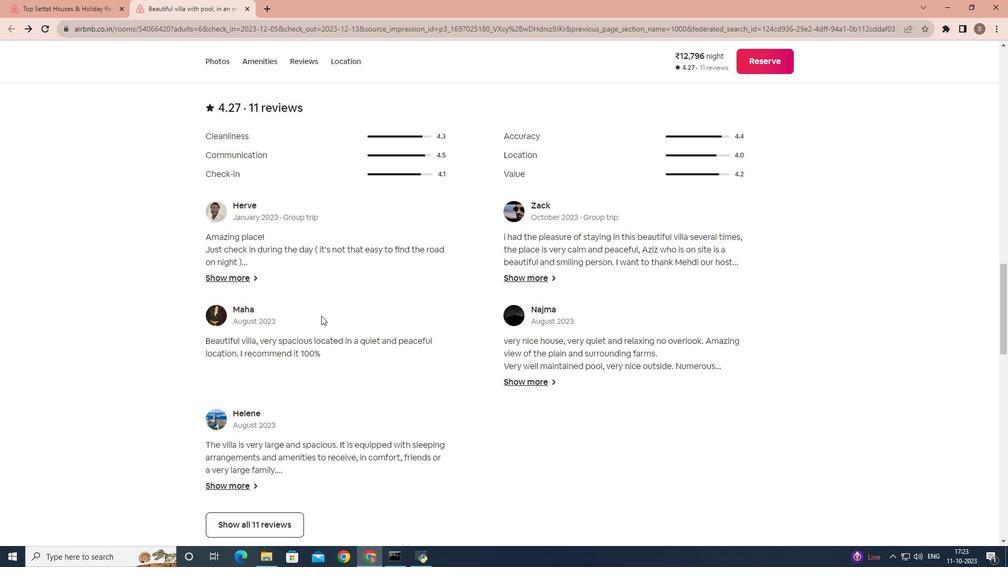 
Action: Mouse scrolled (321, 315) with delta (0, 0)
Screenshot: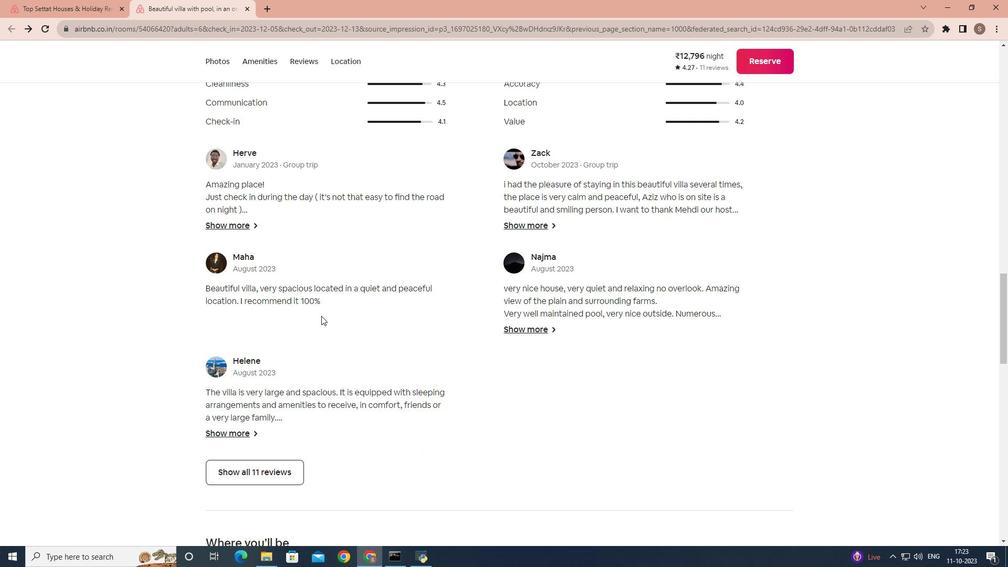 
Action: Mouse moved to (321, 317)
Screenshot: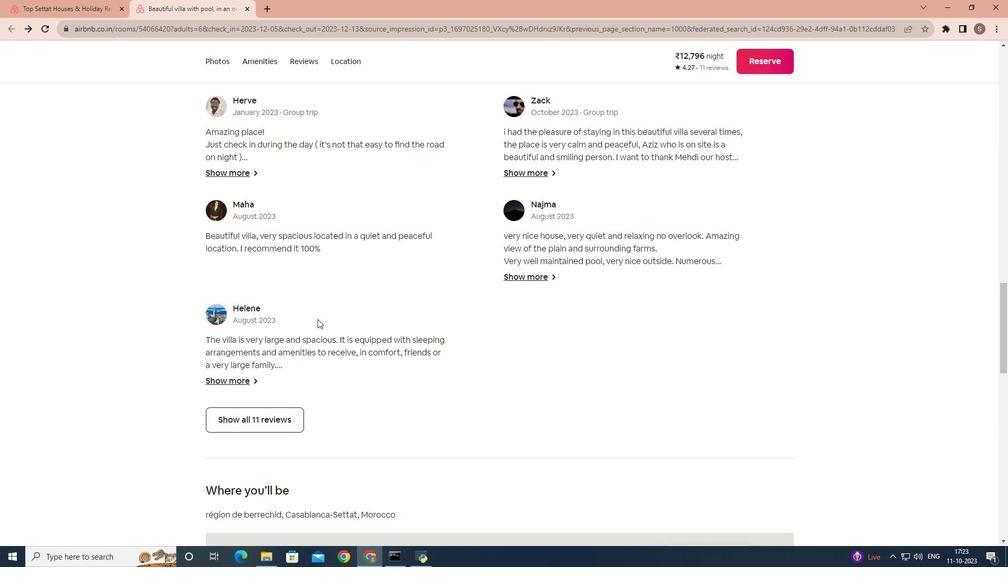 
Action: Mouse scrolled (321, 316) with delta (0, 0)
Screenshot: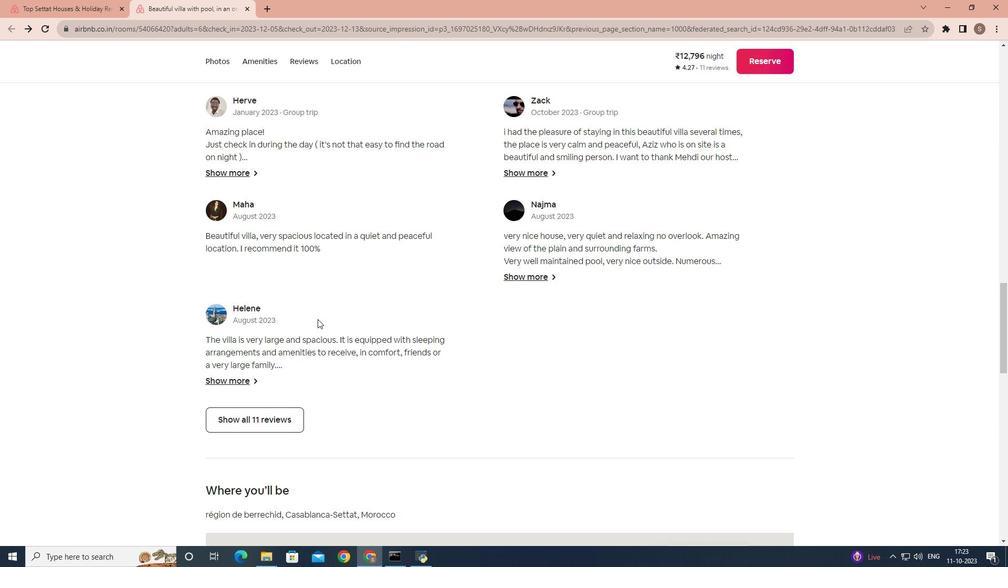 
Action: Mouse moved to (318, 318)
Screenshot: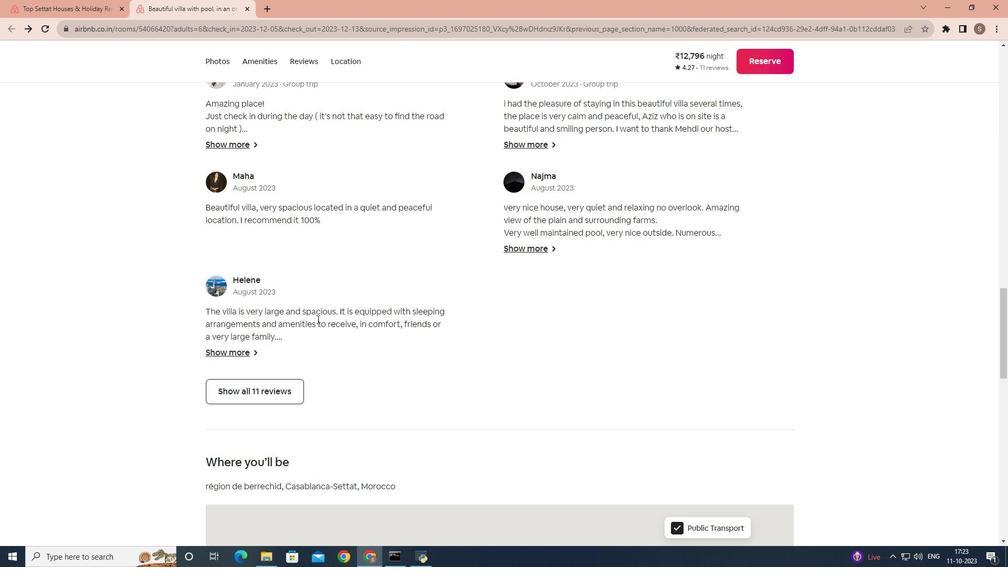 
Action: Mouse scrolled (318, 317) with delta (0, 0)
Screenshot: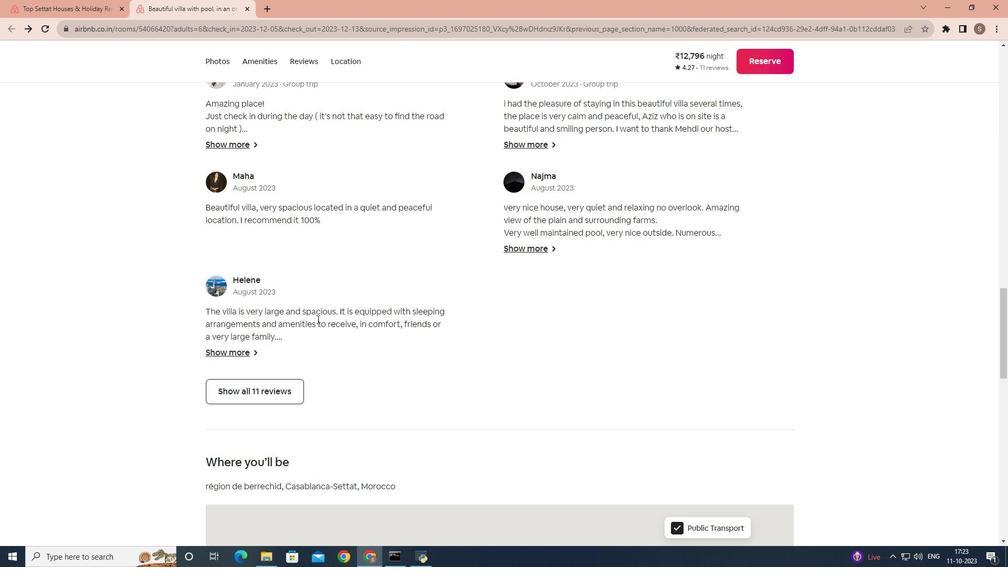 
Action: Mouse moved to (269, 316)
Screenshot: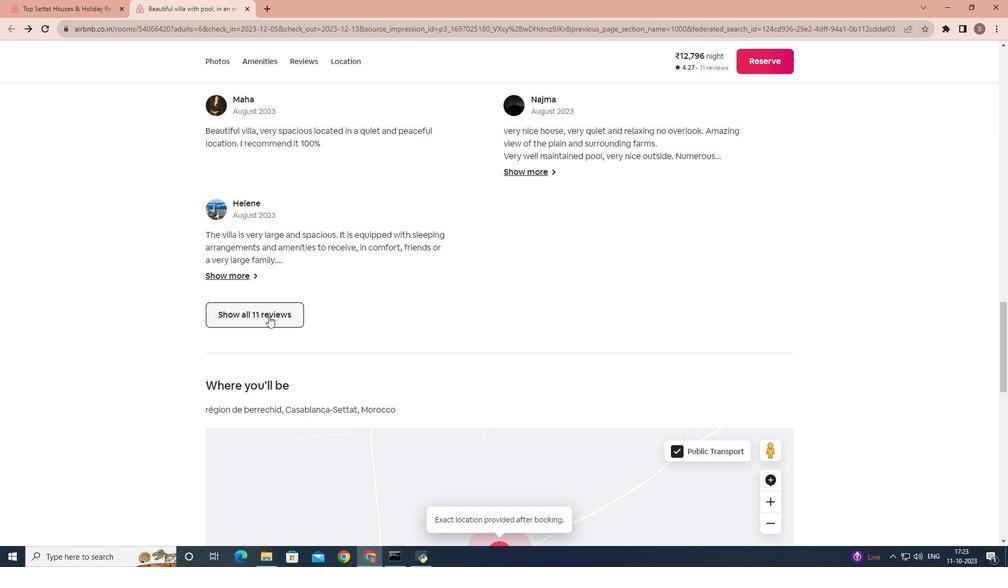 
Action: Mouse pressed left at (269, 316)
Screenshot: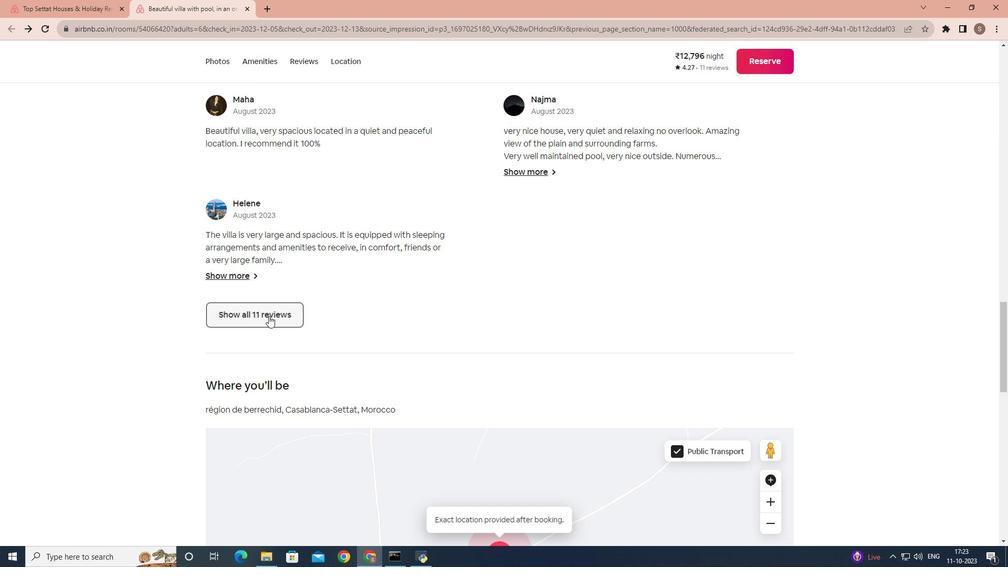 
Action: Mouse moved to (445, 315)
Screenshot: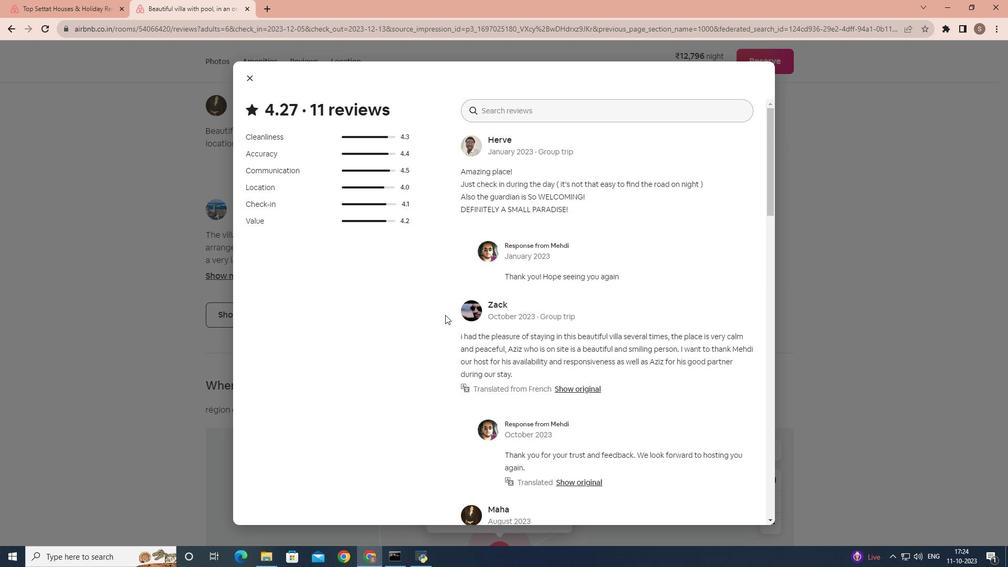 
Action: Mouse scrolled (445, 314) with delta (0, 0)
Screenshot: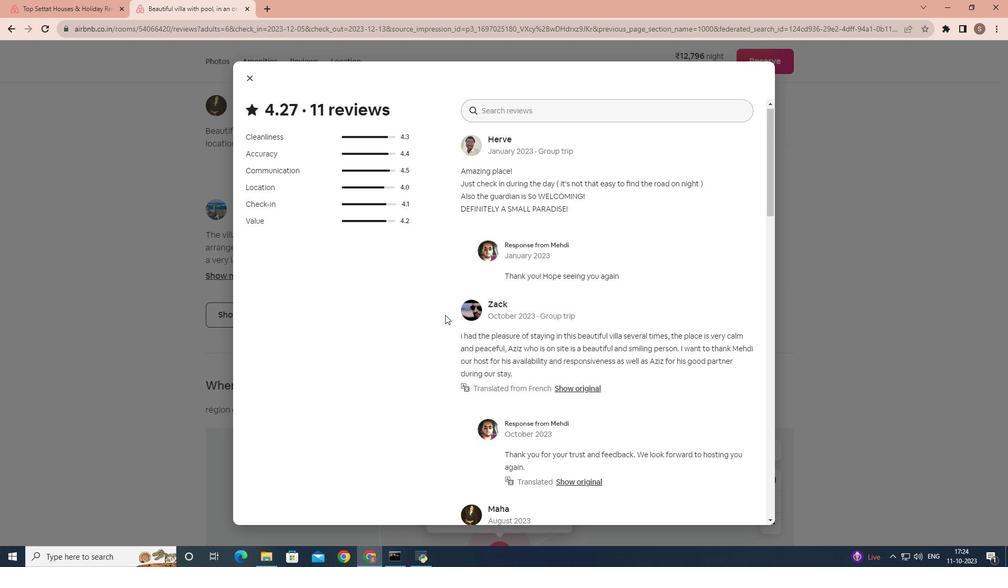 
Action: Mouse scrolled (445, 314) with delta (0, 0)
Screenshot: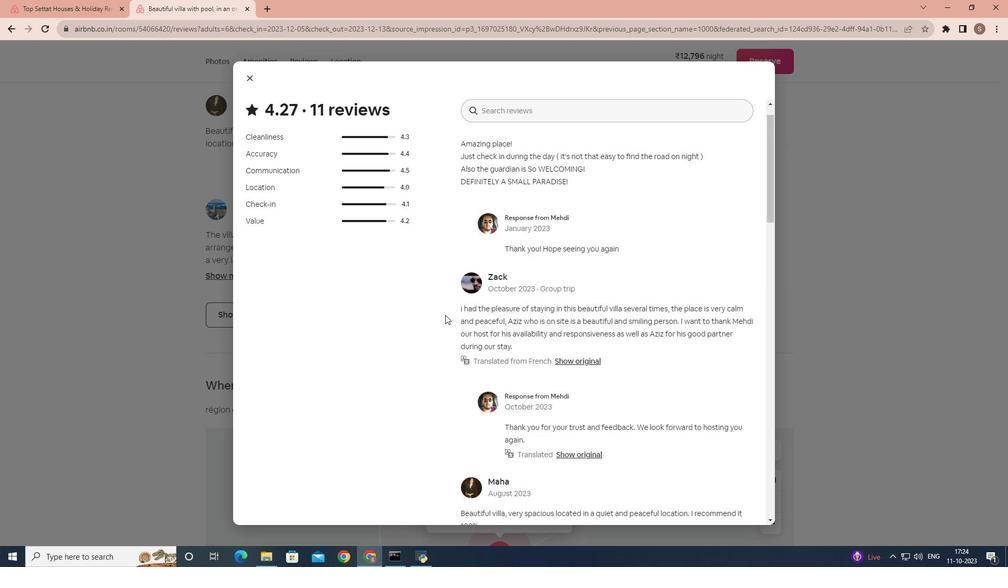 
Action: Mouse scrolled (445, 314) with delta (0, 0)
Screenshot: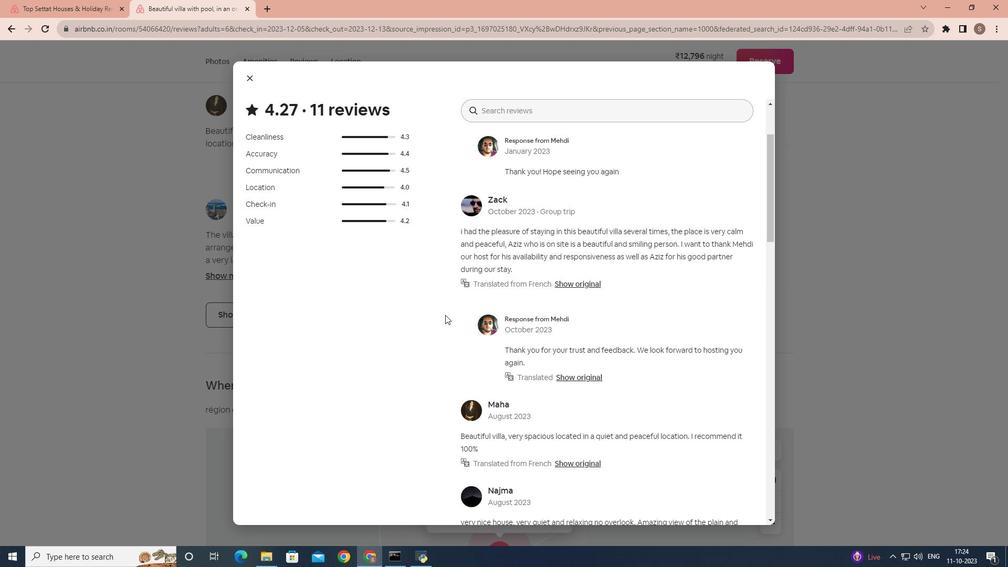 
Action: Mouse scrolled (445, 314) with delta (0, 0)
Screenshot: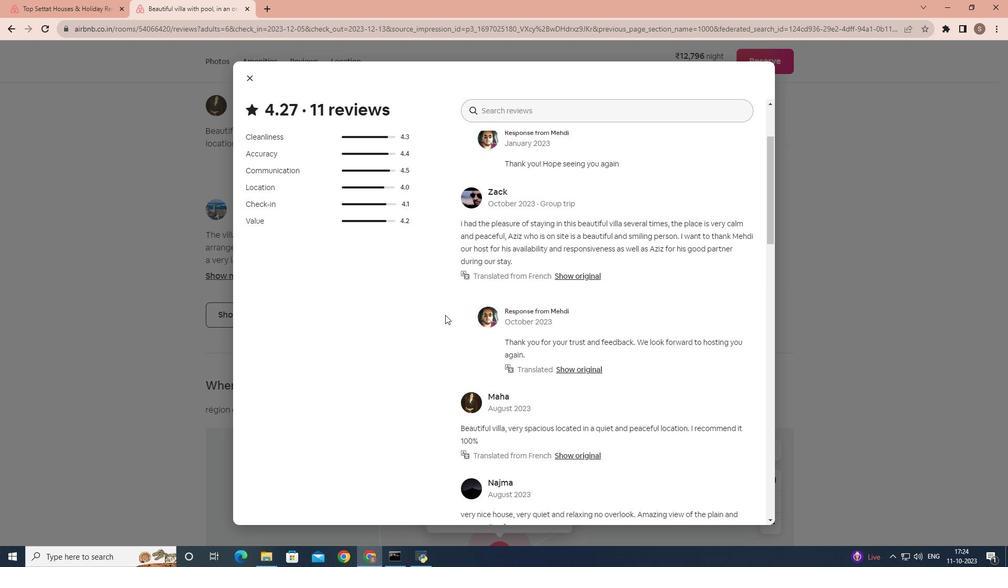 
Action: Mouse scrolled (445, 314) with delta (0, 0)
Screenshot: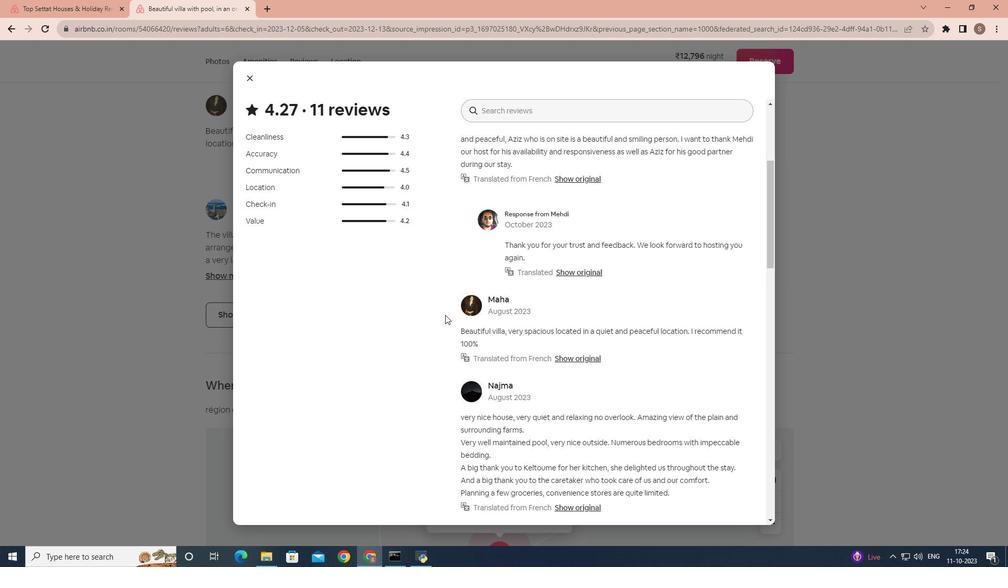 
Action: Mouse scrolled (445, 314) with delta (0, 0)
Screenshot: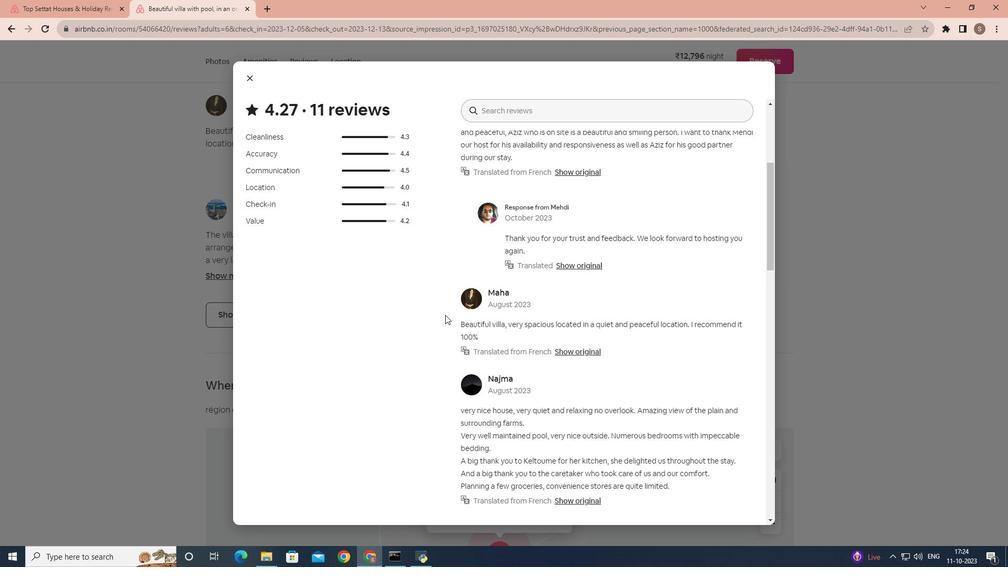 
Action: Mouse scrolled (445, 314) with delta (0, 0)
